 Task: Explore ski rental shops in Aspen, Colorado.
Action: Key pressed <Key.caps_lock>S<Key.caps_lock>ki<Key.space>rental<Key.space>shop<Key.space>in<Key.space><Key.caps_lock>A<Key.caps_lock>spen<Key.enter>
Screenshot: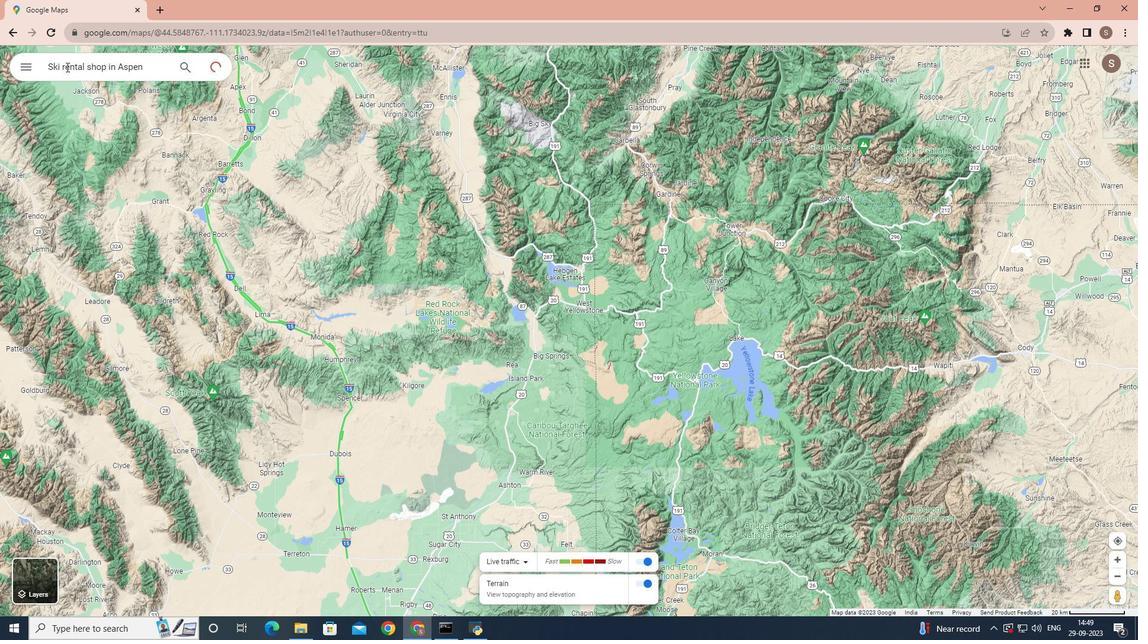 
Action: Mouse moved to (119, 371)
Screenshot: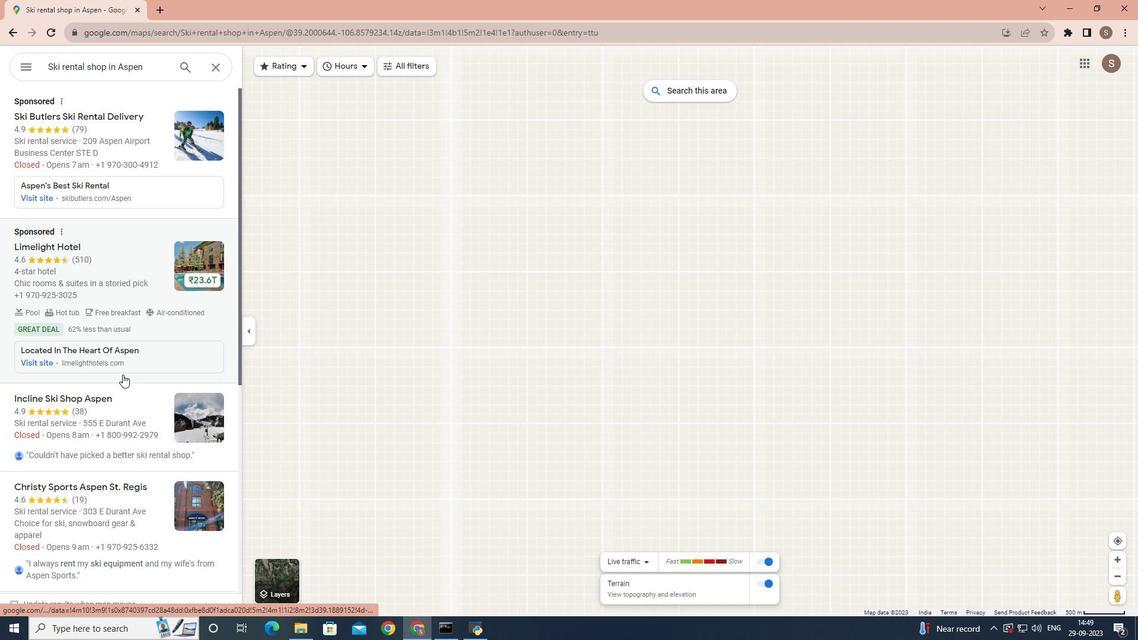 
Action: Mouse scrolled (119, 370) with delta (0, 0)
Screenshot: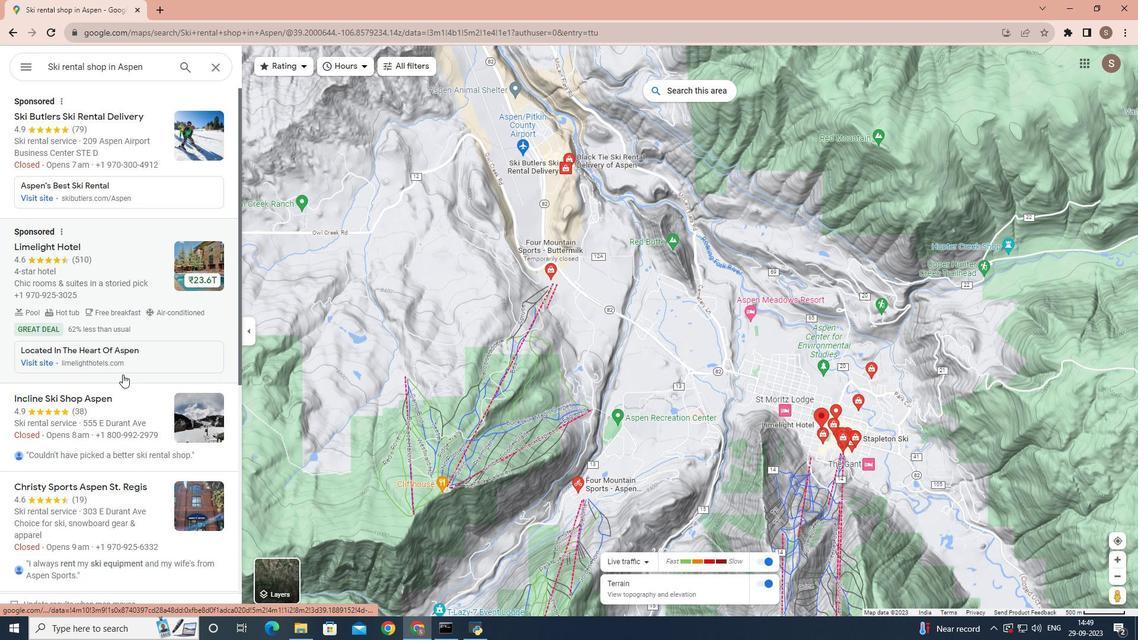 
Action: Mouse scrolled (119, 370) with delta (0, 0)
Screenshot: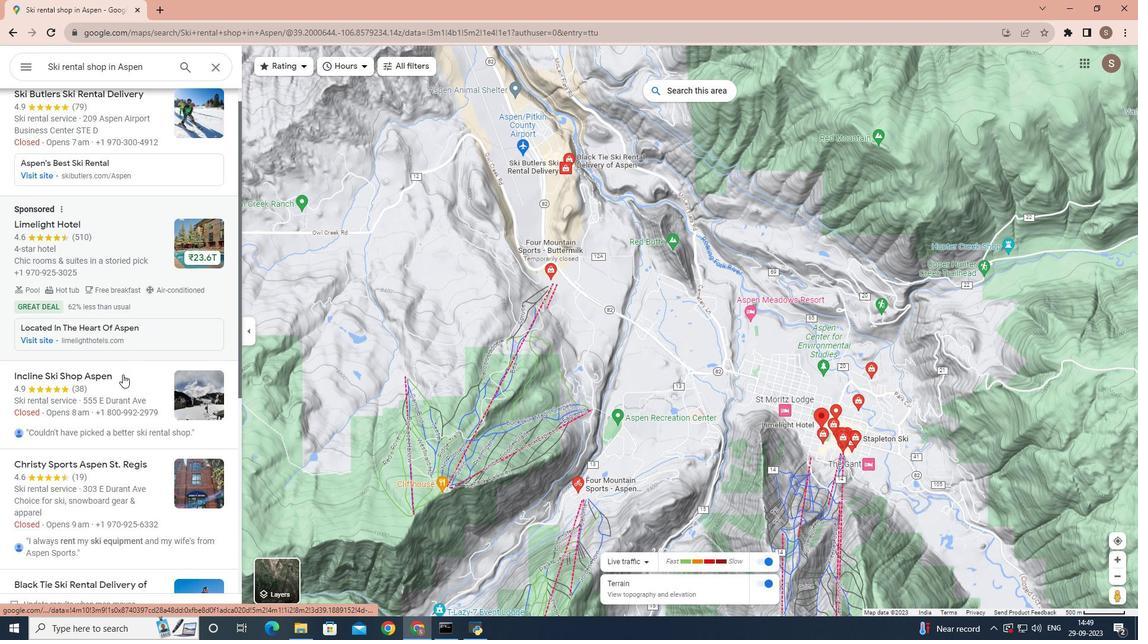 
Action: Mouse moved to (72, 330)
Screenshot: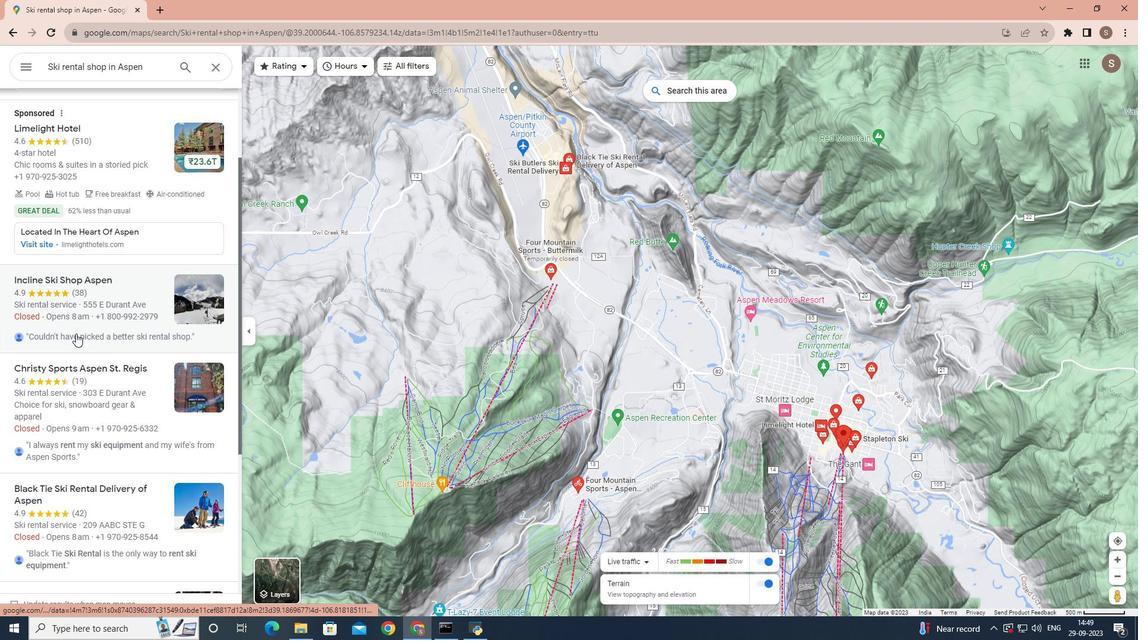 
Action: Mouse scrolled (72, 329) with delta (0, 0)
Screenshot: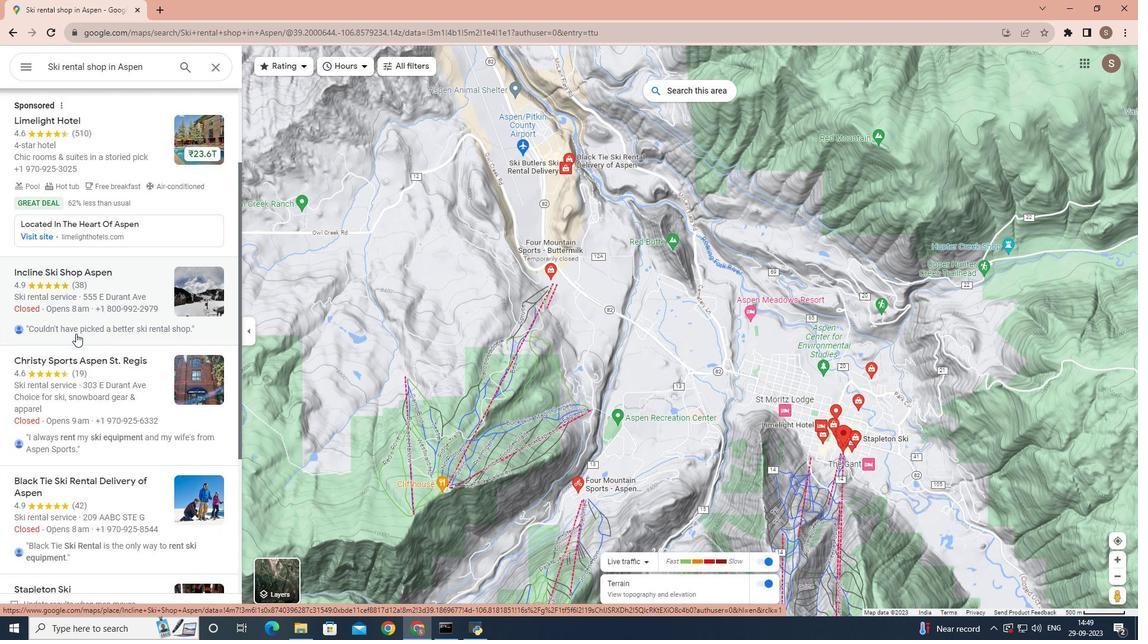 
Action: Mouse scrolled (72, 329) with delta (0, 0)
Screenshot: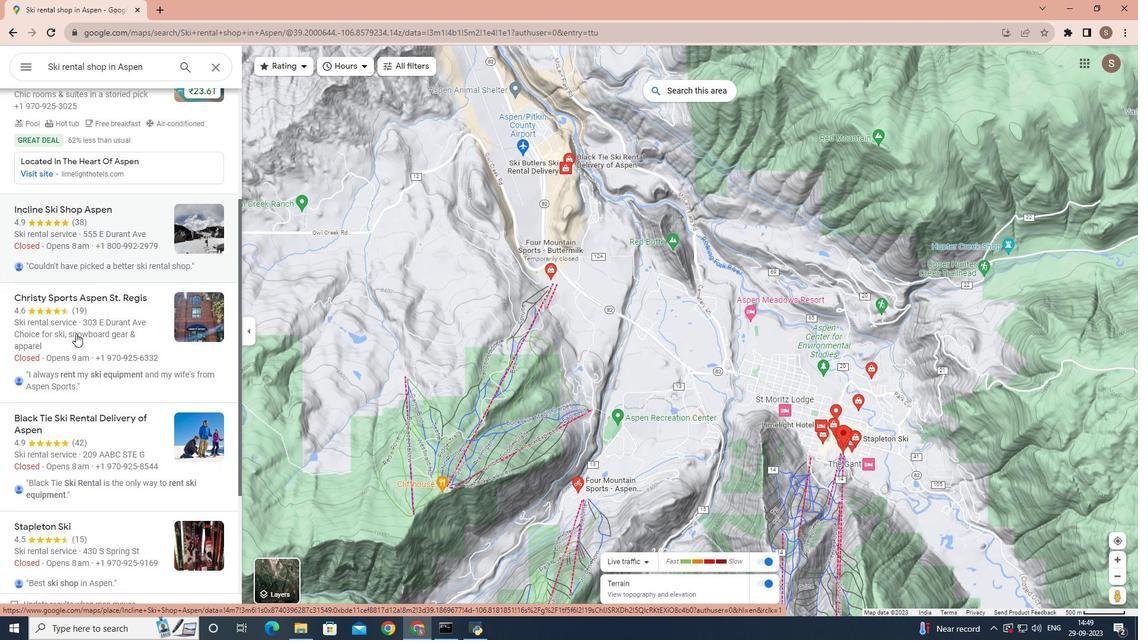 
Action: Mouse moved to (114, 381)
Screenshot: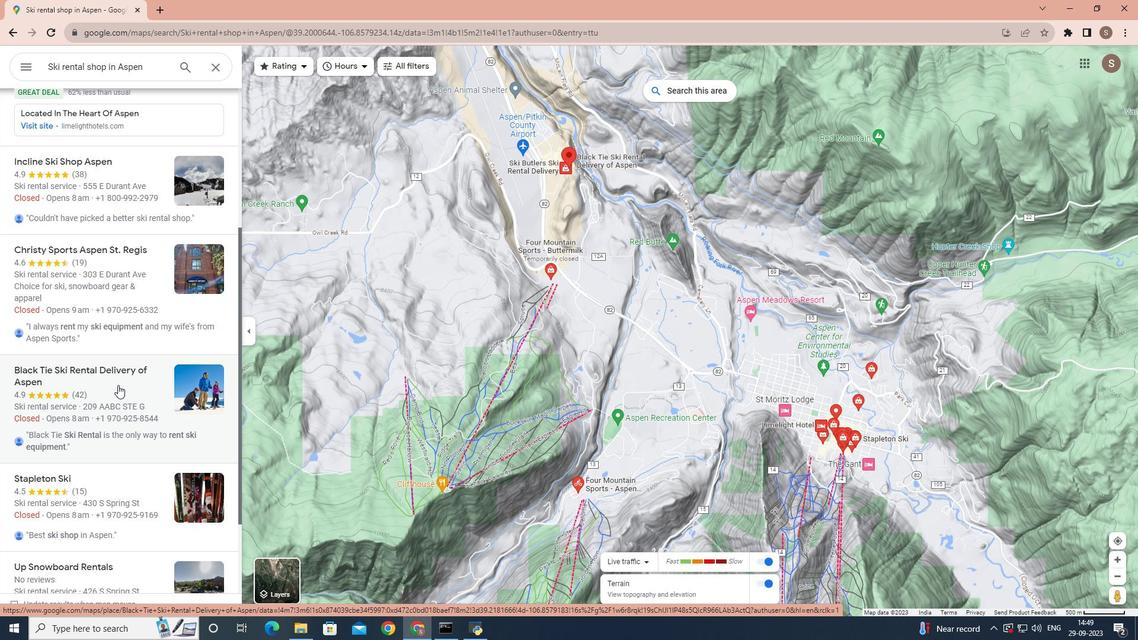 
Action: Mouse pressed left at (114, 381)
Screenshot: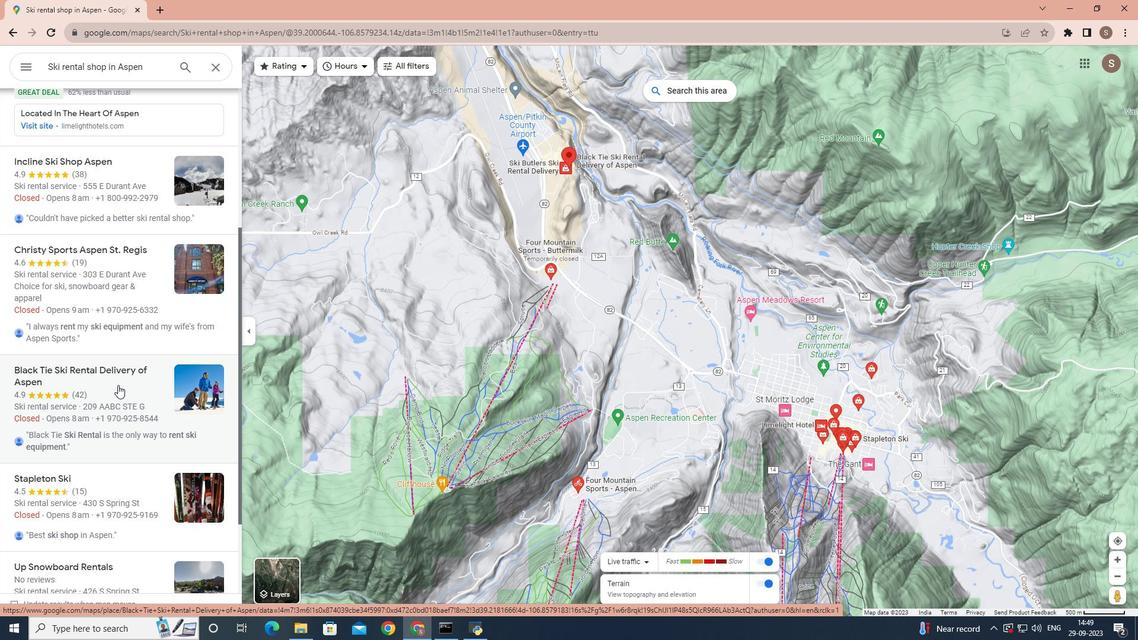 
Action: Mouse moved to (433, 386)
Screenshot: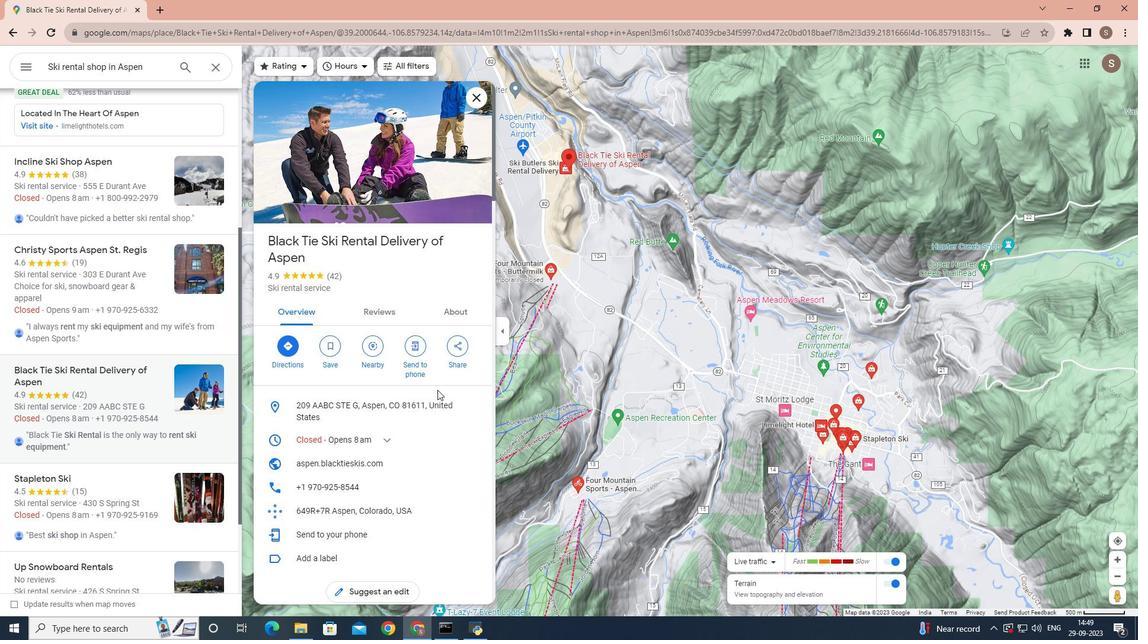 
Action: Mouse scrolled (433, 385) with delta (0, 0)
Screenshot: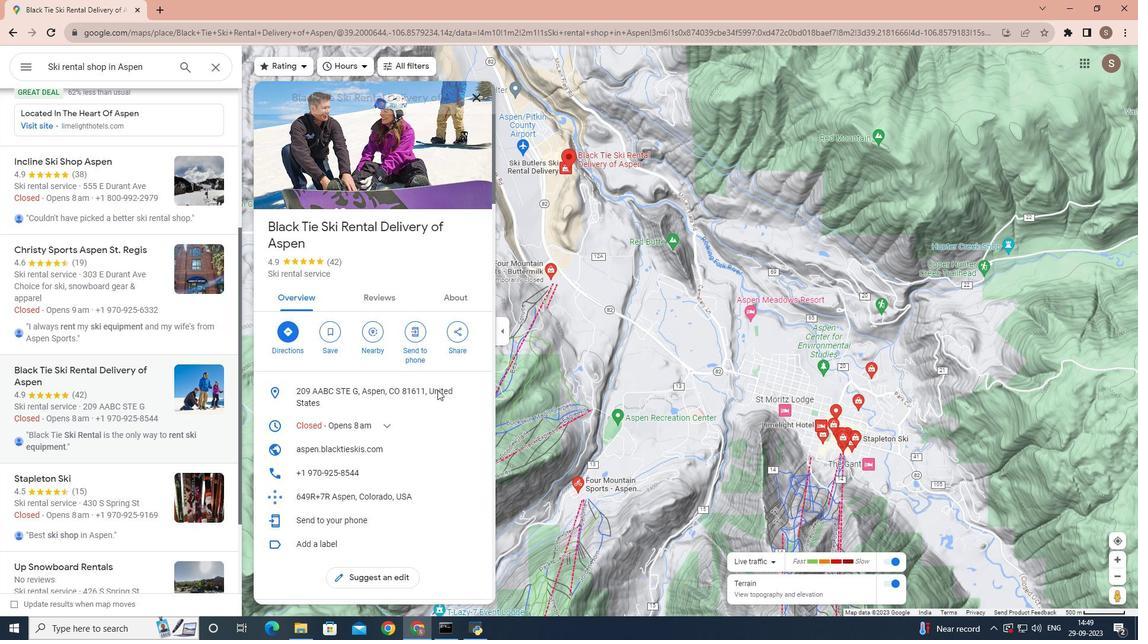
Action: Mouse scrolled (433, 385) with delta (0, 0)
Screenshot: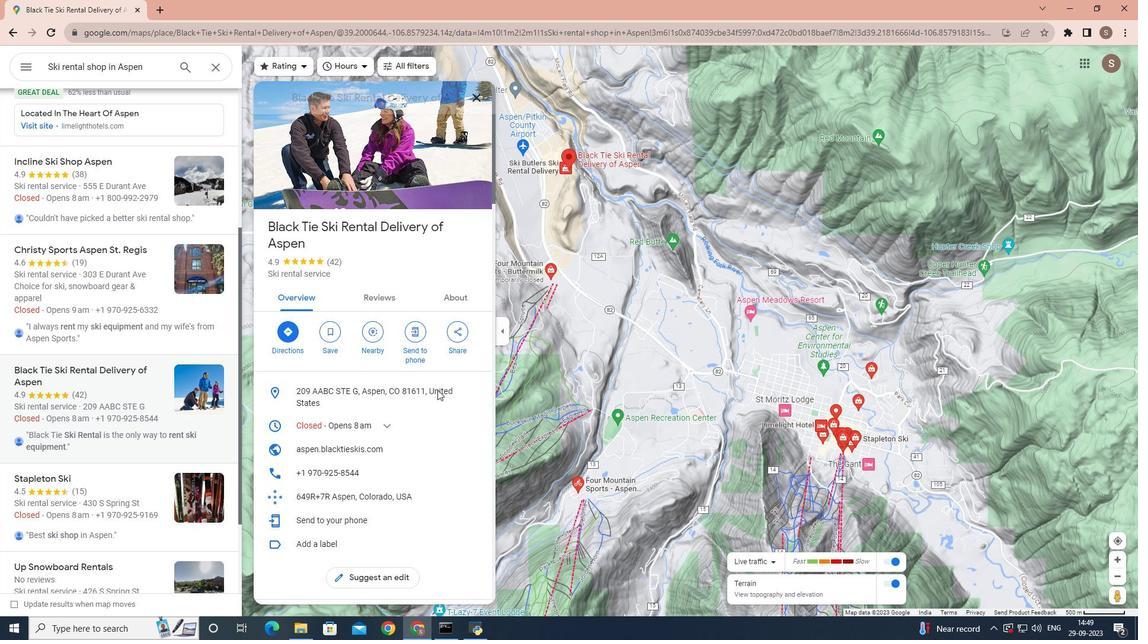 
Action: Mouse scrolled (433, 385) with delta (0, 0)
Screenshot: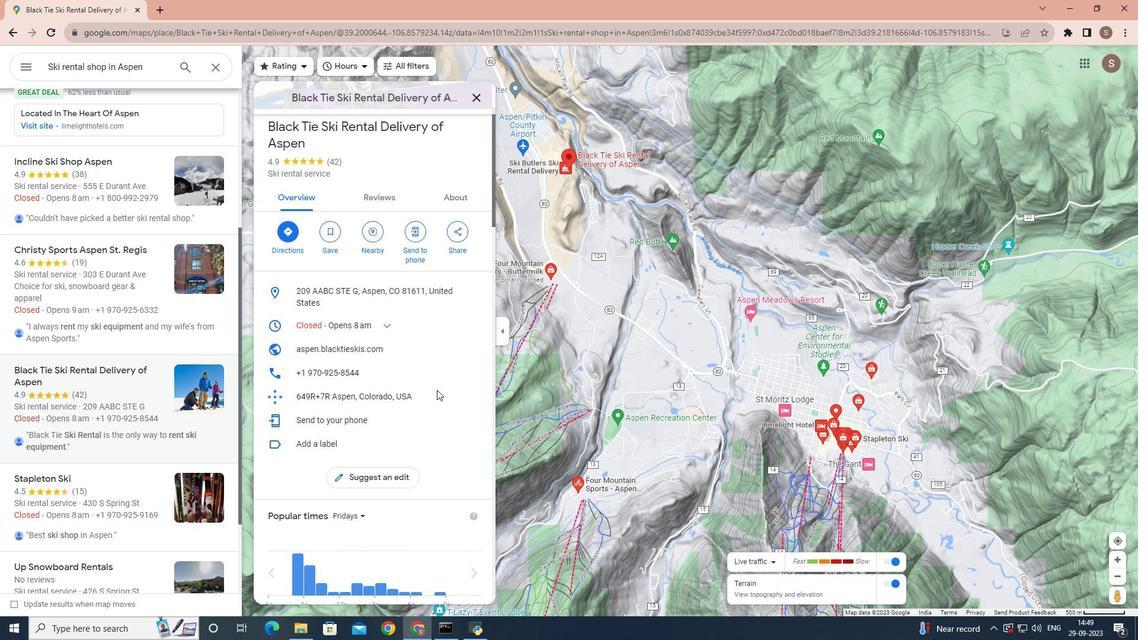 
Action: Mouse scrolled (433, 385) with delta (0, 0)
Screenshot: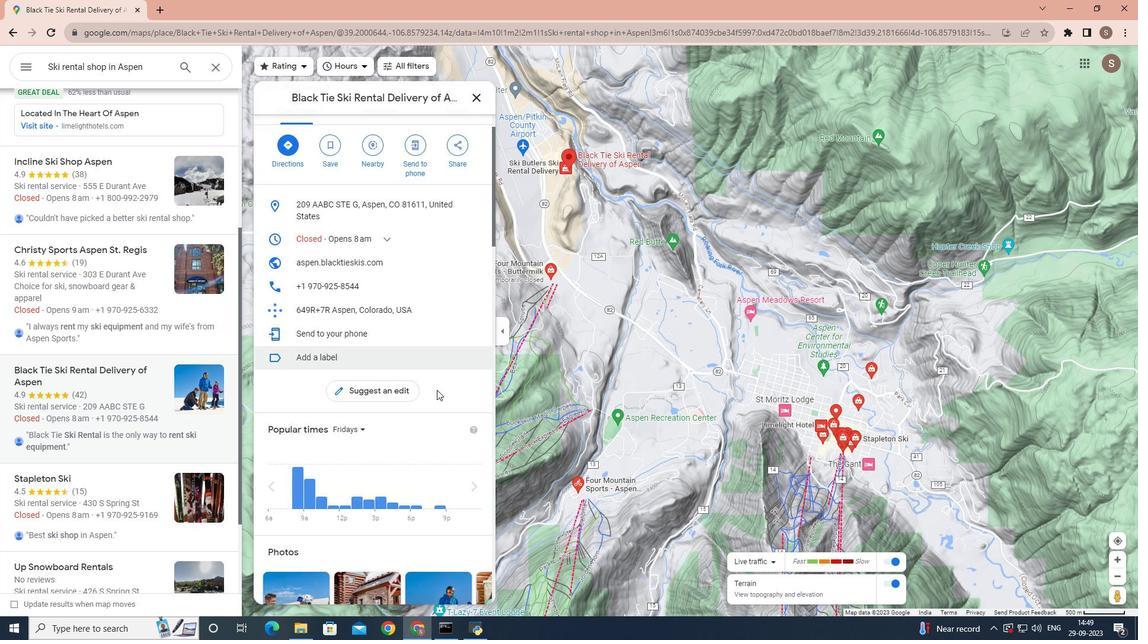 
Action: Mouse moved to (433, 386)
Screenshot: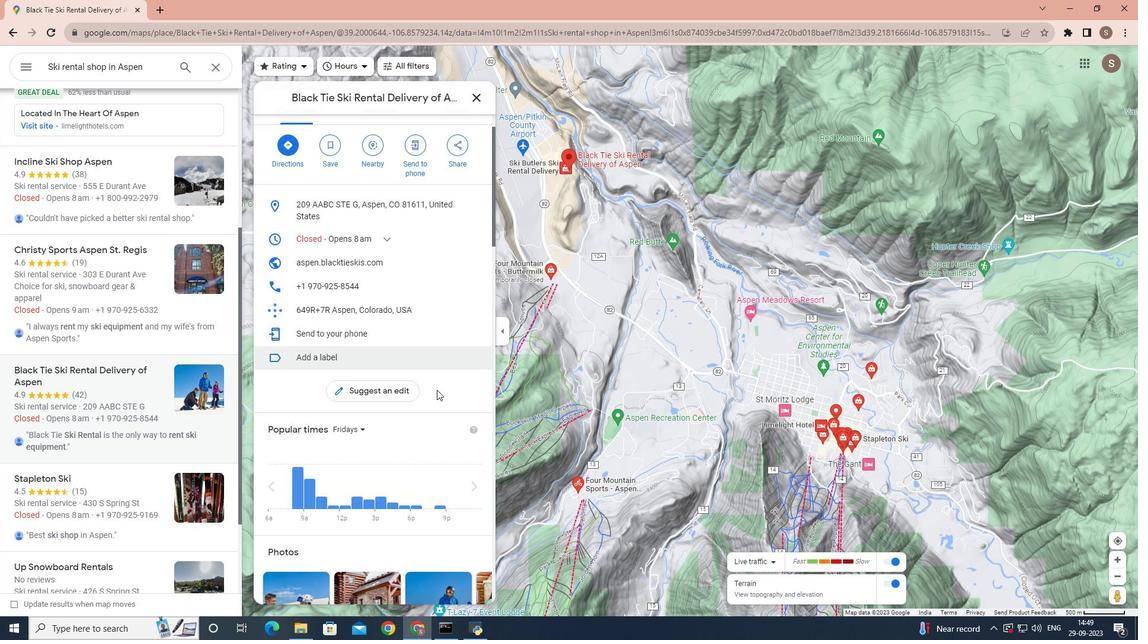 
Action: Mouse scrolled (433, 385) with delta (0, 0)
Screenshot: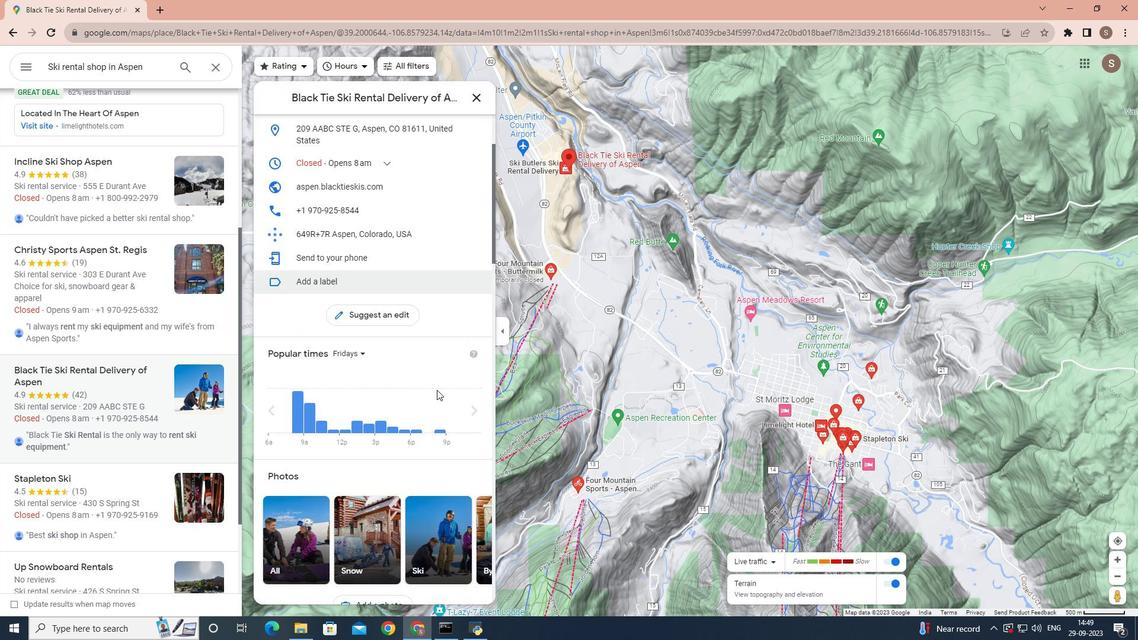 
Action: Mouse scrolled (433, 385) with delta (0, 0)
Screenshot: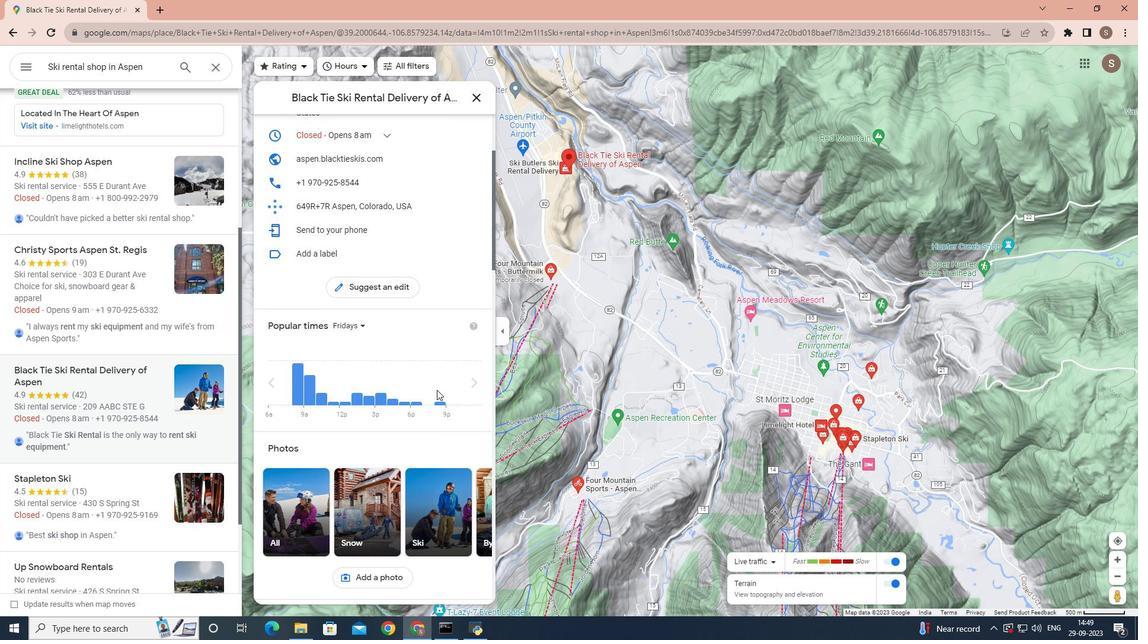 
Action: Mouse scrolled (433, 385) with delta (0, 0)
Screenshot: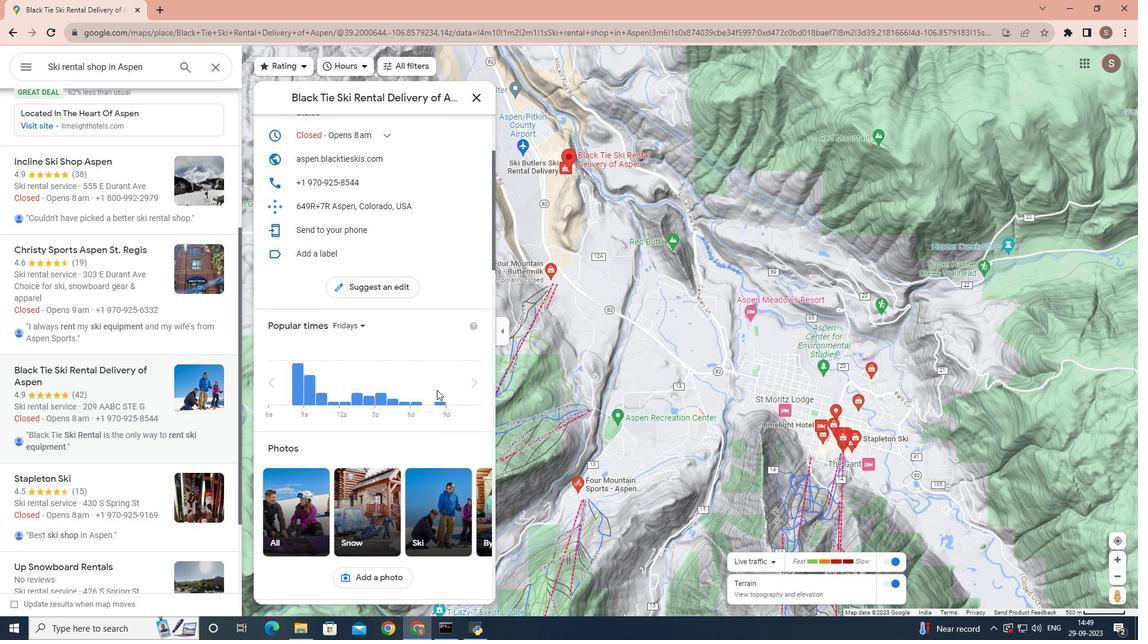 
Action: Mouse scrolled (433, 385) with delta (0, 0)
Screenshot: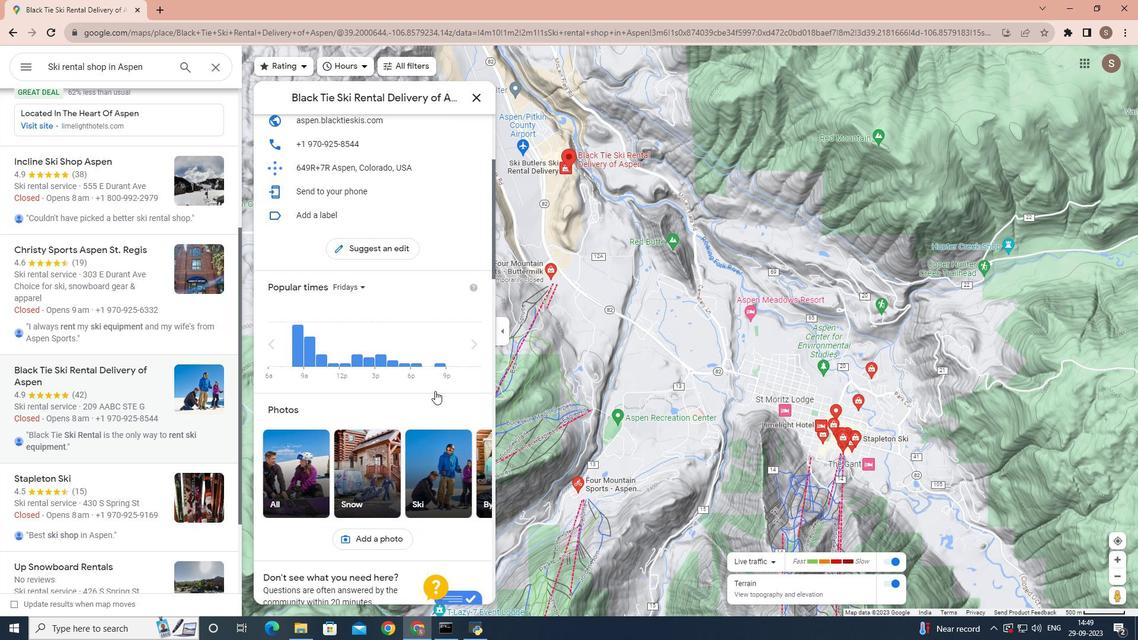 
Action: Mouse scrolled (433, 385) with delta (0, 0)
Screenshot: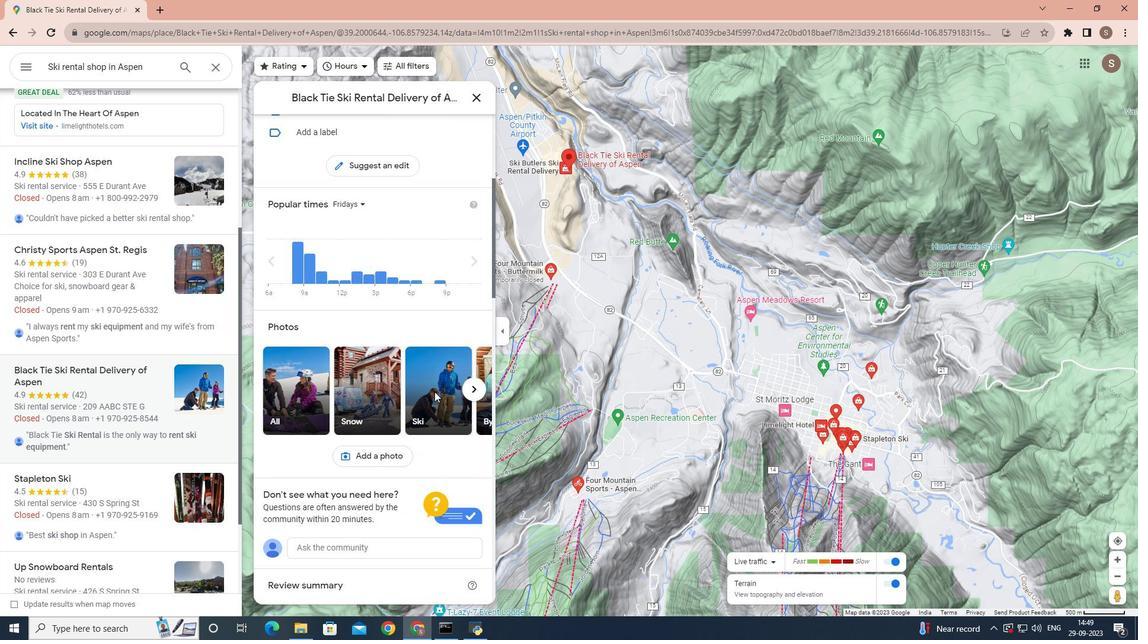 
Action: Mouse moved to (431, 388)
Screenshot: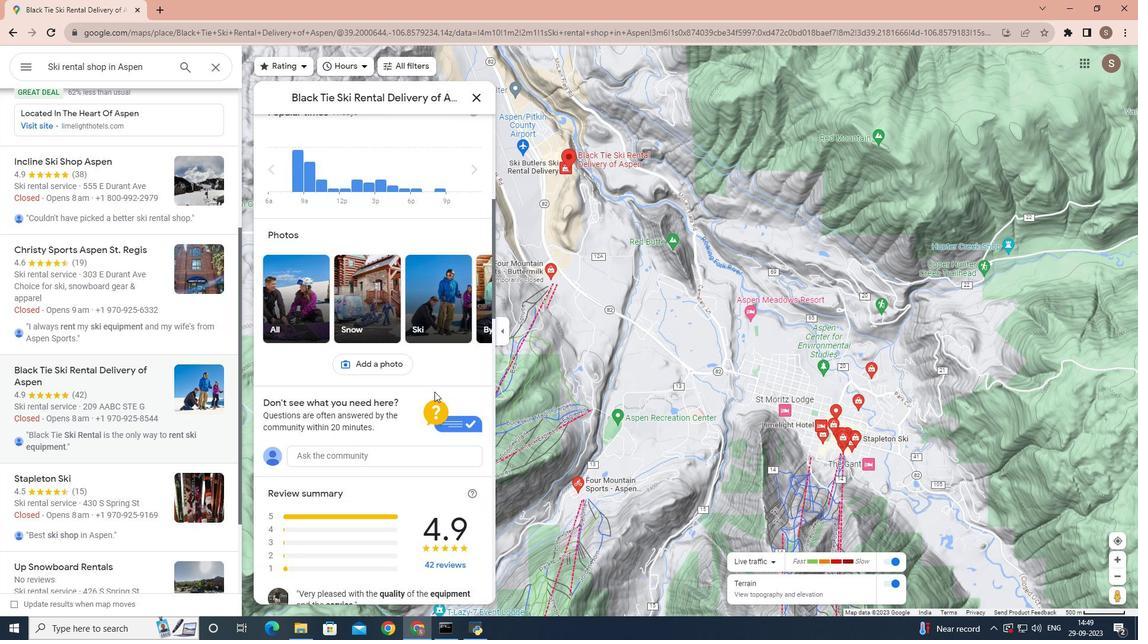 
Action: Mouse scrolled (431, 387) with delta (0, 0)
Screenshot: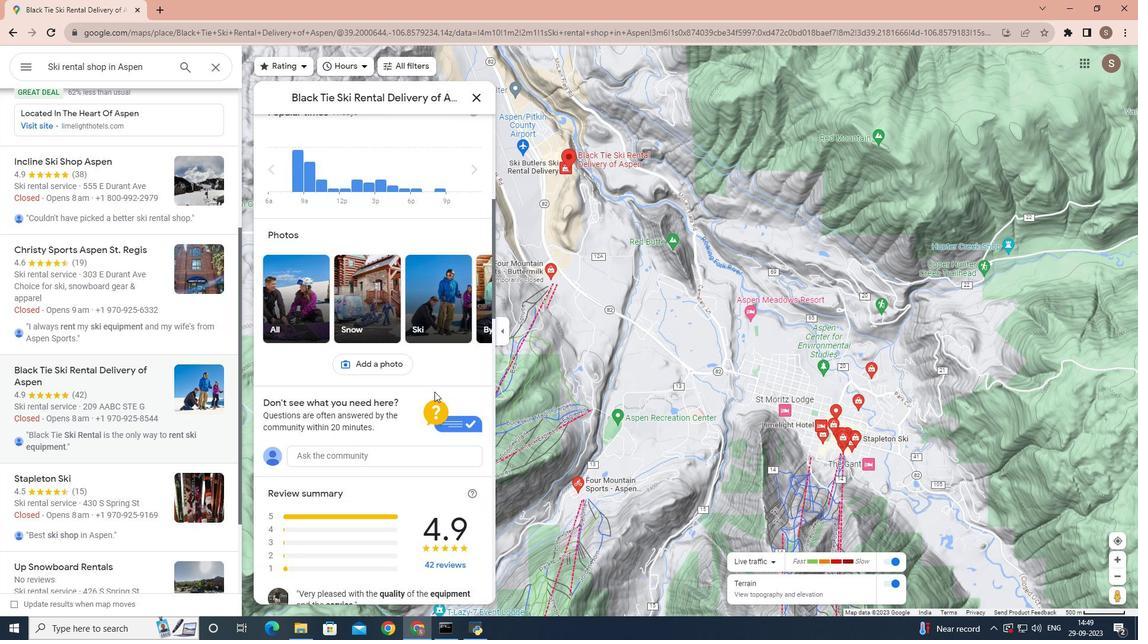 
Action: Mouse scrolled (431, 387) with delta (0, 0)
Screenshot: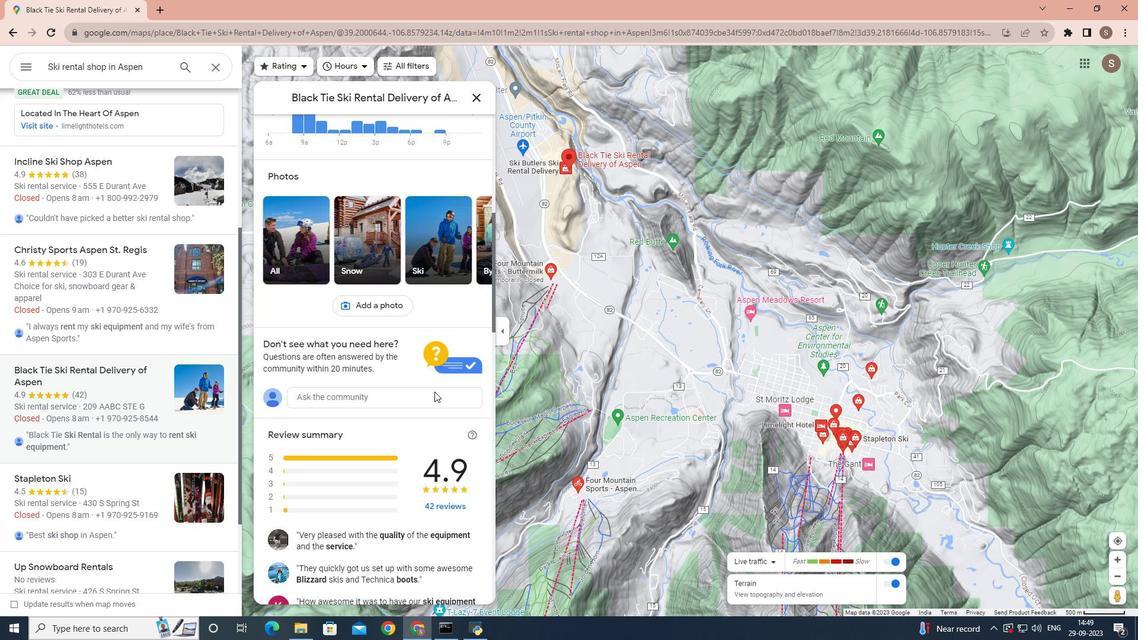 
Action: Mouse scrolled (431, 388) with delta (0, 0)
Screenshot: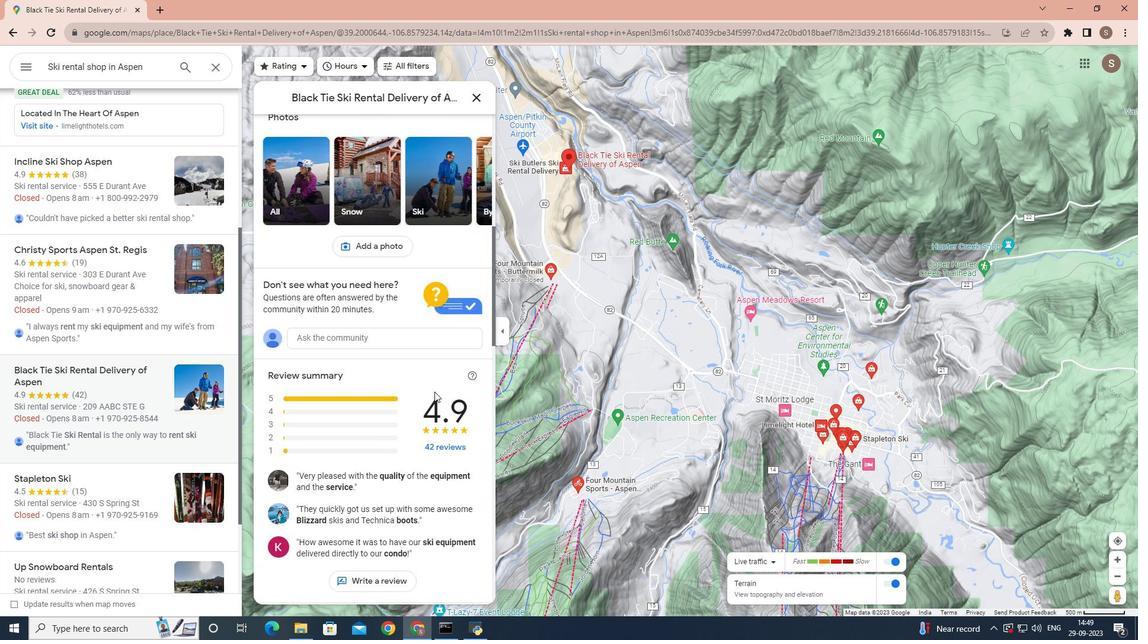 
Action: Mouse scrolled (431, 387) with delta (0, 0)
Screenshot: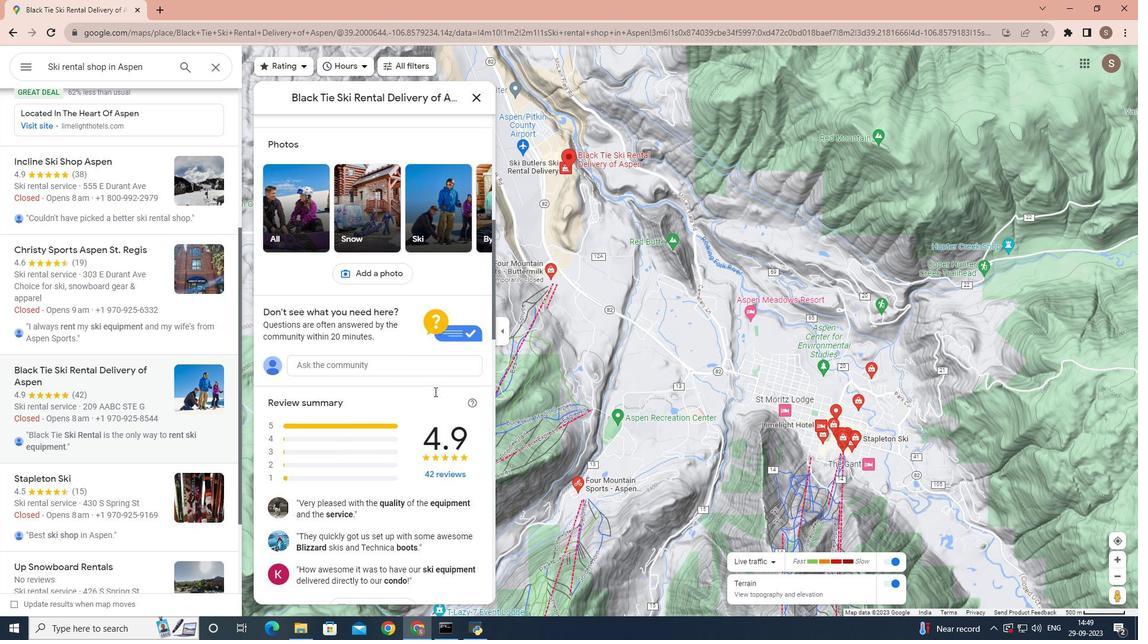 
Action: Mouse scrolled (431, 387) with delta (0, 0)
Screenshot: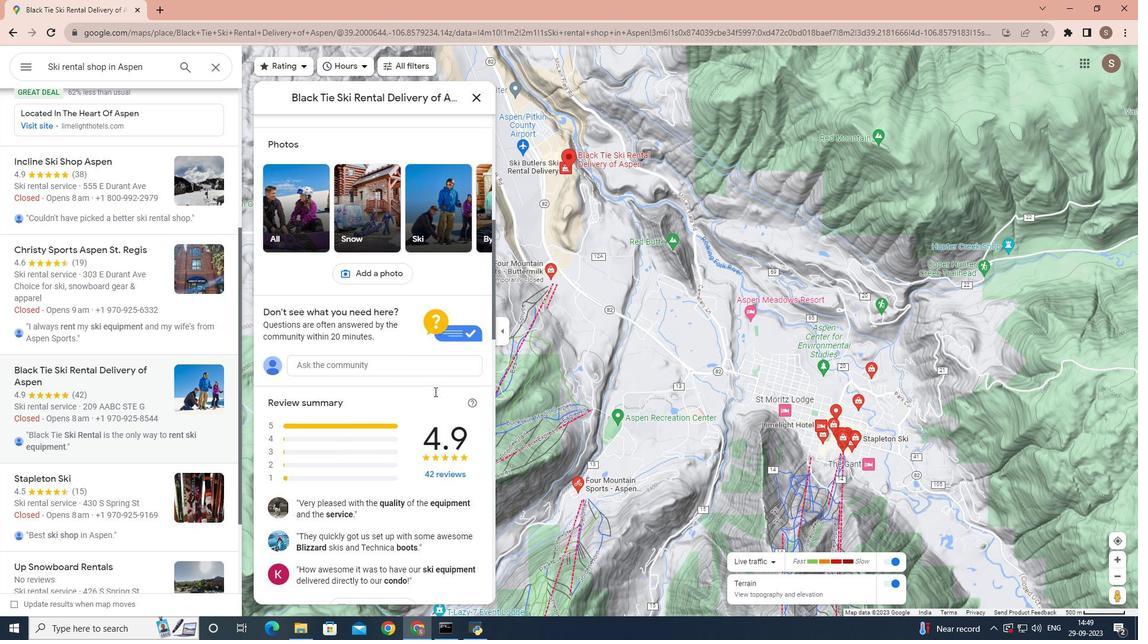 
Action: Mouse scrolled (431, 387) with delta (0, 0)
Screenshot: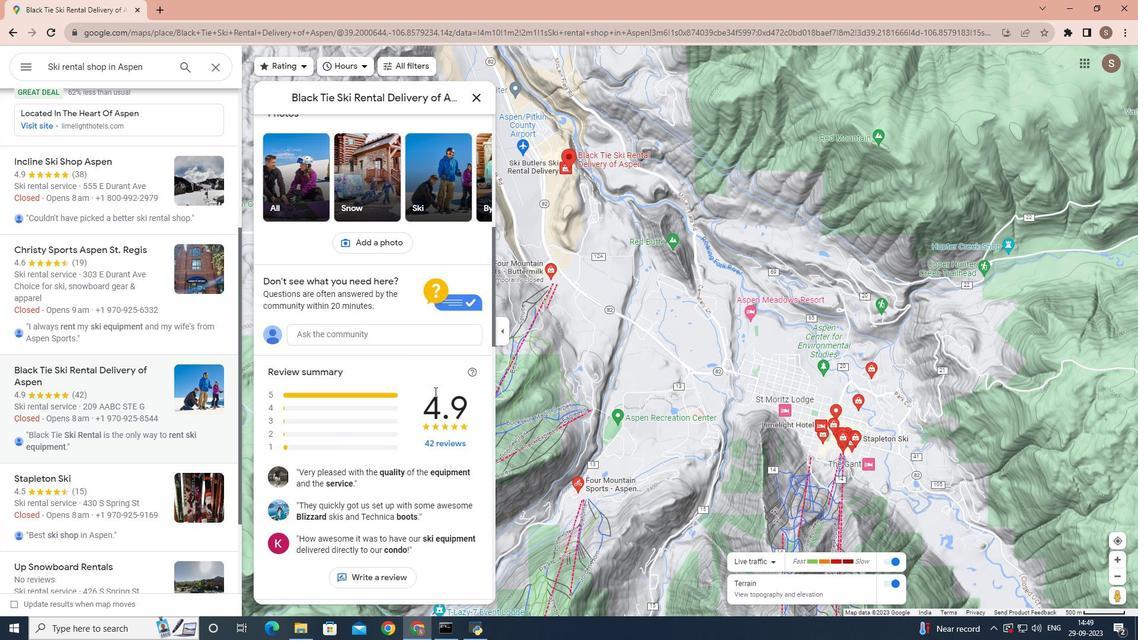 
Action: Mouse scrolled (431, 387) with delta (0, 0)
Screenshot: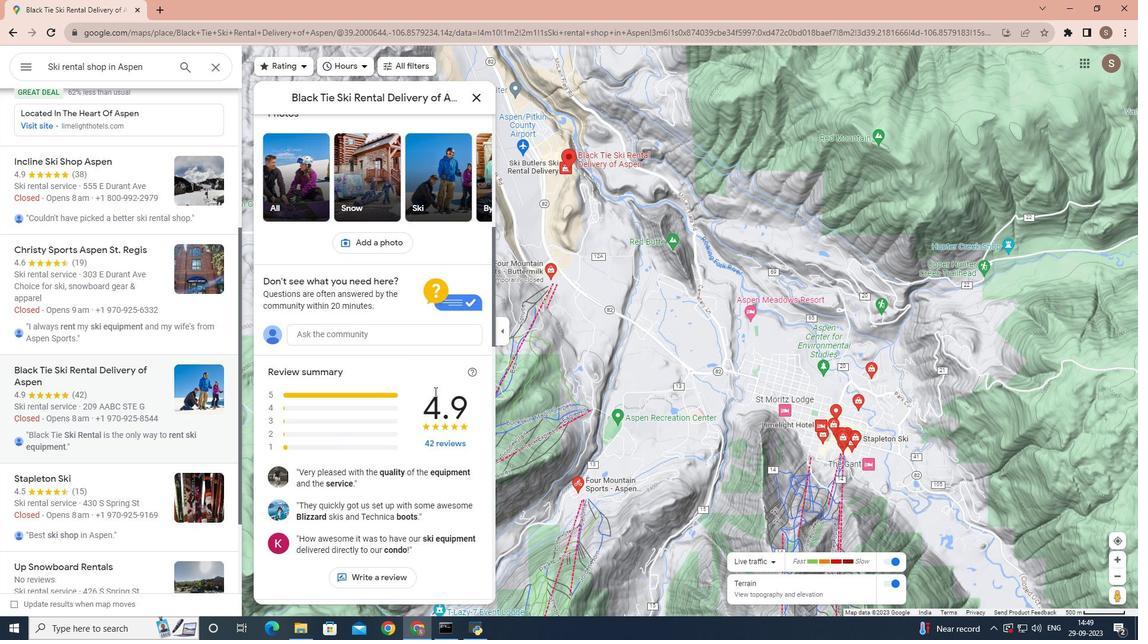 
Action: Mouse scrolled (431, 387) with delta (0, 0)
Screenshot: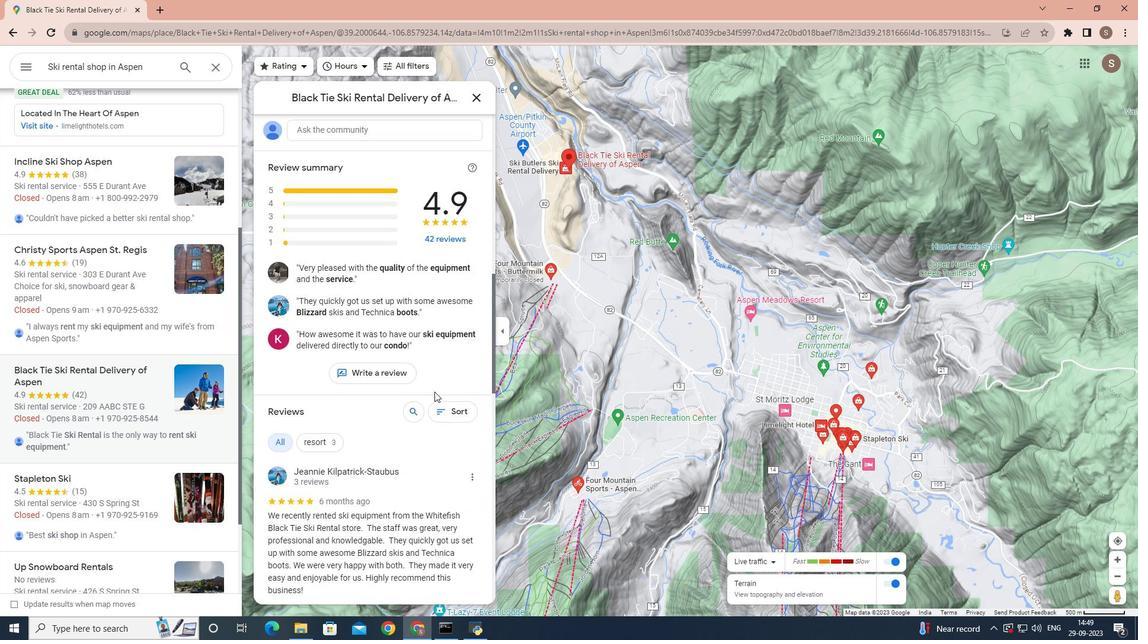 
Action: Mouse scrolled (431, 387) with delta (0, 0)
Screenshot: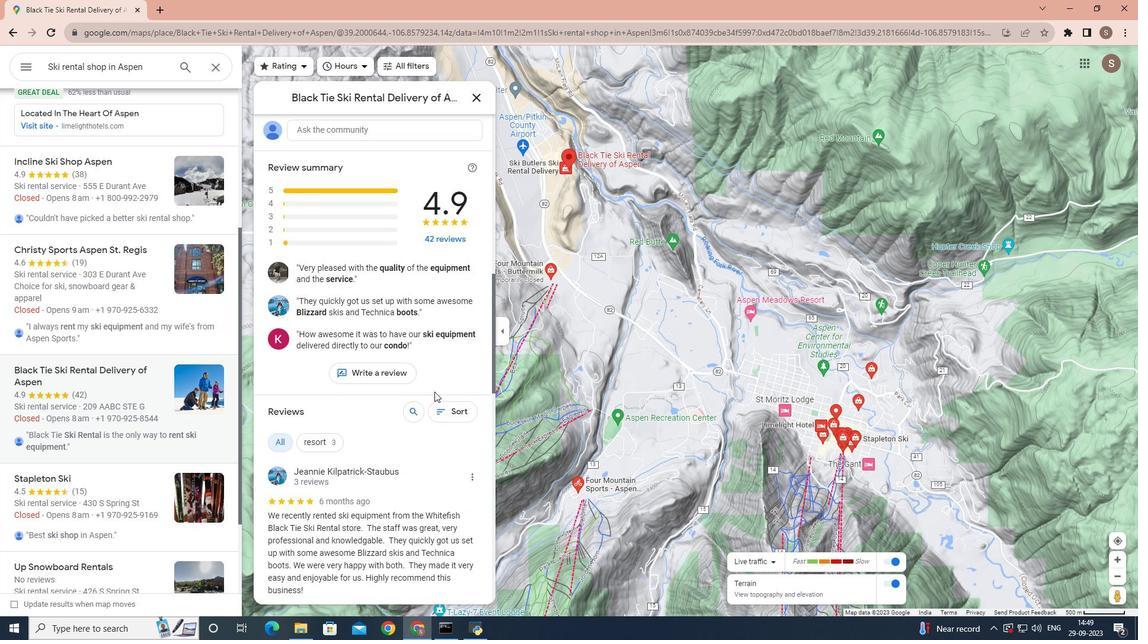 
Action: Mouse scrolled (431, 387) with delta (0, 0)
Screenshot: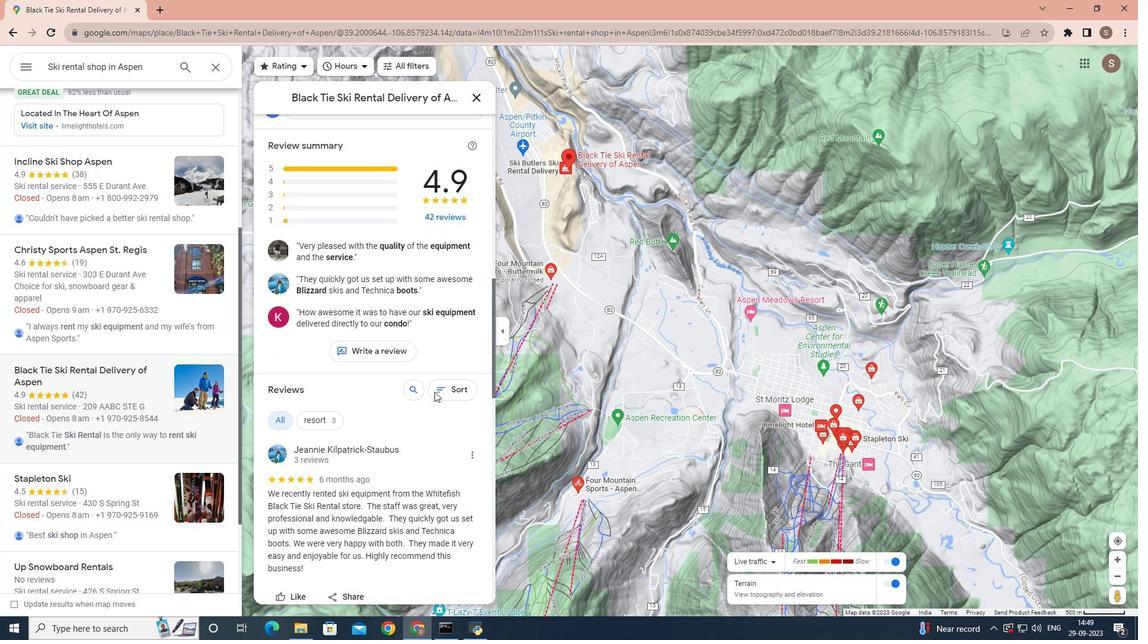
Action: Mouse scrolled (431, 388) with delta (0, 0)
Screenshot: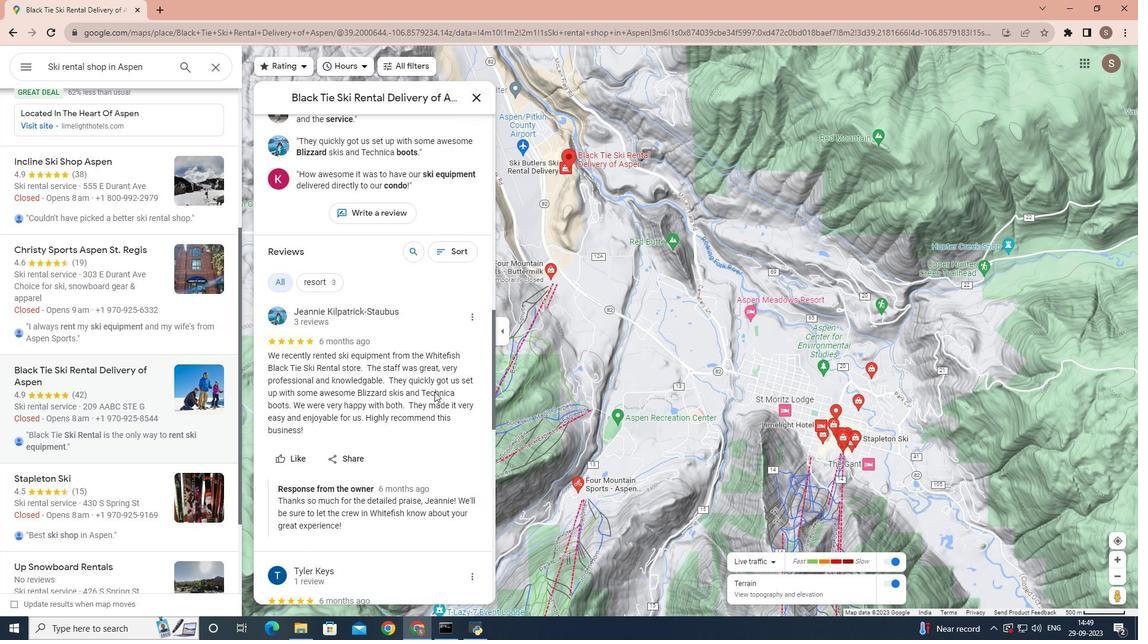 
Action: Mouse scrolled (431, 388) with delta (0, 0)
Screenshot: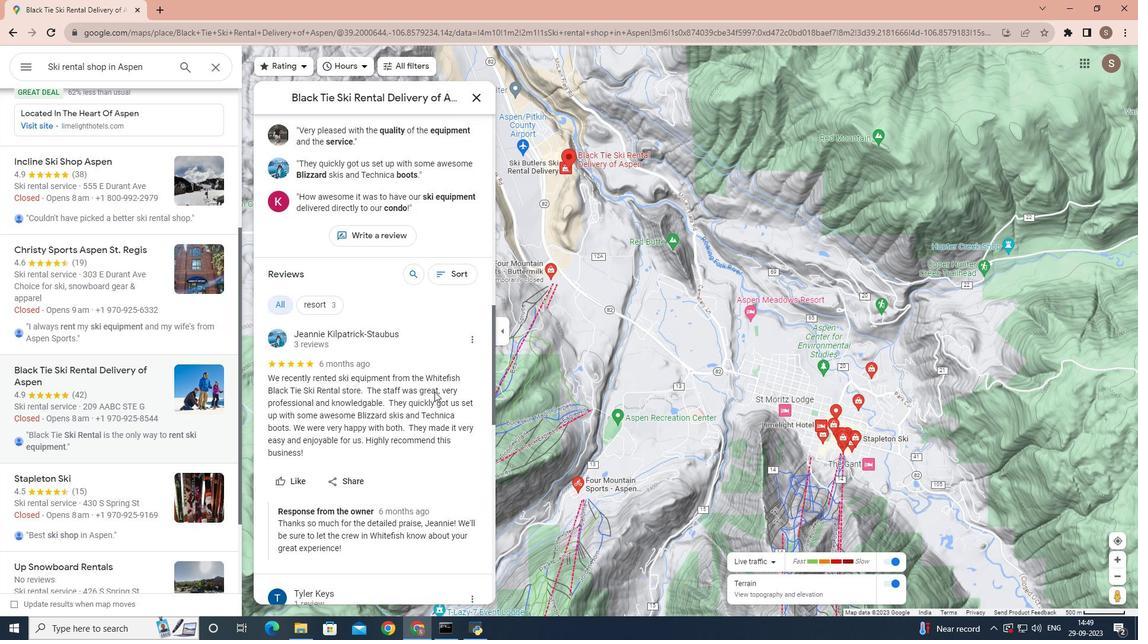 
Action: Mouse scrolled (431, 388) with delta (0, 0)
Screenshot: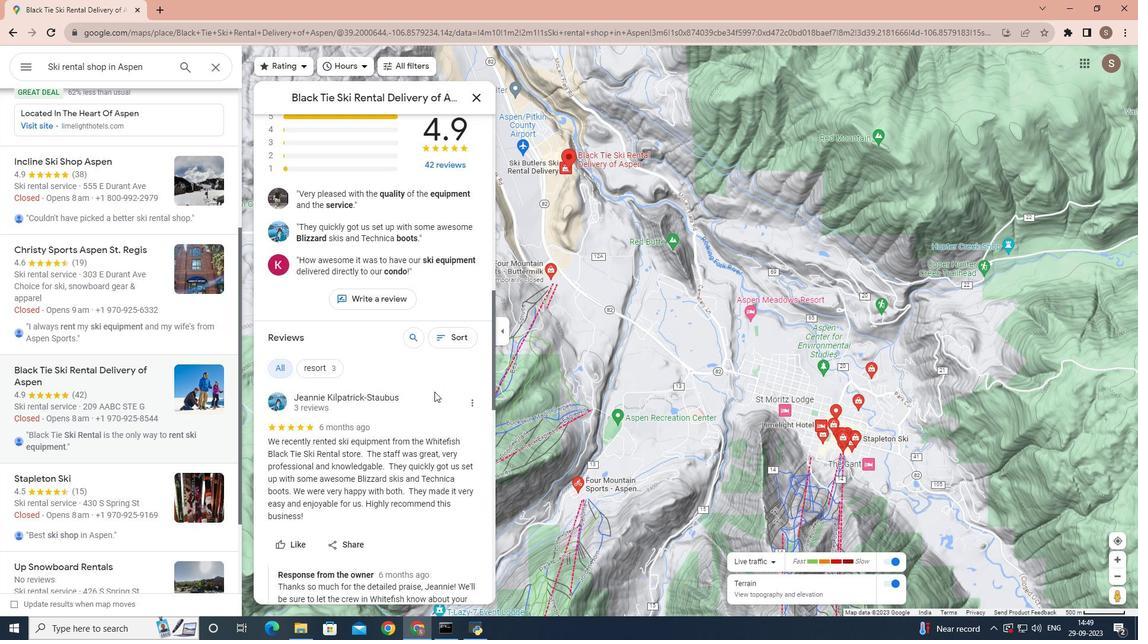 
Action: Mouse scrolled (431, 388) with delta (0, 0)
Screenshot: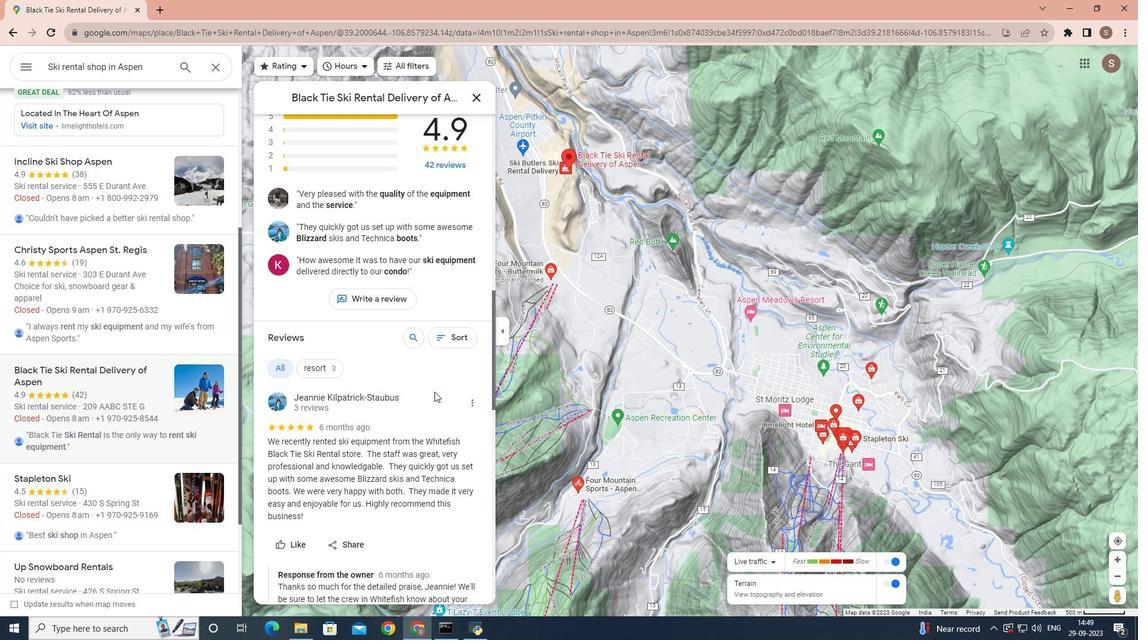 
Action: Mouse scrolled (431, 387) with delta (0, 0)
Screenshot: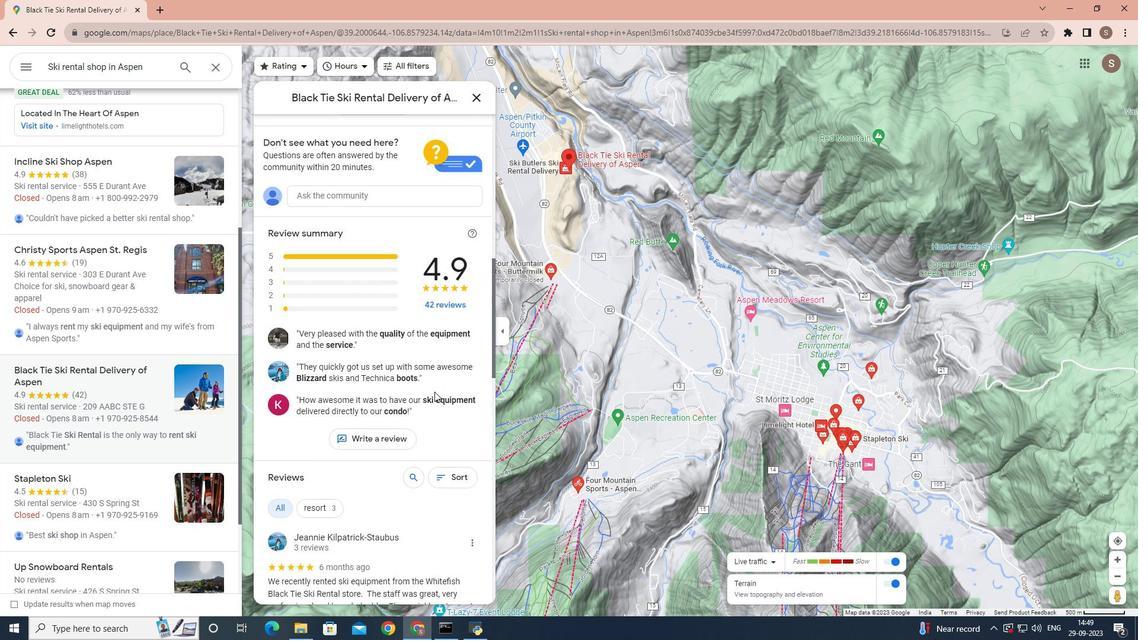 
Action: Mouse scrolled (431, 388) with delta (0, 0)
Screenshot: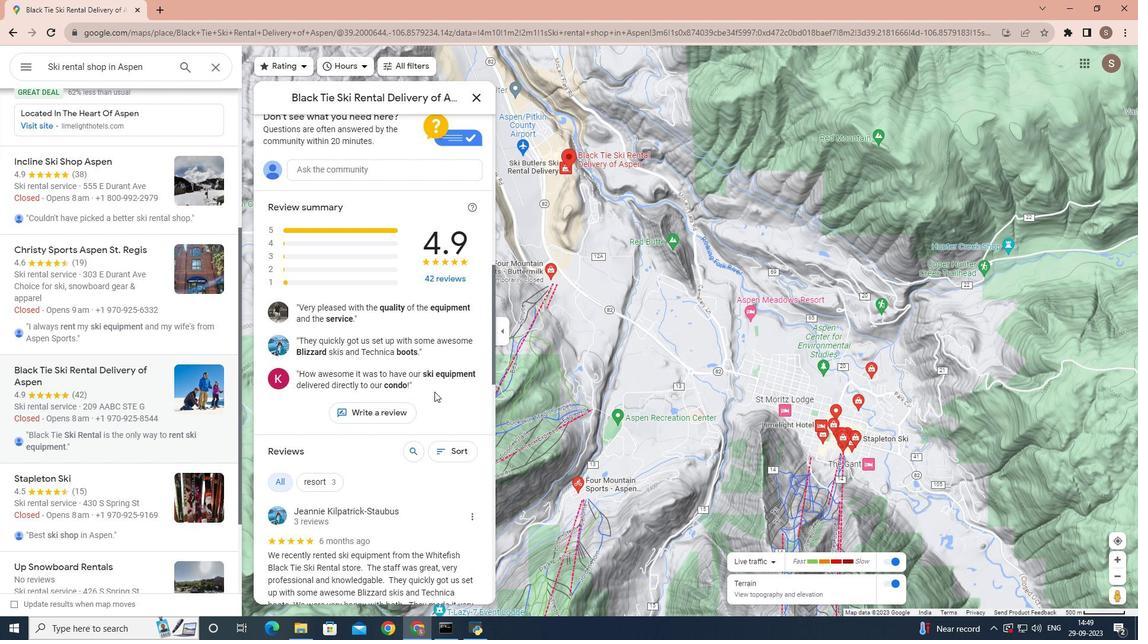 
Action: Mouse scrolled (431, 388) with delta (0, 0)
Screenshot: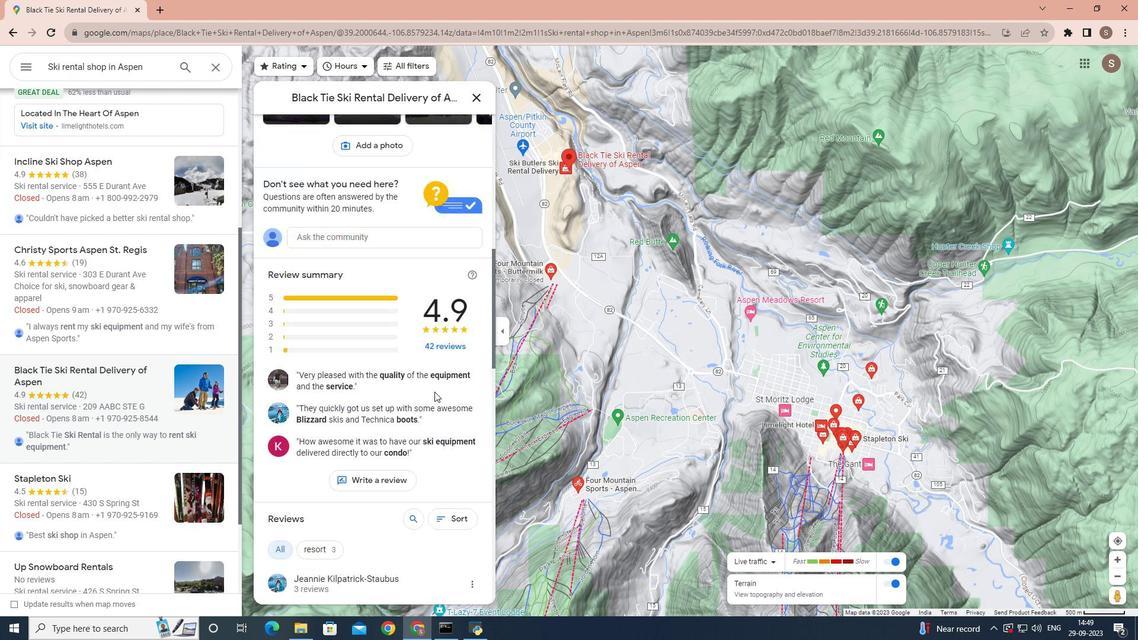 
Action: Mouse scrolled (431, 388) with delta (0, 0)
Screenshot: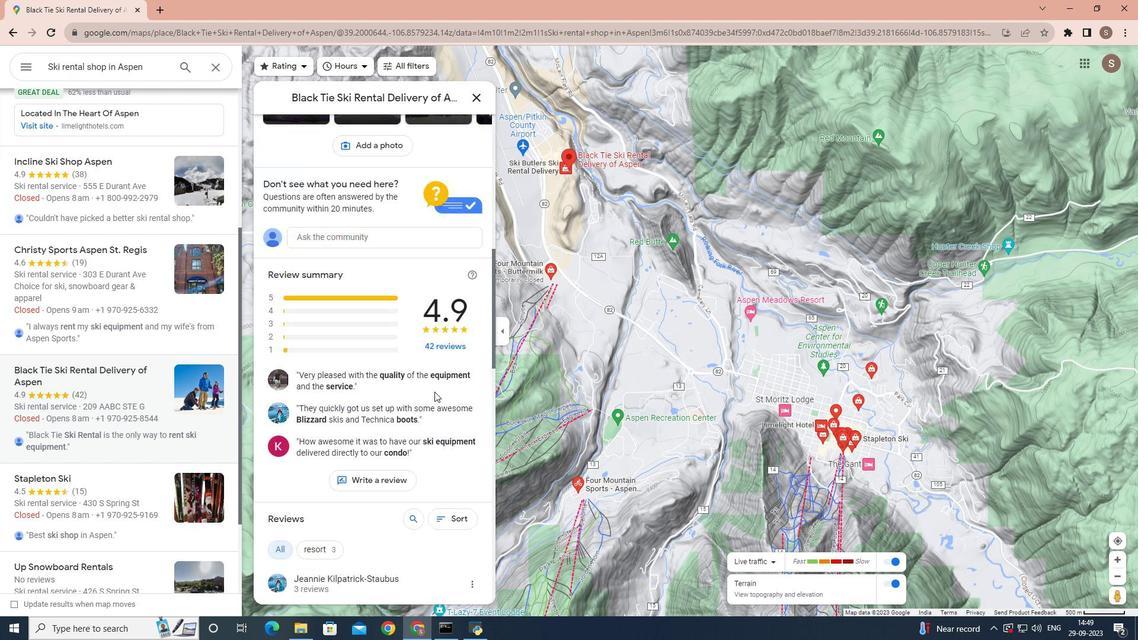 
Action: Mouse scrolled (431, 388) with delta (0, 0)
Screenshot: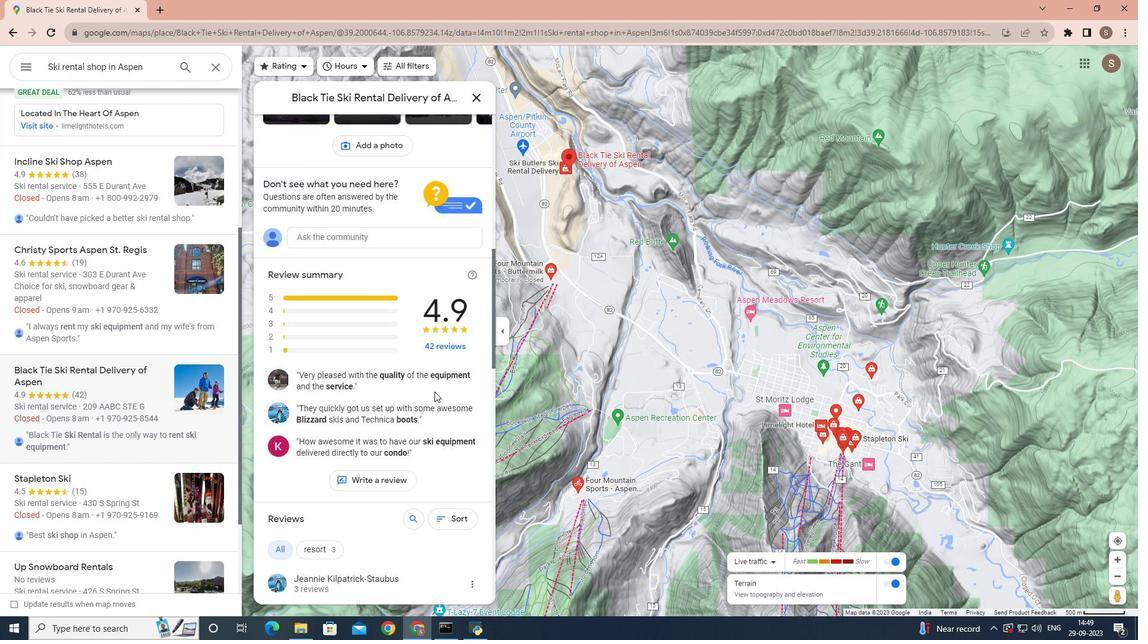 
Action: Mouse scrolled (431, 388) with delta (0, 0)
Screenshot: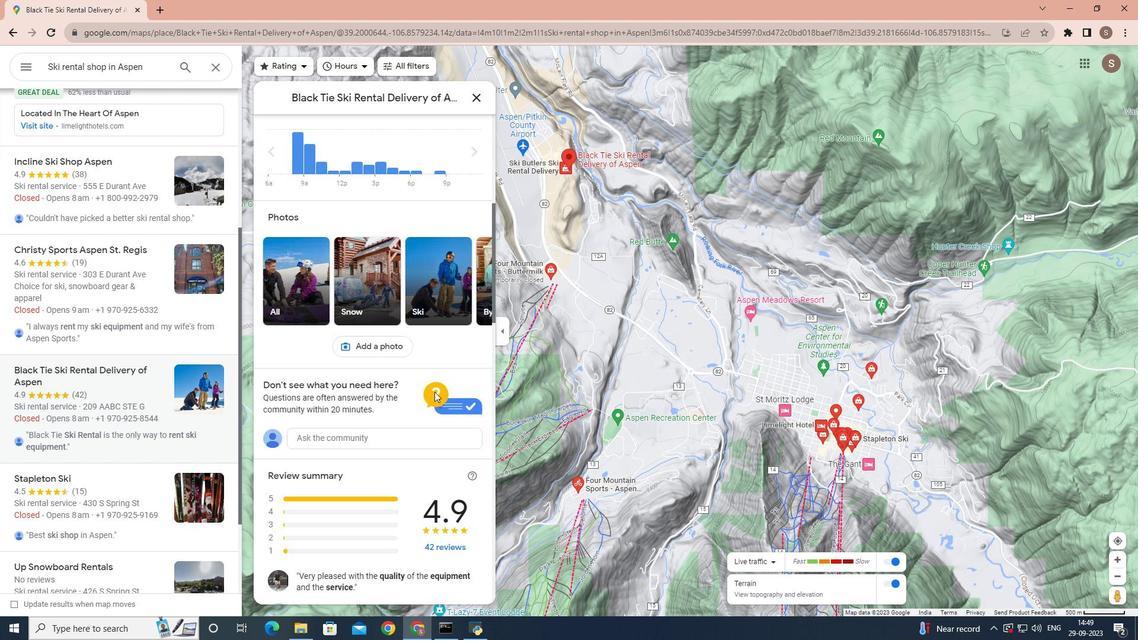 
Action: Mouse scrolled (431, 388) with delta (0, 0)
Screenshot: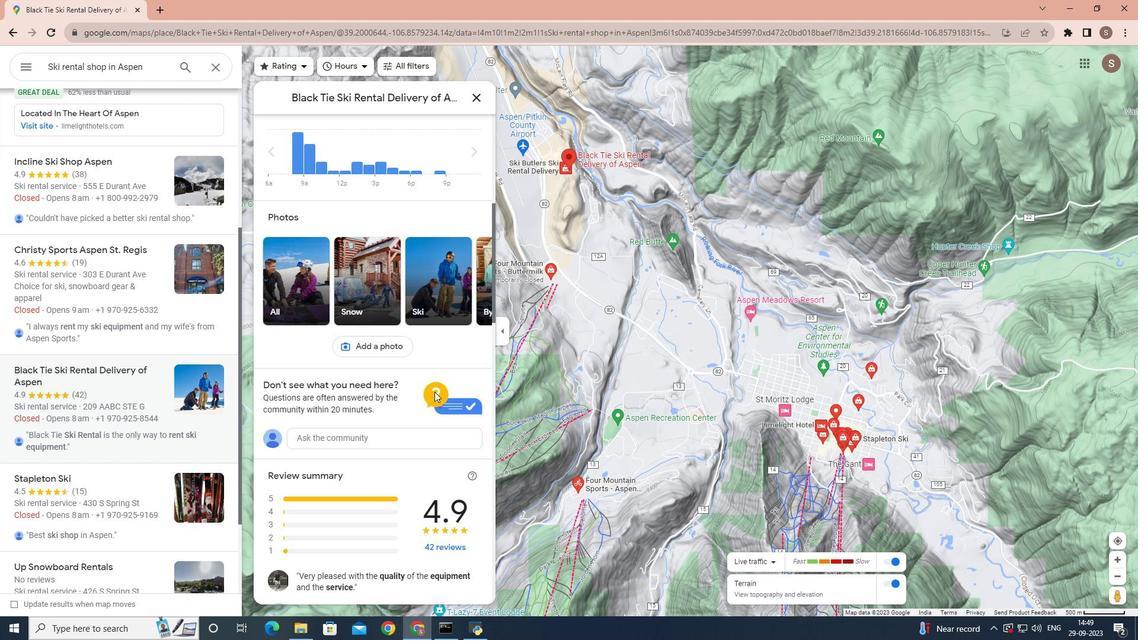 
Action: Mouse scrolled (431, 388) with delta (0, 0)
Screenshot: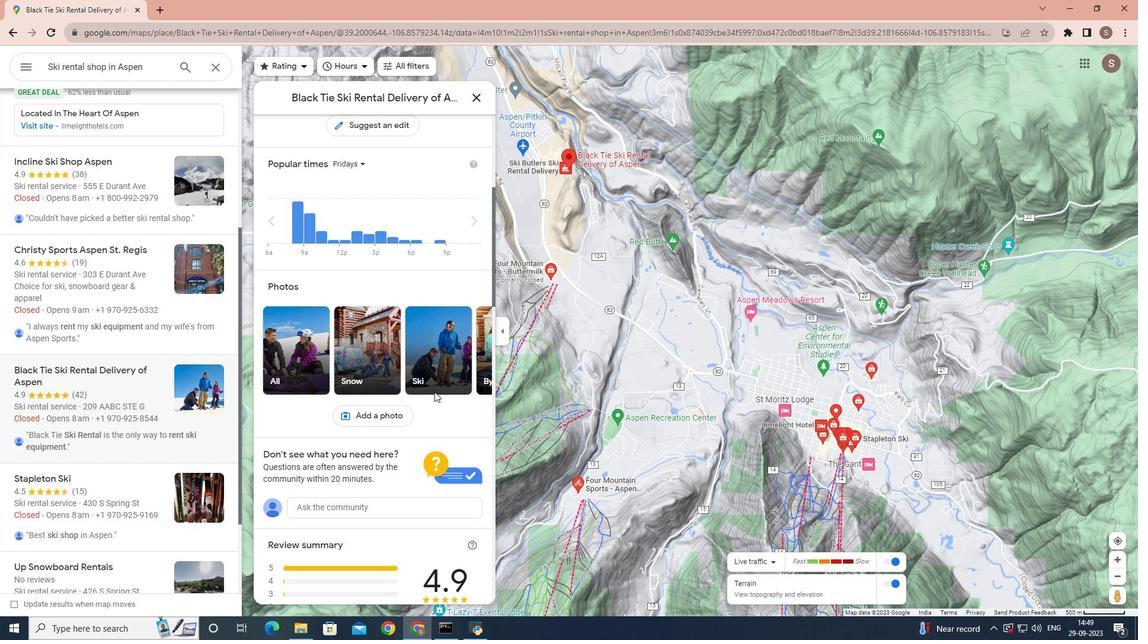
Action: Mouse scrolled (431, 388) with delta (0, 0)
Screenshot: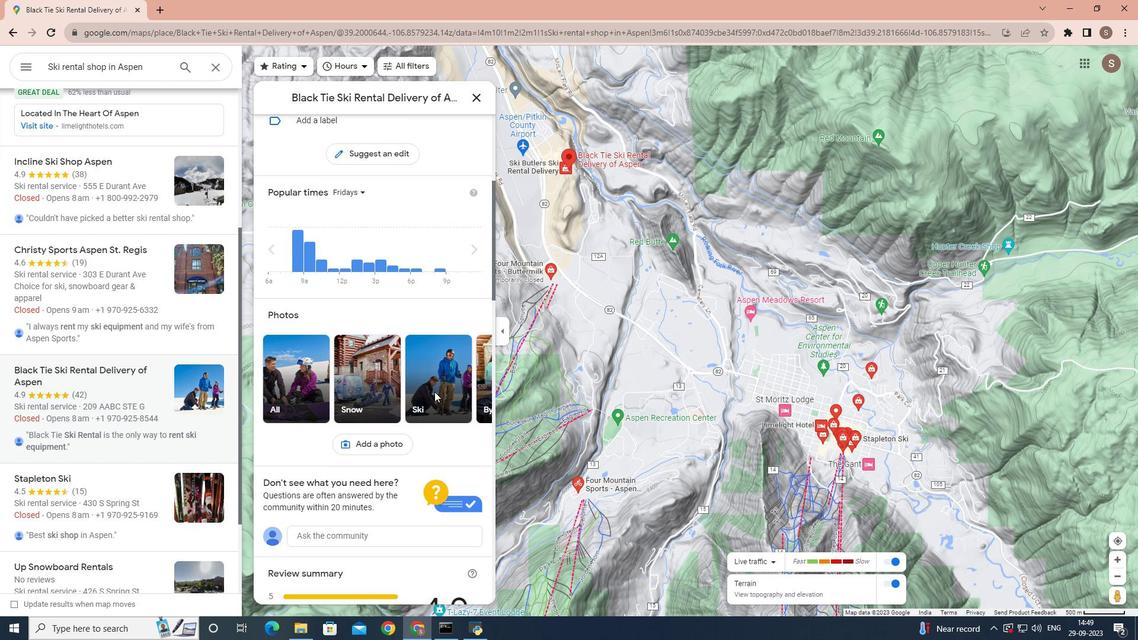 
Action: Mouse scrolled (431, 388) with delta (0, 0)
Screenshot: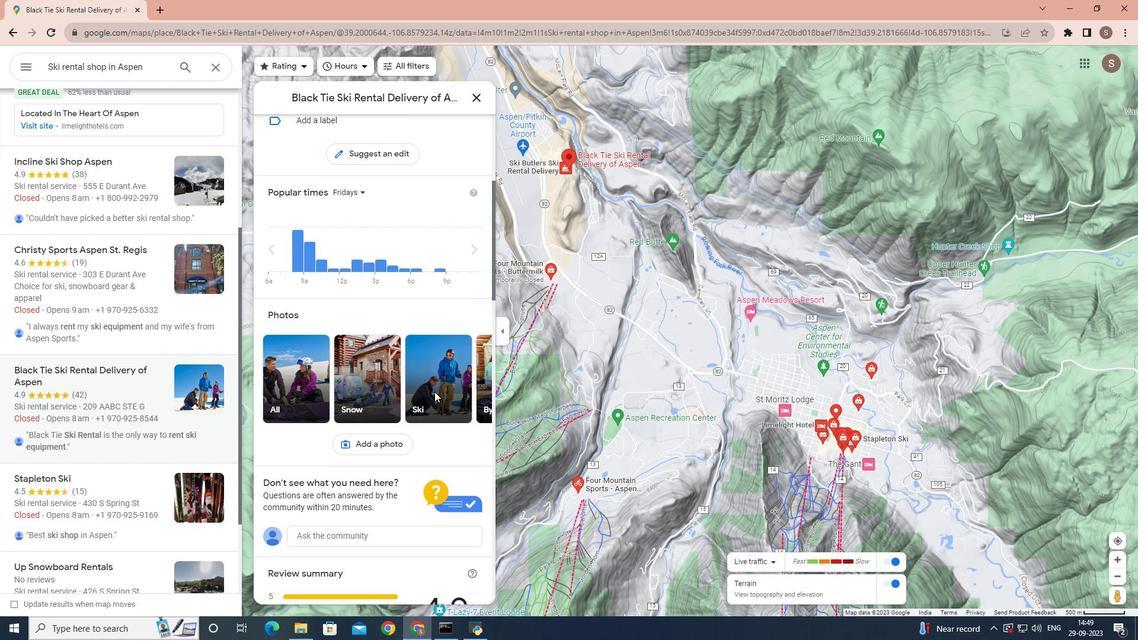 
Action: Mouse scrolled (431, 388) with delta (0, 0)
Screenshot: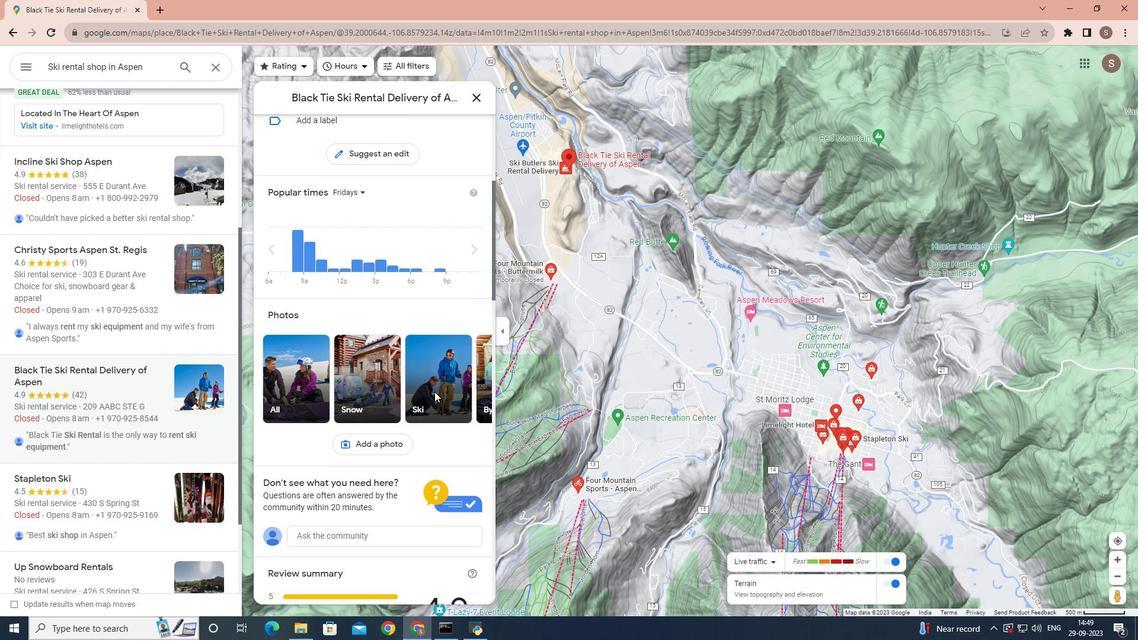 
Action: Mouse scrolled (431, 388) with delta (0, 0)
Screenshot: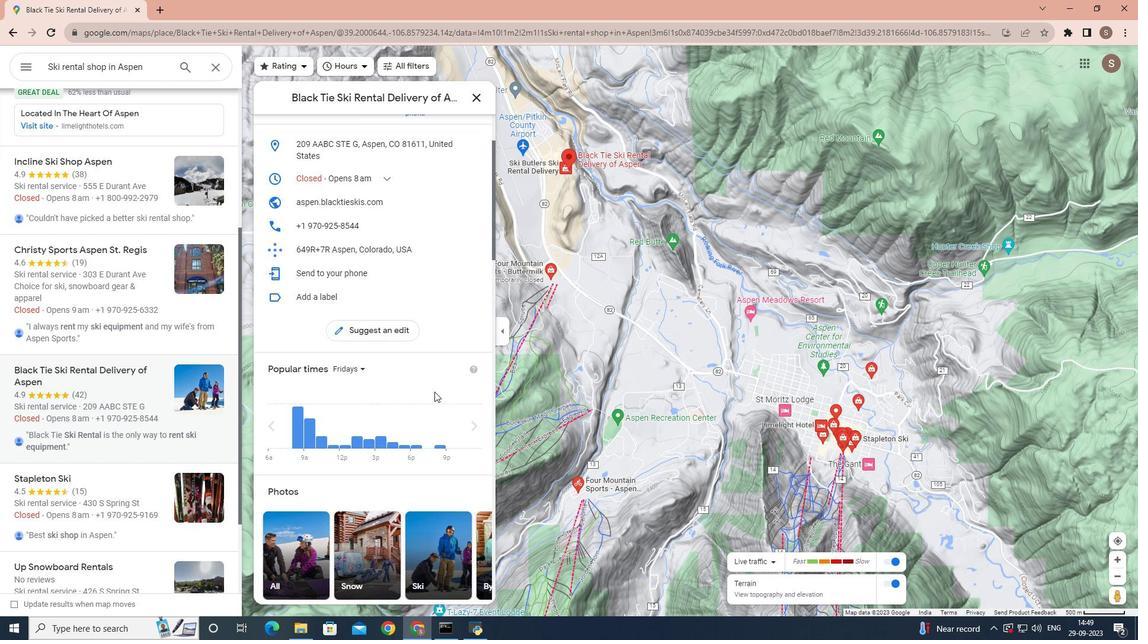 
Action: Mouse scrolled (431, 388) with delta (0, 0)
Screenshot: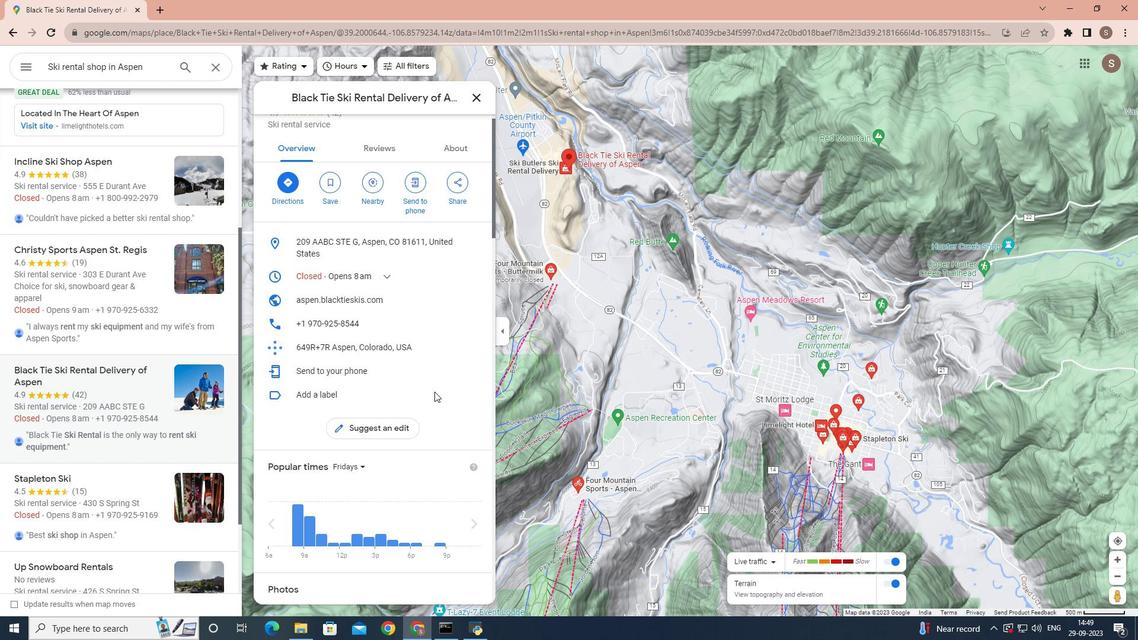 
Action: Mouse scrolled (431, 388) with delta (0, 0)
Screenshot: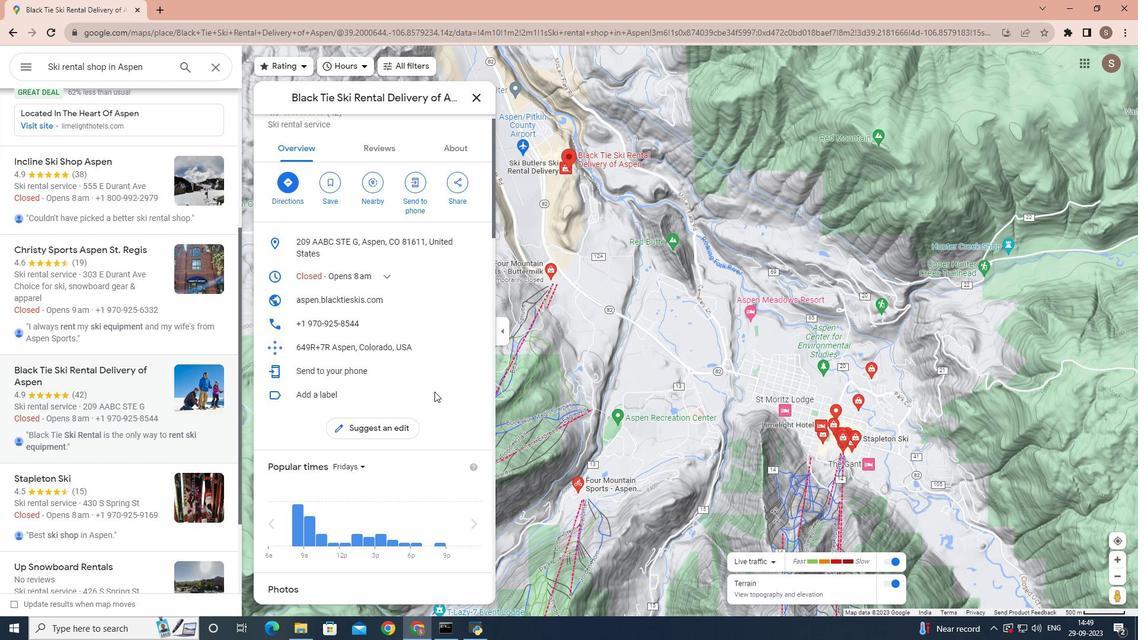 
Action: Mouse scrolled (431, 388) with delta (0, 0)
Screenshot: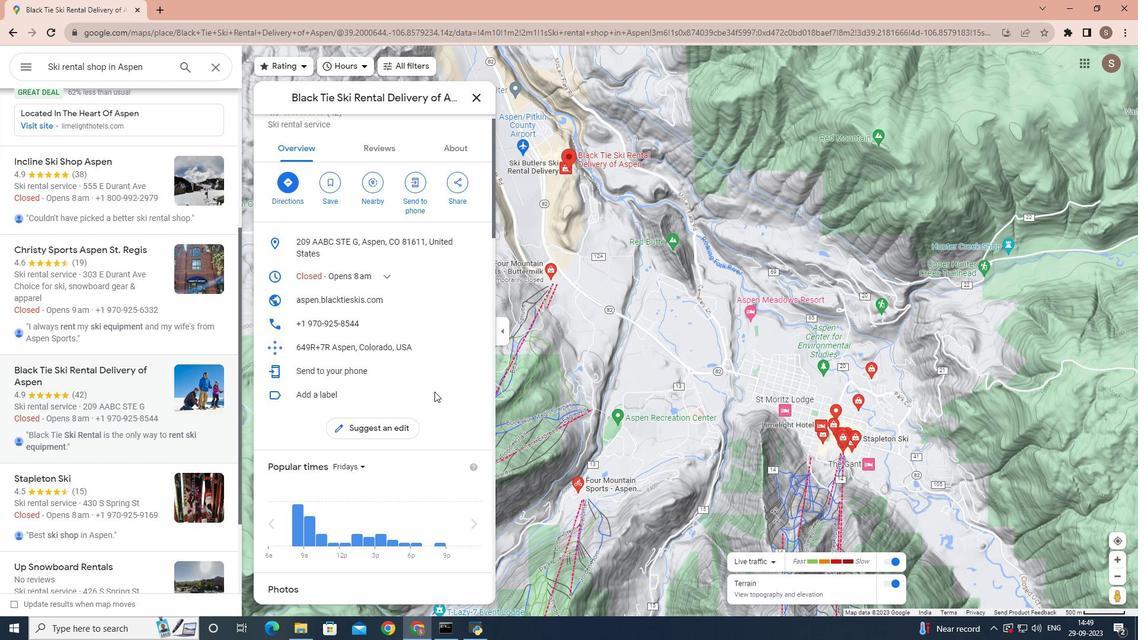 
Action: Mouse scrolled (431, 388) with delta (0, 0)
Screenshot: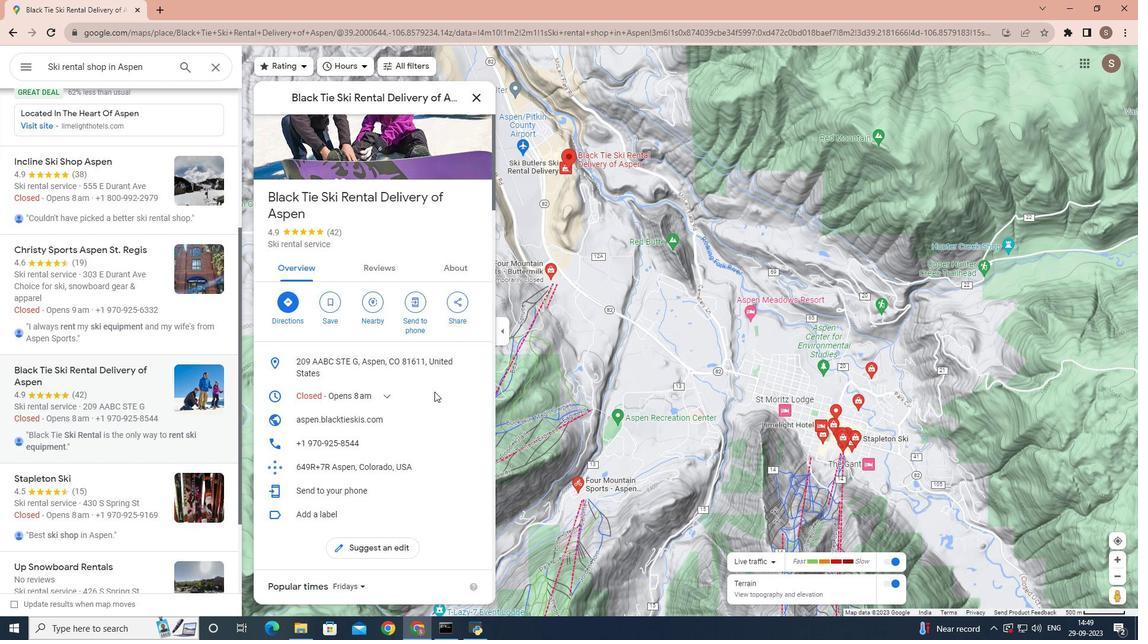 
Action: Mouse moved to (370, 433)
Screenshot: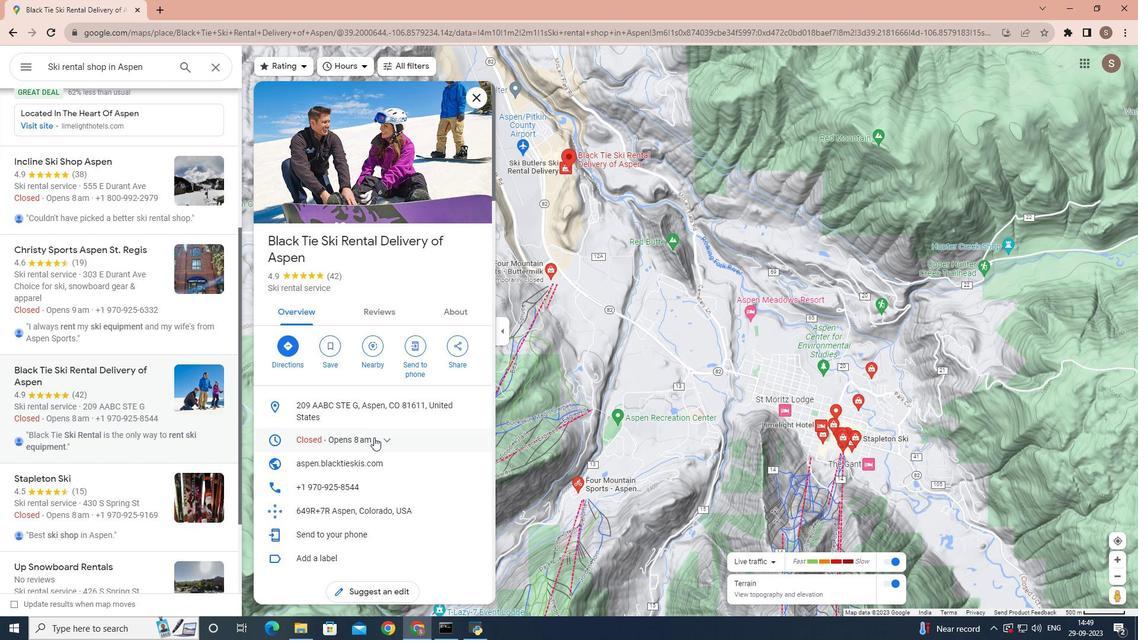 
Action: Mouse pressed left at (370, 433)
Screenshot: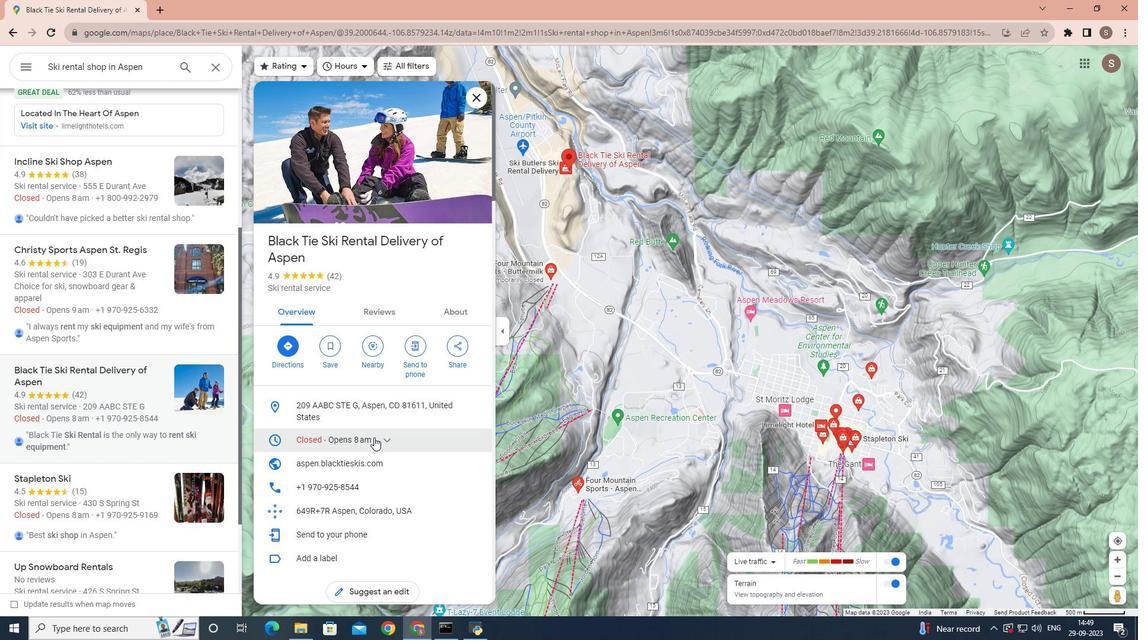 
Action: Mouse scrolled (370, 433) with delta (0, 0)
Screenshot: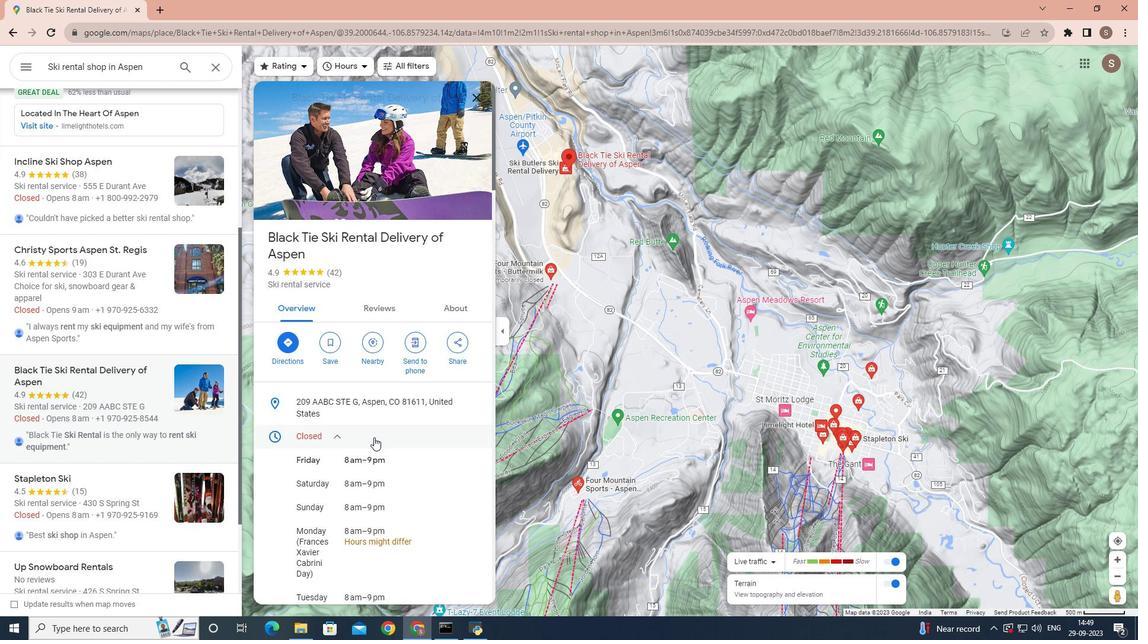 
Action: Mouse scrolled (370, 433) with delta (0, 0)
Screenshot: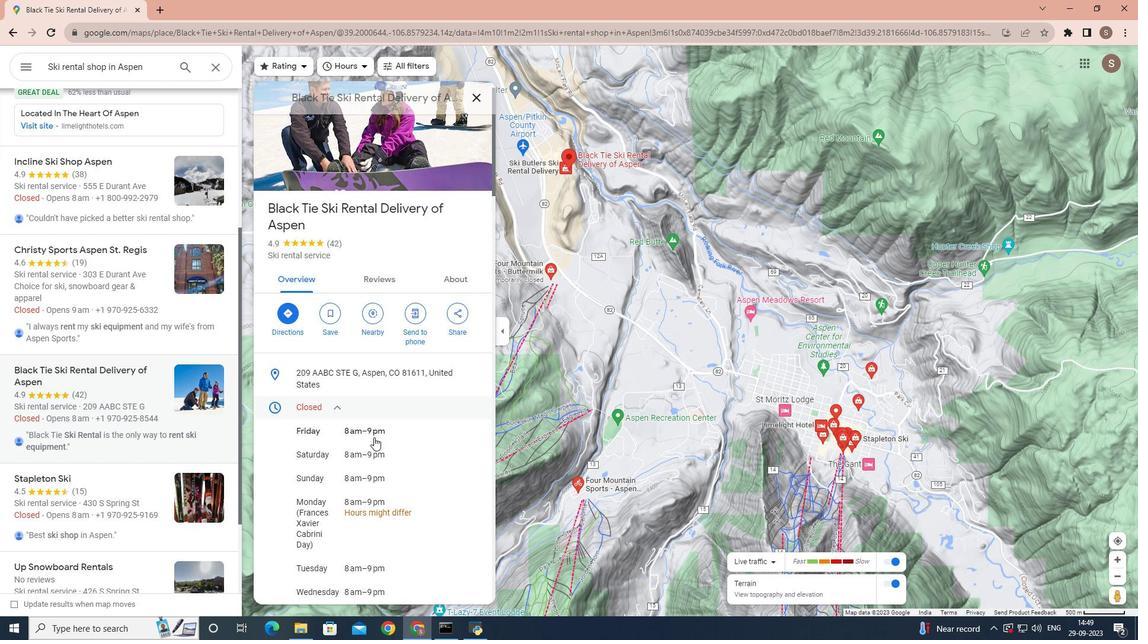 
Action: Mouse scrolled (370, 433) with delta (0, 0)
Screenshot: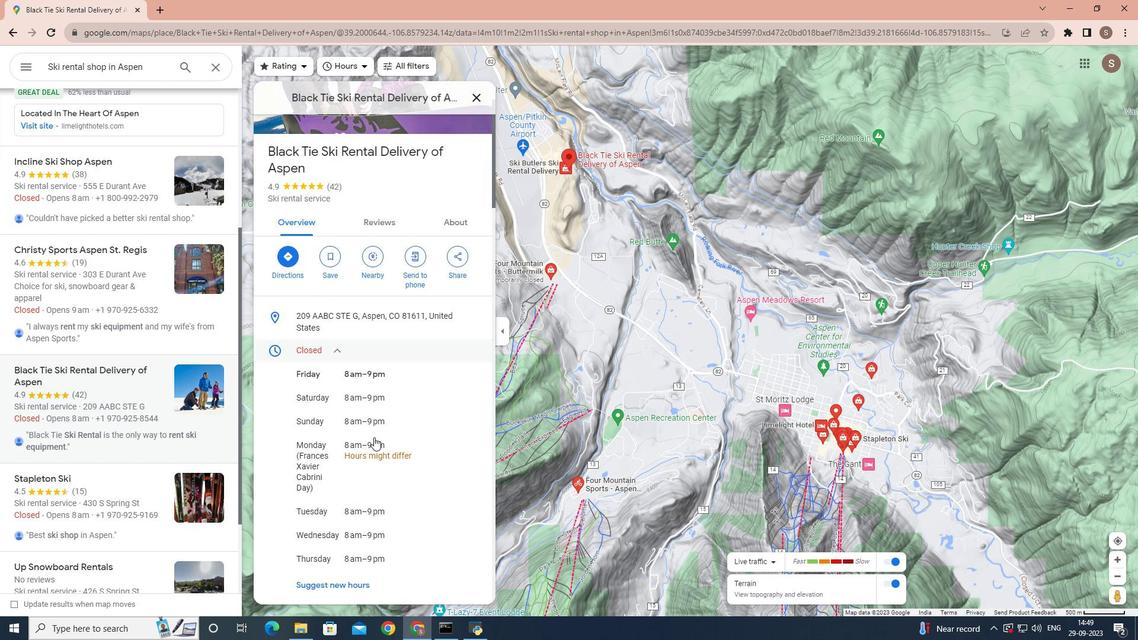 
Action: Mouse scrolled (370, 433) with delta (0, 0)
Screenshot: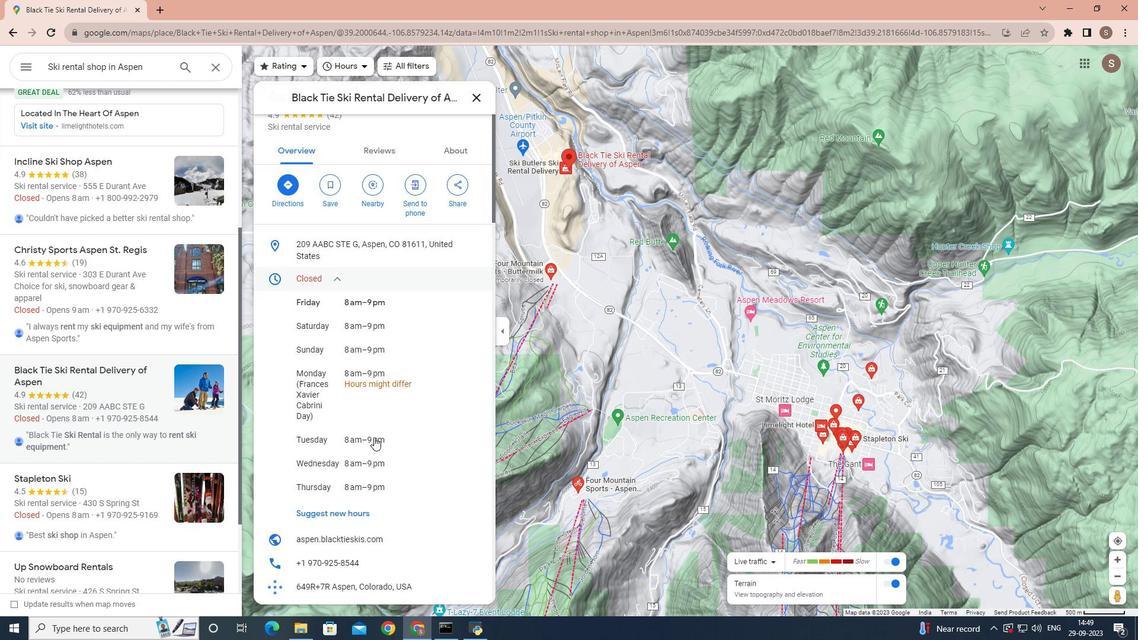 
Action: Mouse moved to (384, 406)
Screenshot: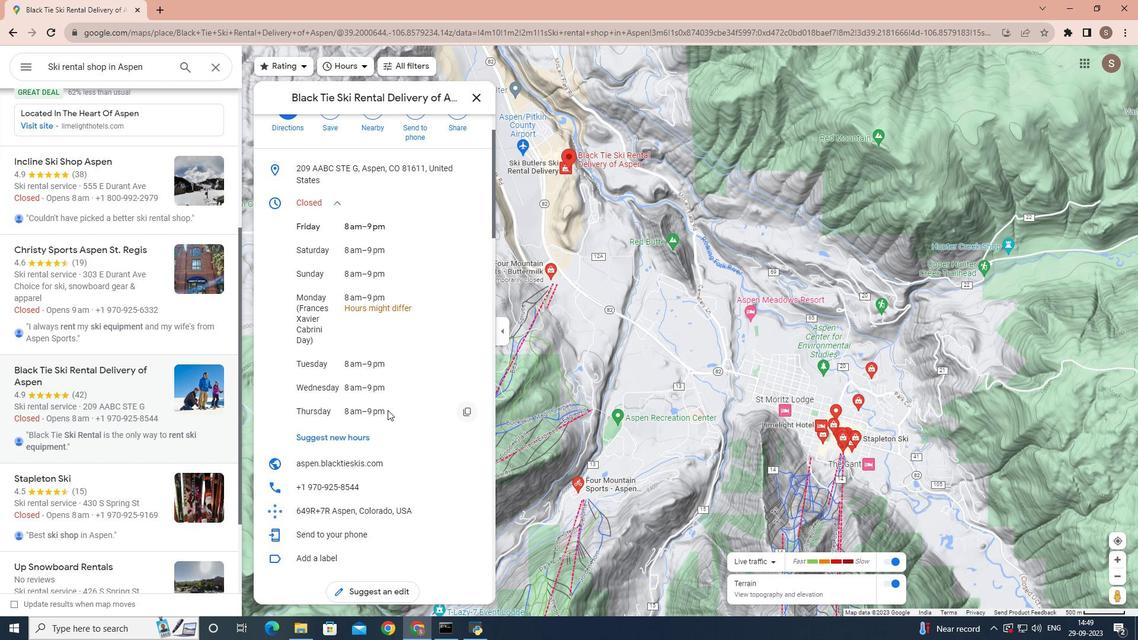 
Action: Mouse scrolled (384, 406) with delta (0, 0)
Screenshot: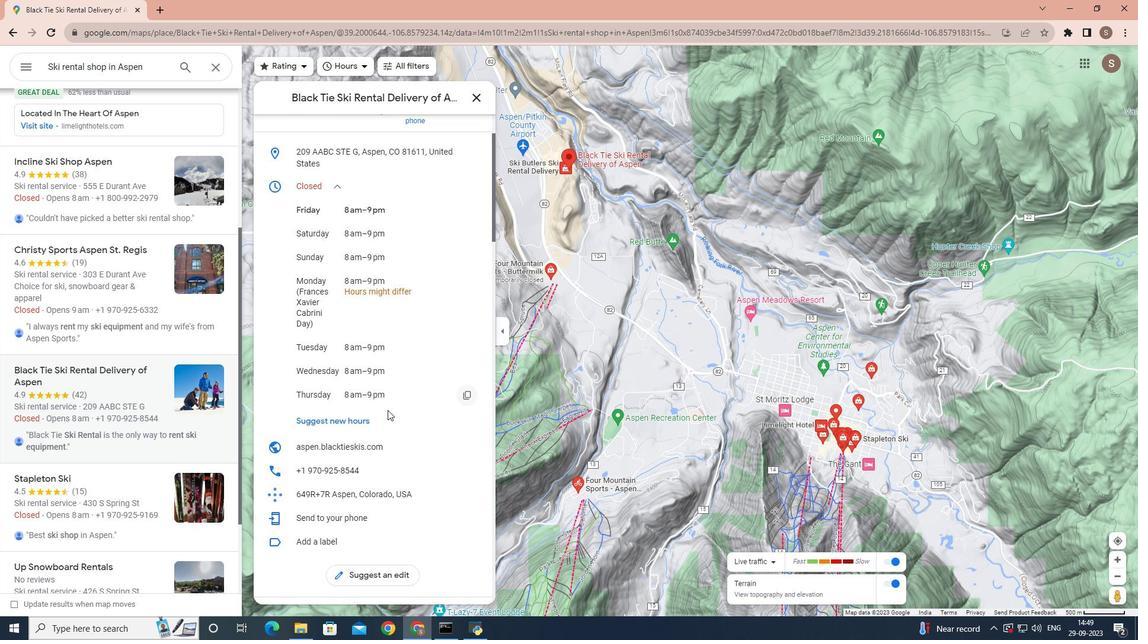 
Action: Mouse scrolled (384, 406) with delta (0, 0)
Screenshot: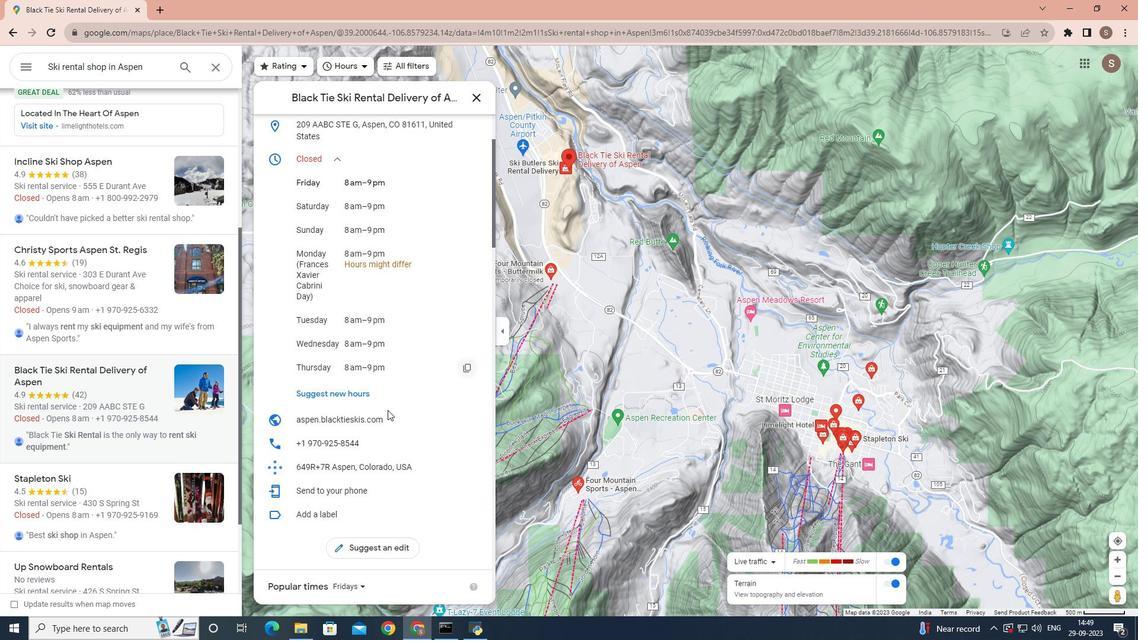 
Action: Mouse scrolled (384, 406) with delta (0, 0)
Screenshot: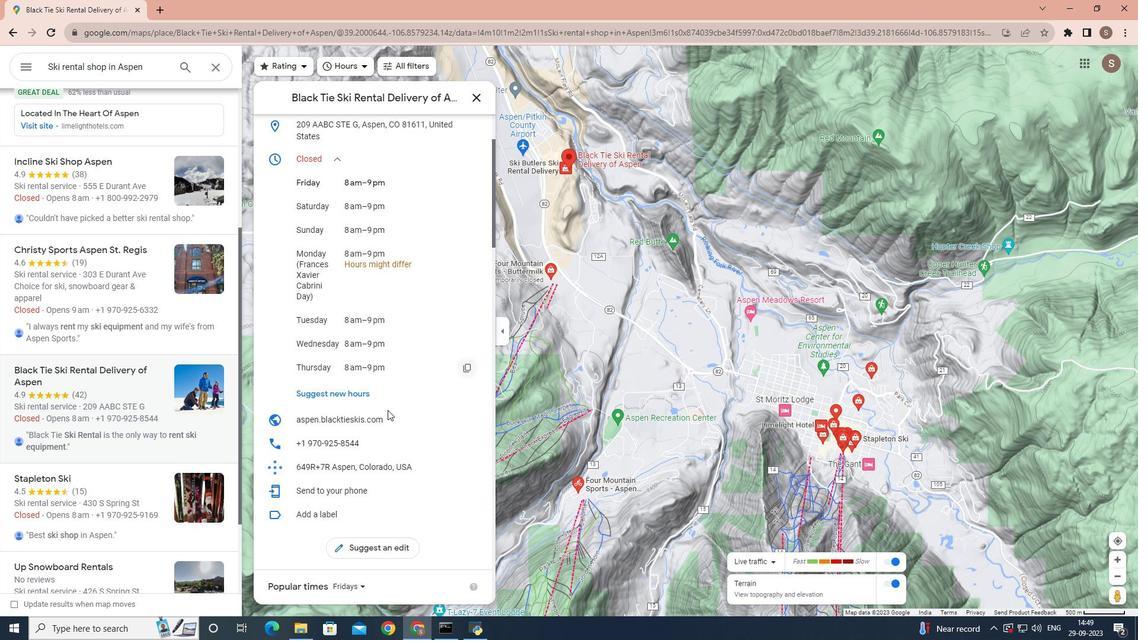 
Action: Mouse scrolled (384, 406) with delta (0, 0)
Screenshot: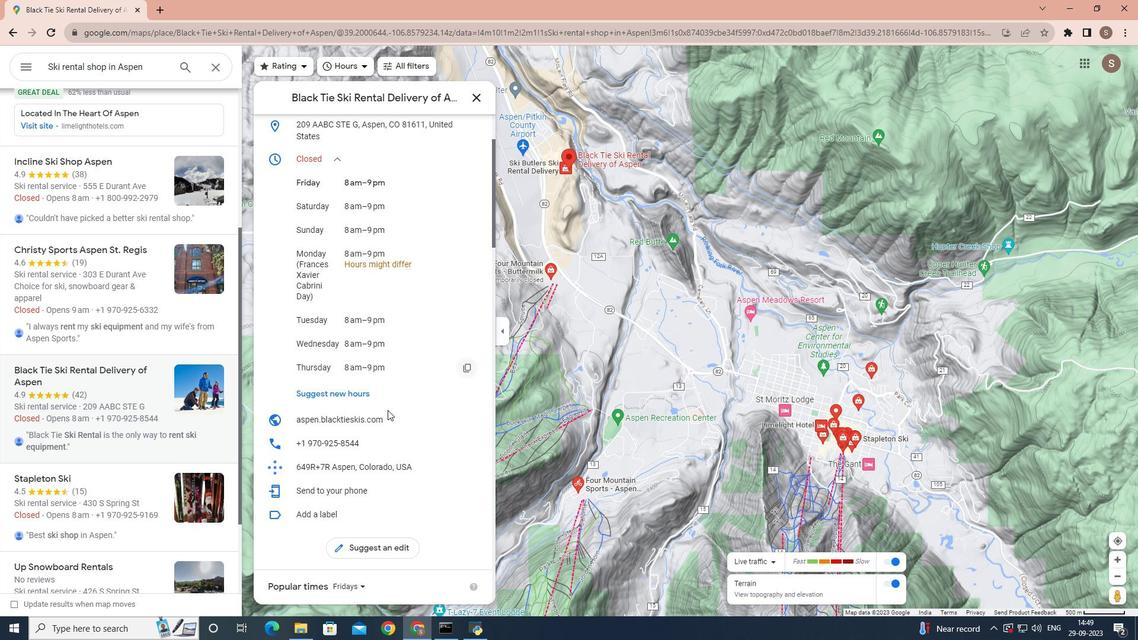 
Action: Mouse scrolled (384, 406) with delta (0, 0)
Screenshot: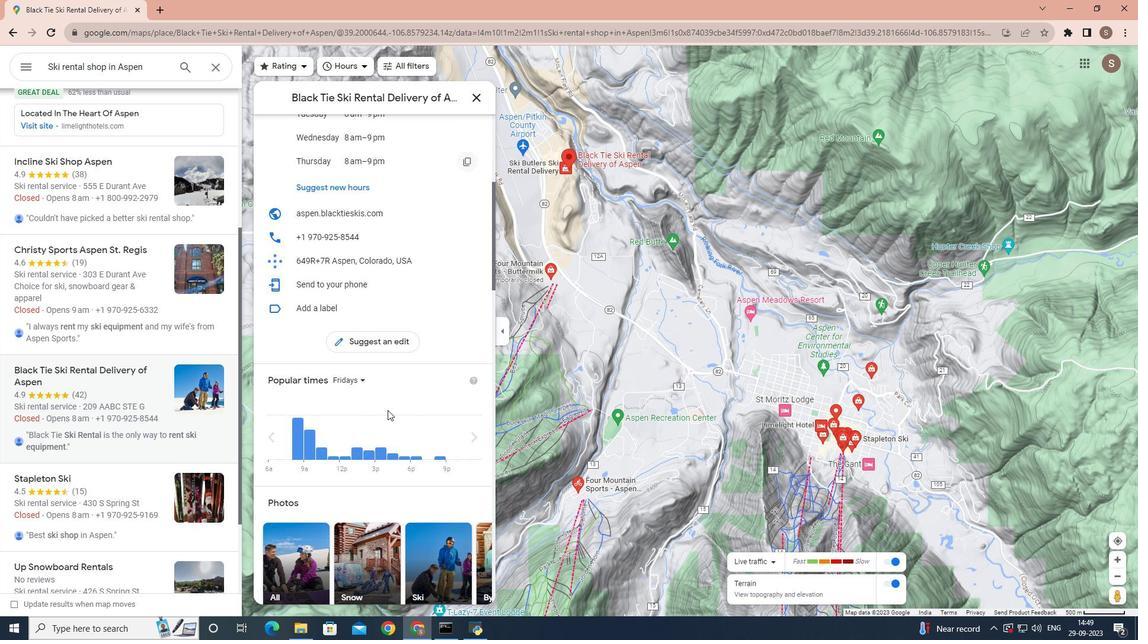 
Action: Mouse scrolled (384, 406) with delta (0, 0)
Screenshot: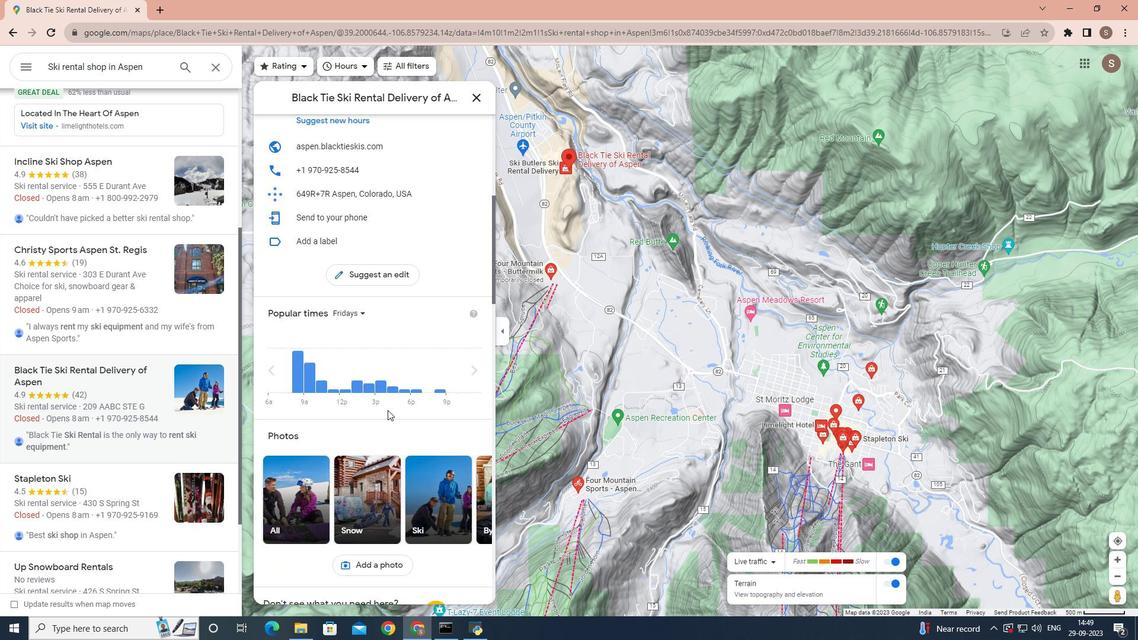 
Action: Mouse scrolled (384, 406) with delta (0, 0)
Screenshot: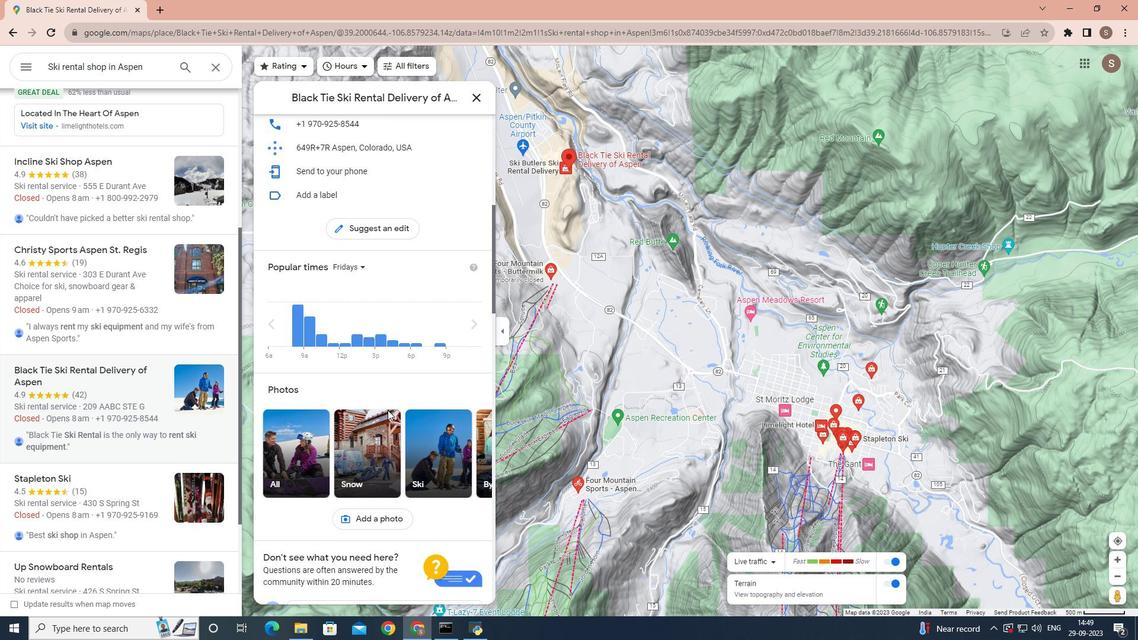 
Action: Mouse scrolled (384, 406) with delta (0, 0)
Screenshot: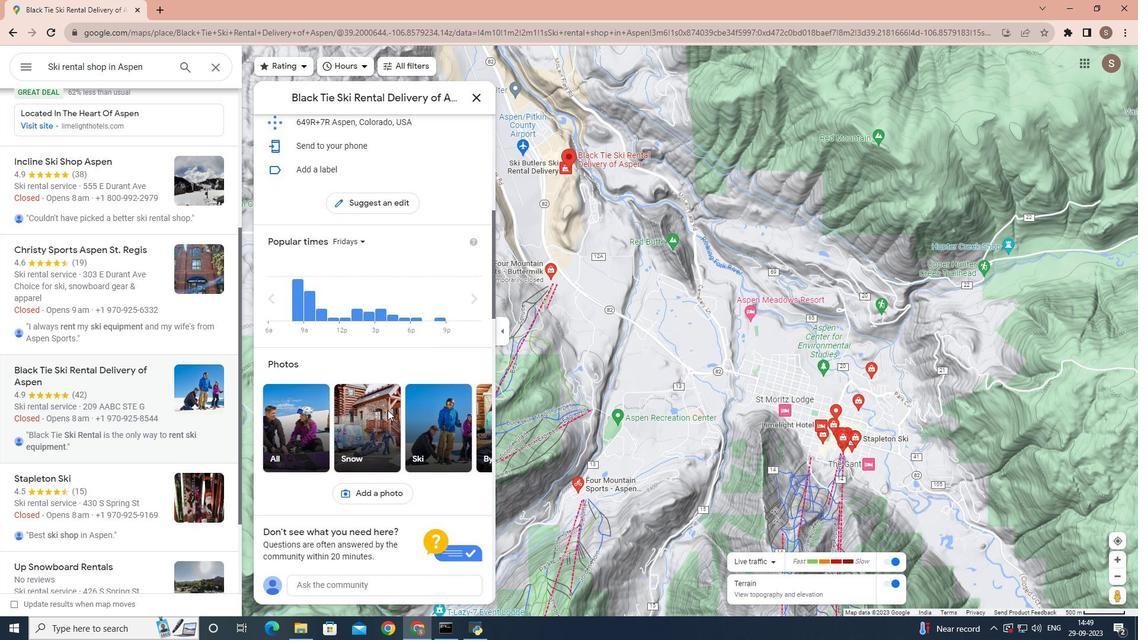 
Action: Mouse scrolled (384, 406) with delta (0, 0)
Screenshot: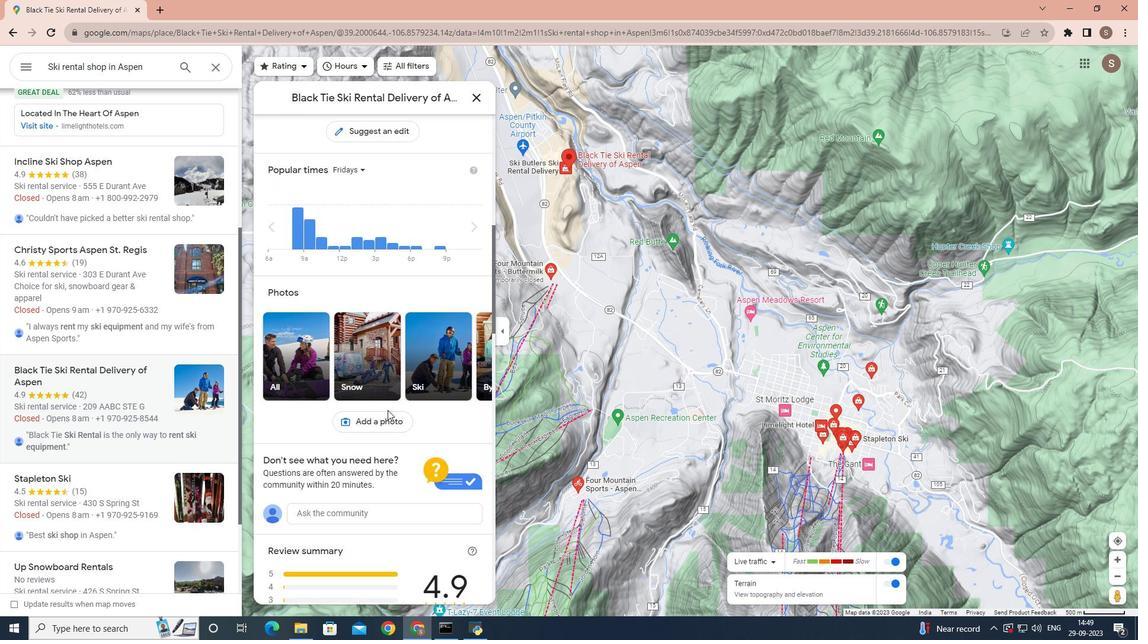 
Action: Mouse scrolled (384, 406) with delta (0, 0)
Screenshot: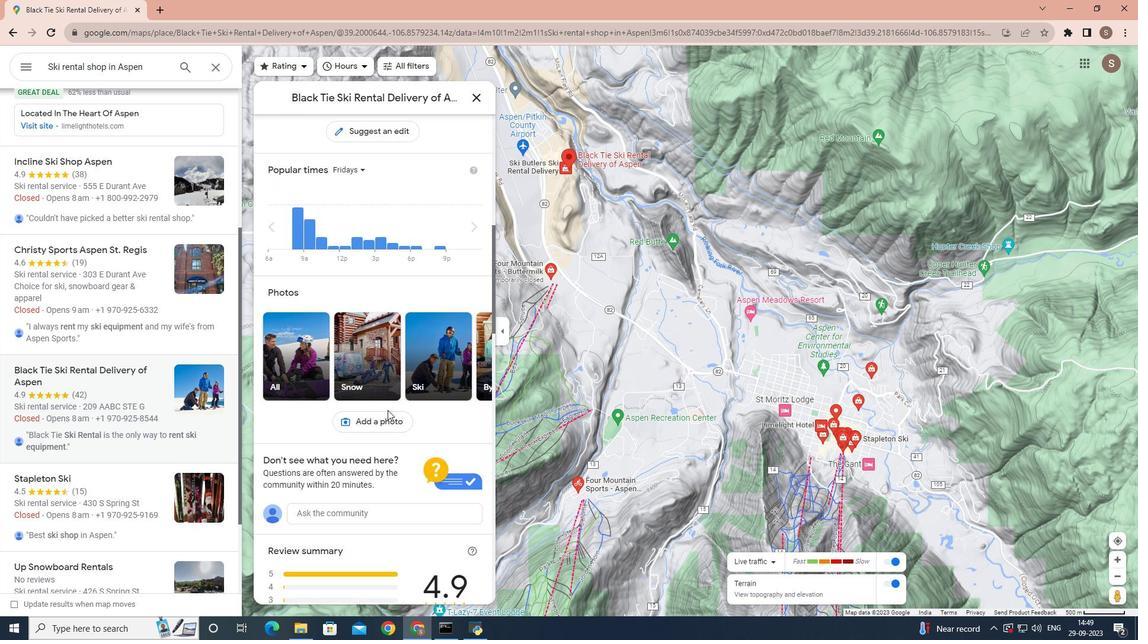 
Action: Mouse scrolled (384, 406) with delta (0, 0)
Screenshot: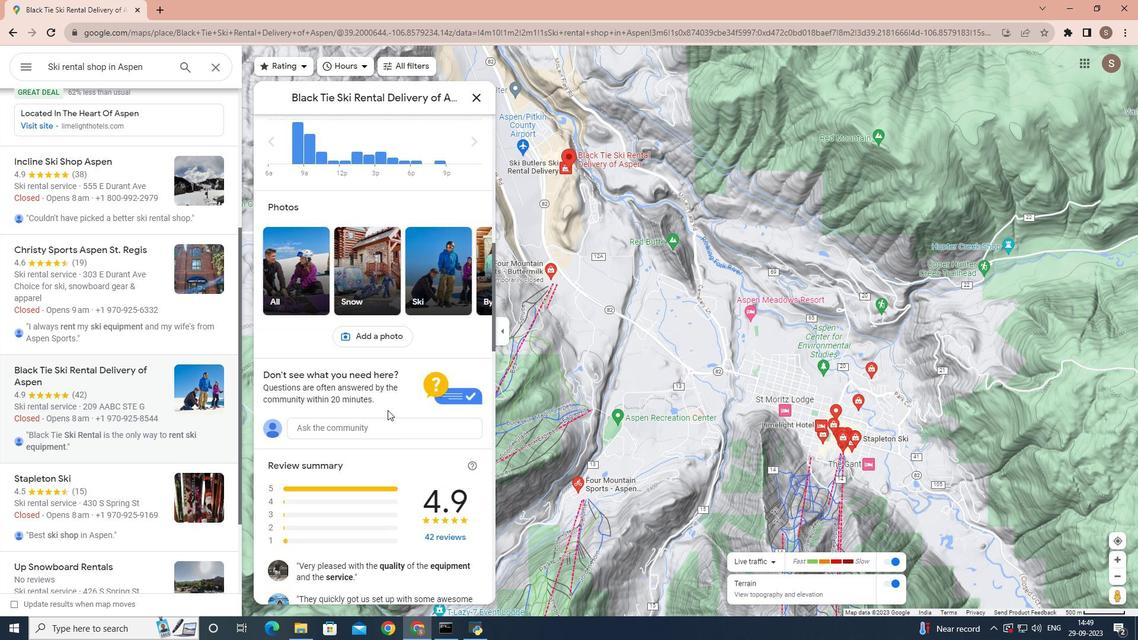 
Action: Mouse scrolled (384, 406) with delta (0, 0)
Screenshot: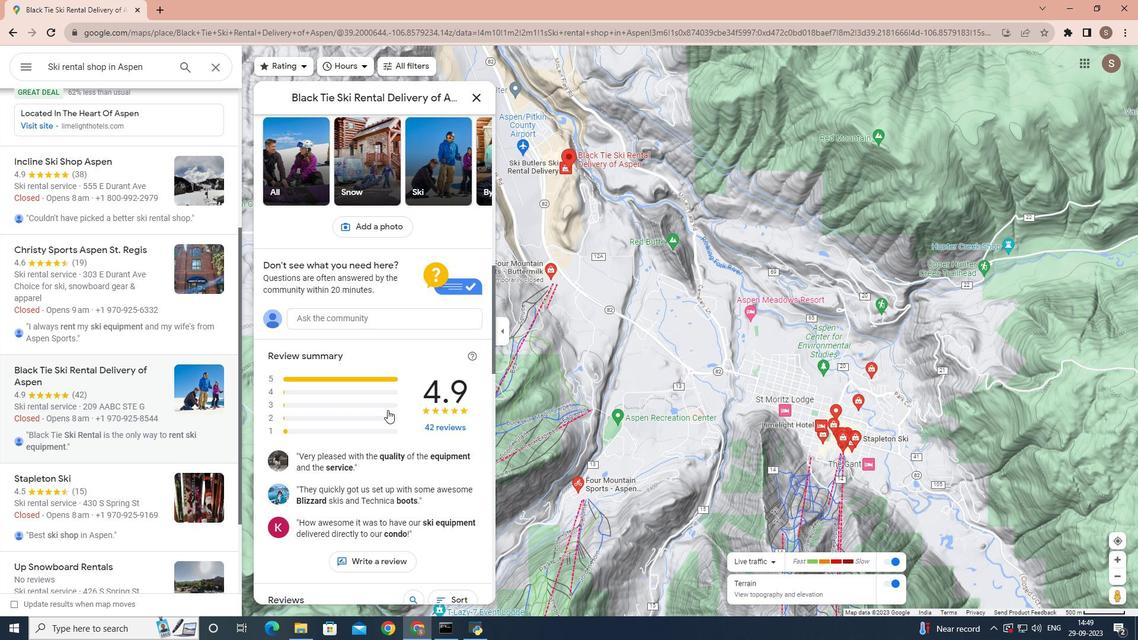 
Action: Mouse scrolled (384, 406) with delta (0, 0)
Screenshot: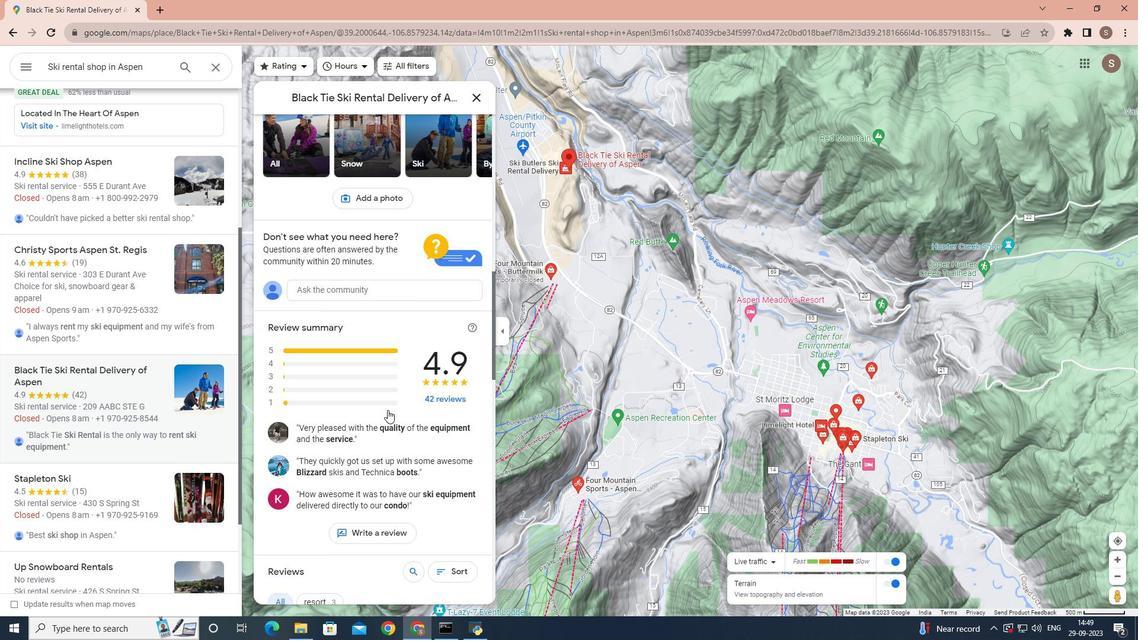
Action: Mouse scrolled (384, 406) with delta (0, 0)
Screenshot: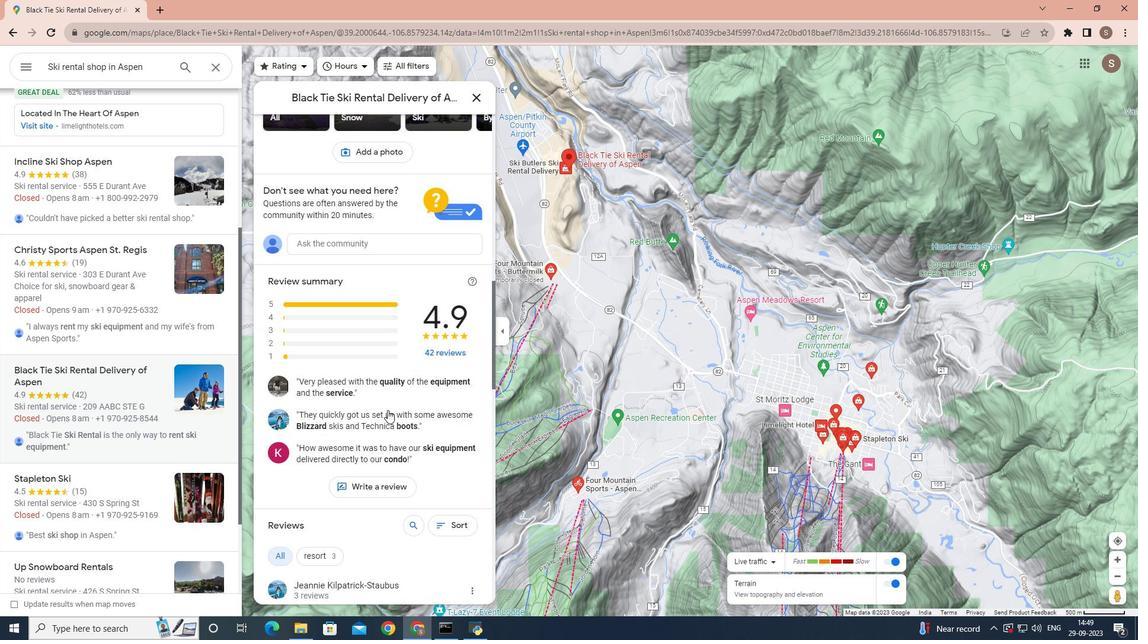 
Action: Mouse scrolled (384, 406) with delta (0, 0)
Screenshot: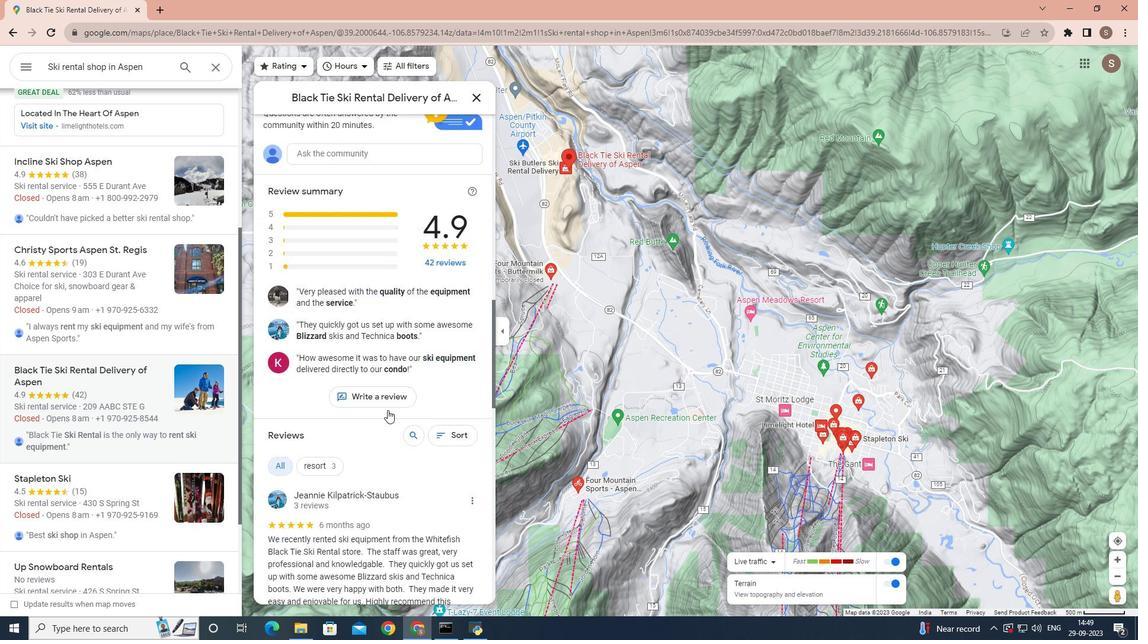 
Action: Mouse scrolled (384, 406) with delta (0, 0)
Screenshot: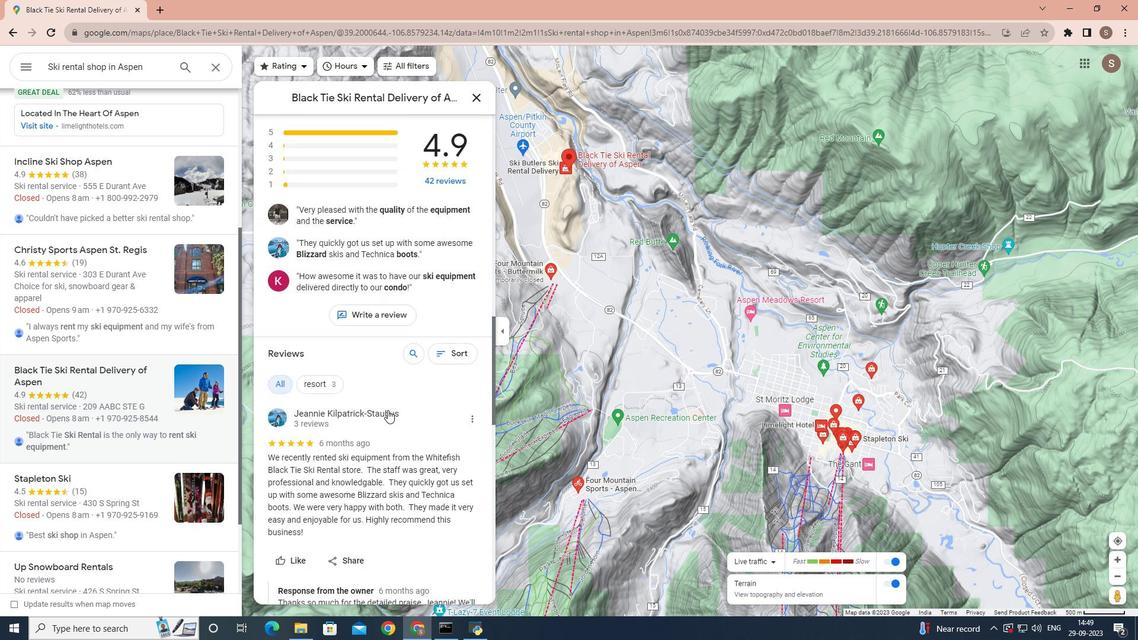
Action: Mouse scrolled (384, 407) with delta (0, 0)
Screenshot: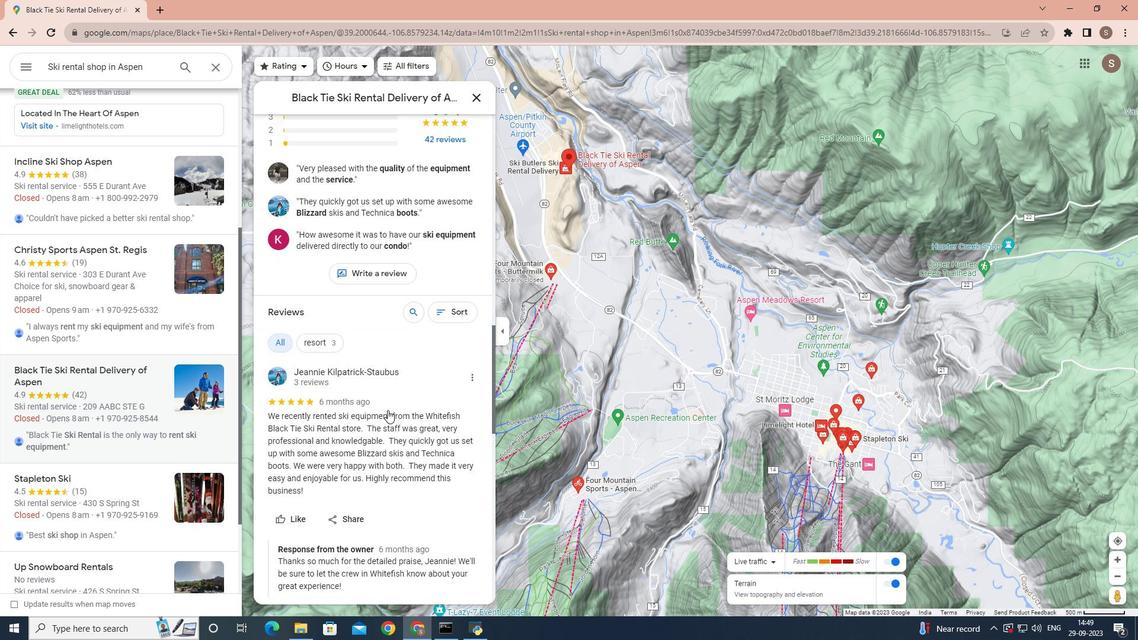 
Action: Mouse scrolled (384, 406) with delta (0, 0)
Screenshot: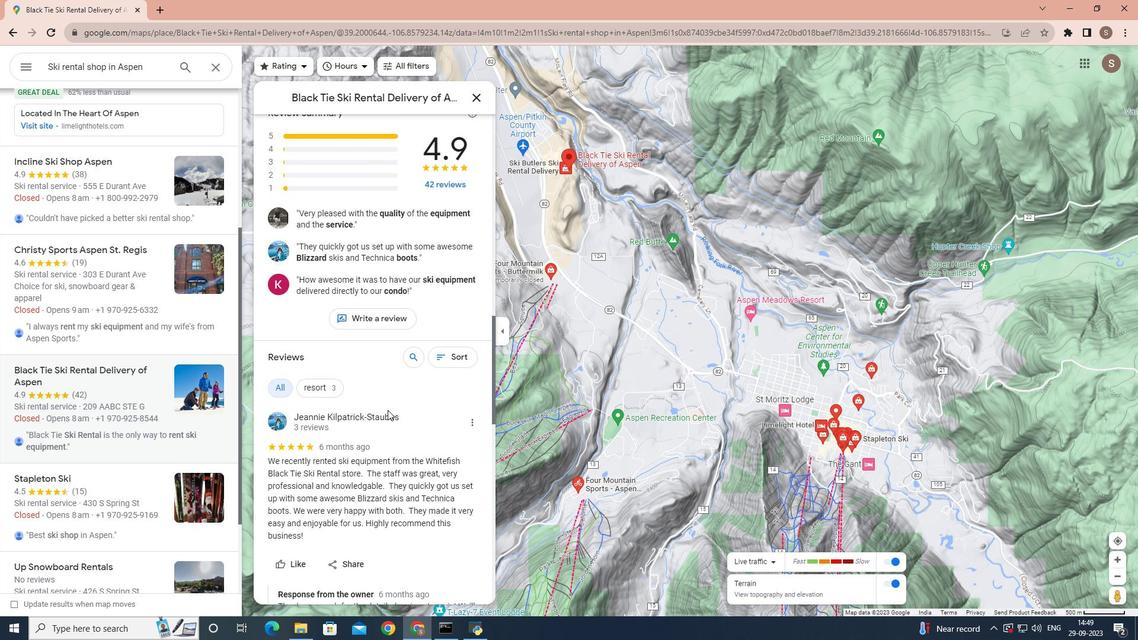 
Action: Mouse scrolled (384, 406) with delta (0, 0)
Screenshot: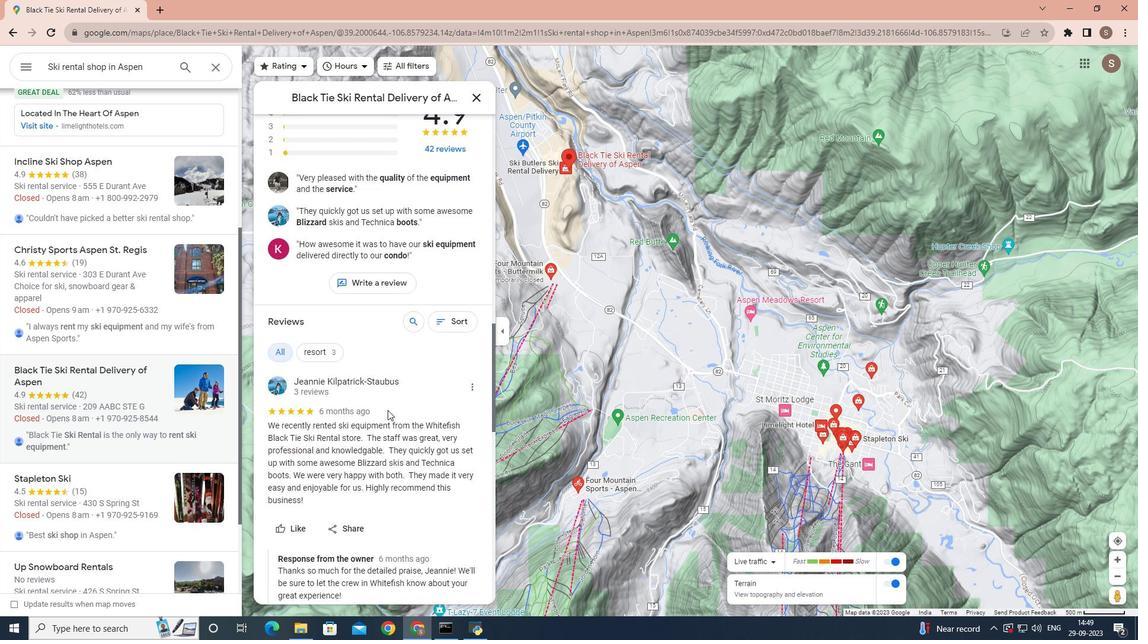 
Action: Mouse scrolled (384, 406) with delta (0, 0)
Screenshot: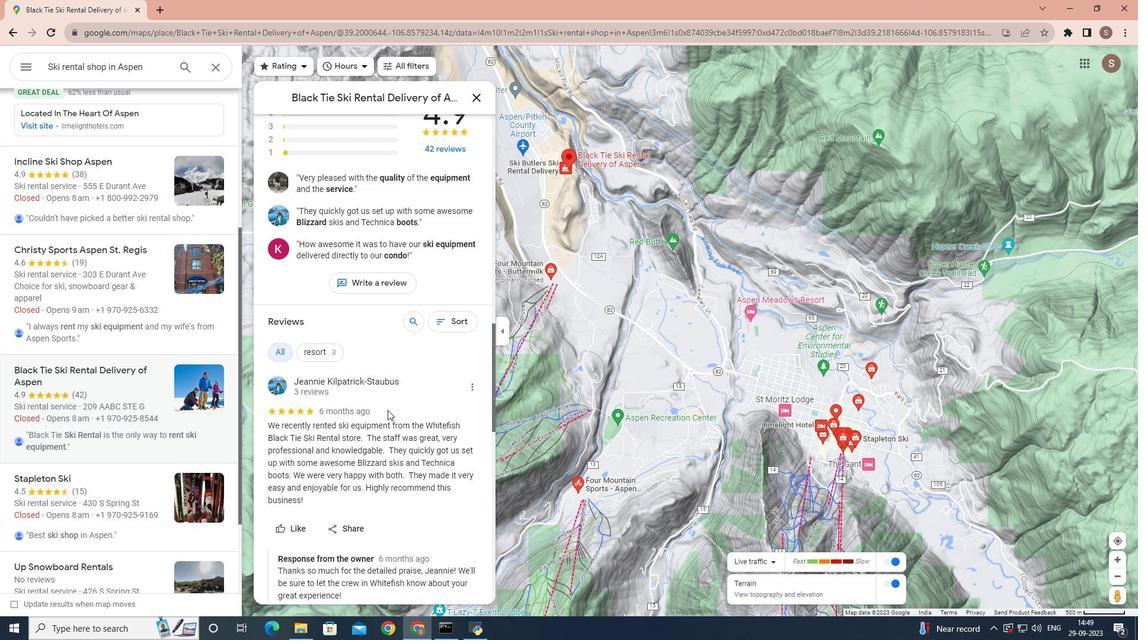 
Action: Mouse scrolled (384, 406) with delta (0, 0)
Screenshot: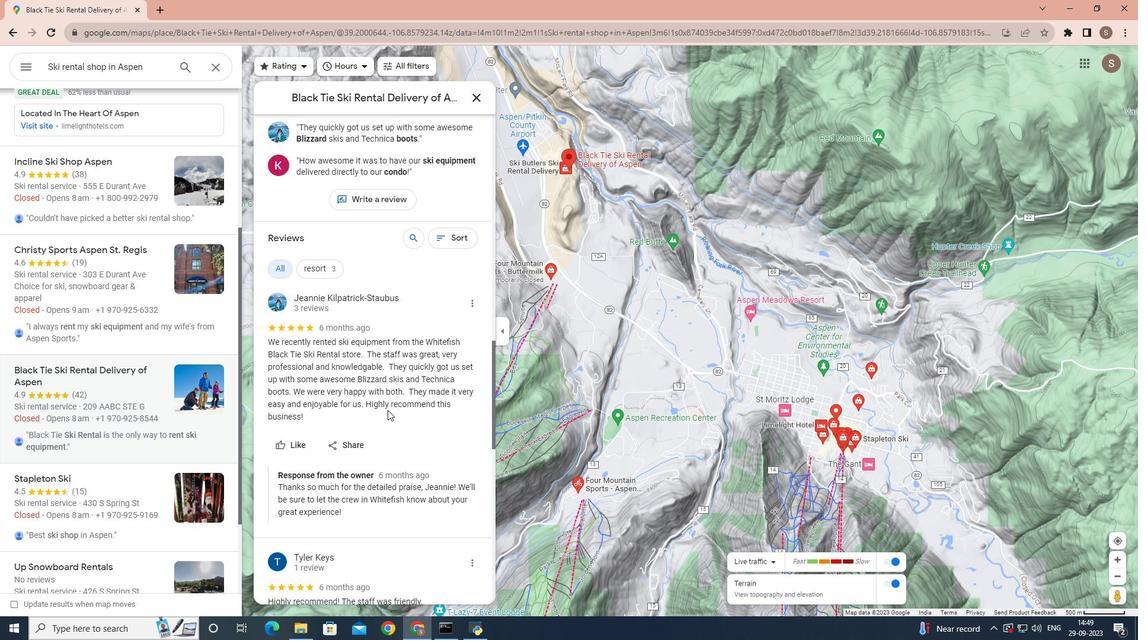 
Action: Mouse scrolled (384, 406) with delta (0, 0)
Screenshot: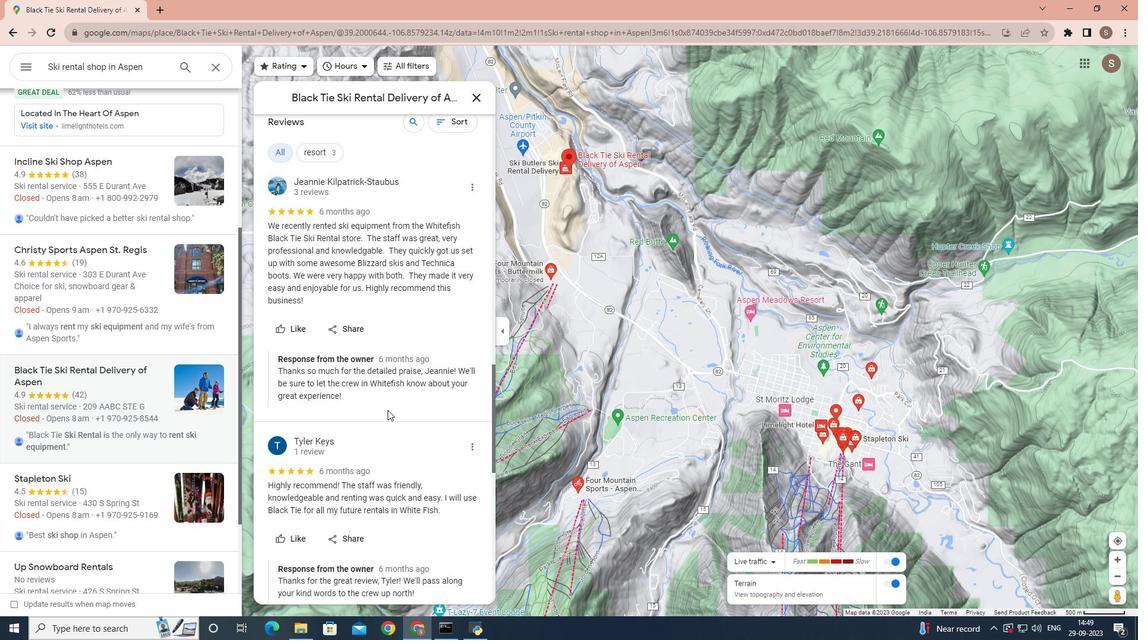 
Action: Mouse scrolled (384, 406) with delta (0, 0)
Screenshot: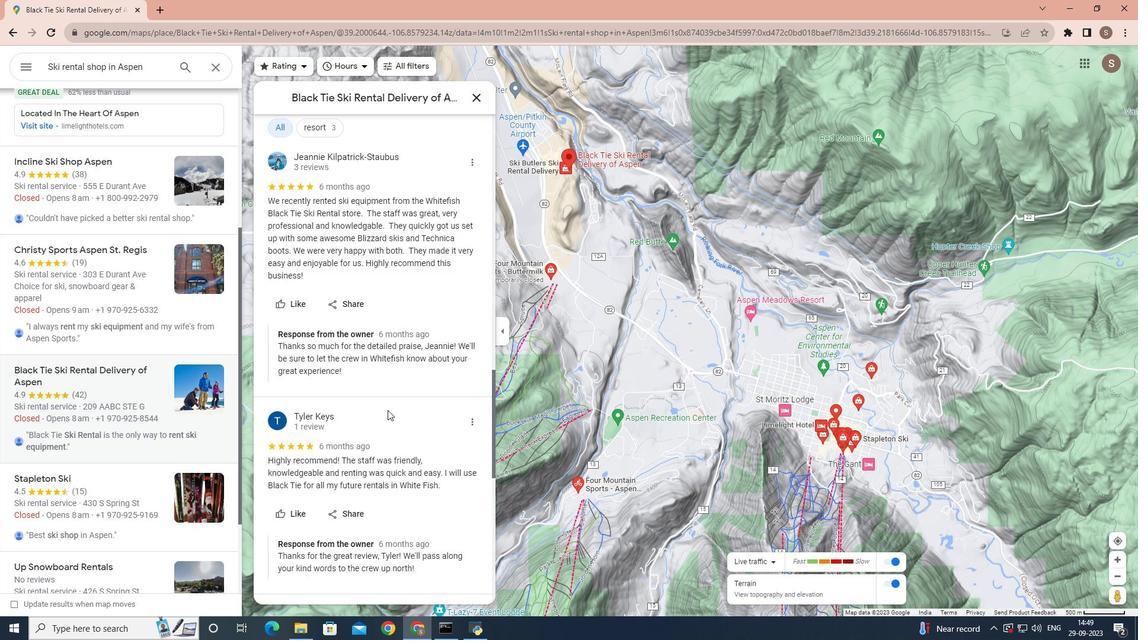 
Action: Mouse scrolled (384, 406) with delta (0, 0)
Screenshot: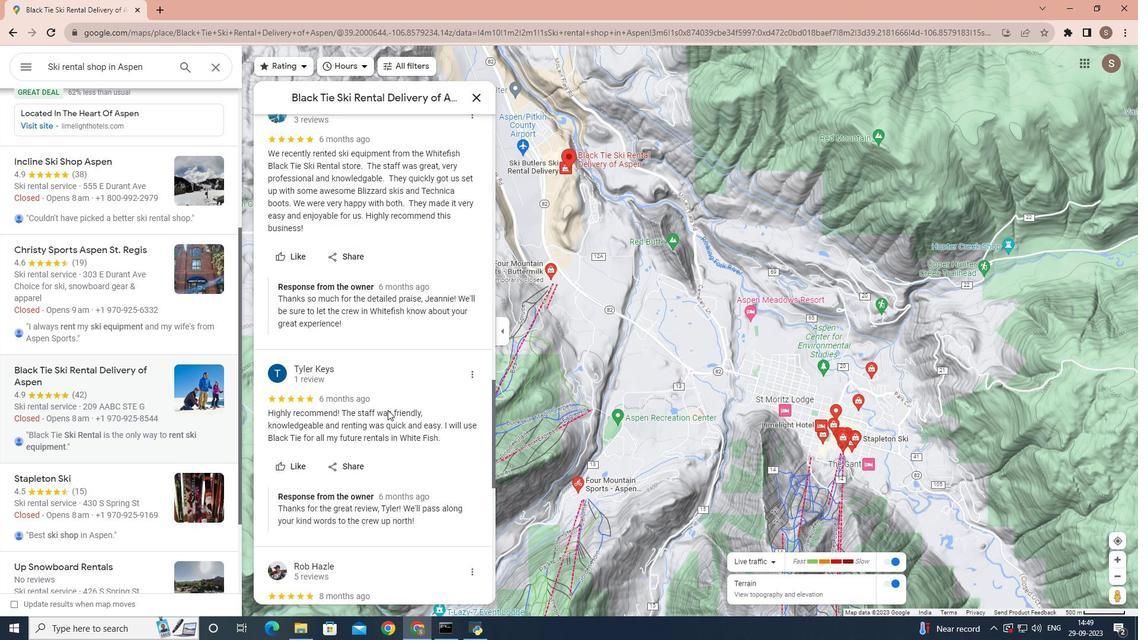 
Action: Mouse scrolled (384, 406) with delta (0, 0)
Screenshot: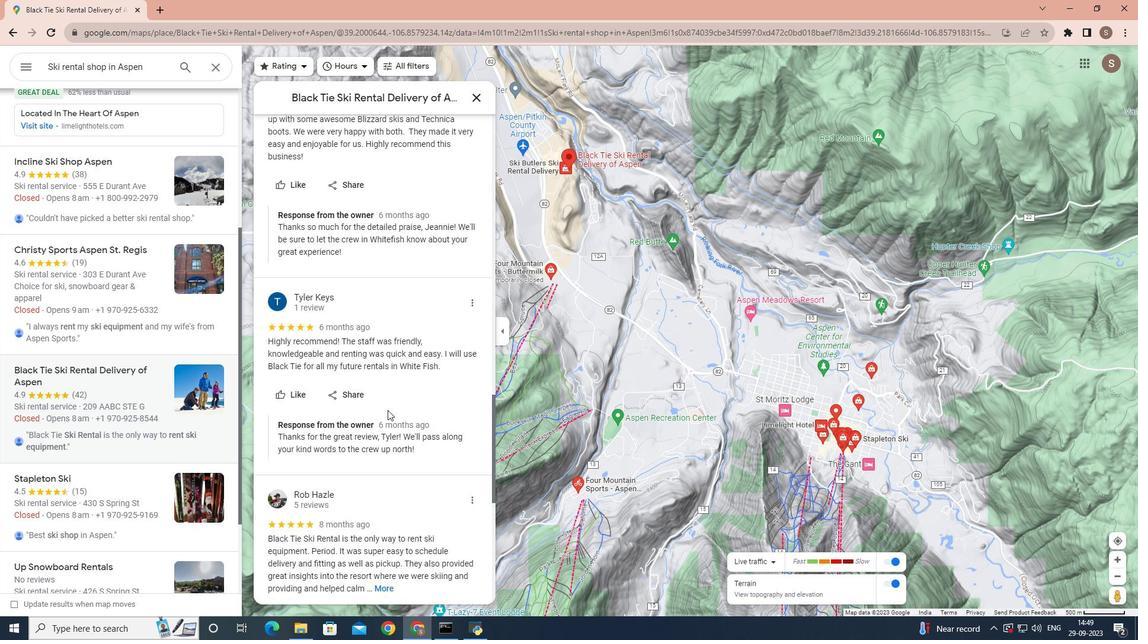 
Action: Mouse scrolled (384, 406) with delta (0, 0)
Screenshot: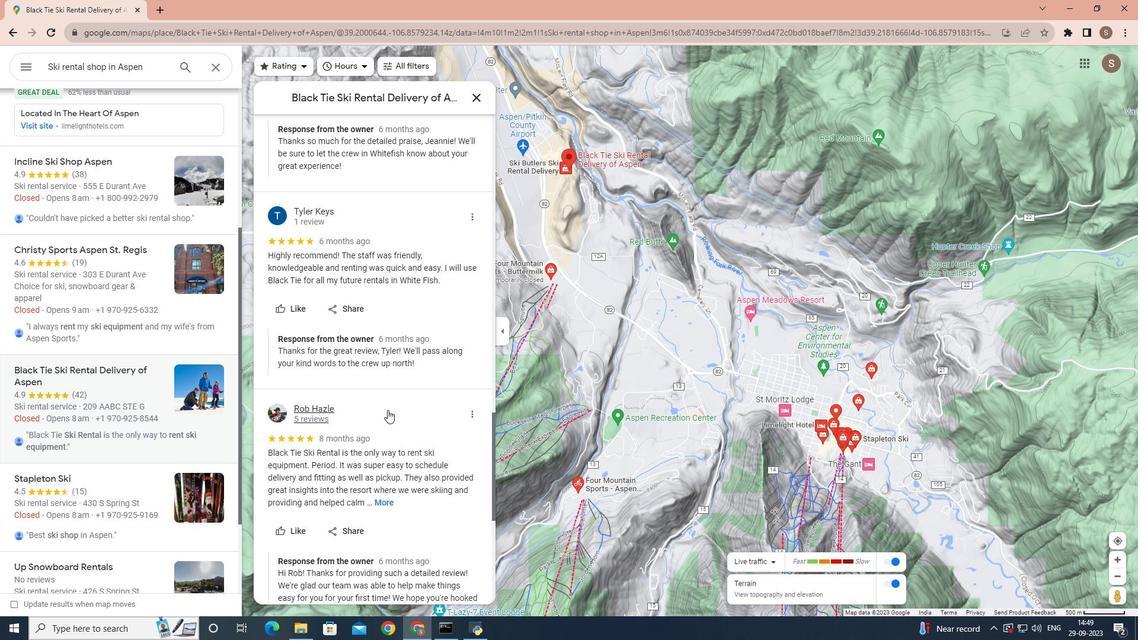 
Action: Mouse scrolled (384, 406) with delta (0, 0)
Screenshot: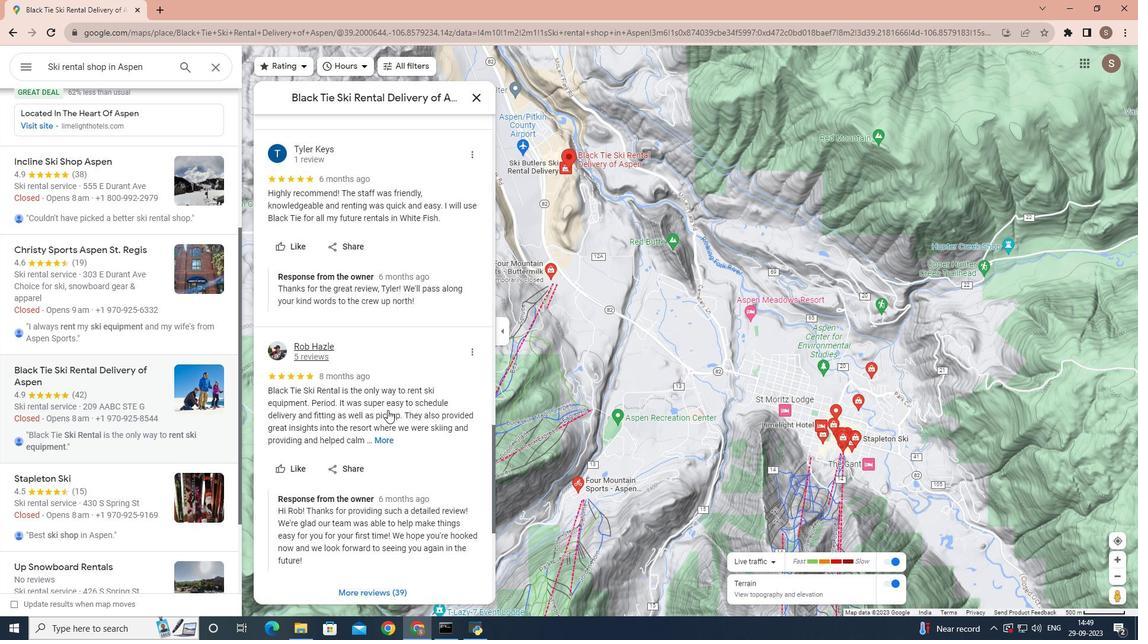 
Action: Mouse scrolled (384, 406) with delta (0, 0)
Screenshot: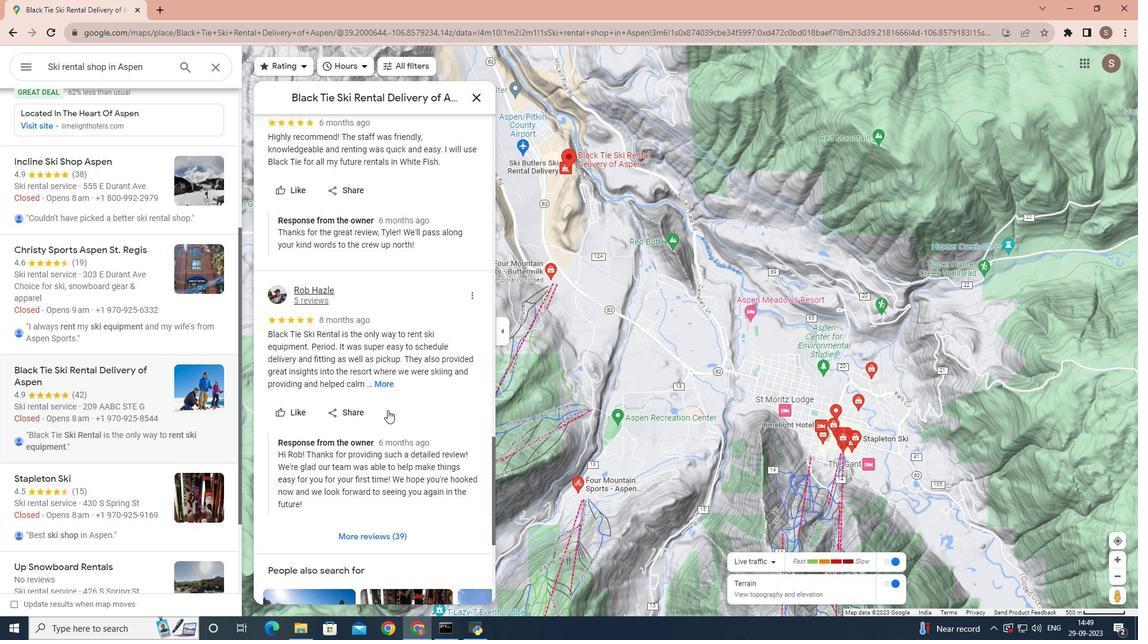 
Action: Mouse scrolled (384, 406) with delta (0, 0)
Screenshot: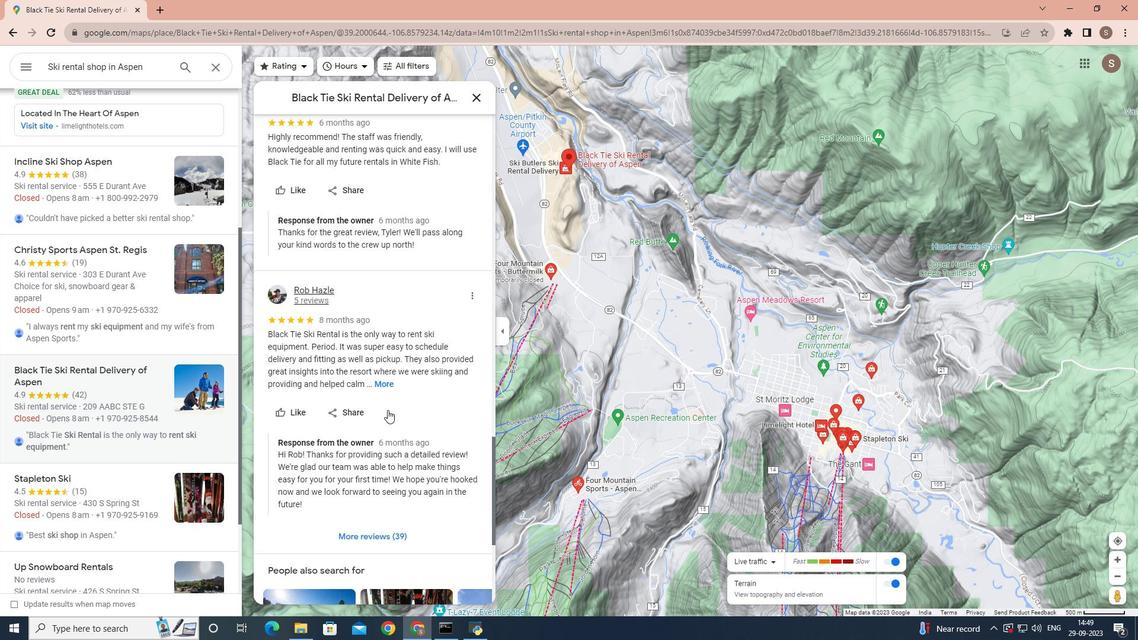 
Action: Mouse scrolled (384, 406) with delta (0, 0)
Screenshot: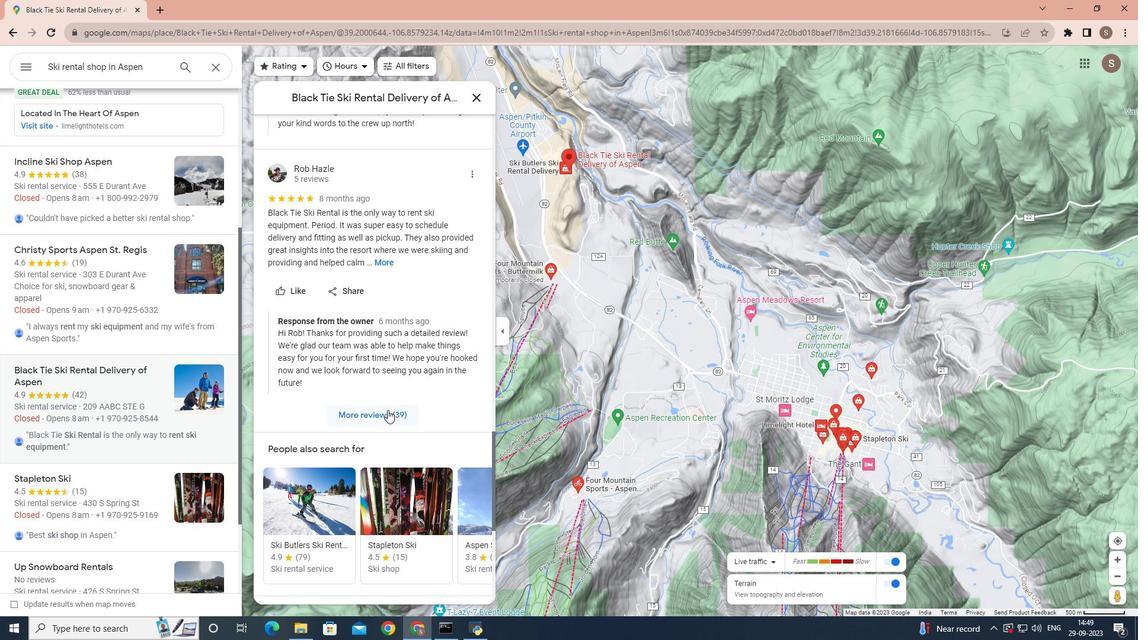 
Action: Mouse scrolled (384, 406) with delta (0, 0)
Screenshot: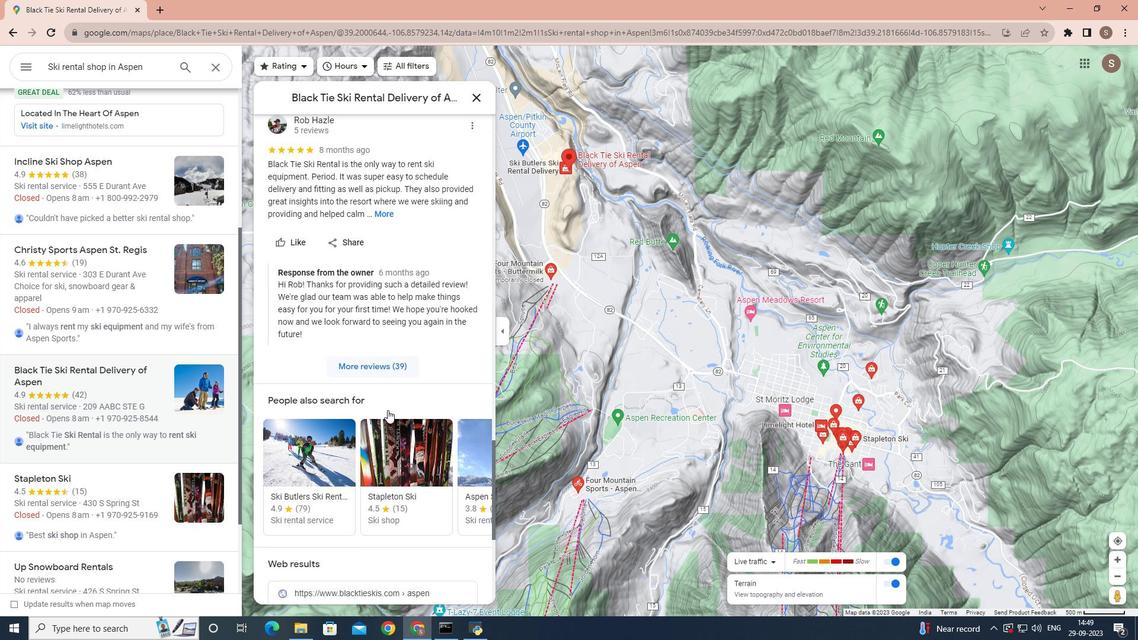 
Action: Mouse scrolled (384, 406) with delta (0, 0)
Screenshot: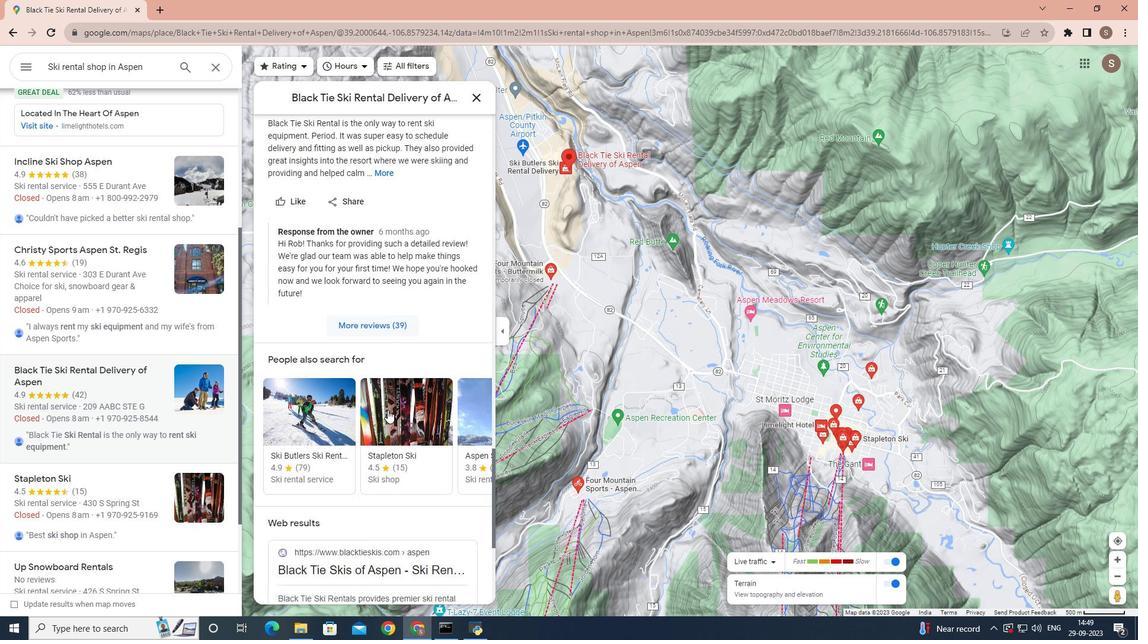 
Action: Mouse scrolled (384, 406) with delta (0, 0)
Screenshot: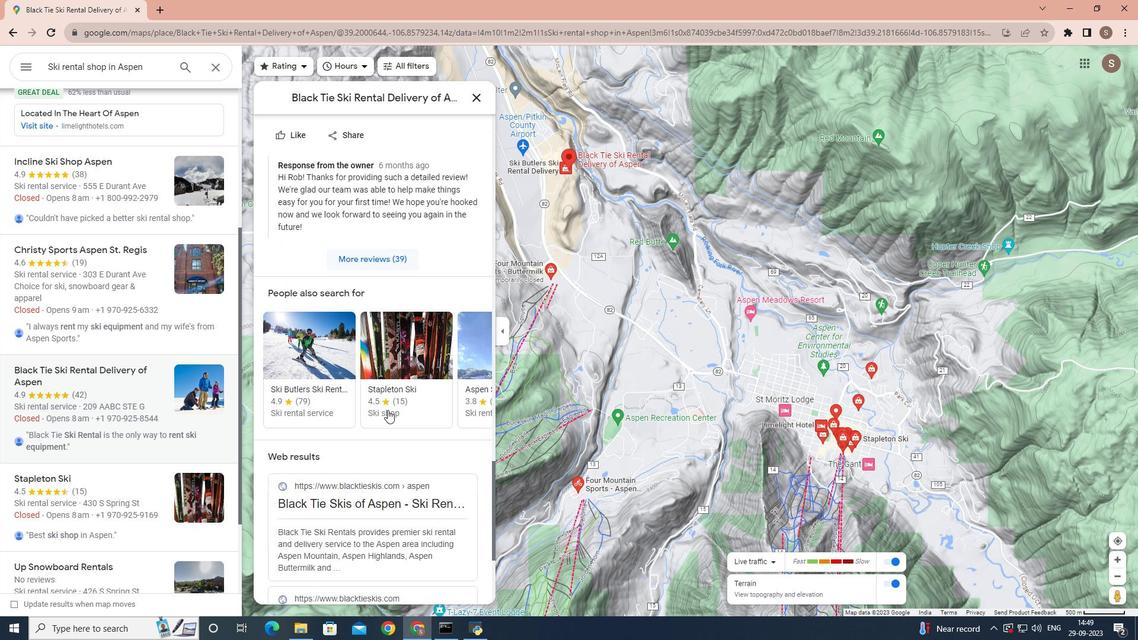 
Action: Mouse scrolled (384, 407) with delta (0, 0)
Screenshot: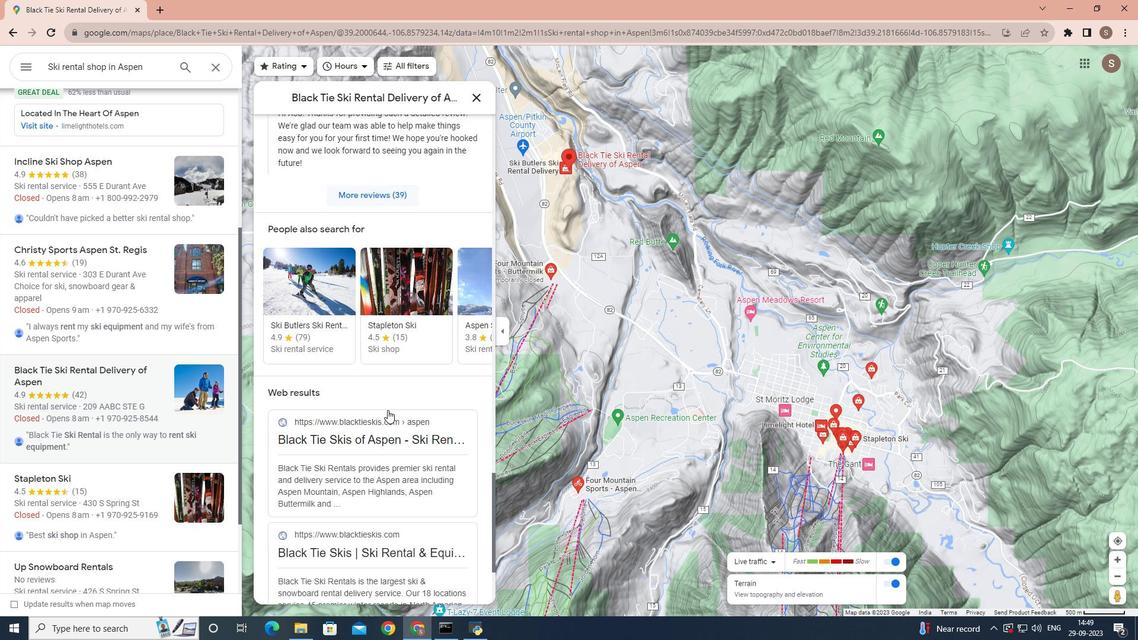
Action: Mouse scrolled (384, 407) with delta (0, 0)
Screenshot: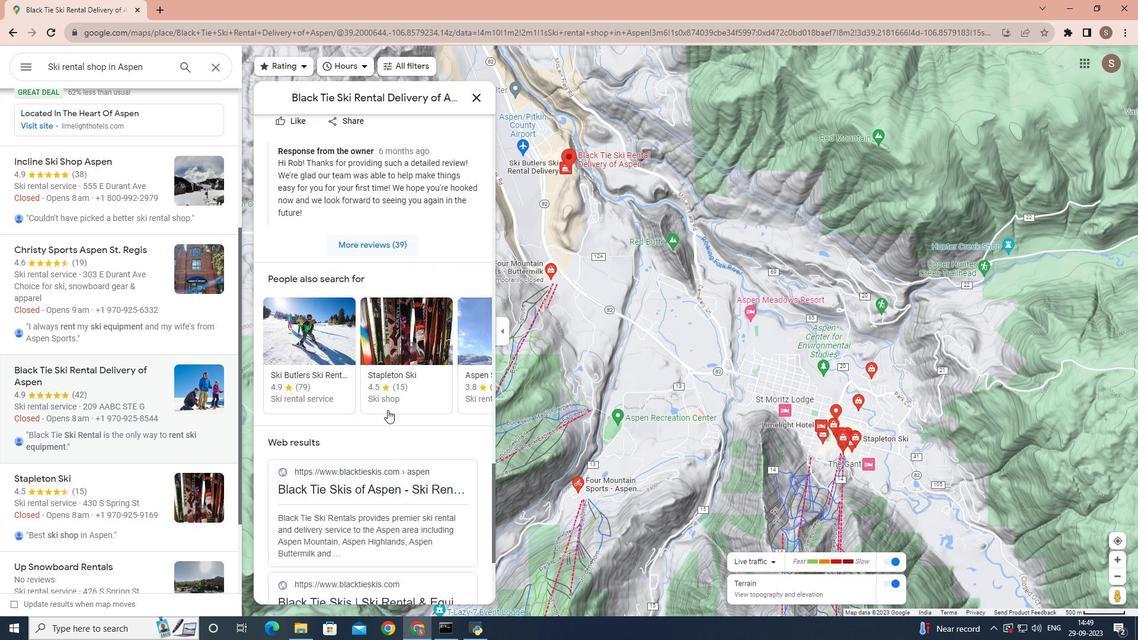
Action: Mouse scrolled (384, 406) with delta (0, 0)
Screenshot: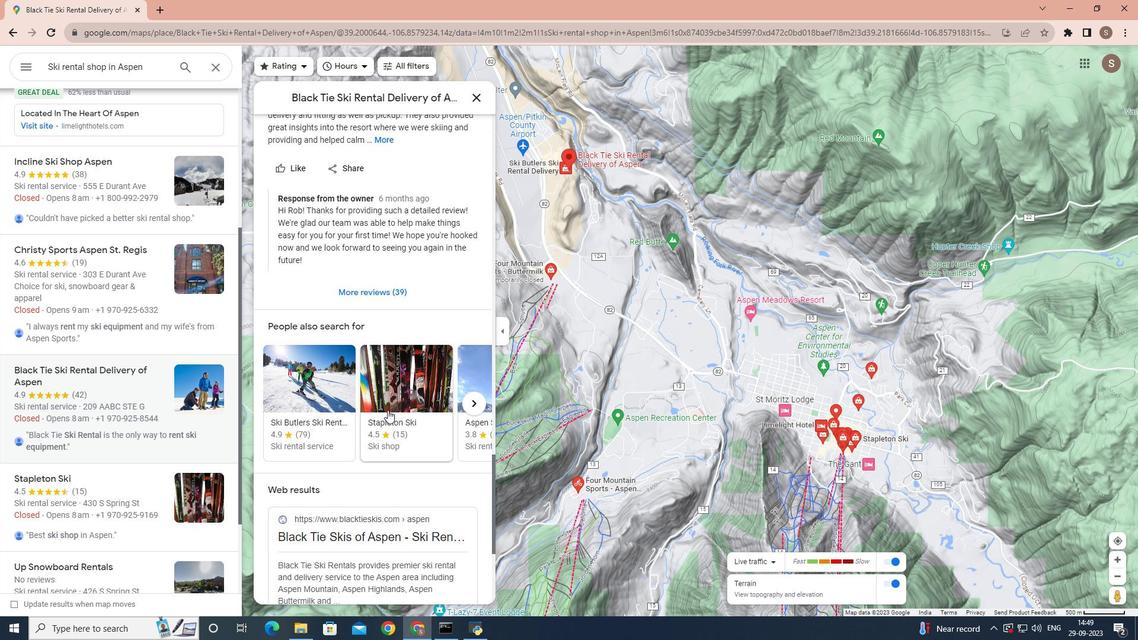 
Action: Mouse scrolled (384, 406) with delta (0, 0)
Screenshot: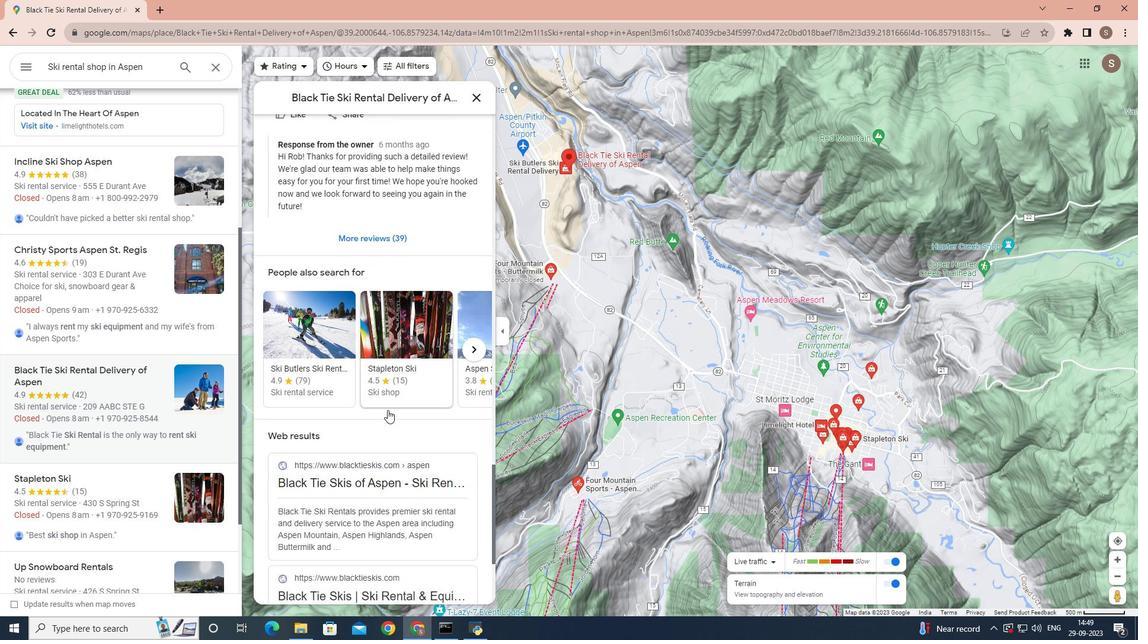 
Action: Mouse scrolled (384, 406) with delta (0, 0)
Screenshot: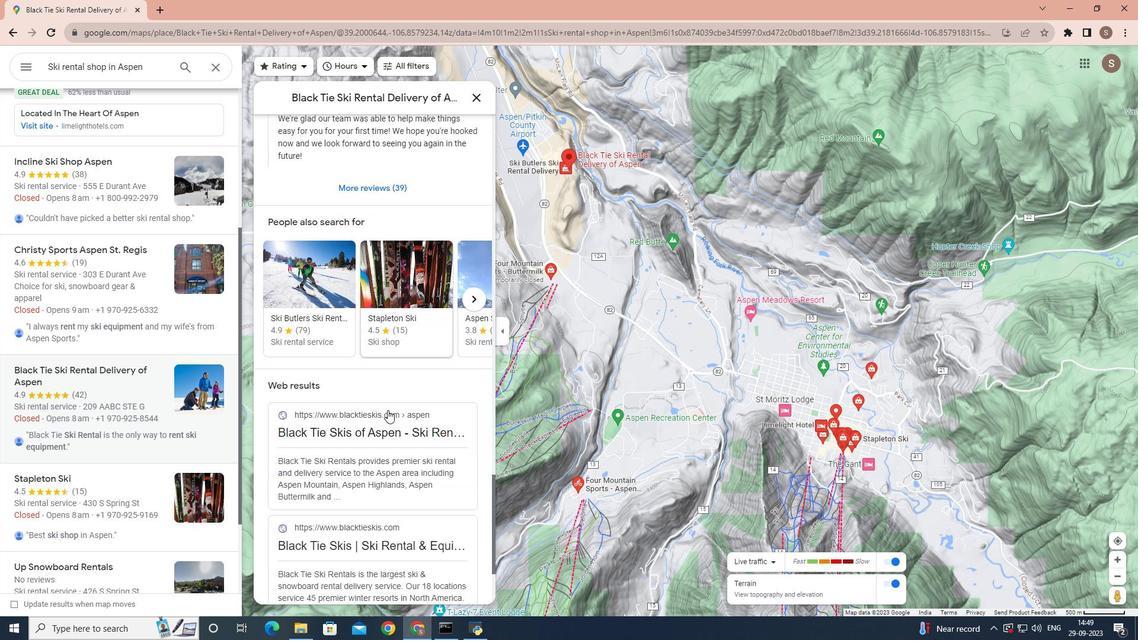 
Action: Mouse scrolled (384, 406) with delta (0, 0)
Screenshot: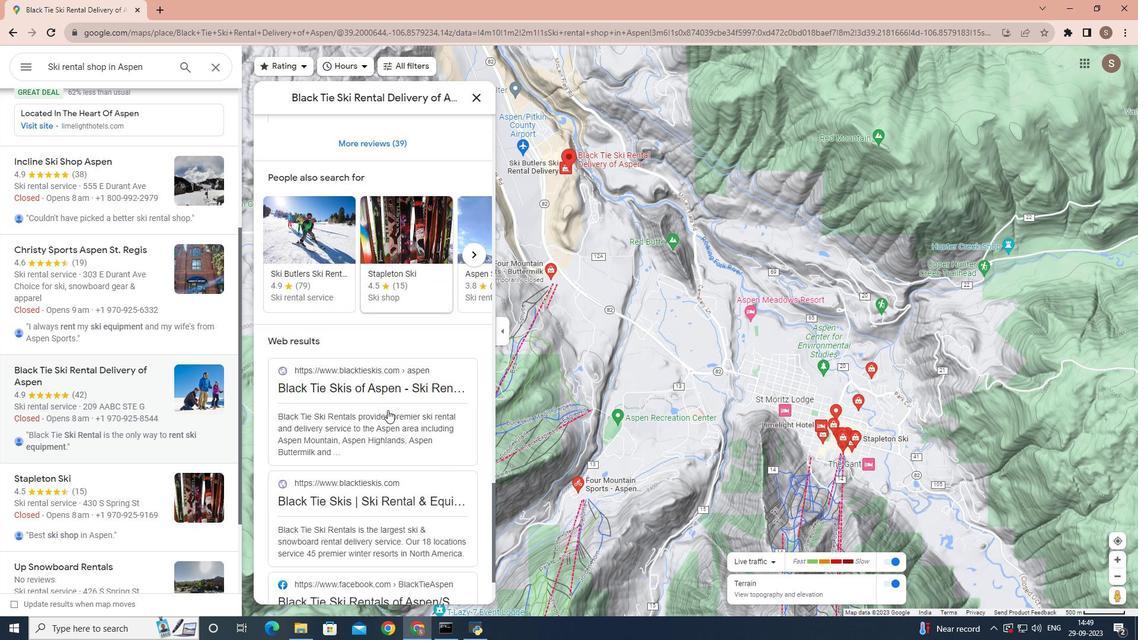 
Action: Mouse scrolled (384, 406) with delta (0, 0)
Screenshot: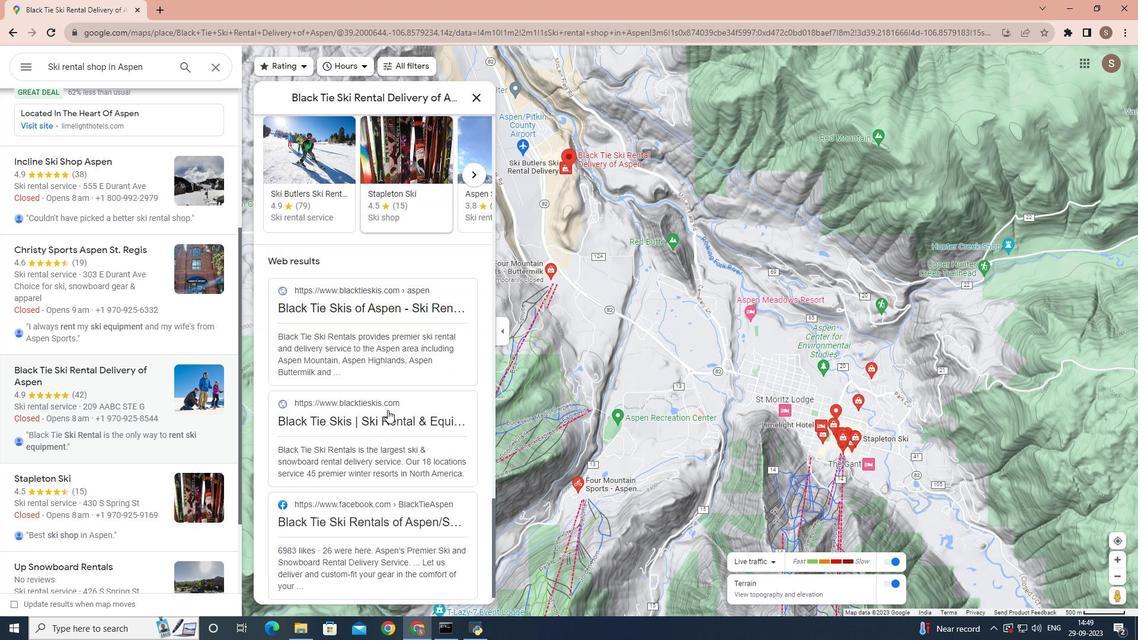 
Action: Mouse scrolled (384, 406) with delta (0, 0)
Screenshot: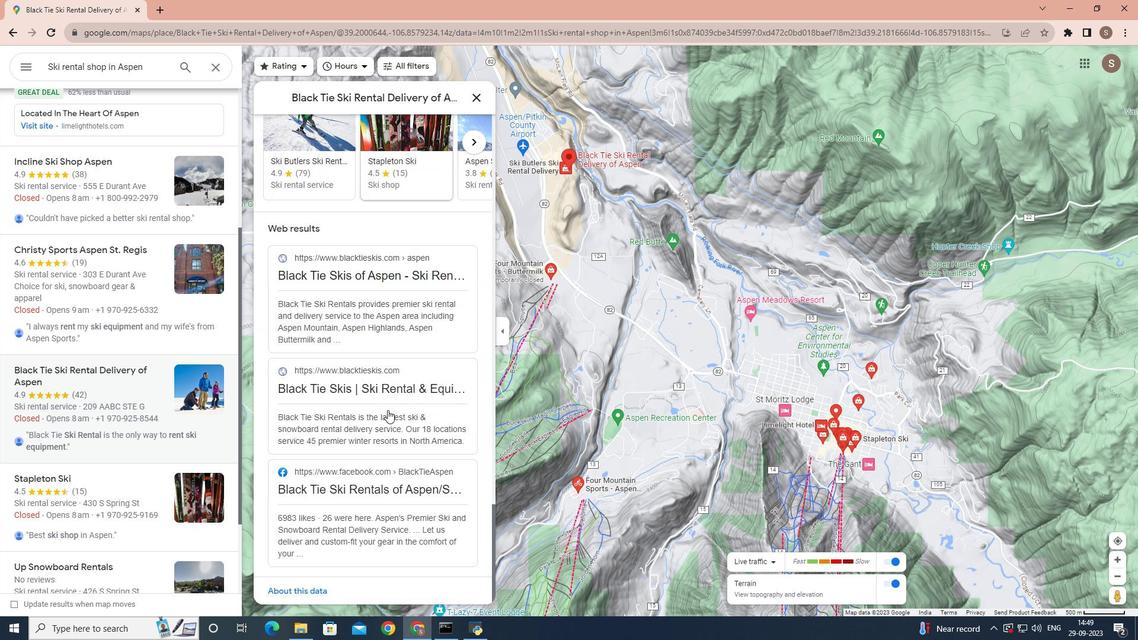 
Action: Mouse scrolled (384, 407) with delta (0, 0)
Screenshot: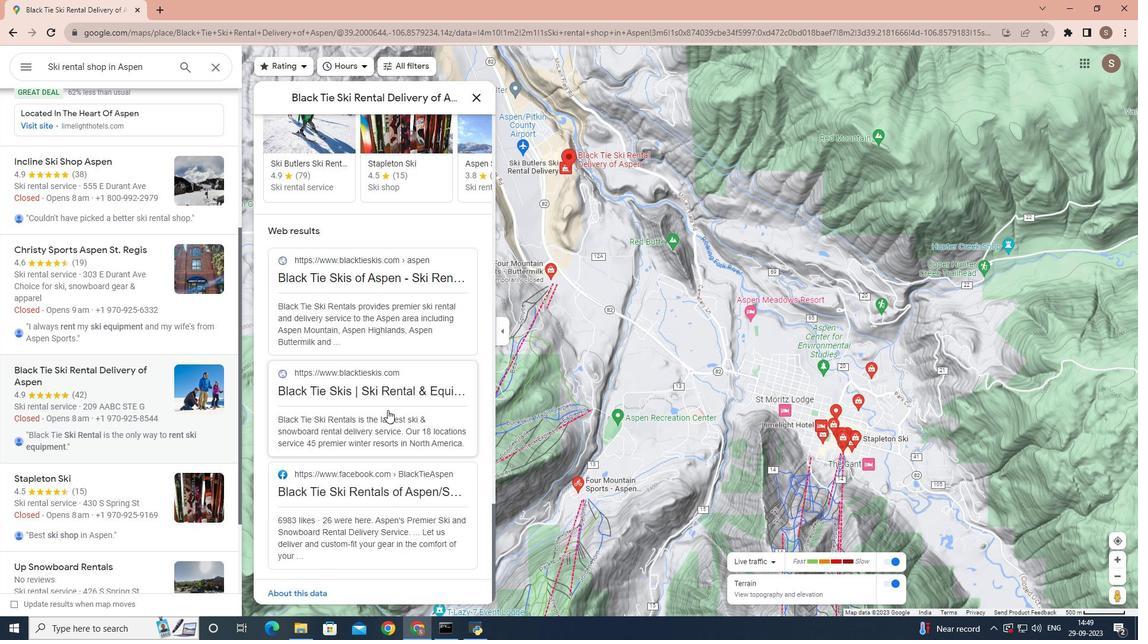 
Action: Mouse scrolled (384, 407) with delta (0, 0)
Screenshot: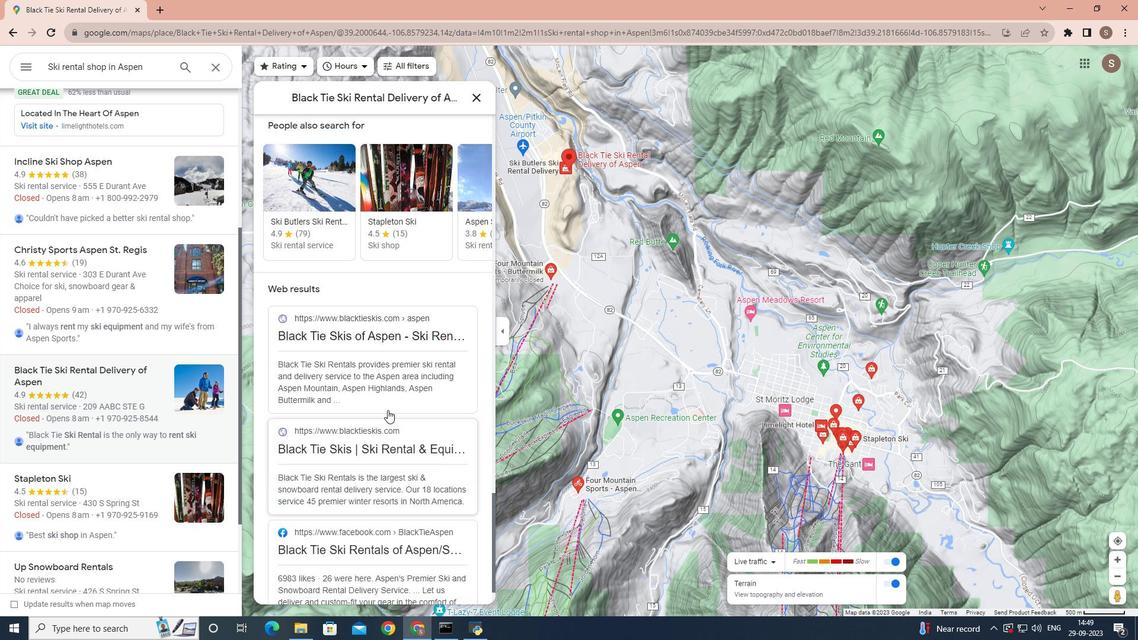 
Action: Mouse scrolled (384, 407) with delta (0, 0)
Screenshot: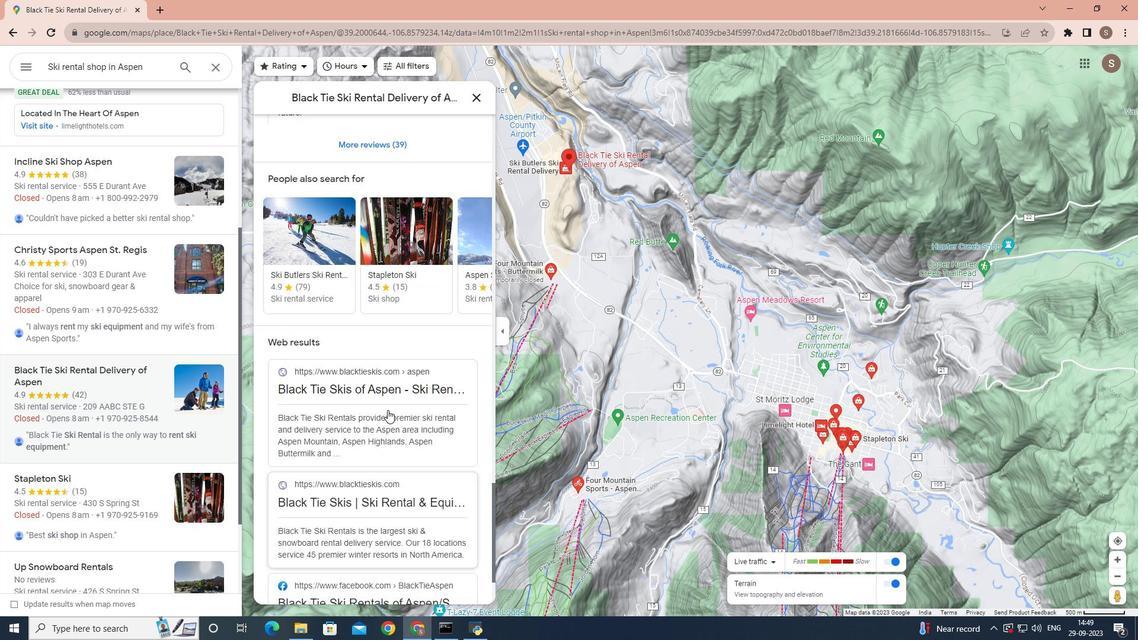 
Action: Mouse scrolled (384, 407) with delta (0, 0)
Screenshot: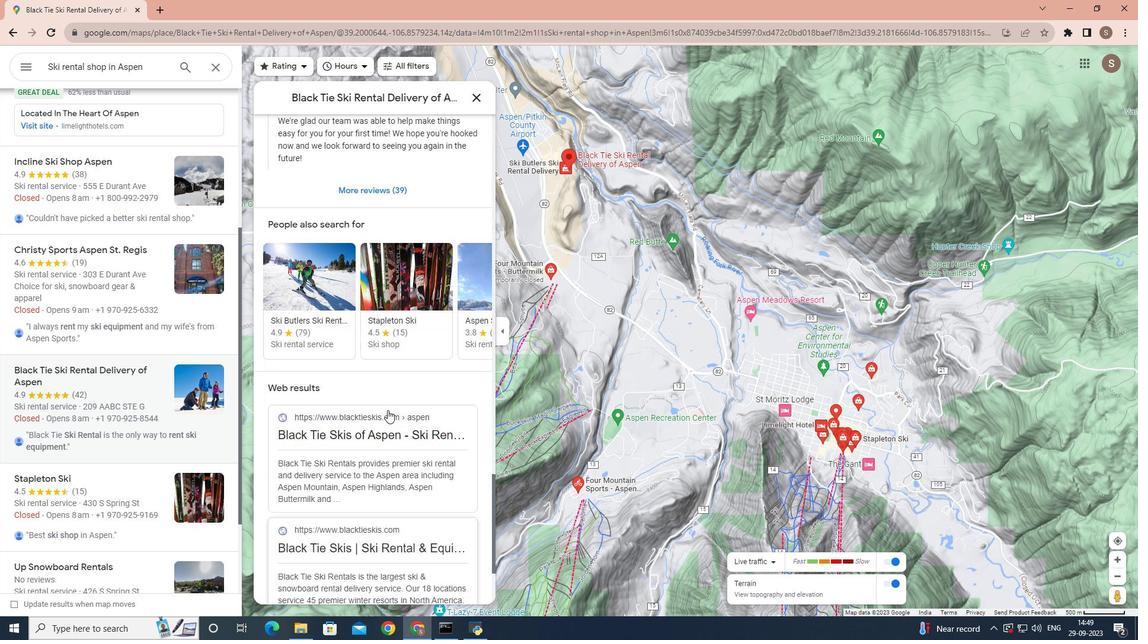 
Action: Mouse scrolled (384, 407) with delta (0, 0)
Screenshot: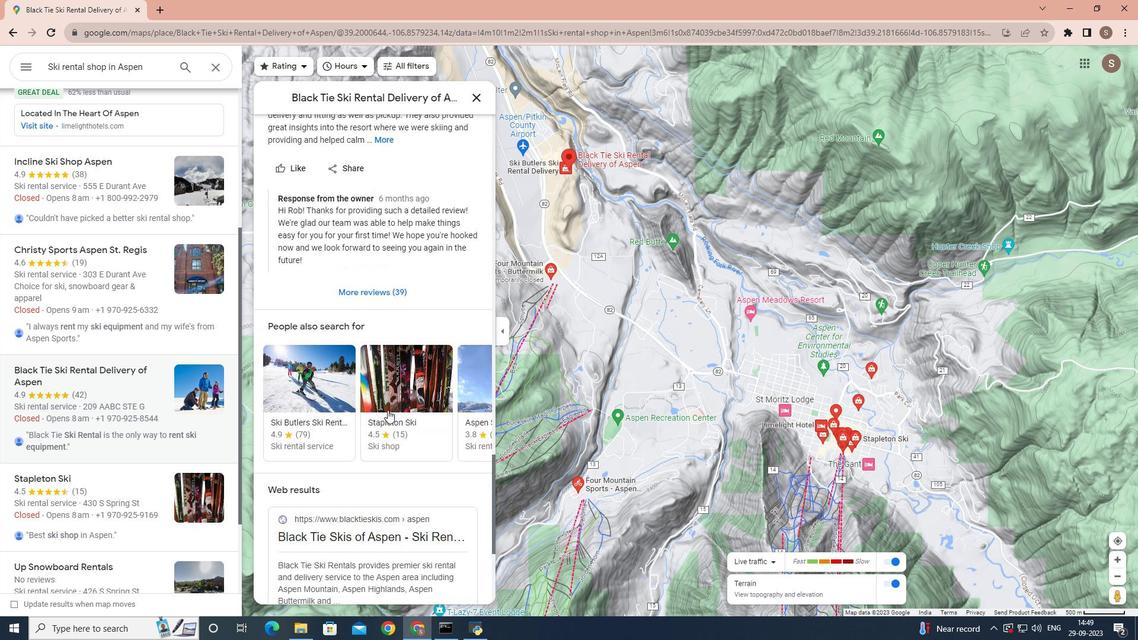 
Action: Mouse scrolled (384, 407) with delta (0, 0)
Screenshot: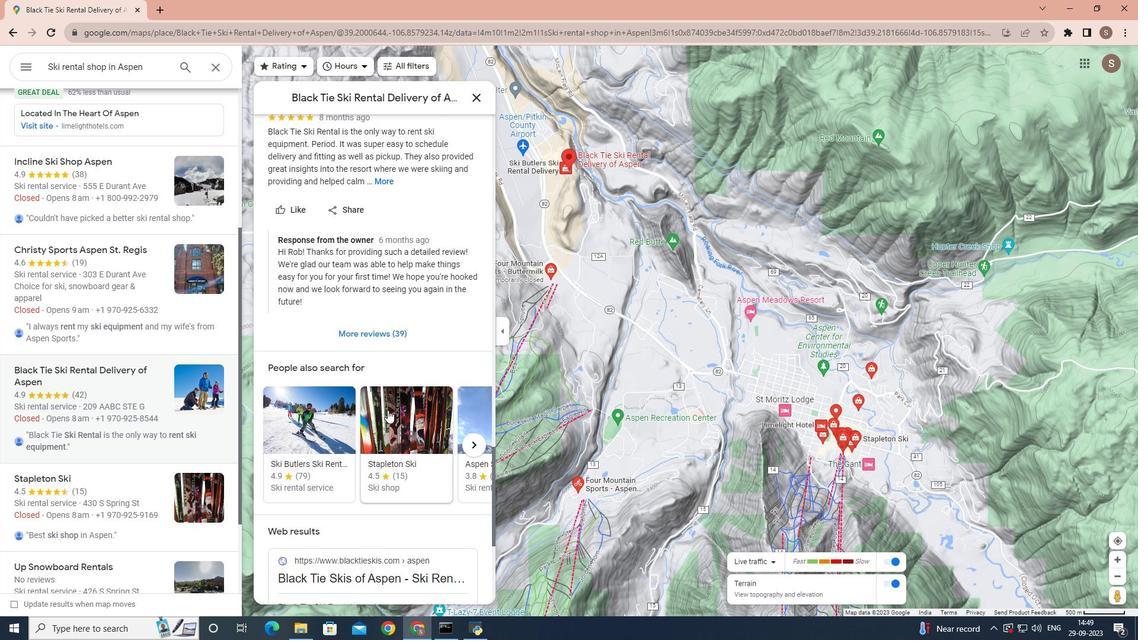 
Action: Mouse scrolled (384, 407) with delta (0, 0)
Screenshot: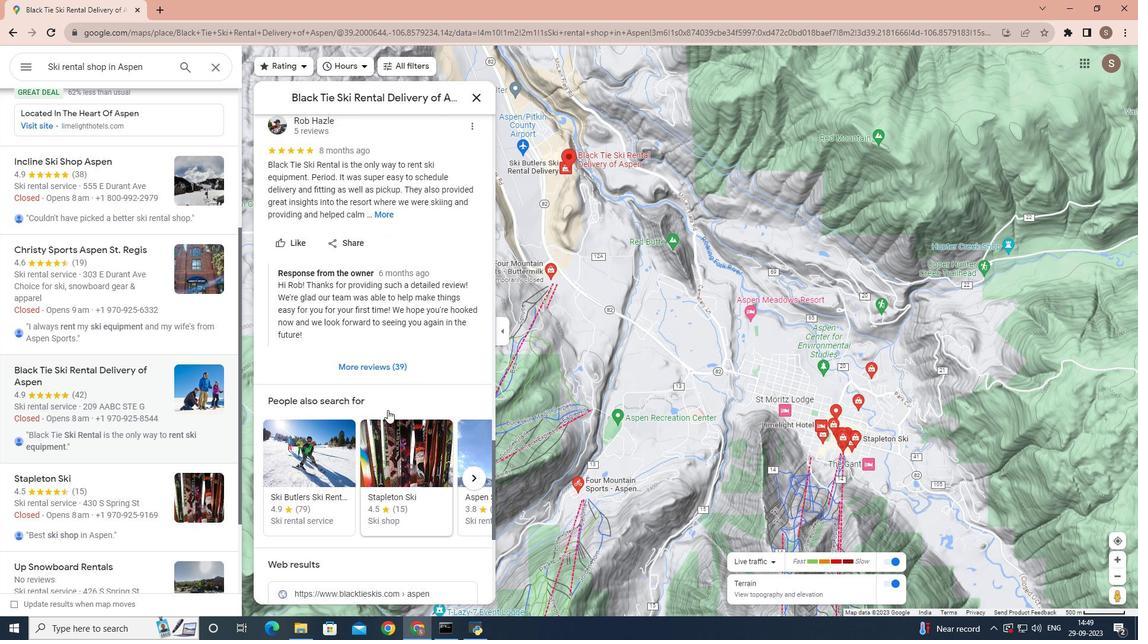
Action: Mouse scrolled (384, 407) with delta (0, 0)
Screenshot: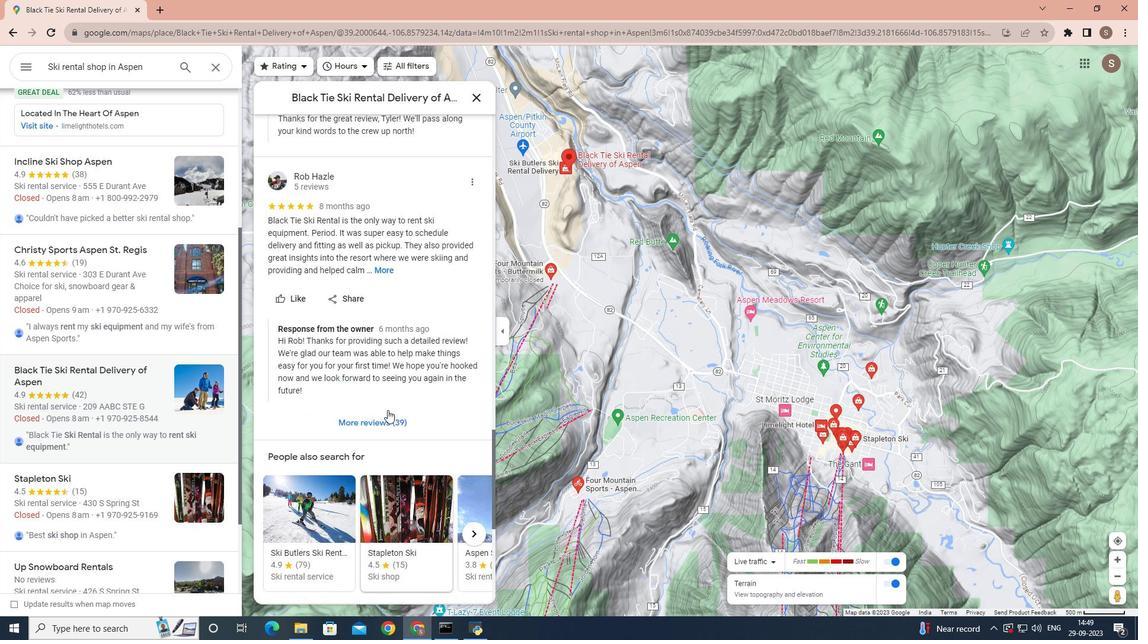 
Action: Mouse scrolled (384, 407) with delta (0, 0)
Screenshot: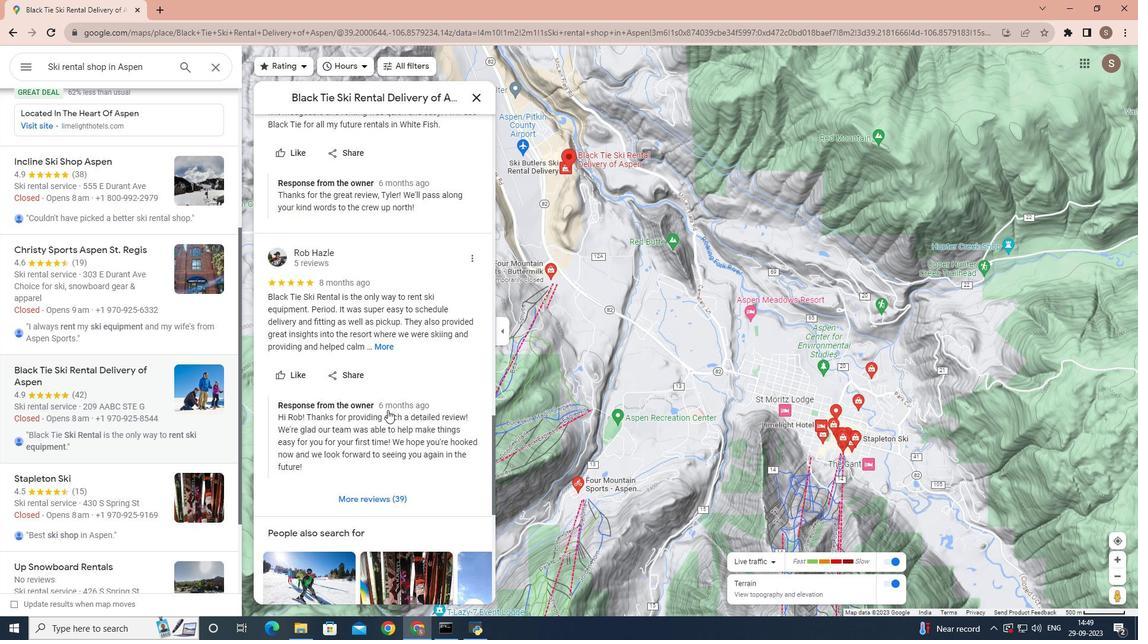 
Action: Mouse scrolled (384, 407) with delta (0, 0)
Screenshot: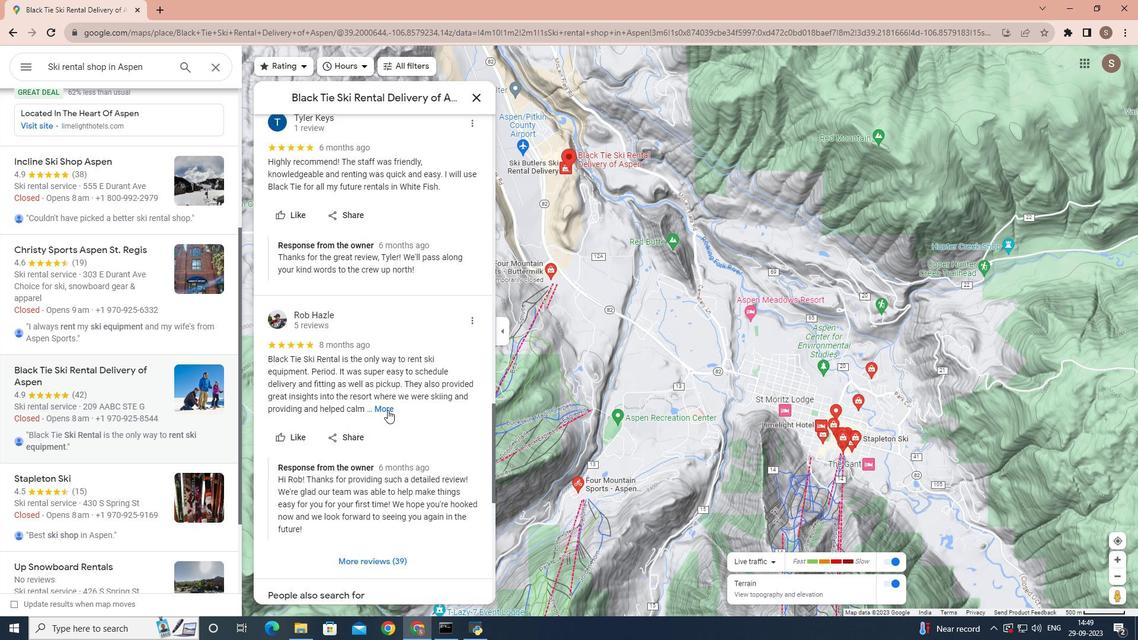 
Action: Mouse scrolled (384, 407) with delta (0, 0)
Screenshot: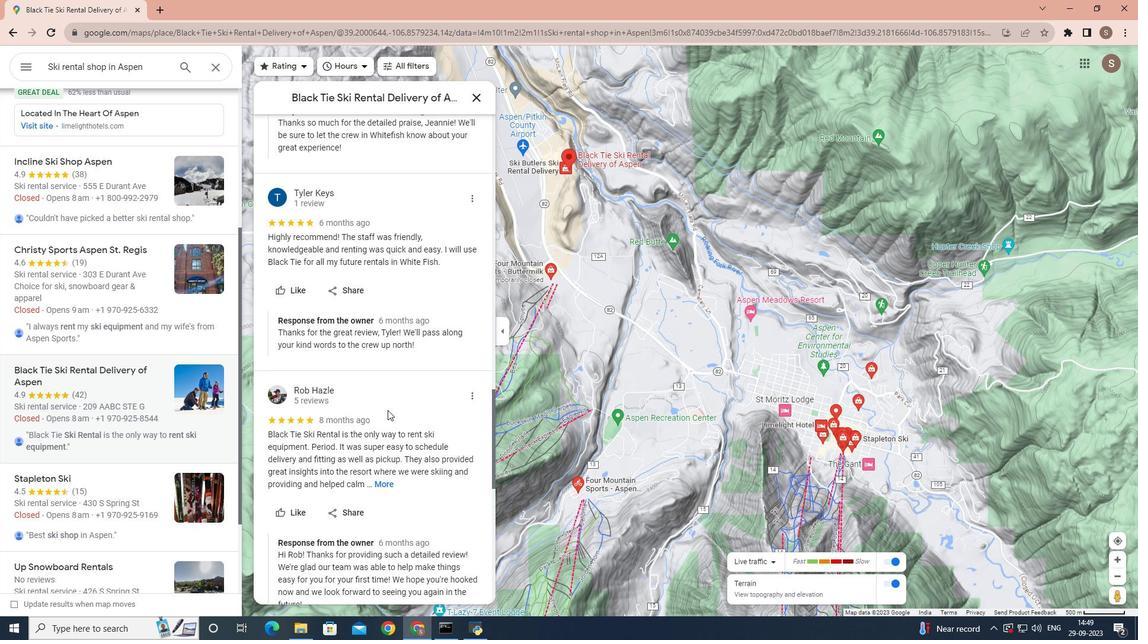 
Action: Mouse scrolled (384, 407) with delta (0, 0)
Screenshot: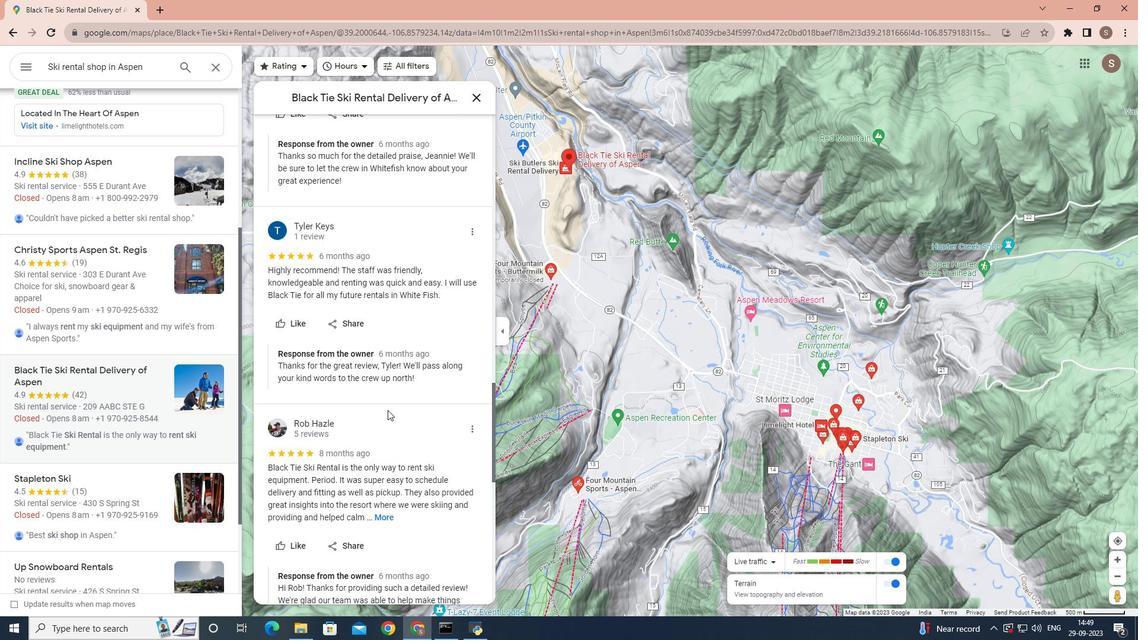 
Action: Mouse scrolled (384, 407) with delta (0, 0)
Screenshot: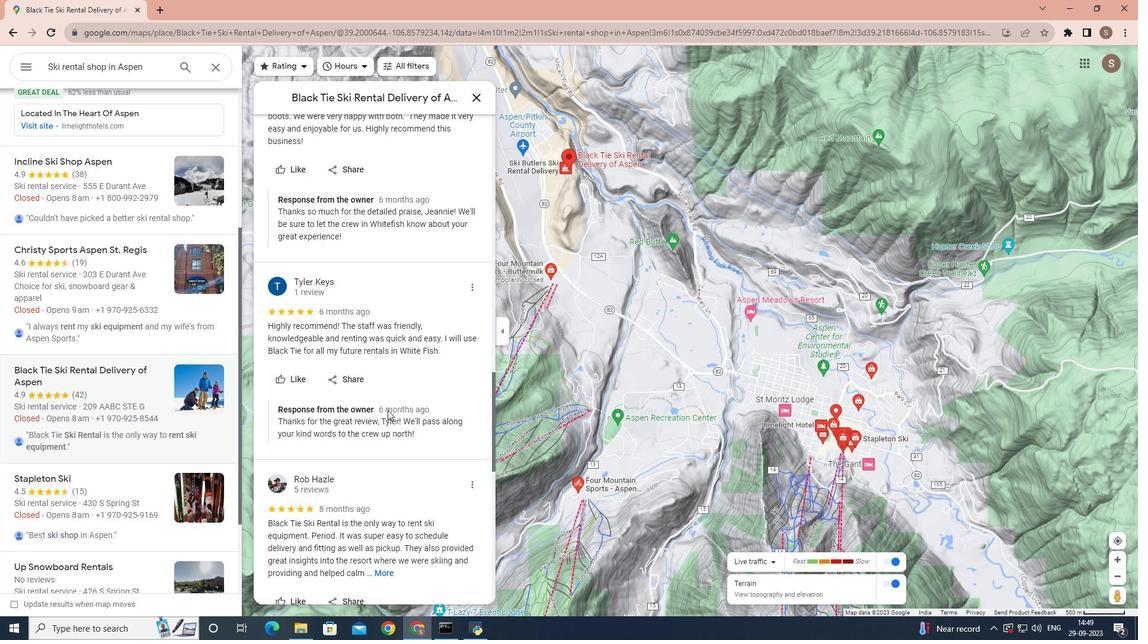 
Action: Mouse scrolled (384, 407) with delta (0, 0)
Screenshot: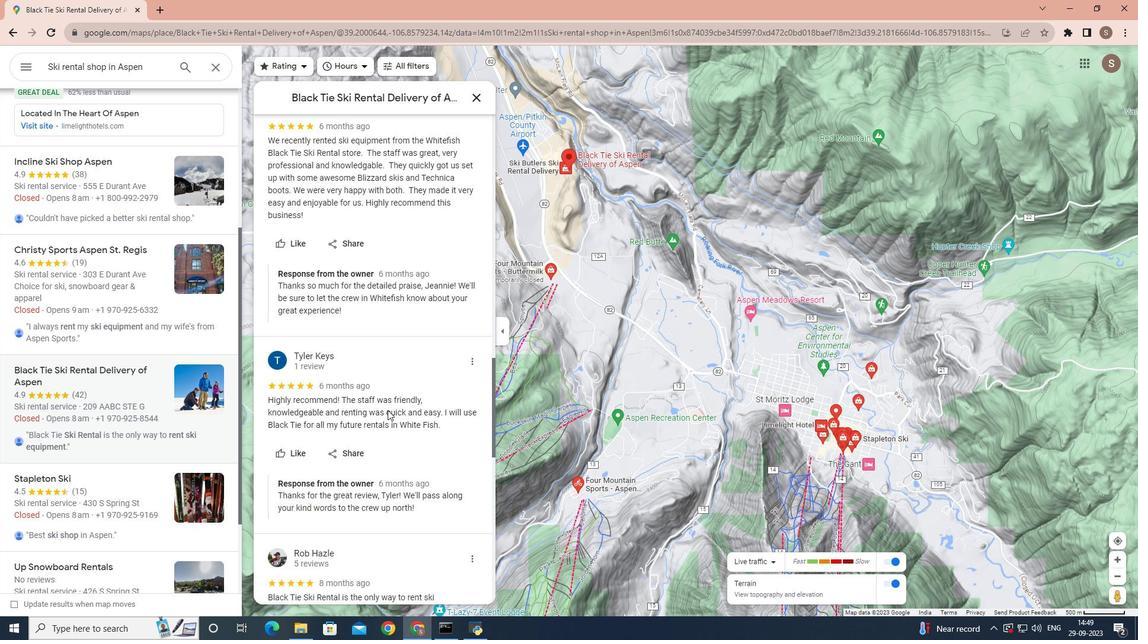 
Action: Mouse scrolled (384, 407) with delta (0, 0)
Screenshot: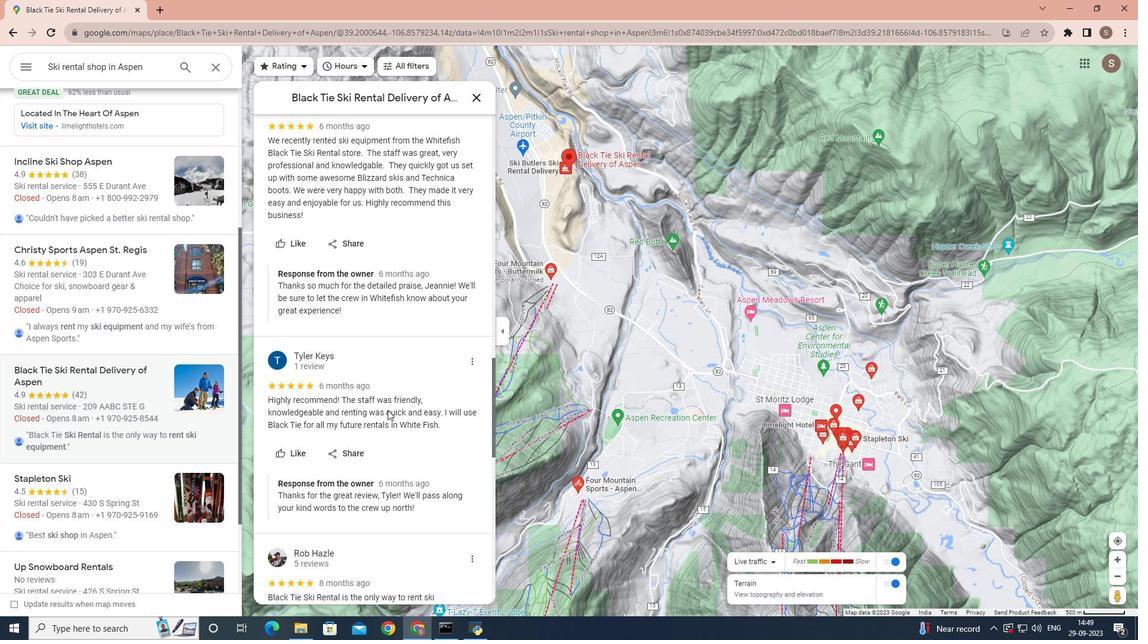 
Action: Mouse scrolled (384, 407) with delta (0, 0)
Screenshot: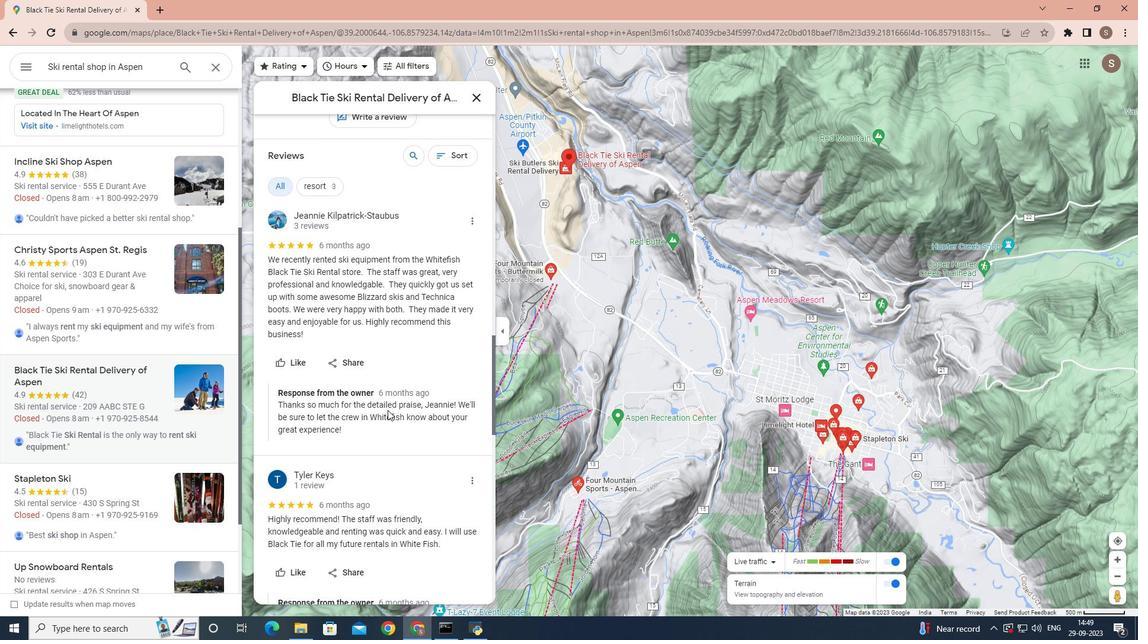 
Action: Mouse scrolled (384, 407) with delta (0, 0)
Screenshot: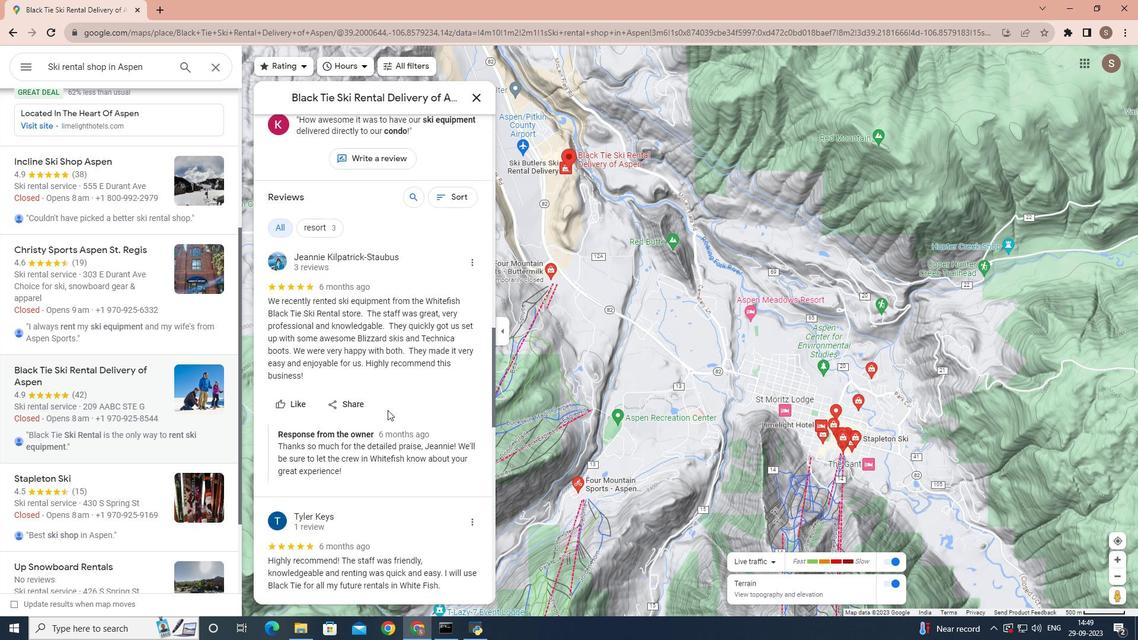 
Action: Mouse scrolled (384, 407) with delta (0, 0)
Screenshot: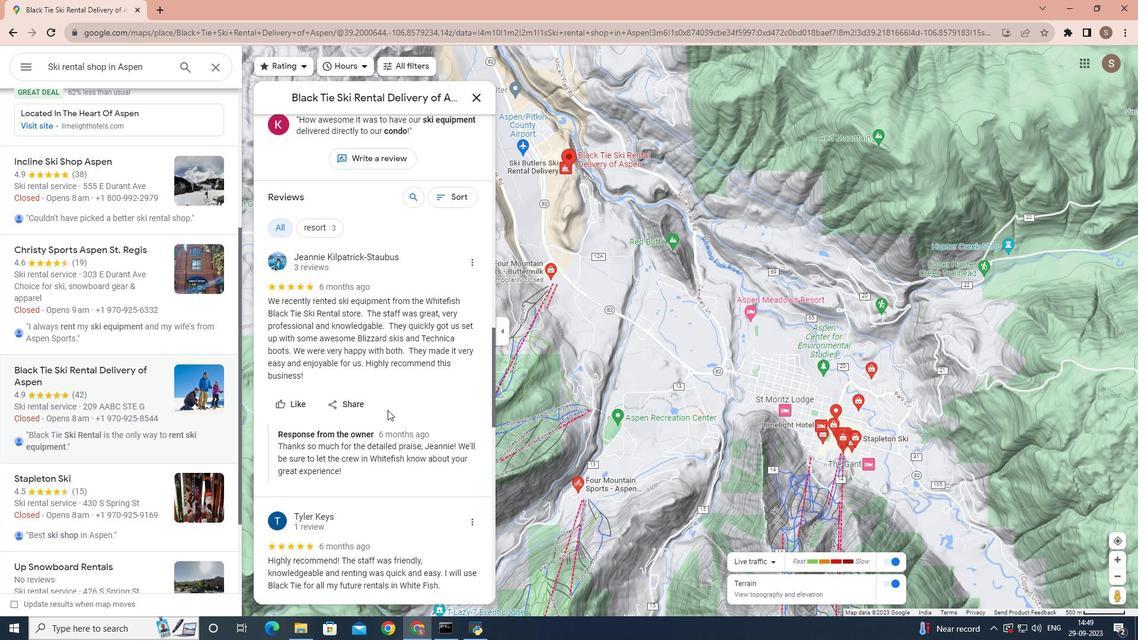 
Action: Mouse scrolled (384, 407) with delta (0, 0)
Screenshot: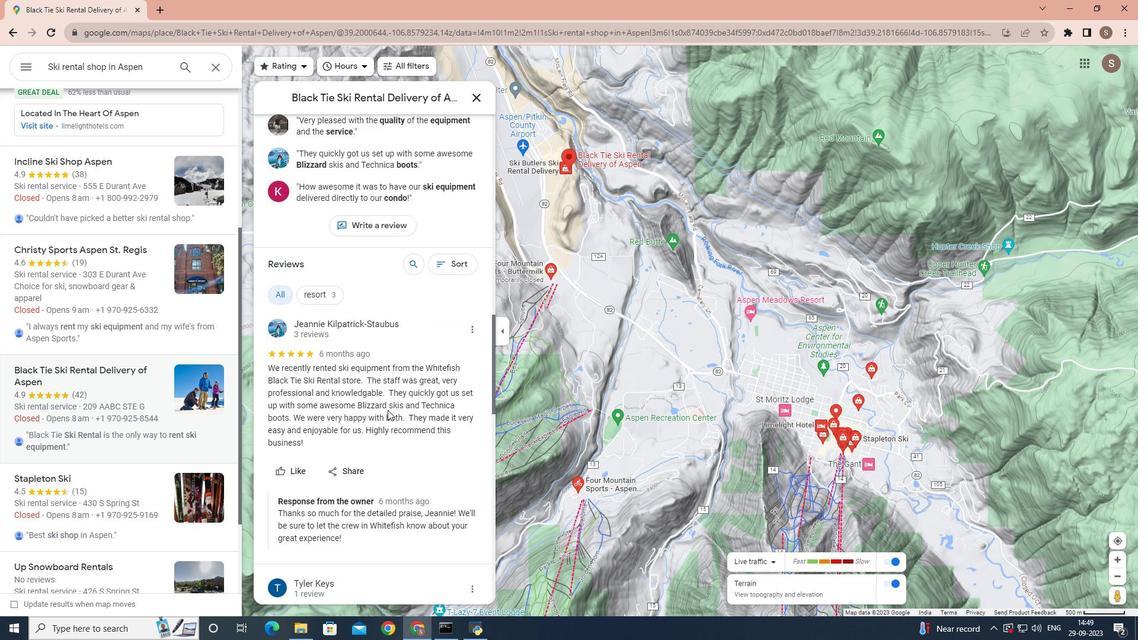 
Action: Mouse scrolled (384, 407) with delta (0, 0)
Screenshot: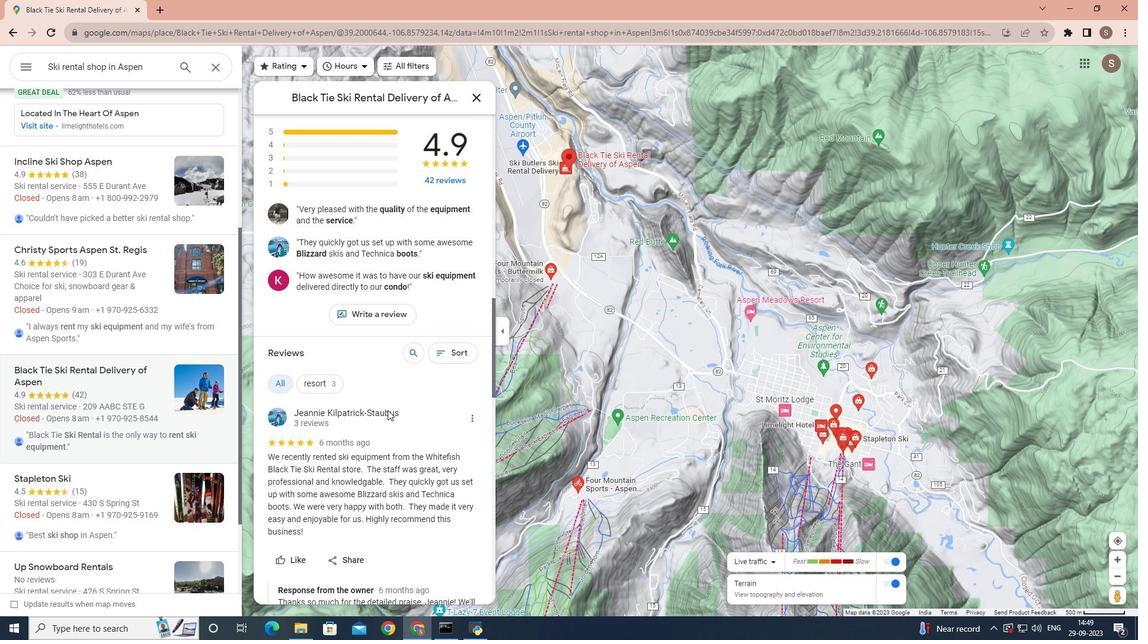 
Action: Mouse scrolled (384, 407) with delta (0, 0)
Screenshot: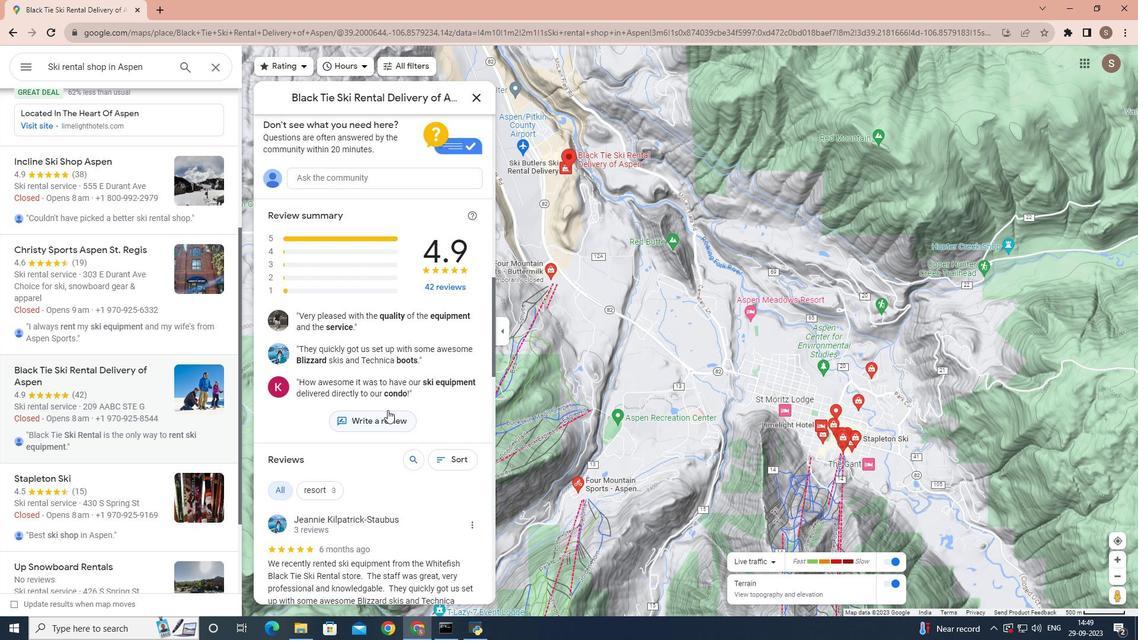 
Action: Mouse scrolled (384, 407) with delta (0, 0)
Screenshot: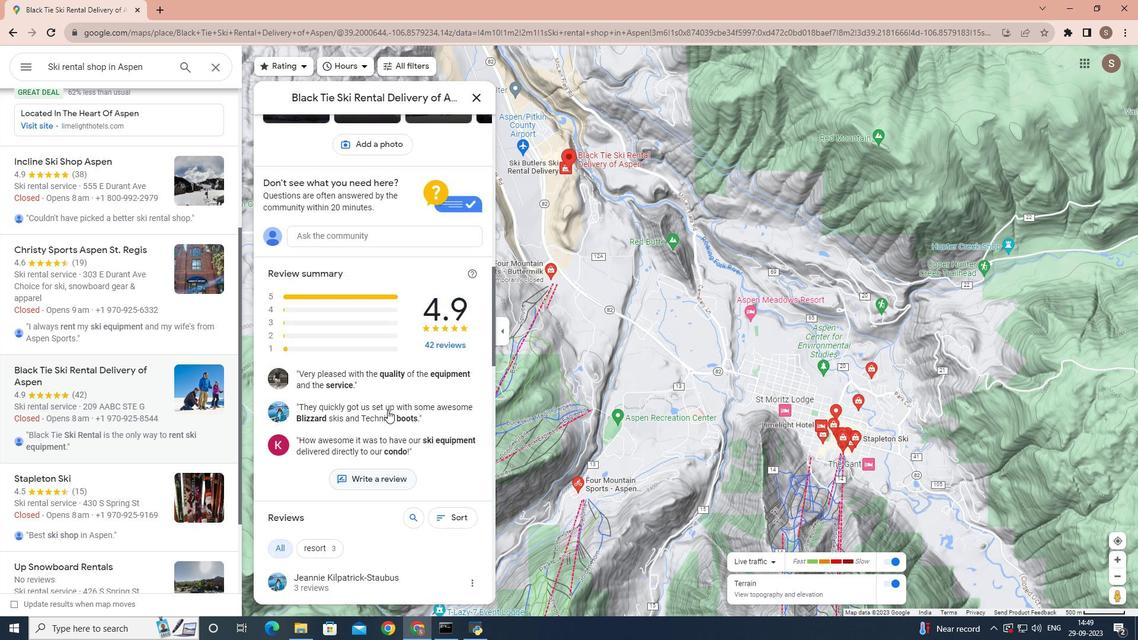 
Action: Mouse scrolled (384, 407) with delta (0, 0)
Screenshot: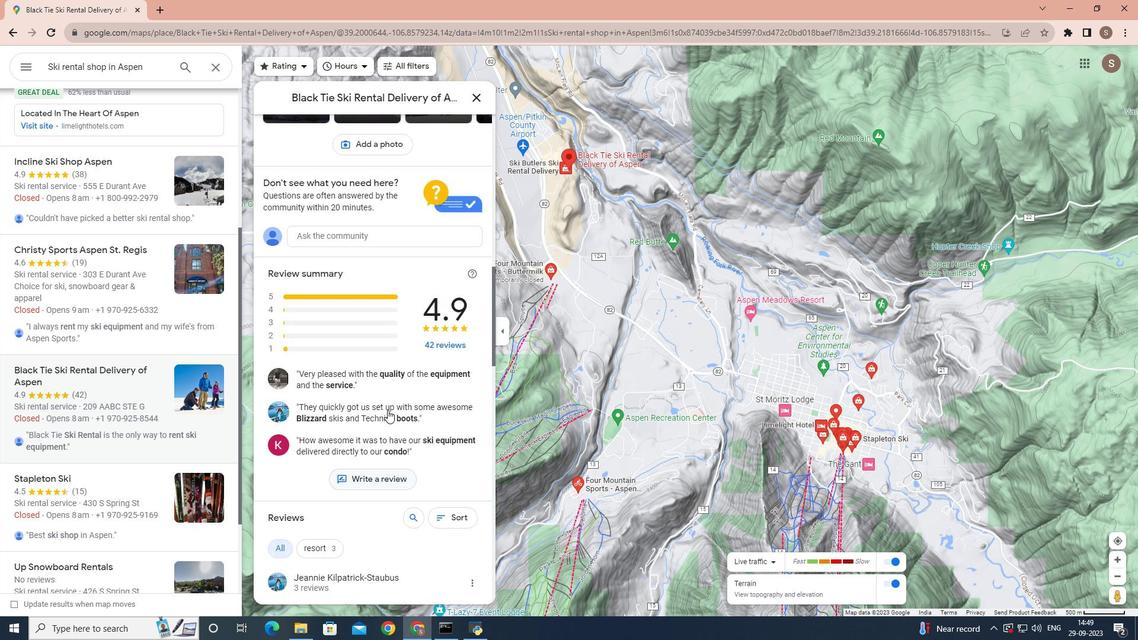 
Action: Mouse scrolled (384, 407) with delta (0, 0)
Screenshot: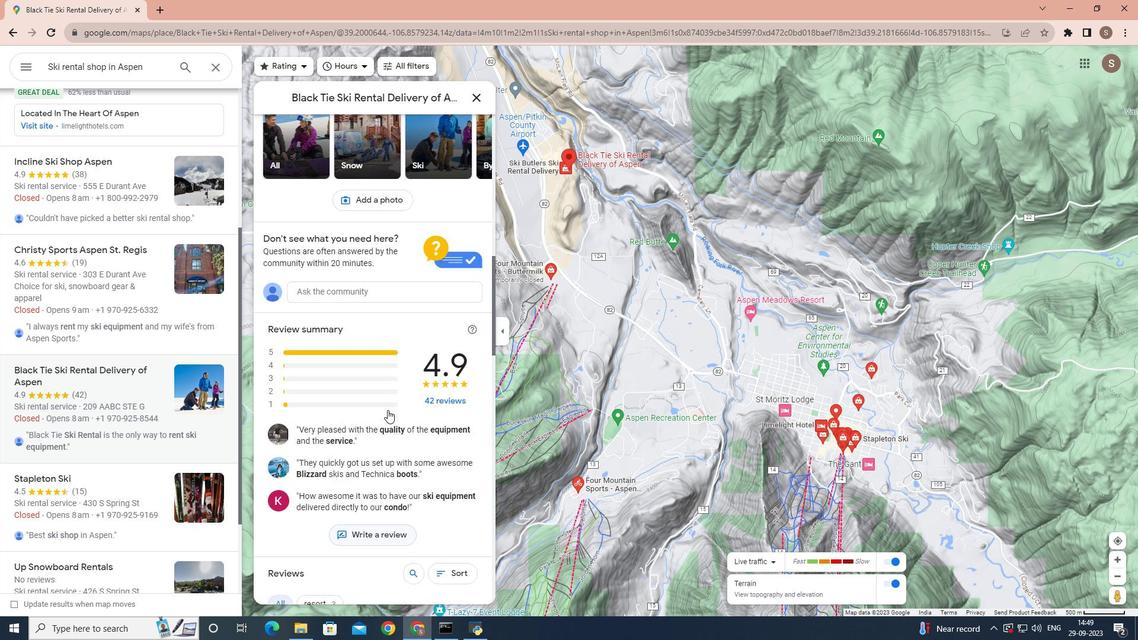 
Action: Mouse scrolled (384, 407) with delta (0, 0)
Screenshot: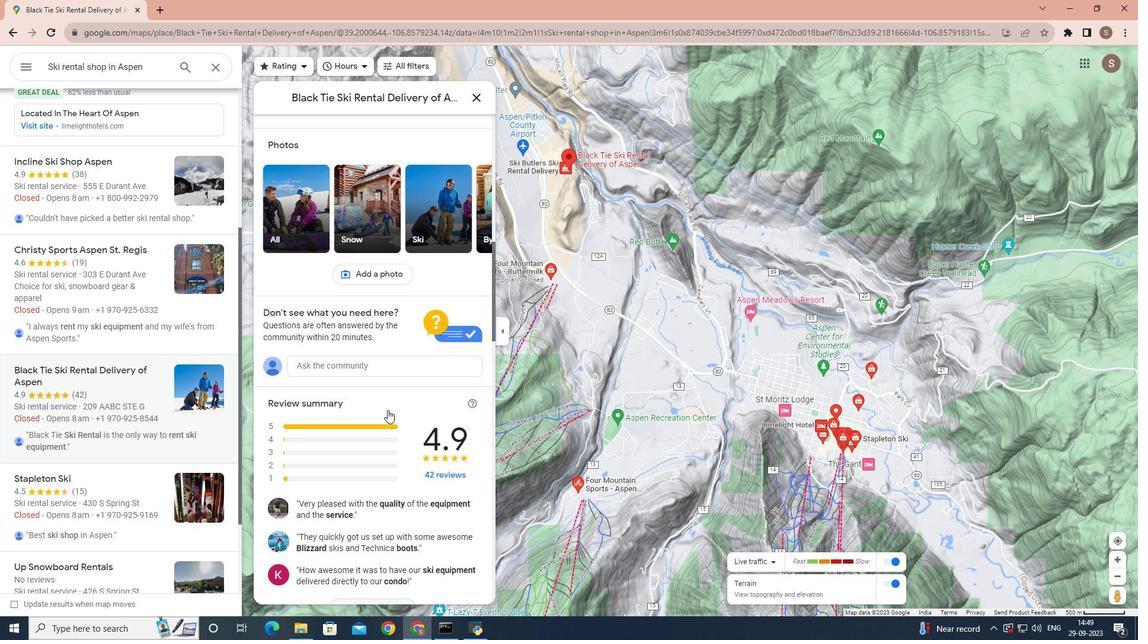 
Action: Mouse scrolled (384, 407) with delta (0, 0)
Screenshot: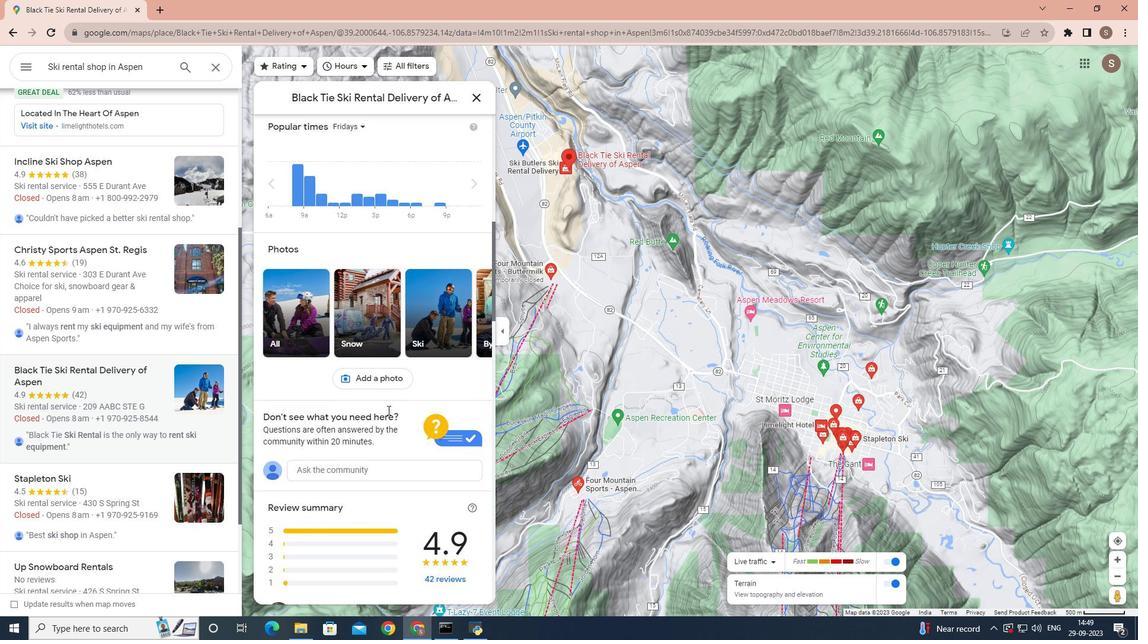 
Action: Mouse scrolled (384, 407) with delta (0, 0)
Screenshot: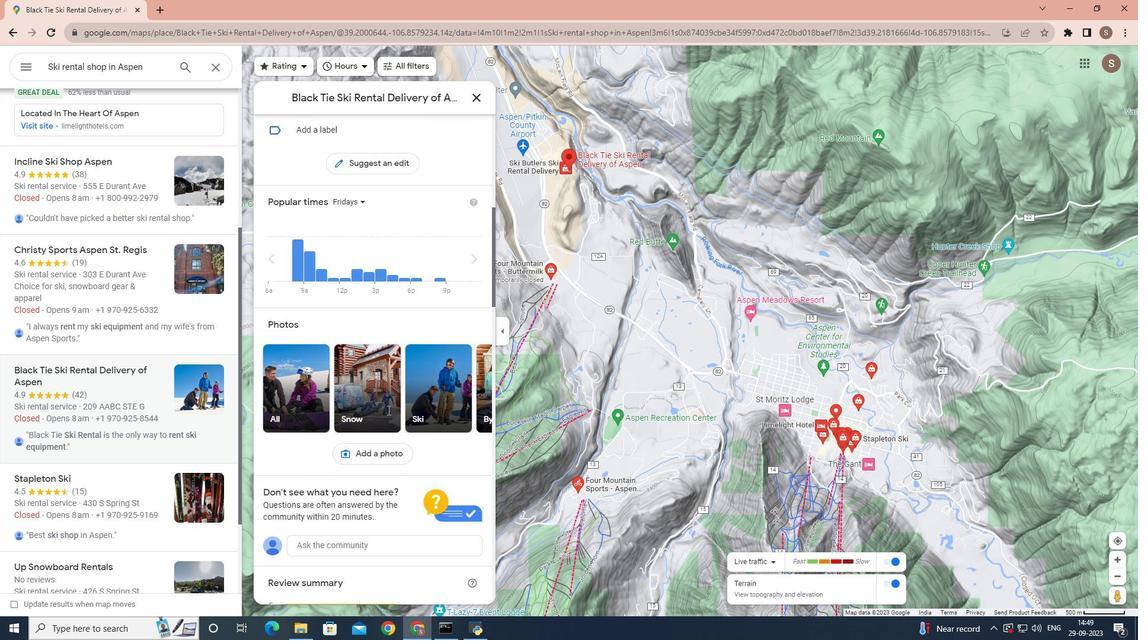 
Action: Mouse scrolled (384, 407) with delta (0, 0)
Screenshot: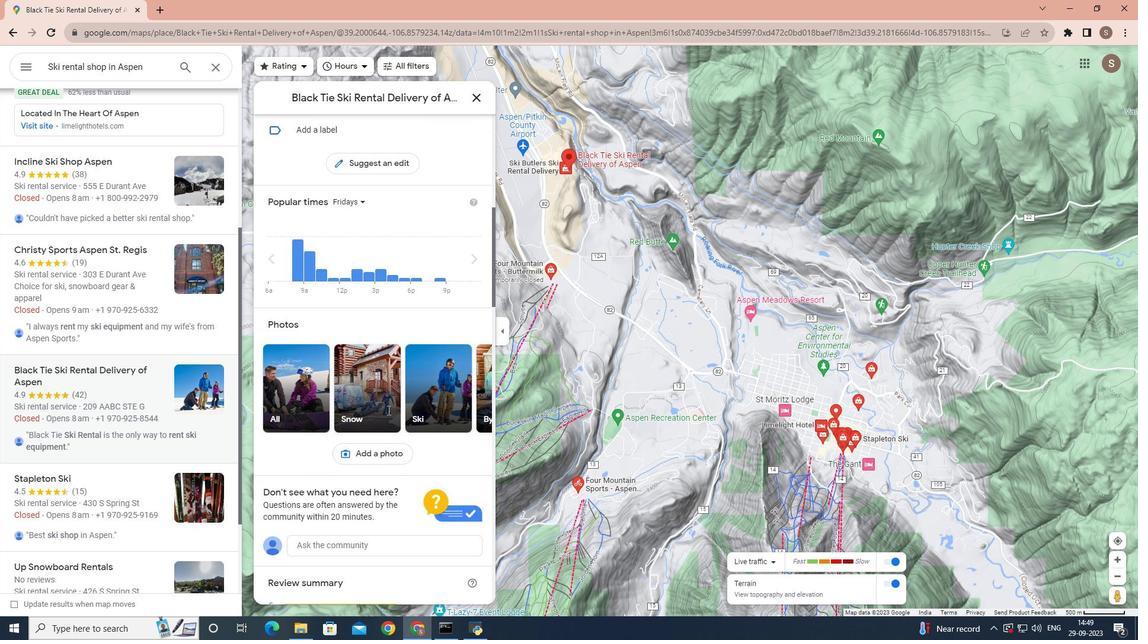 
Action: Mouse moved to (330, 460)
Screenshot: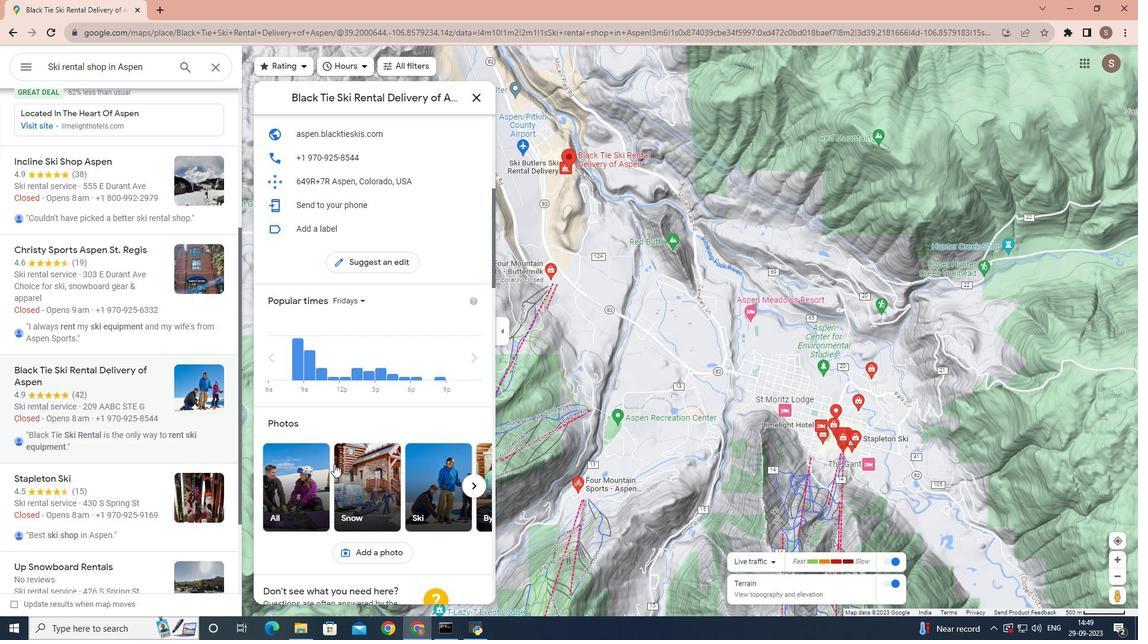 
Action: Mouse scrolled (330, 461) with delta (0, 0)
Screenshot: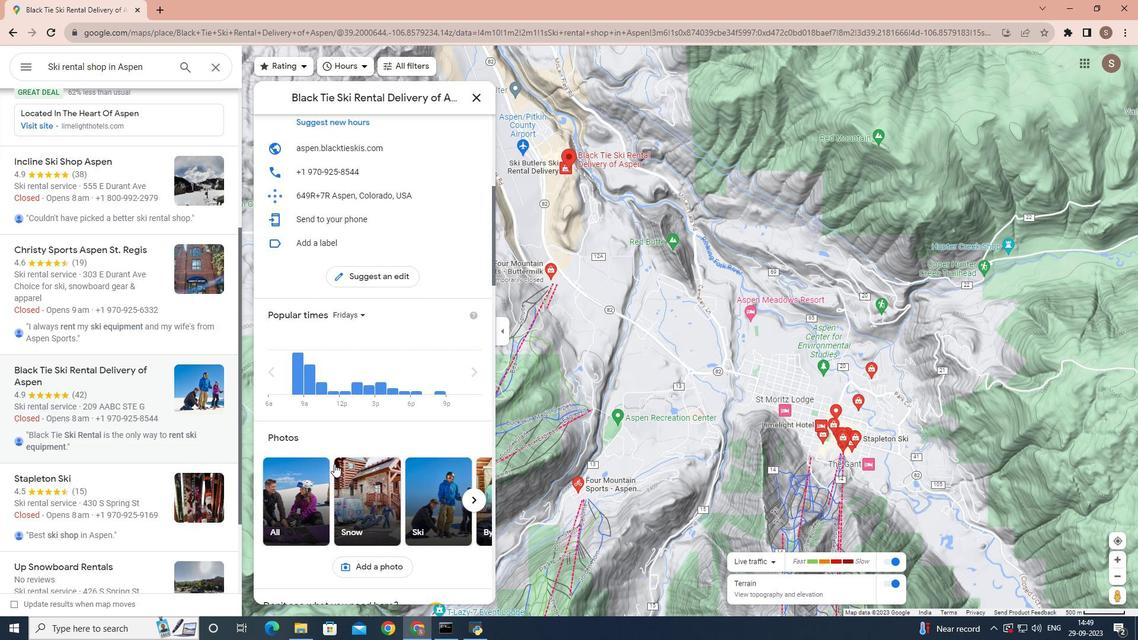 
Action: Mouse scrolled (330, 461) with delta (0, 0)
Screenshot: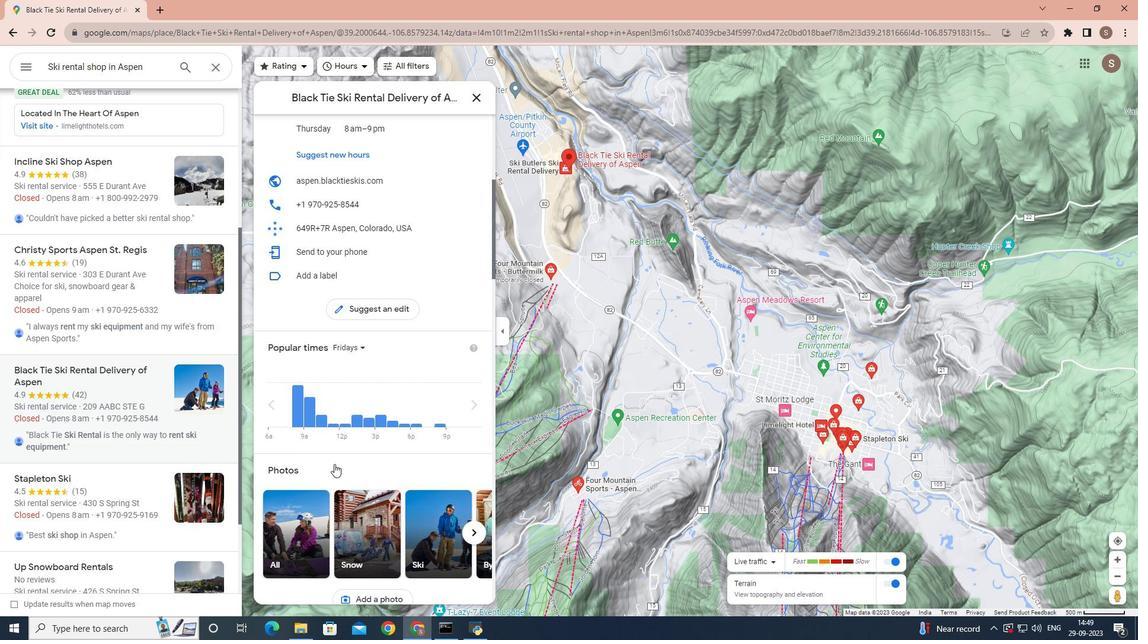 
Action: Mouse scrolled (330, 461) with delta (0, 0)
Screenshot: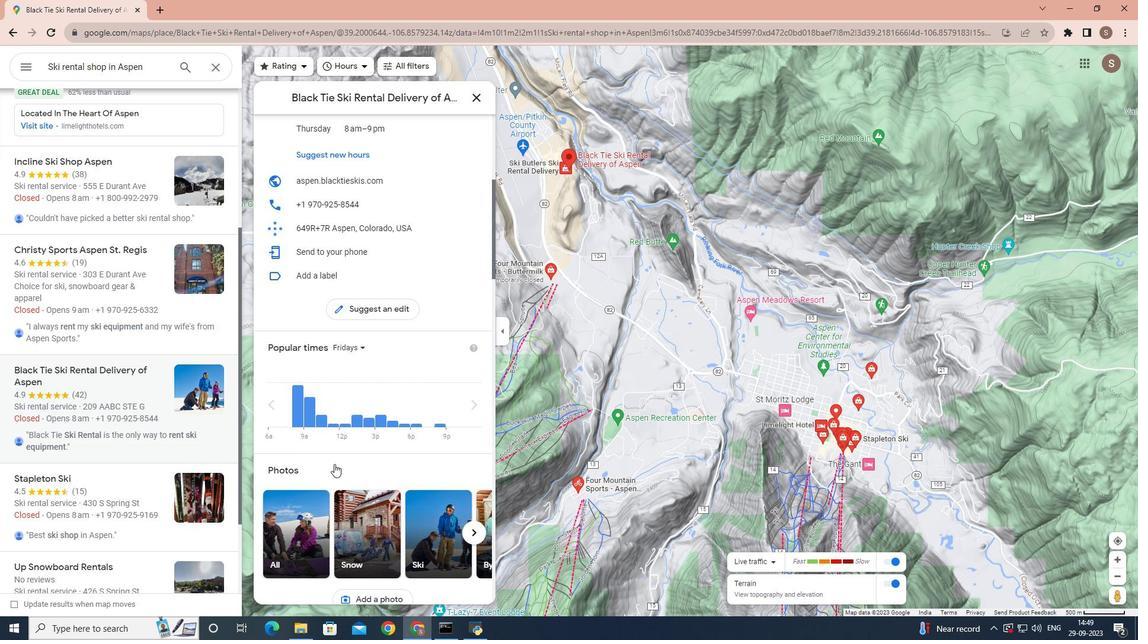 
Action: Mouse scrolled (330, 461) with delta (0, 0)
Screenshot: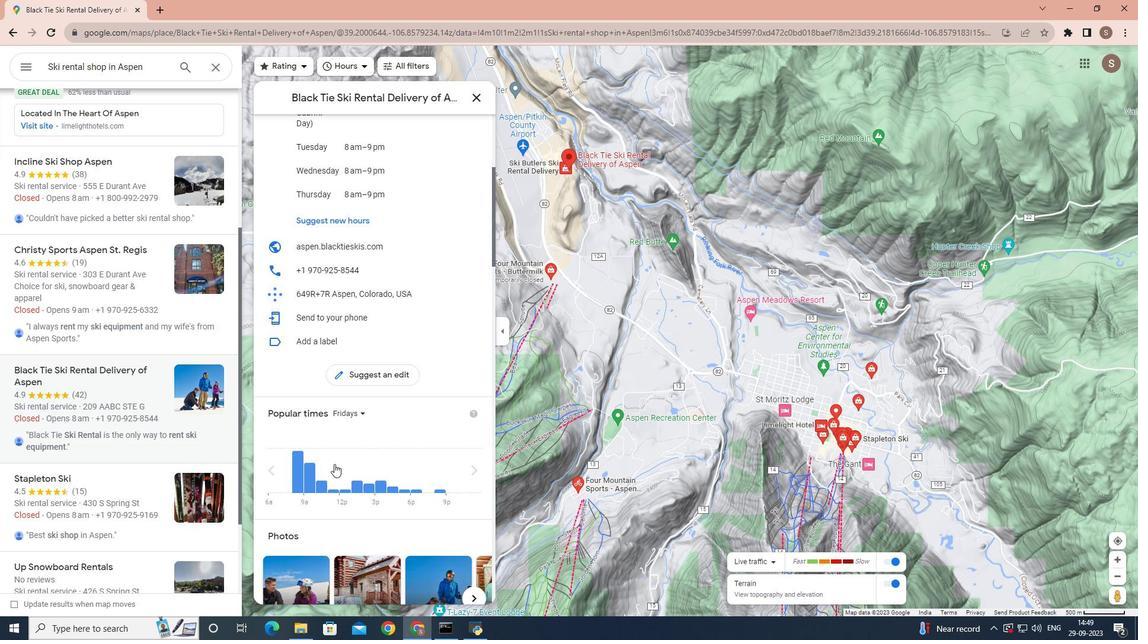 
Action: Mouse scrolled (330, 461) with delta (0, 0)
Screenshot: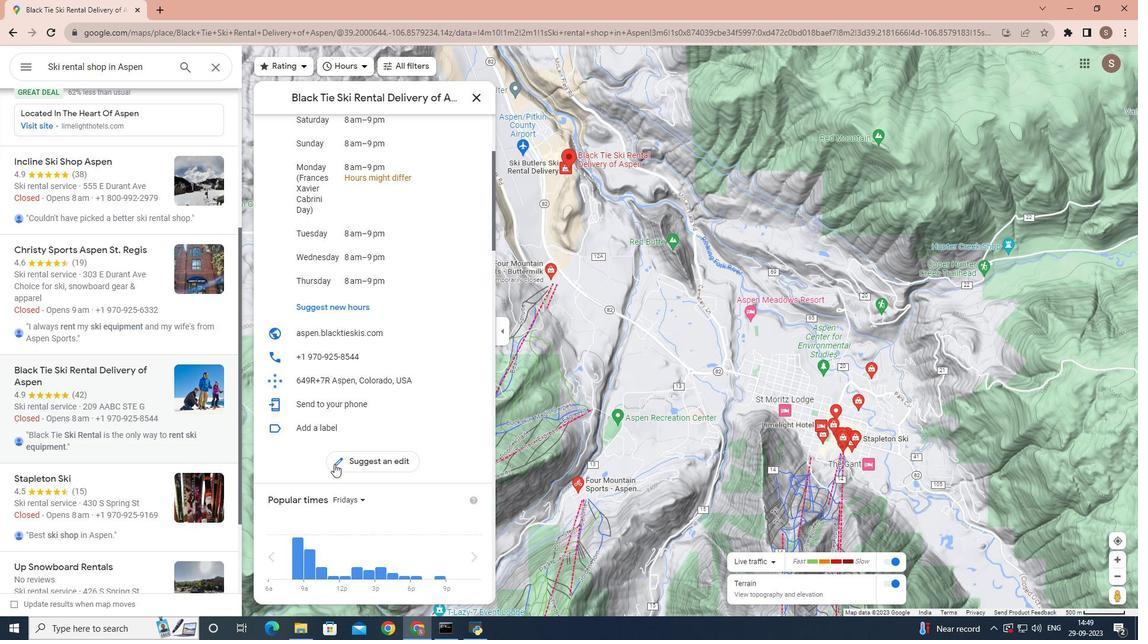 
Action: Mouse scrolled (330, 461) with delta (0, 0)
Screenshot: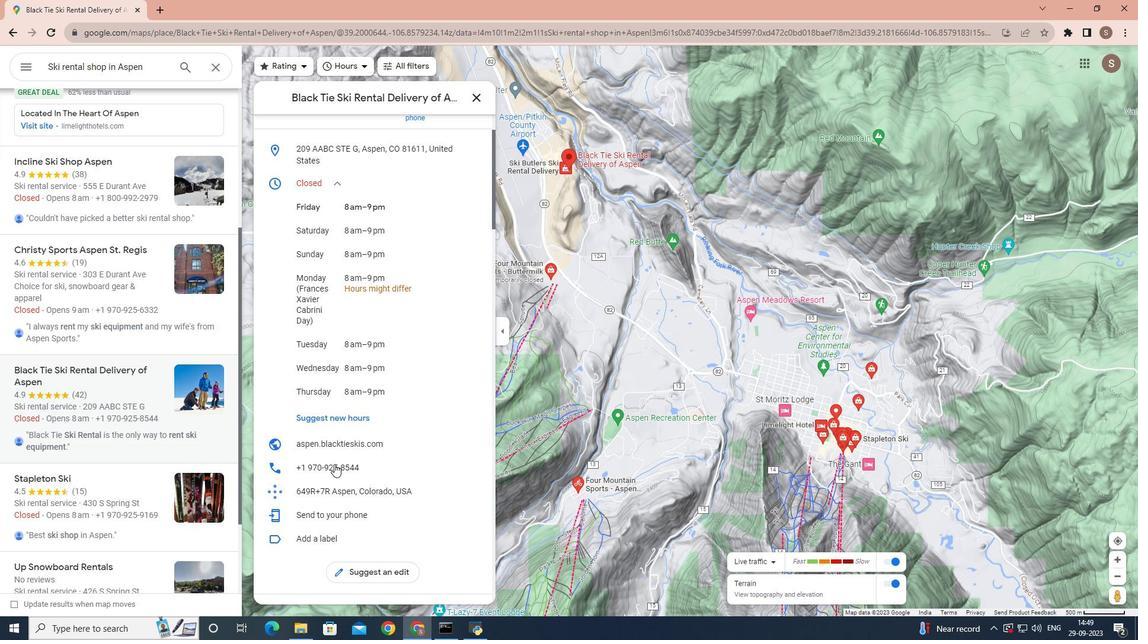 
Action: Mouse scrolled (330, 461) with delta (0, 0)
Screenshot: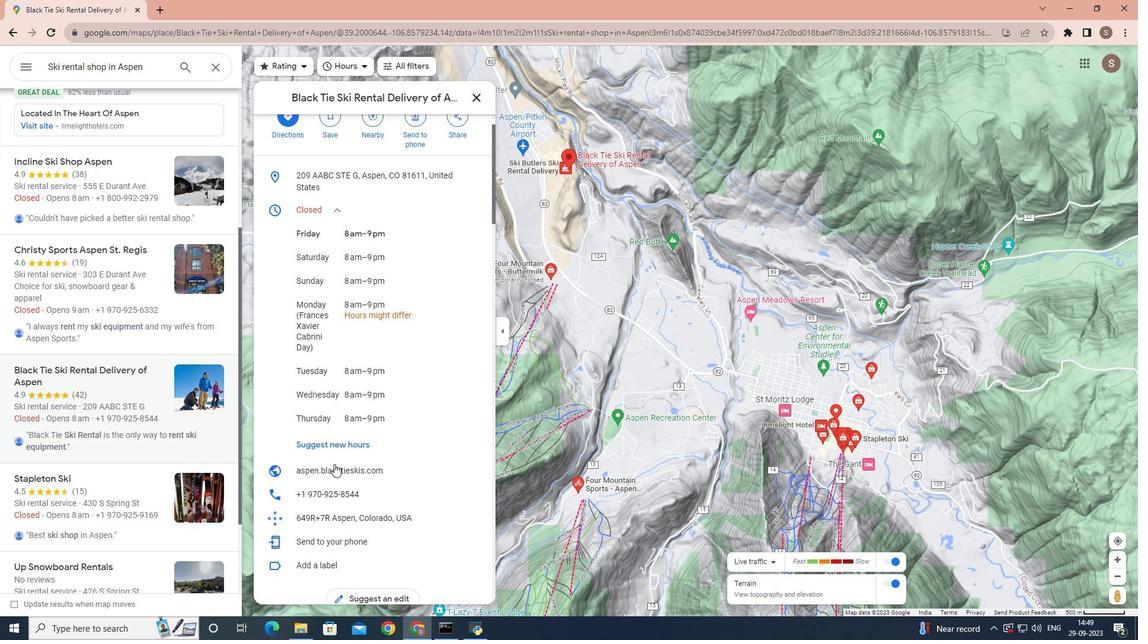 
Action: Mouse scrolled (330, 461) with delta (0, 0)
Screenshot: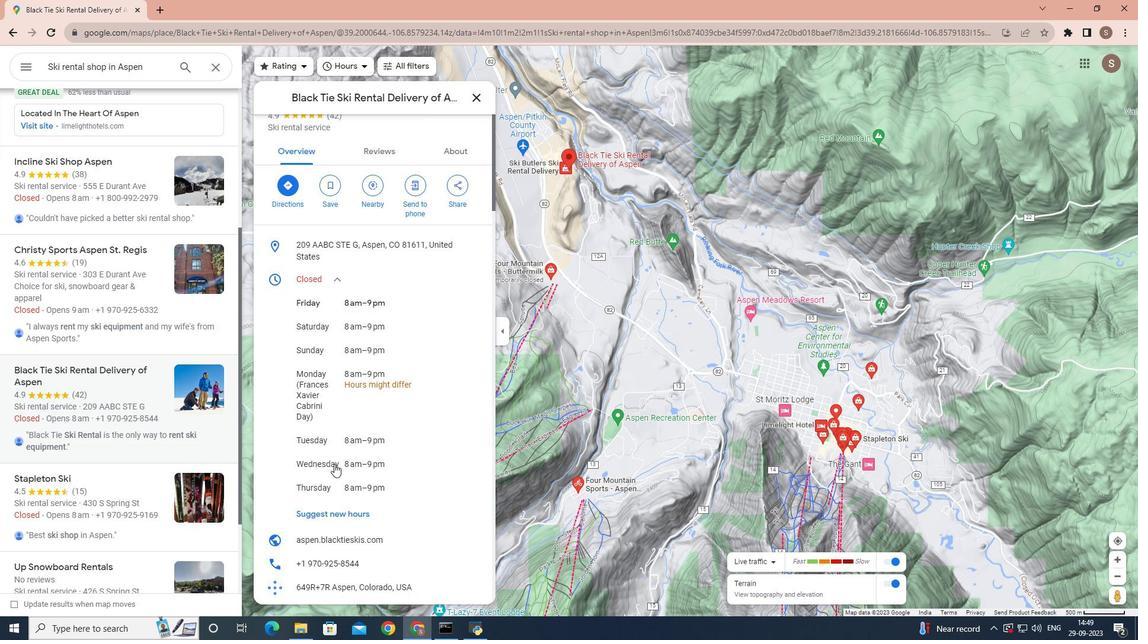 
Action: Mouse scrolled (330, 461) with delta (0, 0)
Screenshot: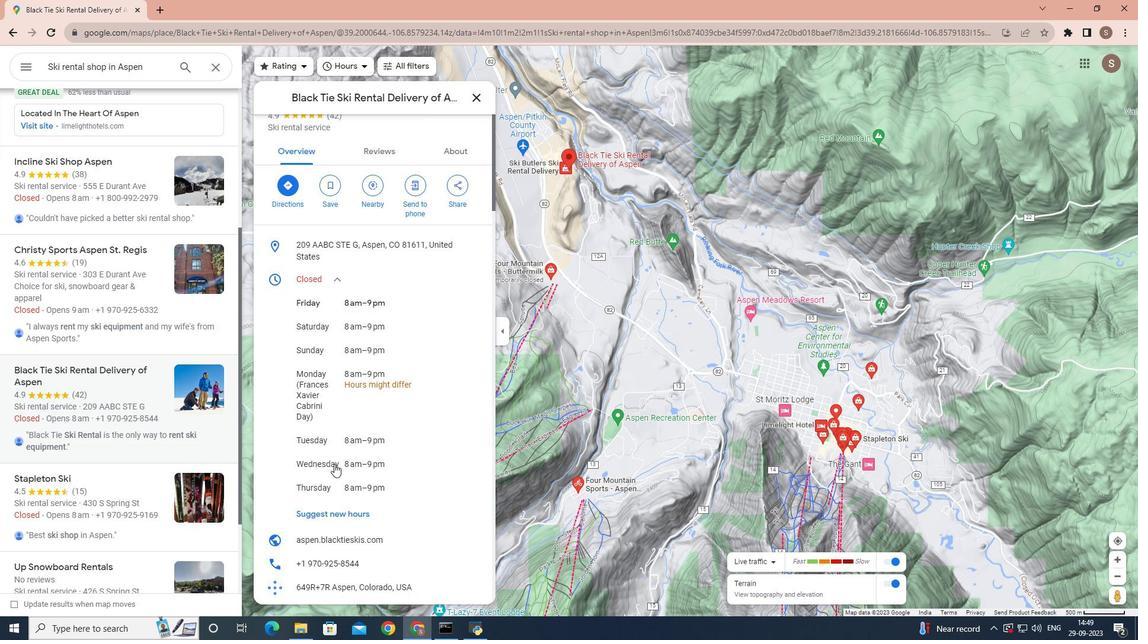 
Action: Mouse scrolled (330, 461) with delta (0, 0)
Screenshot: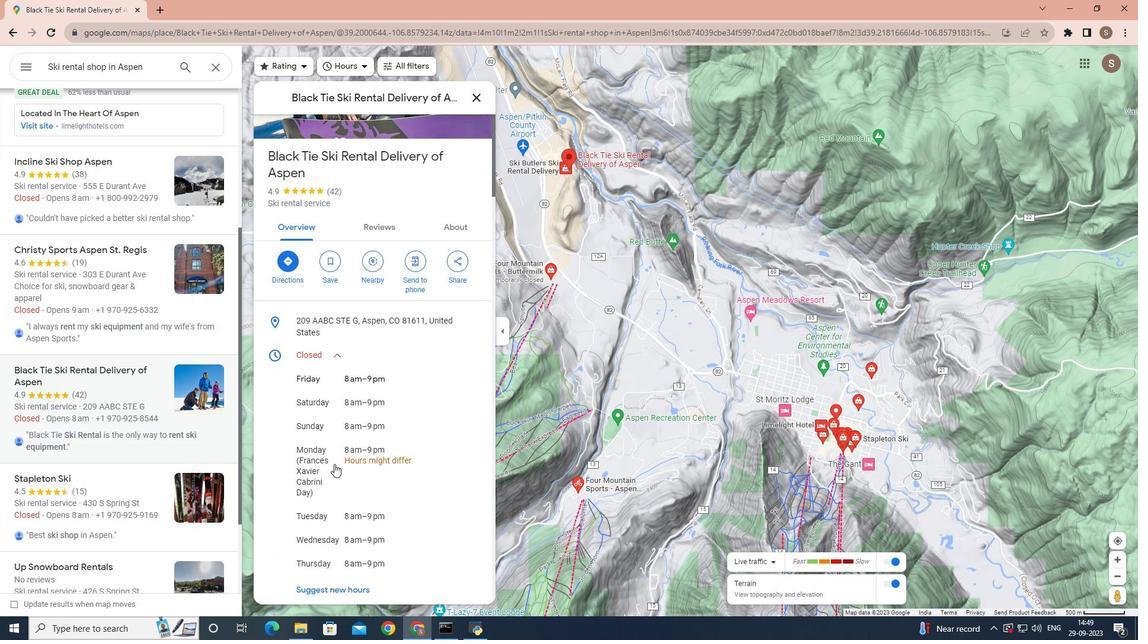 
Action: Mouse scrolled (330, 461) with delta (0, 0)
Screenshot: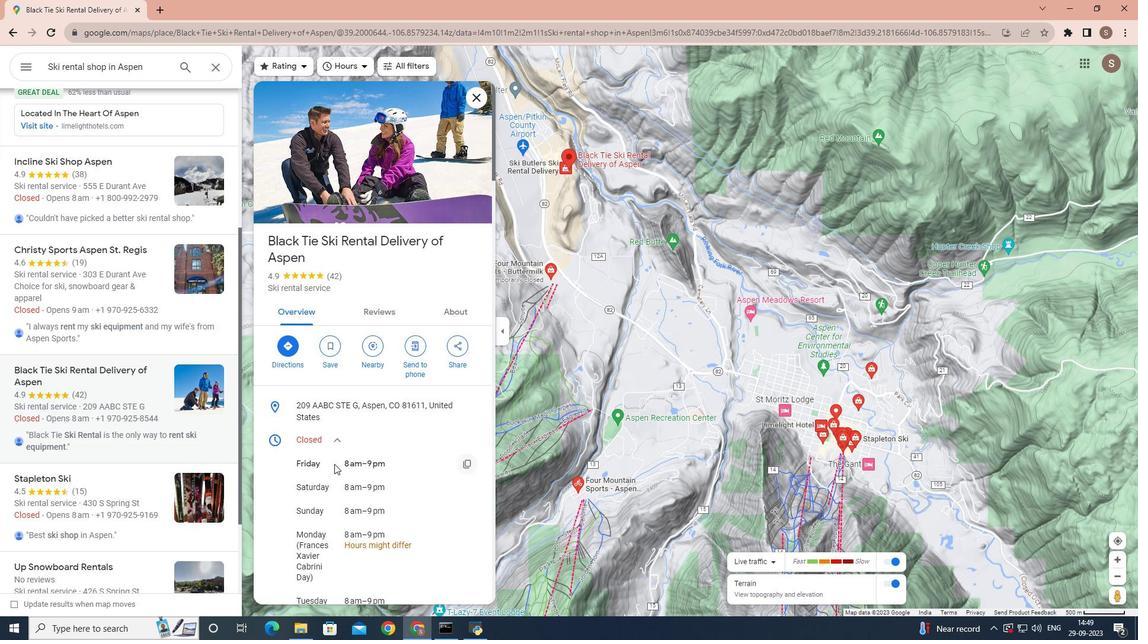 
Action: Mouse scrolled (330, 461) with delta (0, 0)
Screenshot: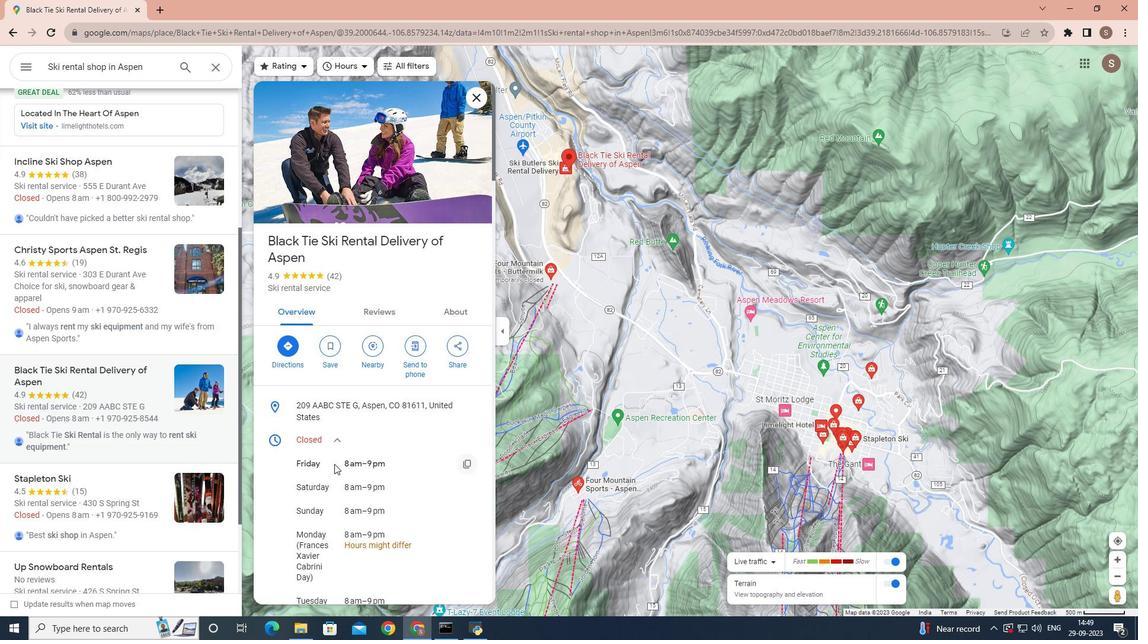 
Action: Mouse scrolled (330, 461) with delta (0, 0)
Screenshot: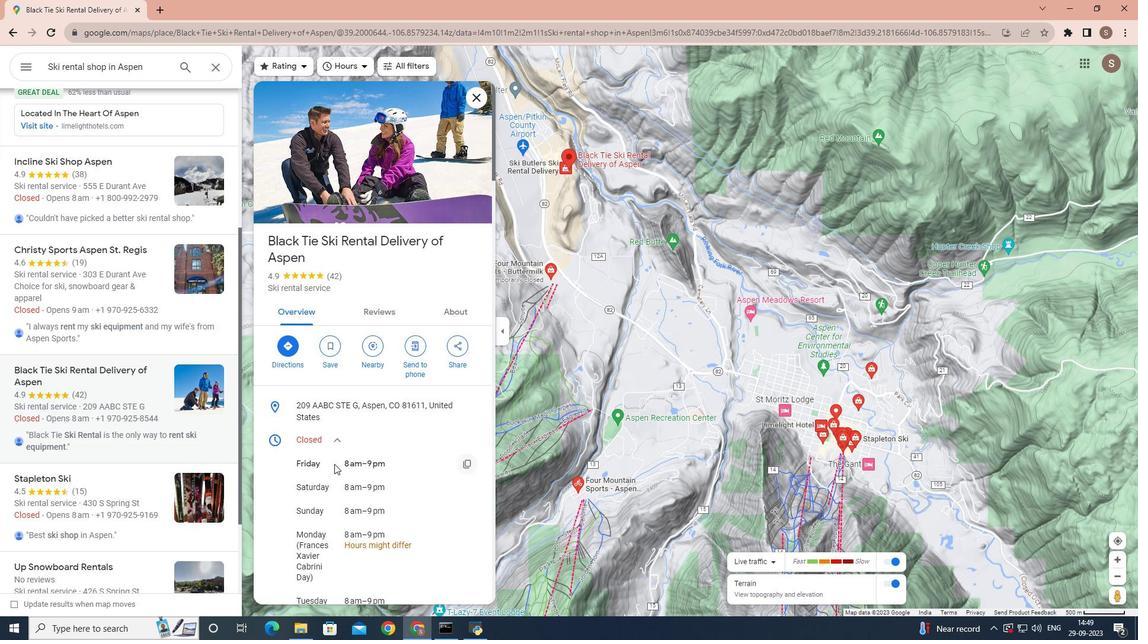 
Action: Mouse scrolled (330, 461) with delta (0, 0)
Screenshot: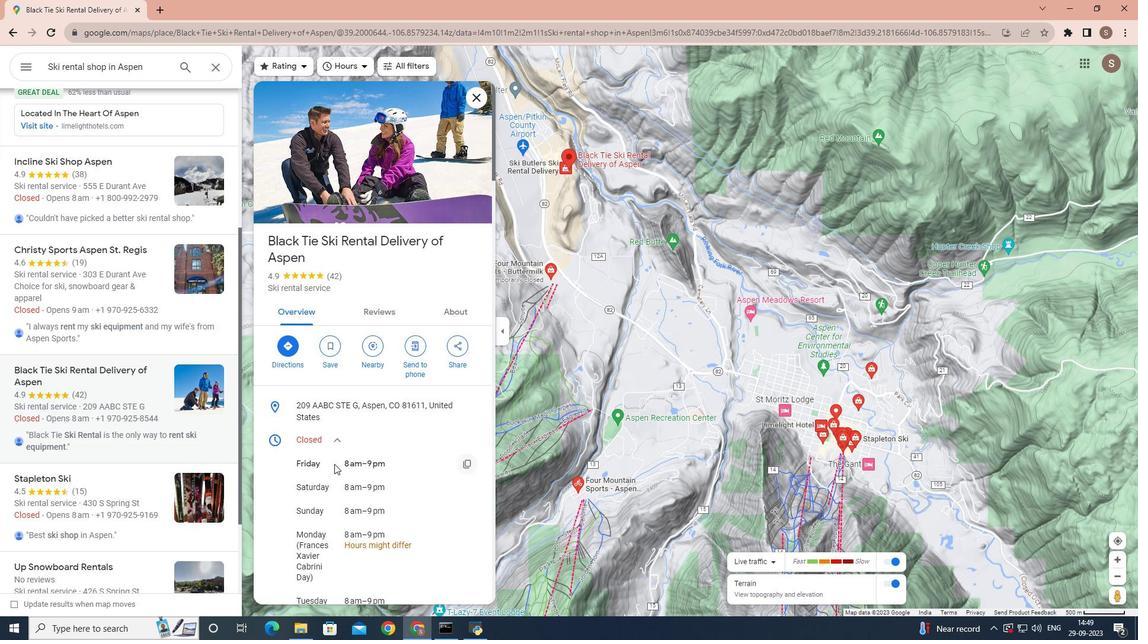 
Action: Mouse scrolled (330, 461) with delta (0, 0)
Screenshot: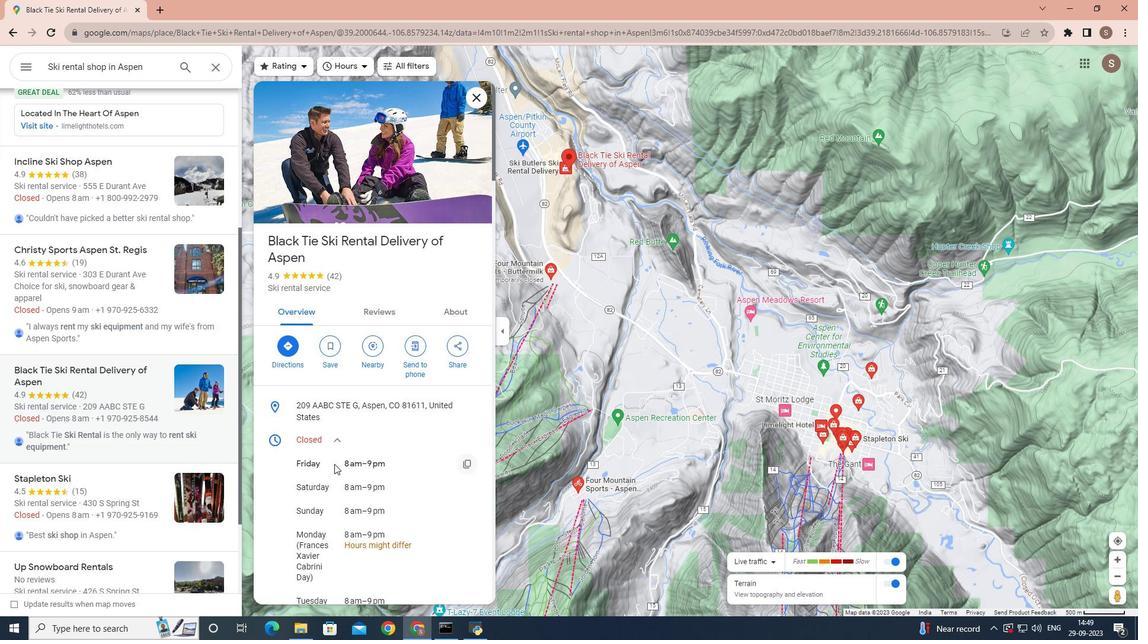 
Action: Mouse scrolled (330, 460) with delta (0, 0)
Screenshot: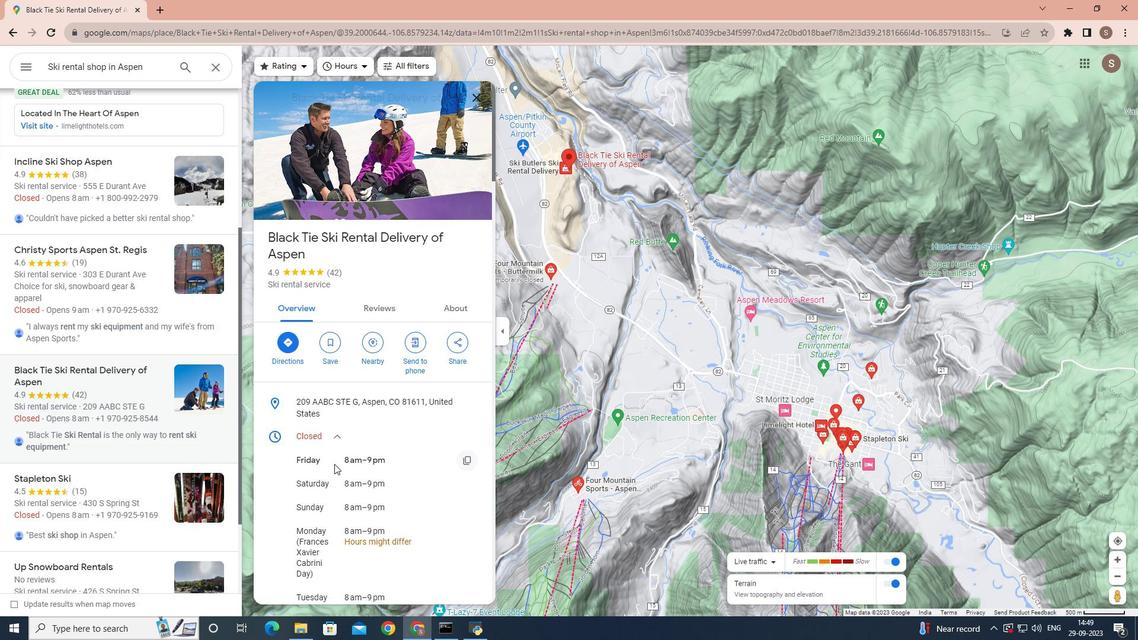 
Action: Mouse scrolled (330, 460) with delta (0, 0)
Screenshot: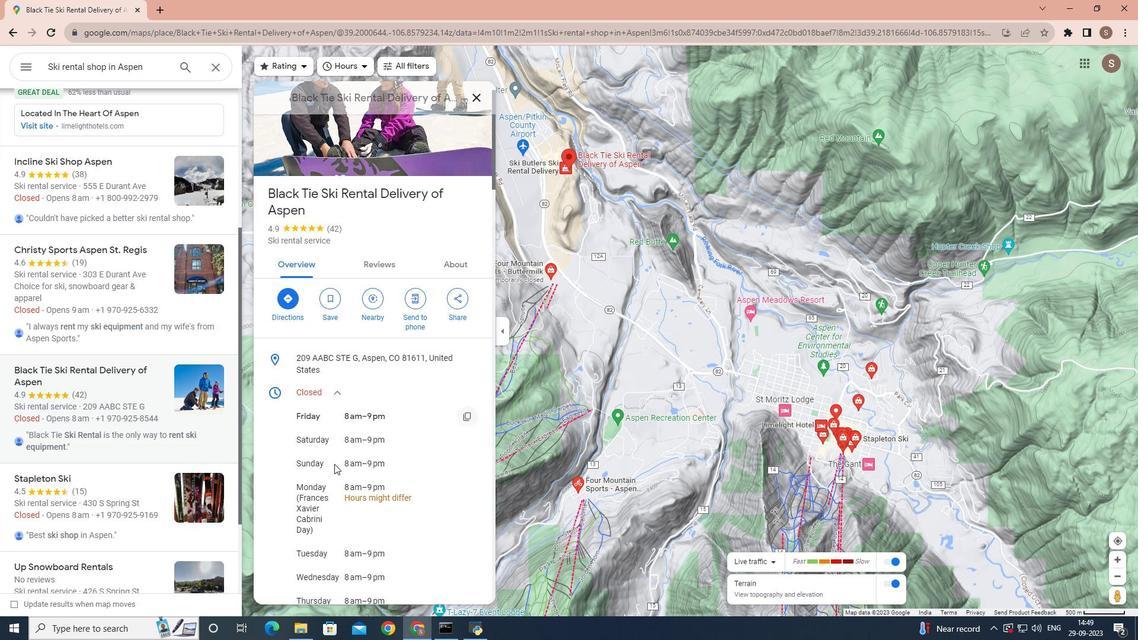 
Action: Mouse scrolled (330, 460) with delta (0, 0)
Screenshot: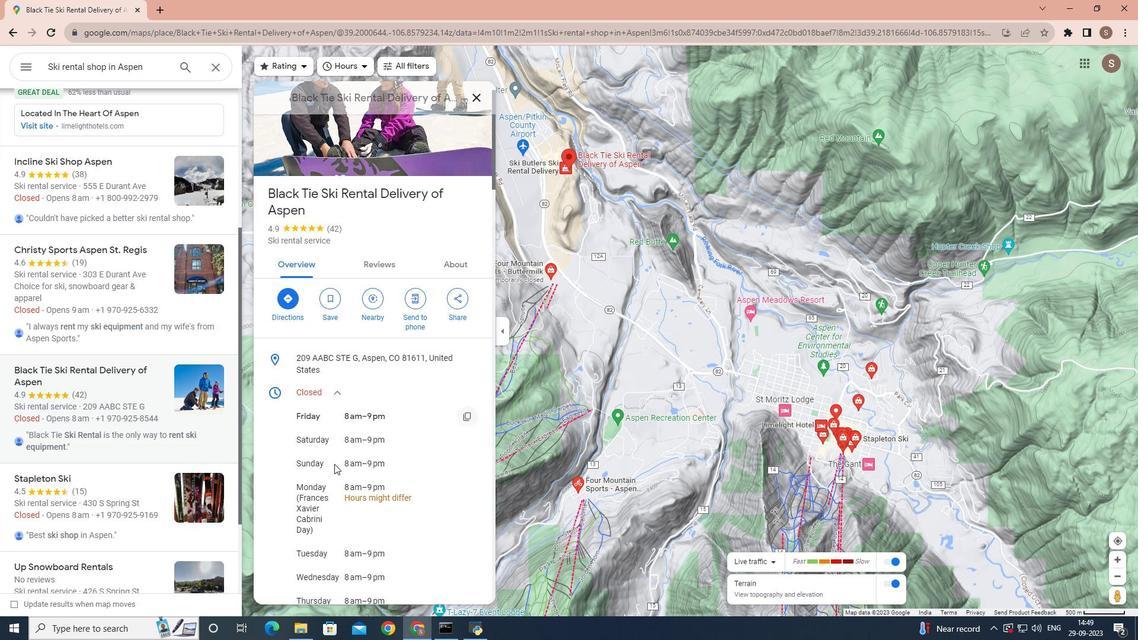 
Action: Mouse scrolled (330, 460) with delta (0, 0)
Screenshot: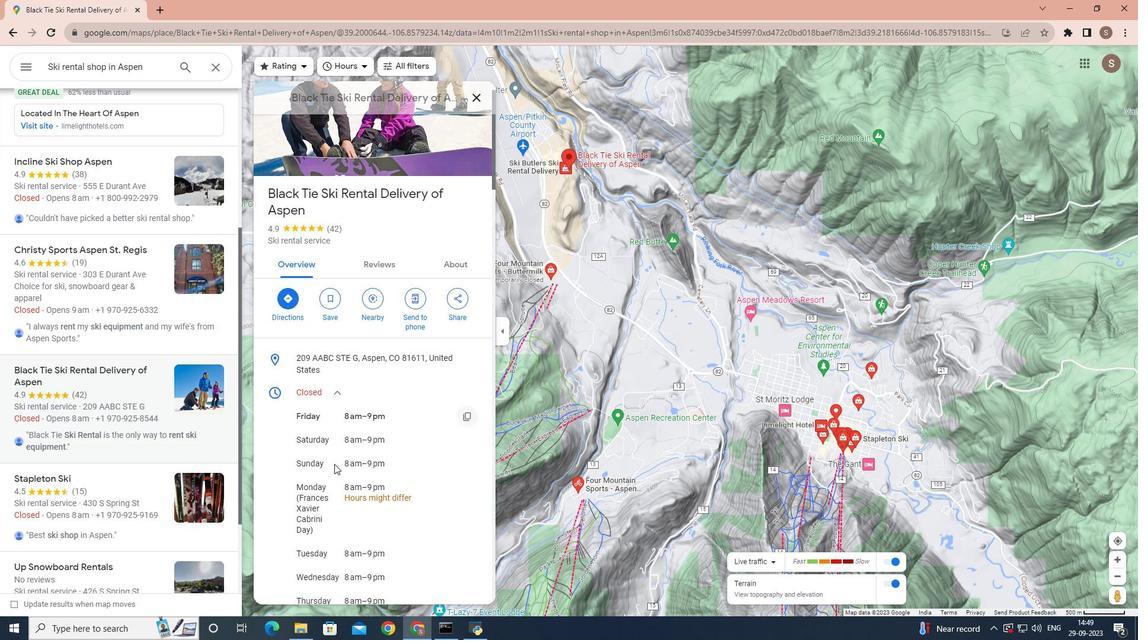 
Action: Mouse scrolled (330, 460) with delta (0, 0)
Screenshot: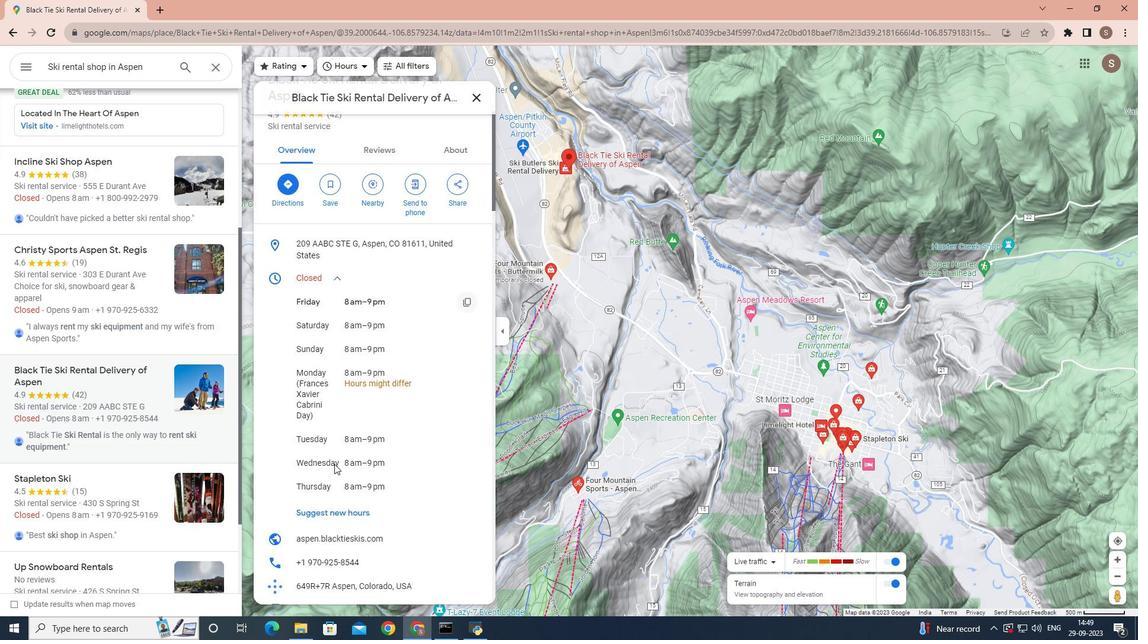 
Action: Mouse scrolled (330, 460) with delta (0, 0)
Screenshot: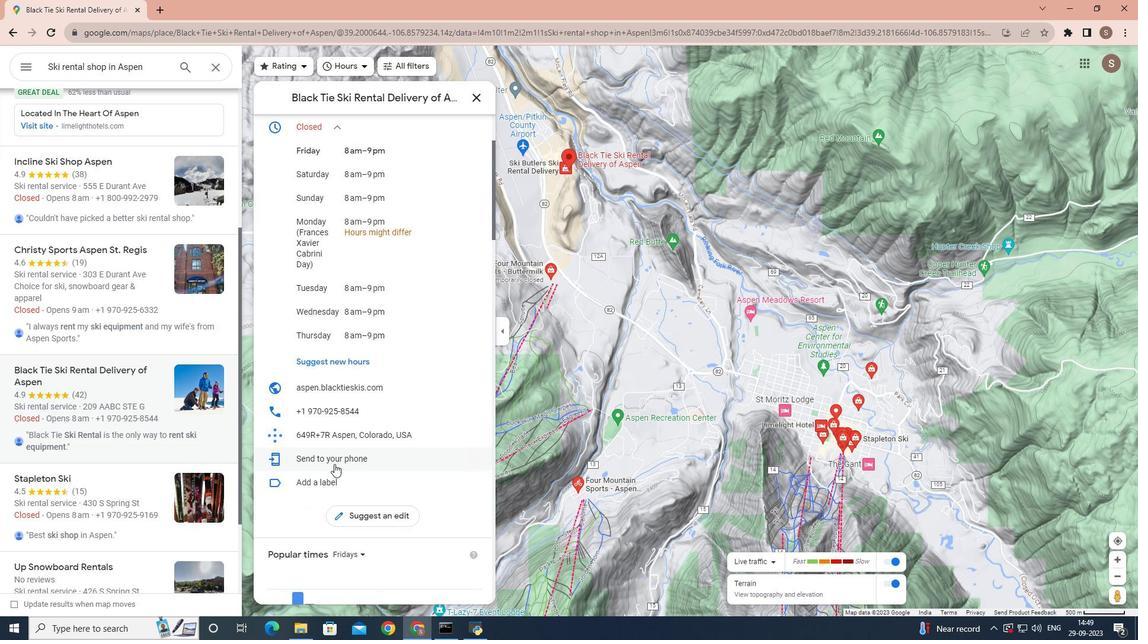 
Action: Mouse scrolled (330, 460) with delta (0, 0)
Screenshot: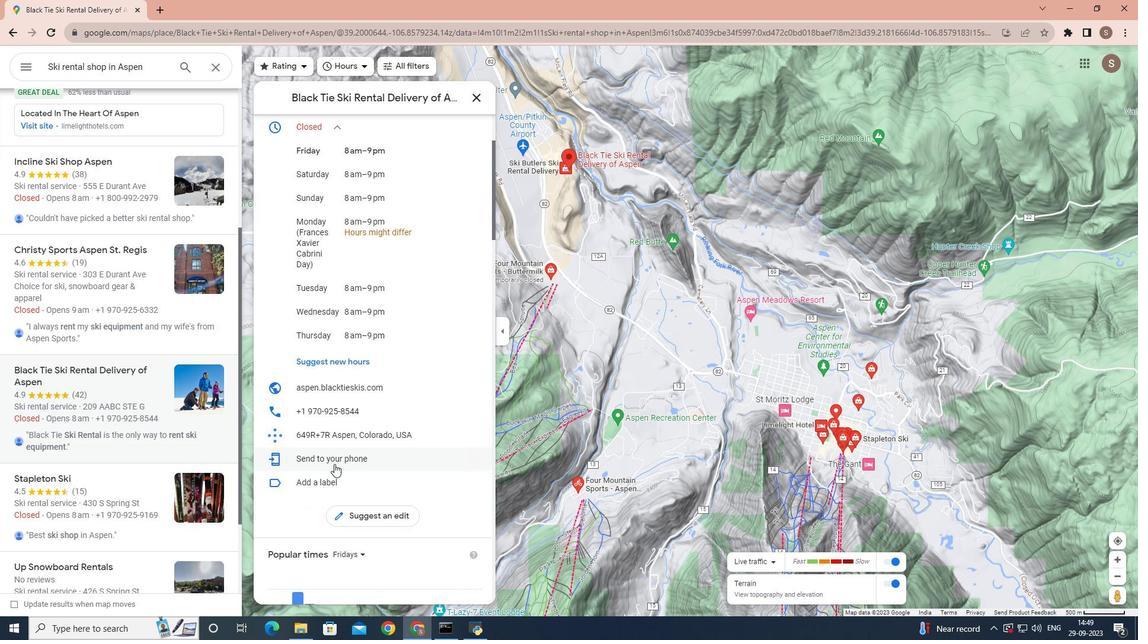 
Action: Mouse scrolled (330, 460) with delta (0, 0)
Screenshot: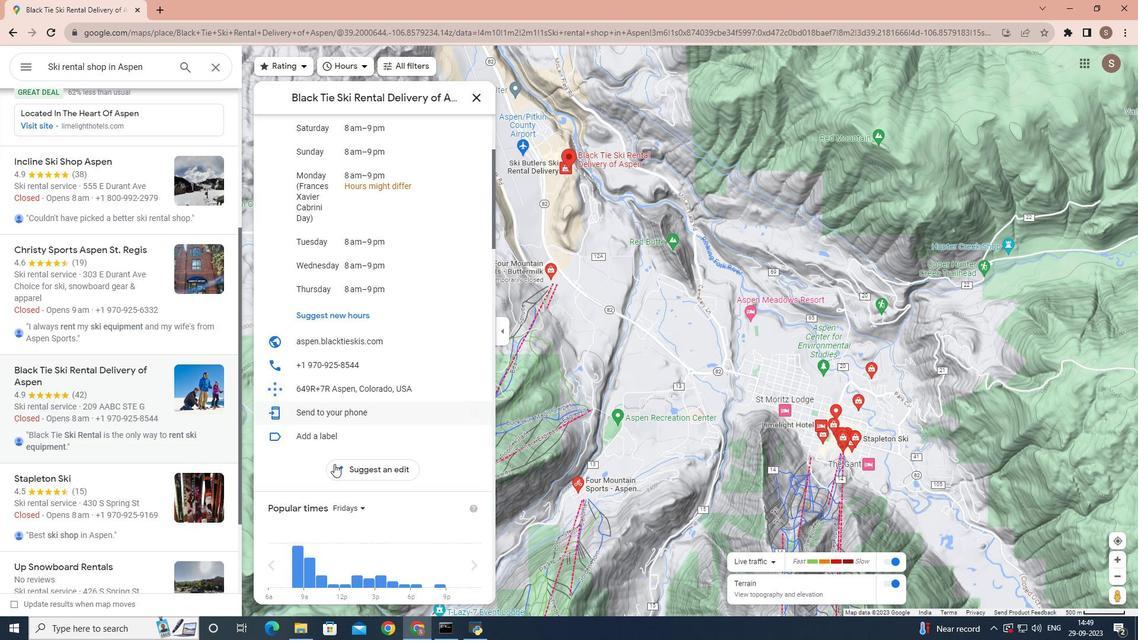 
Action: Mouse scrolled (330, 460) with delta (0, 0)
Screenshot: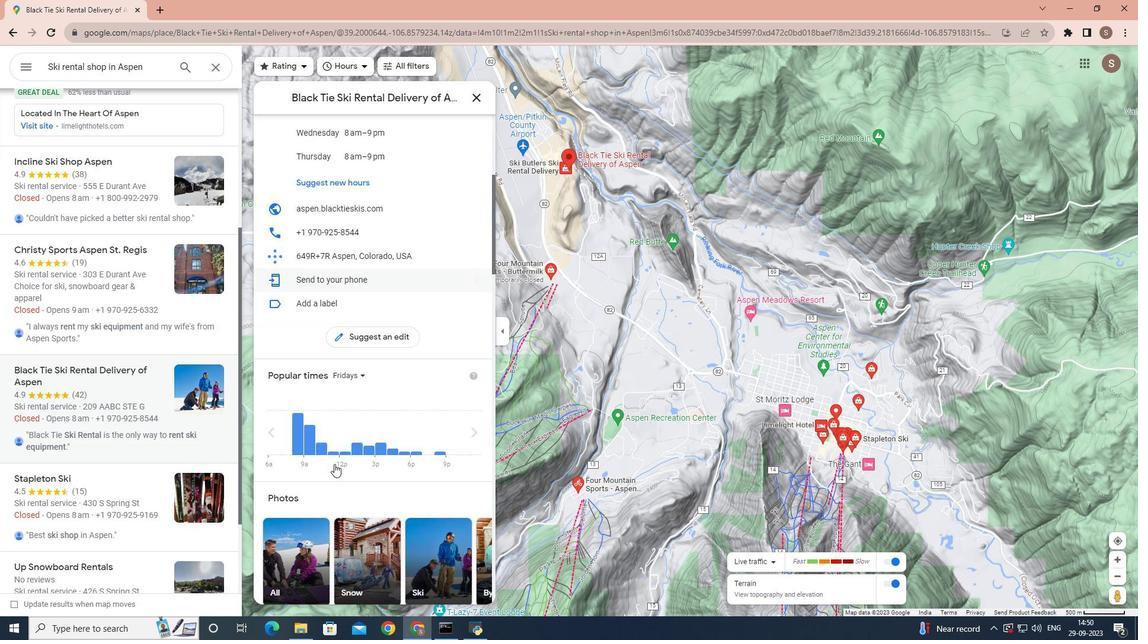 
Action: Mouse moved to (286, 516)
Screenshot: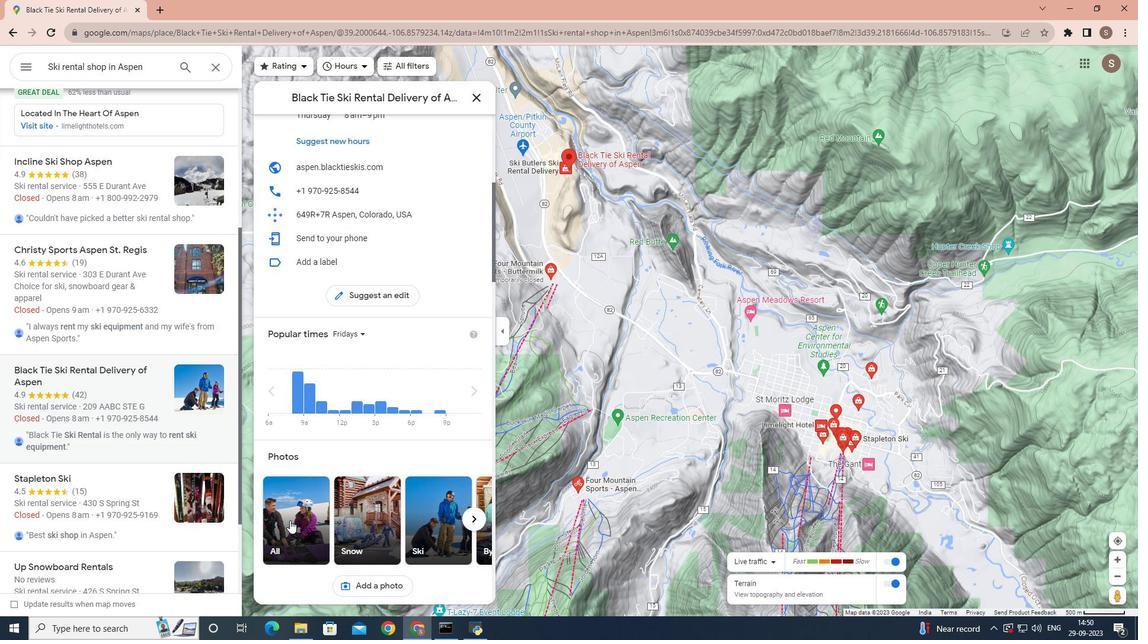 
Action: Mouse pressed left at (286, 516)
Screenshot: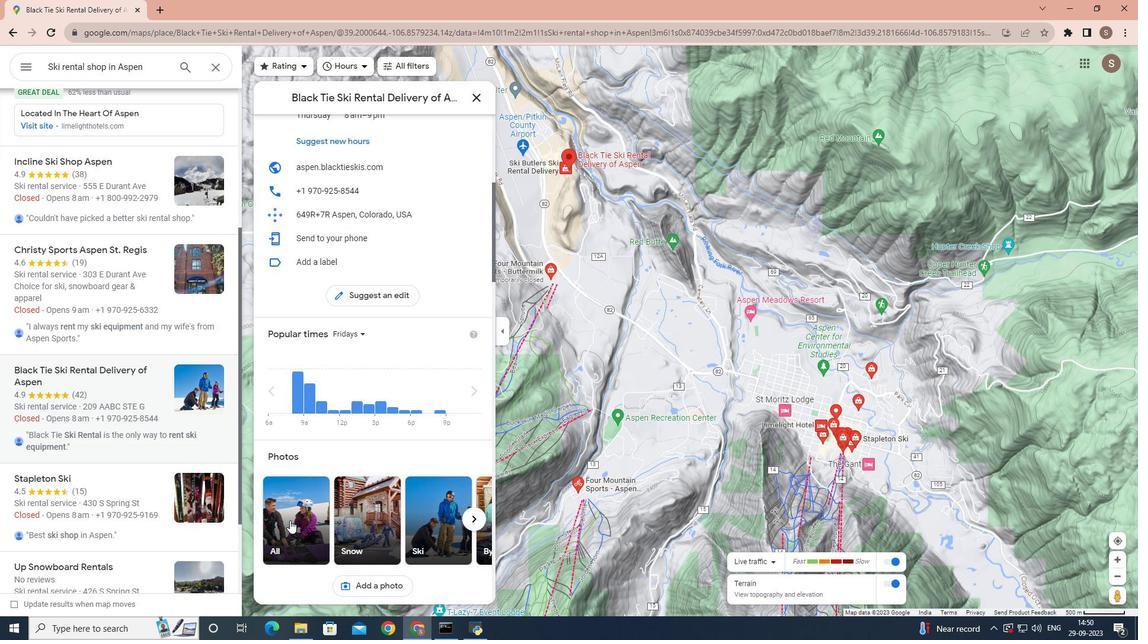 
Action: Mouse moved to (706, 518)
Screenshot: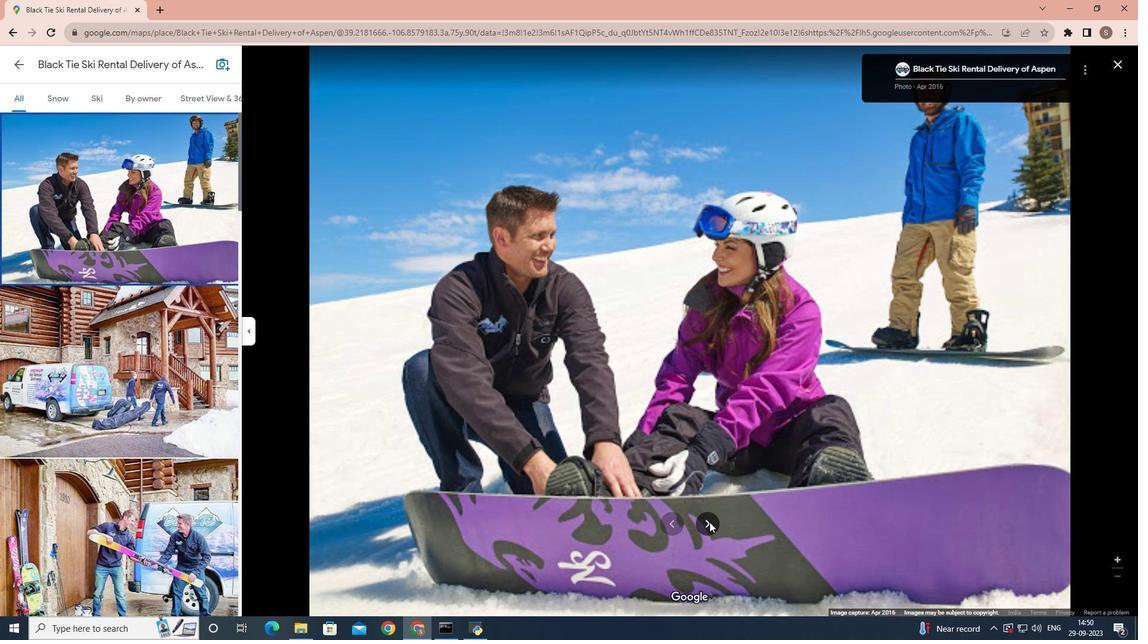 
Action: Mouse pressed left at (706, 518)
Screenshot: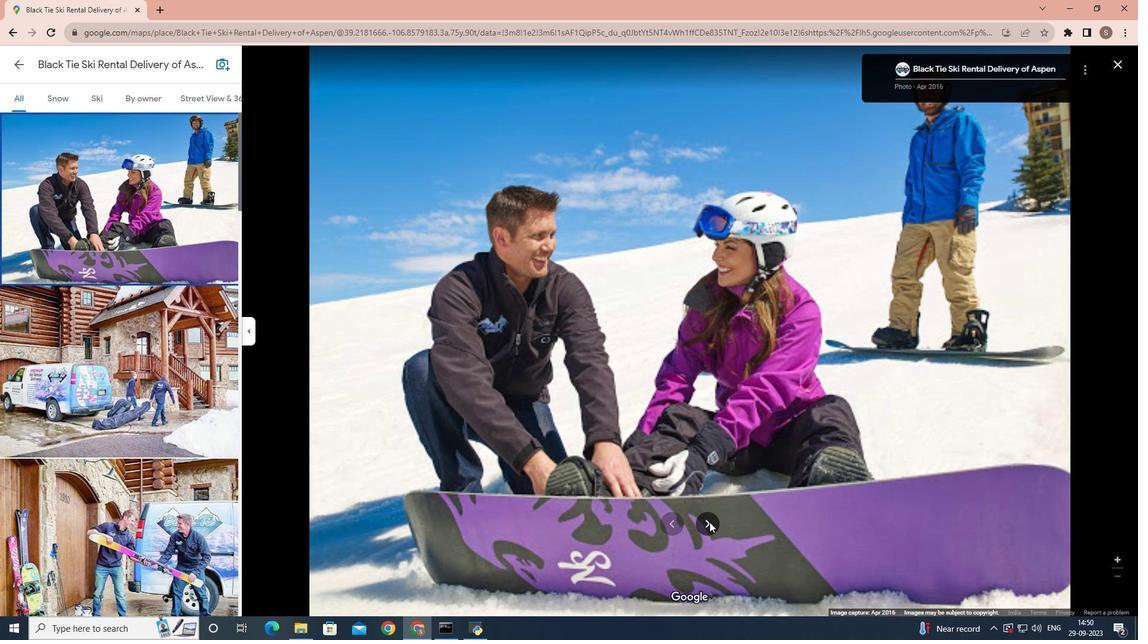 
Action: Mouse pressed left at (706, 518)
Screenshot: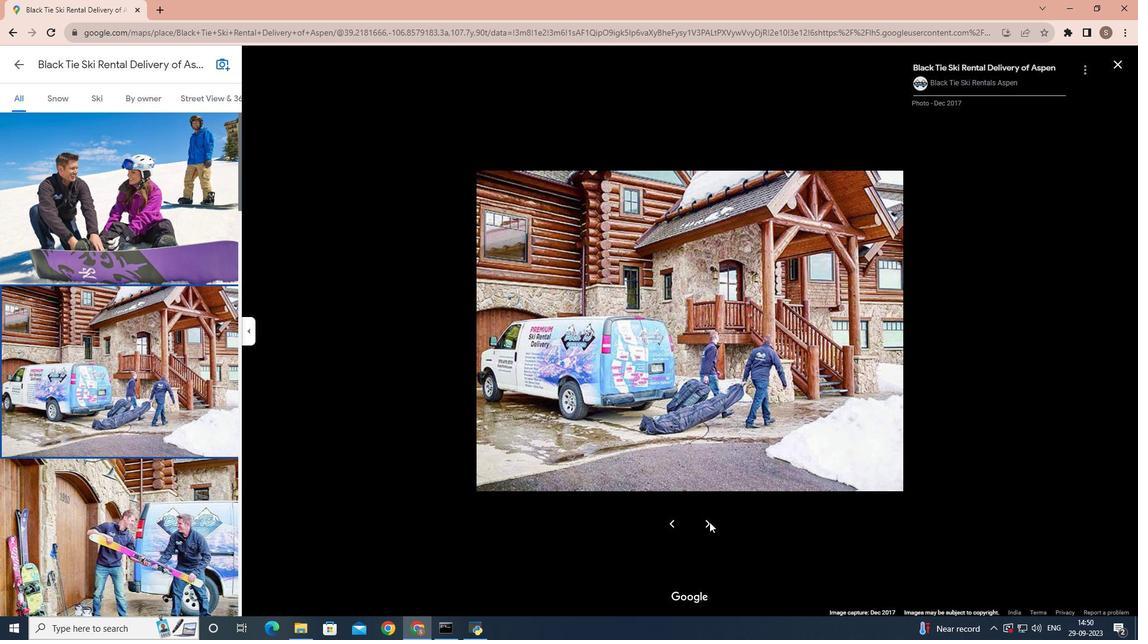 
Action: Mouse pressed left at (706, 518)
Screenshot: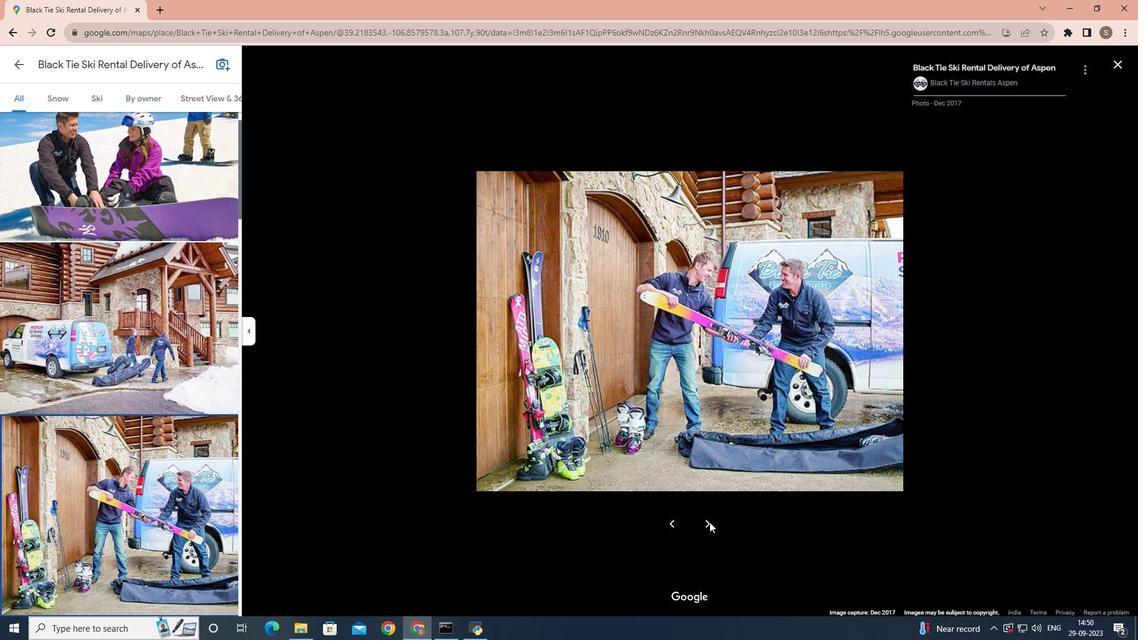 
Action: Mouse pressed right at (706, 518)
Screenshot: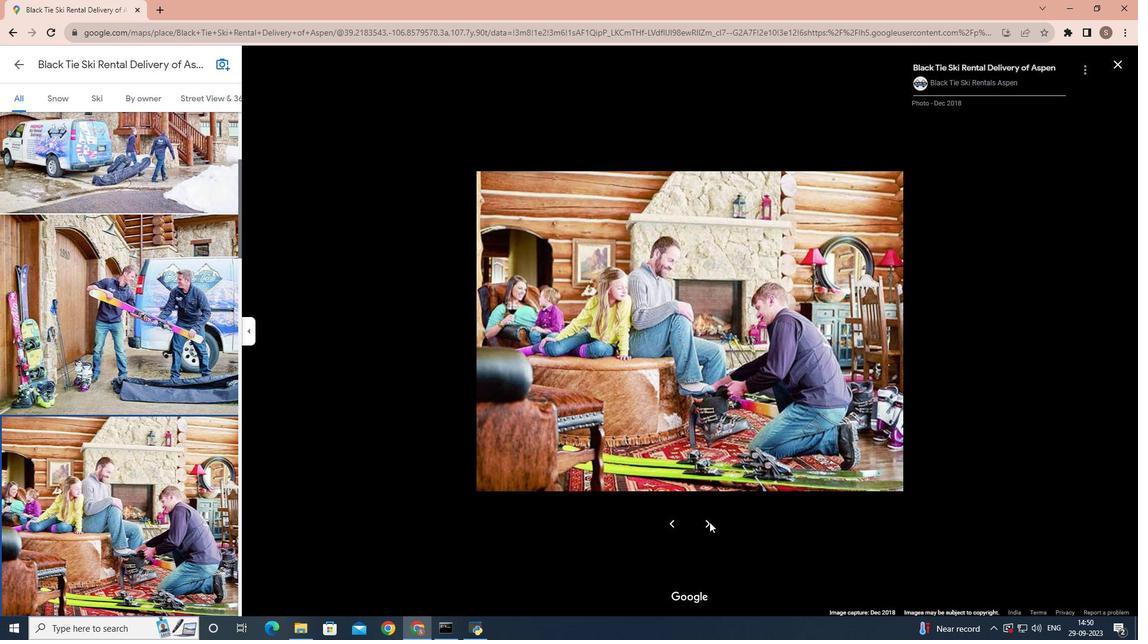 
Action: Mouse pressed left at (706, 518)
Screenshot: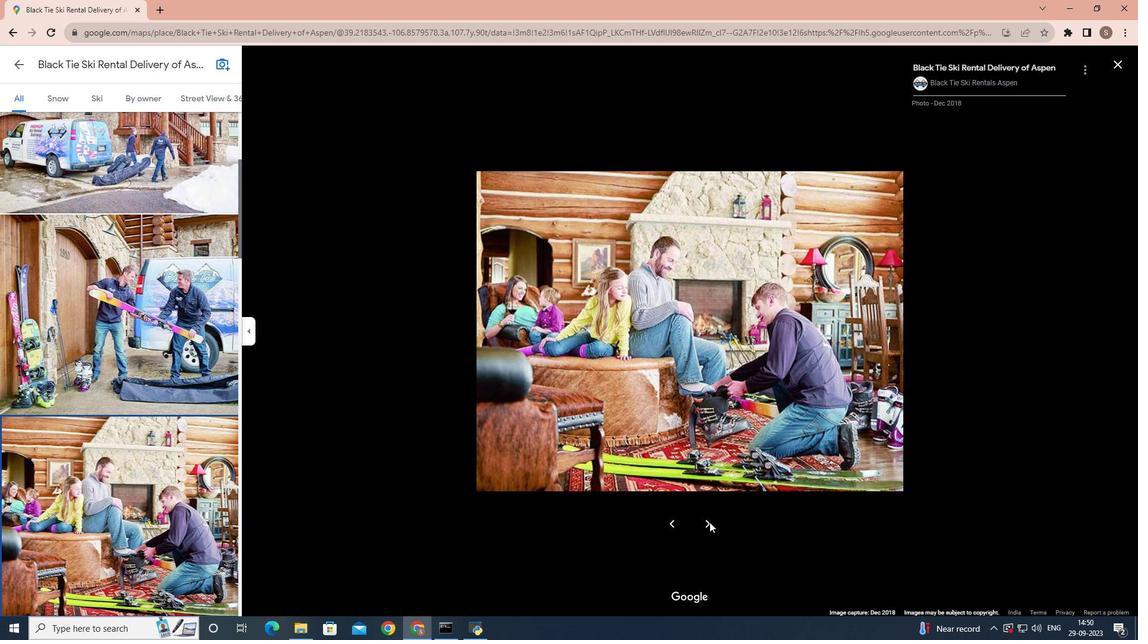 
Action: Mouse pressed left at (706, 518)
Screenshot: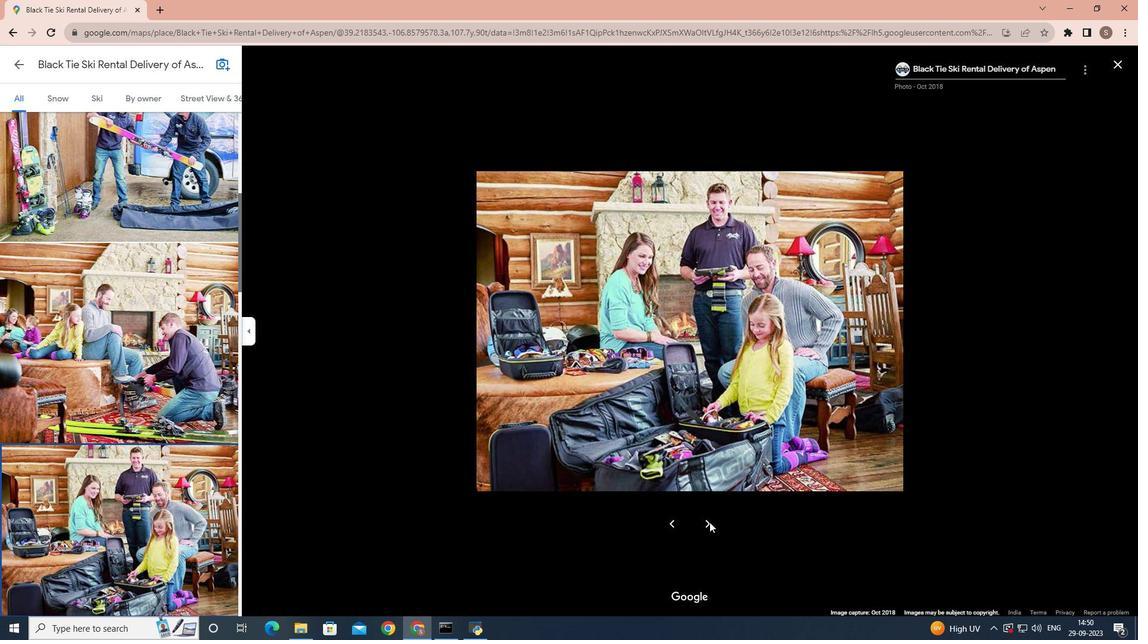 
Action: Mouse pressed left at (706, 518)
Screenshot: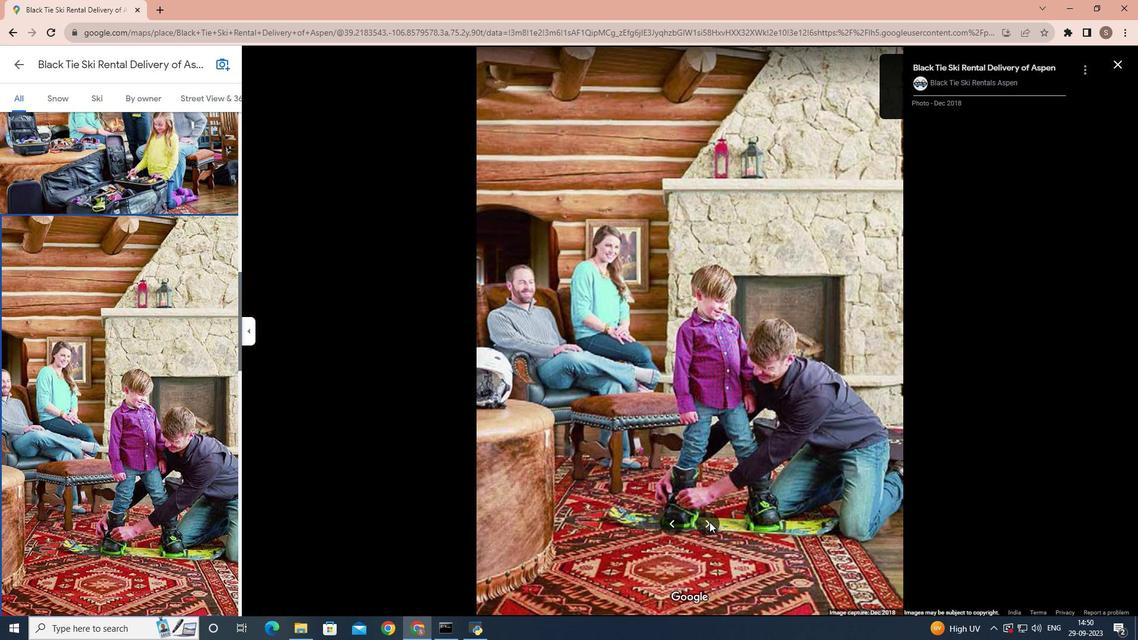 
Action: Mouse pressed left at (706, 518)
Screenshot: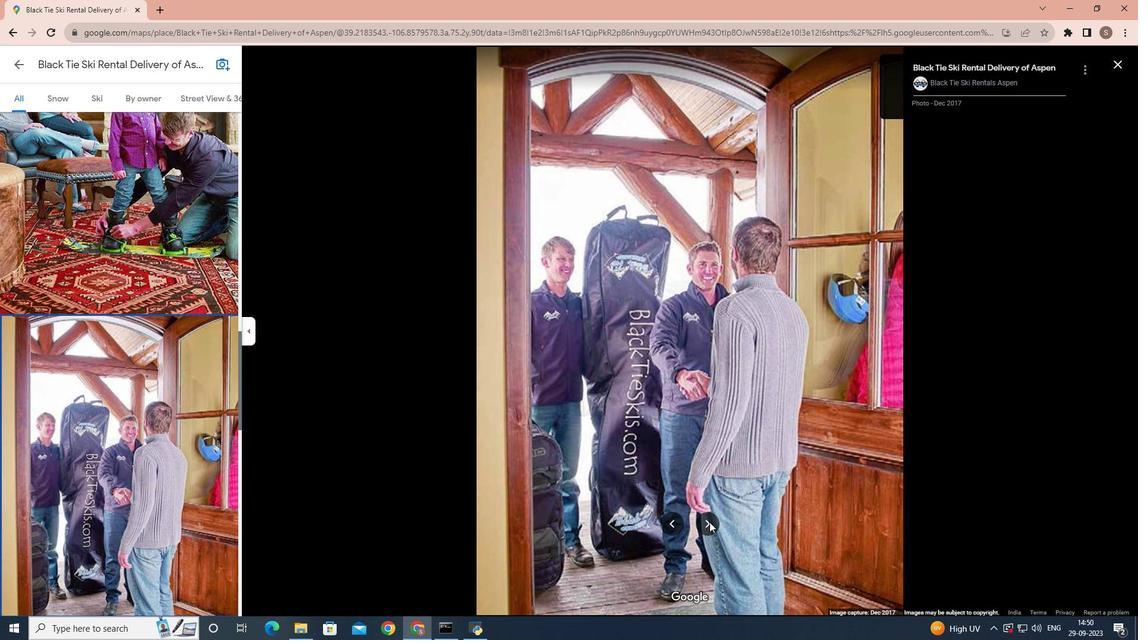 
Action: Mouse pressed left at (706, 518)
Screenshot: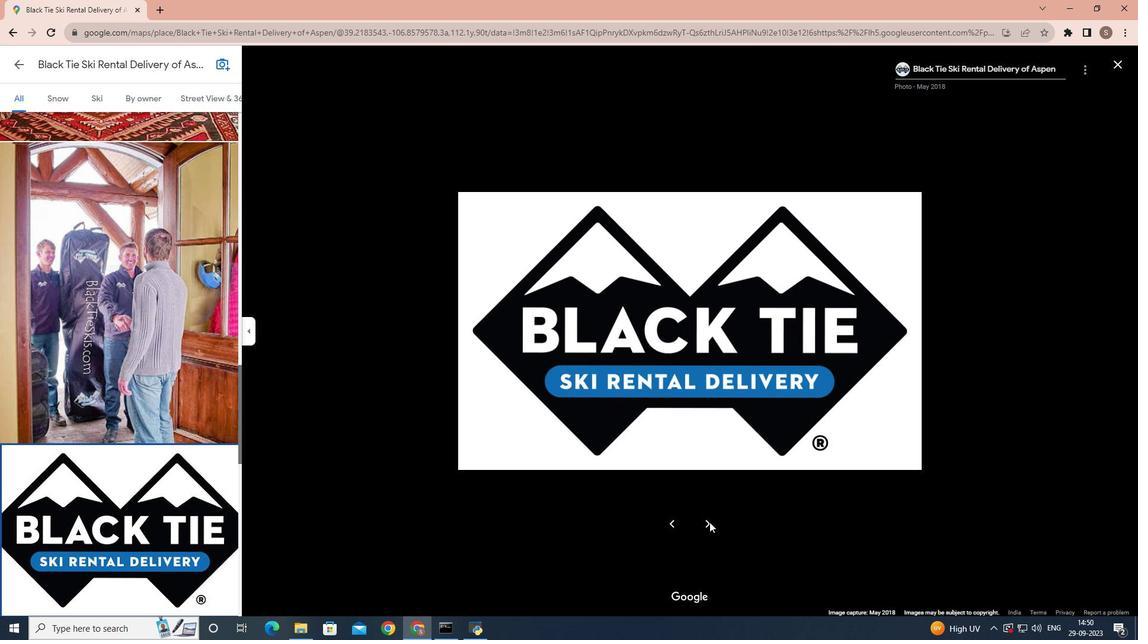 
Action: Mouse pressed left at (706, 518)
Screenshot: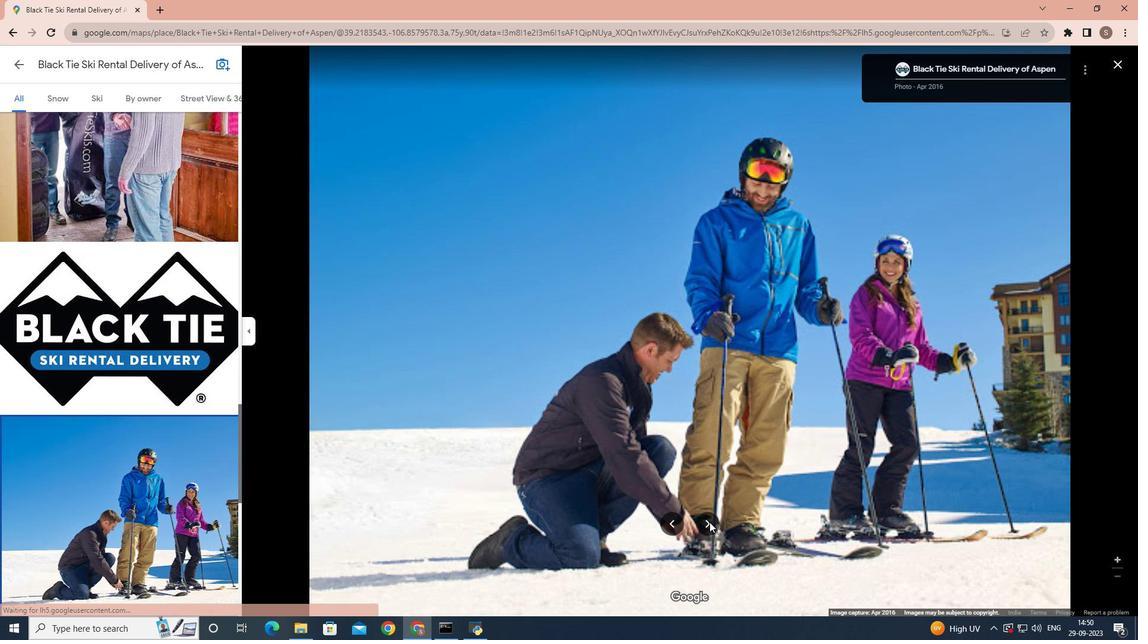 
Action: Mouse pressed left at (706, 518)
Screenshot: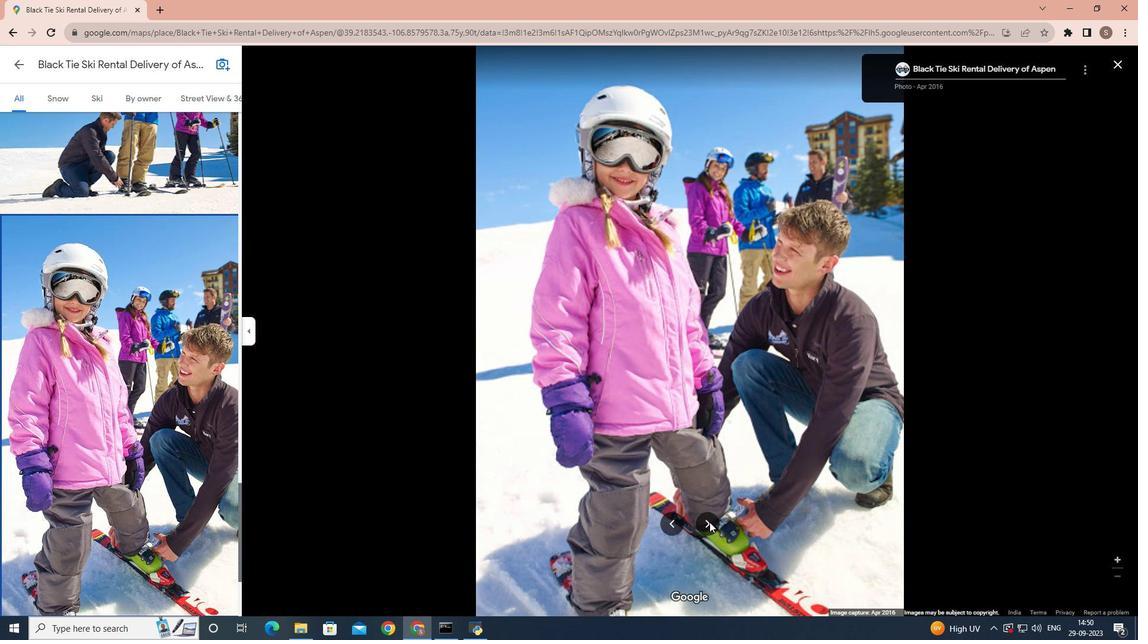 
Action: Mouse pressed left at (706, 518)
Screenshot: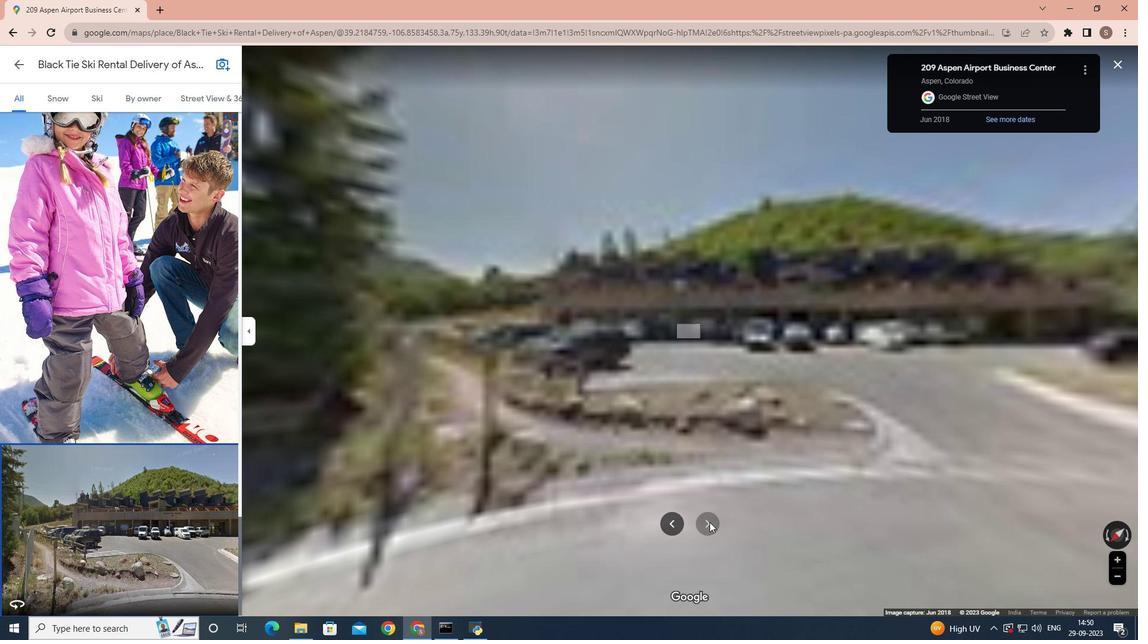 
Action: Mouse pressed left at (706, 518)
Screenshot: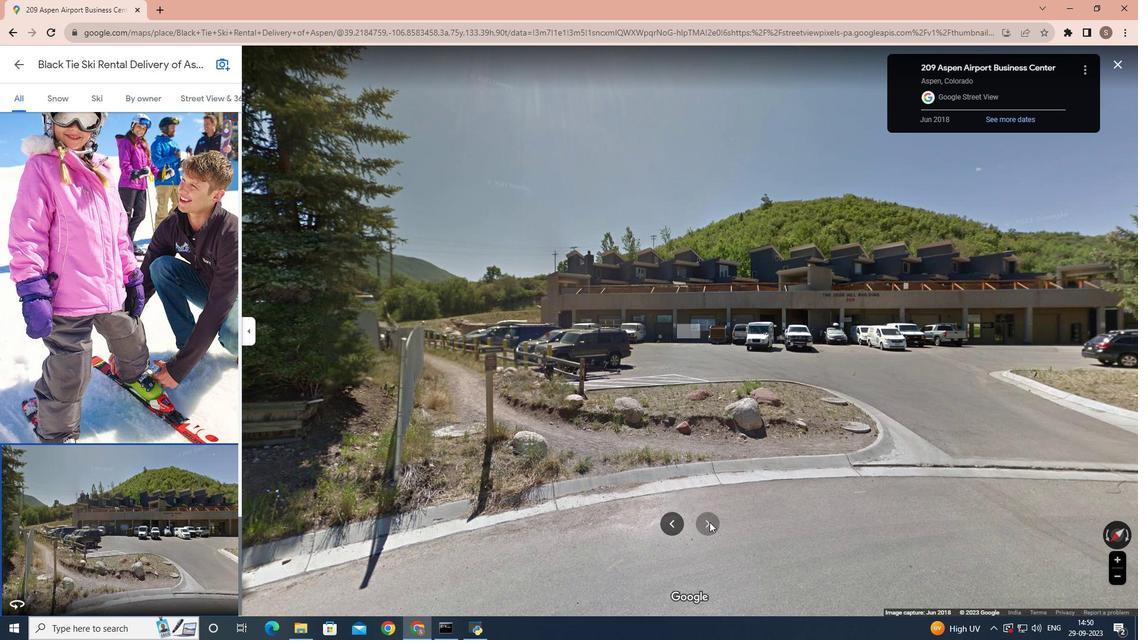 
Action: Mouse moved to (134, 84)
Screenshot: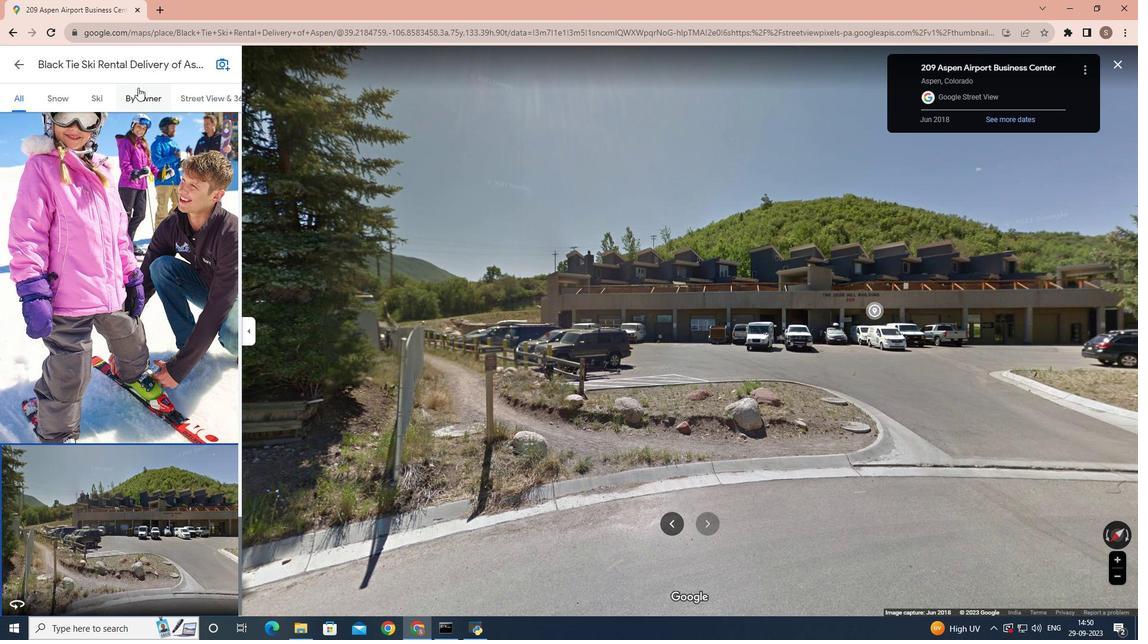 
Action: Mouse pressed left at (134, 84)
Screenshot: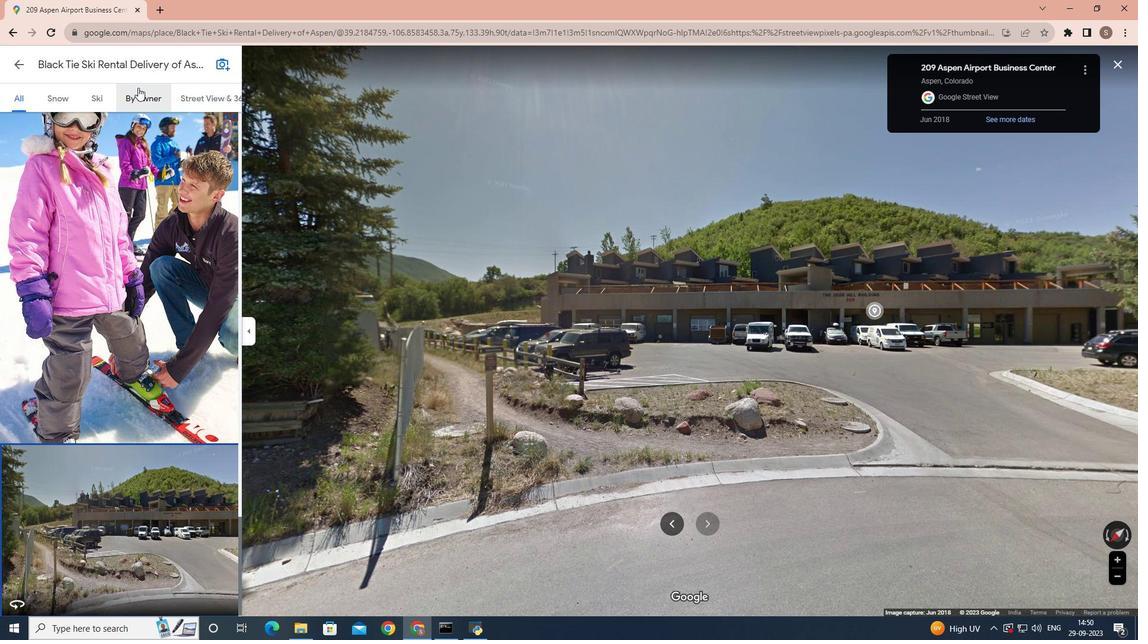 
Action: Mouse moved to (690, 516)
Screenshot: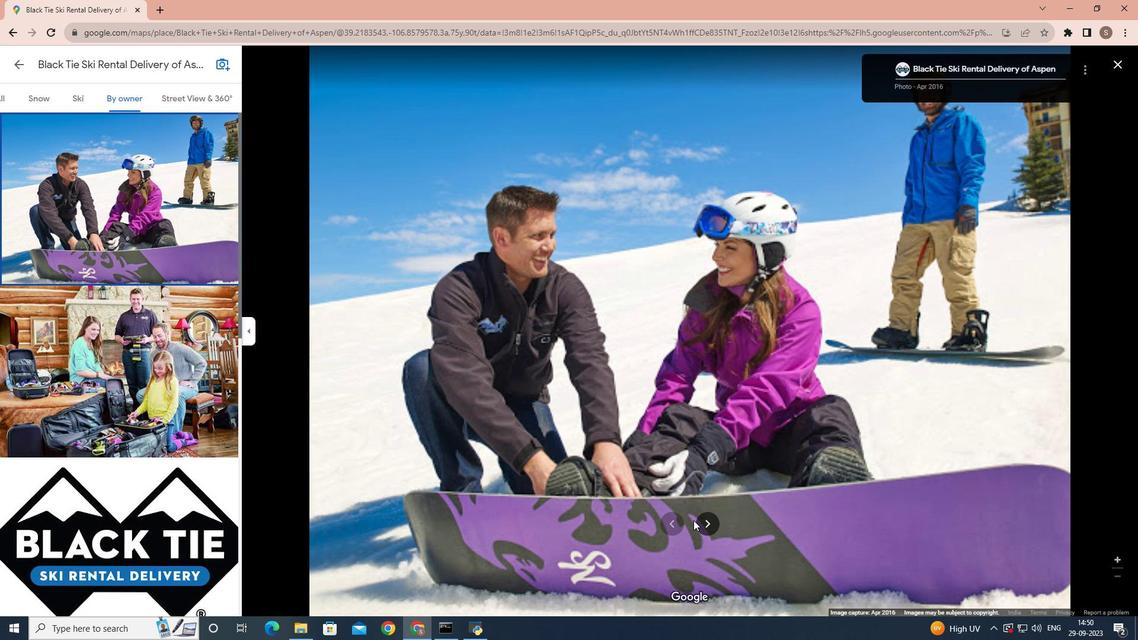 
Action: Mouse pressed left at (690, 516)
Screenshot: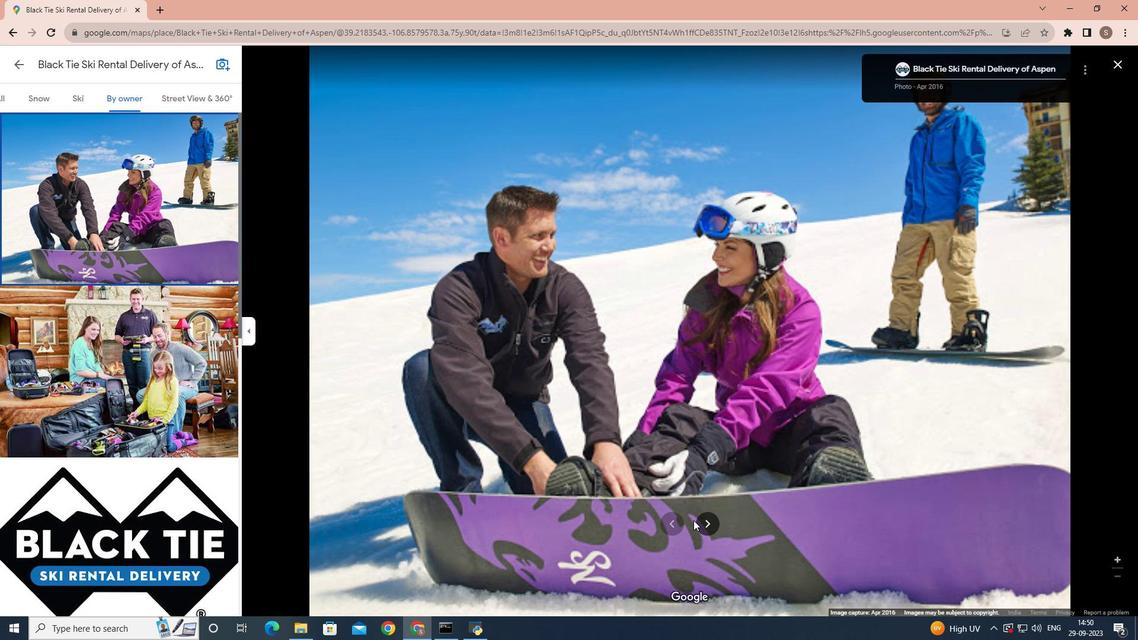 
Action: Mouse moved to (703, 514)
Screenshot: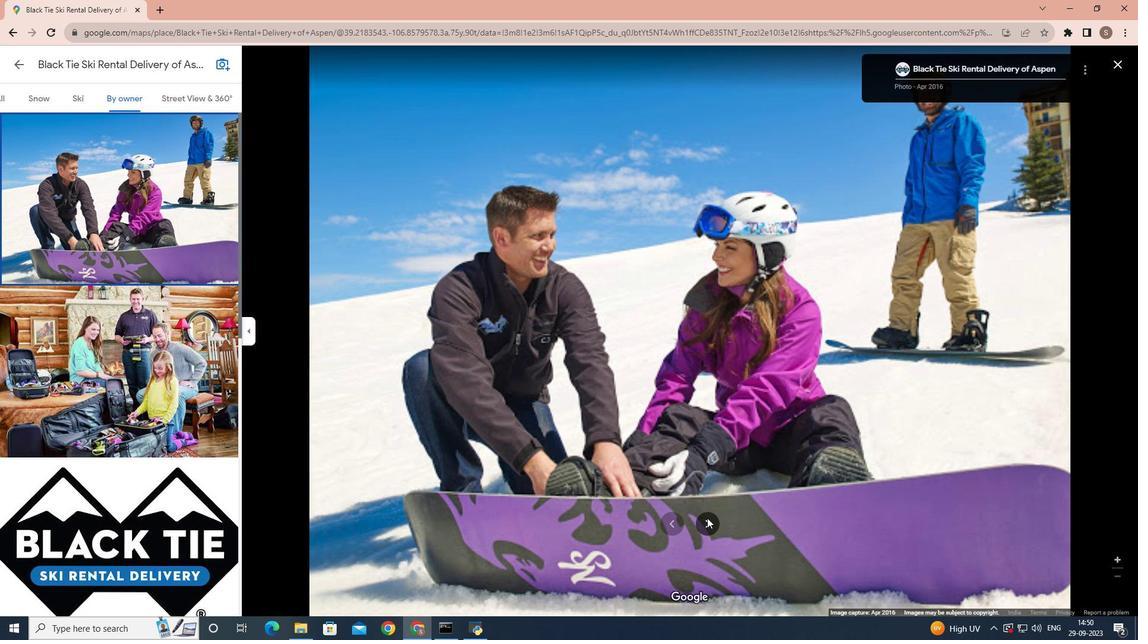 
Action: Mouse pressed left at (703, 514)
Screenshot: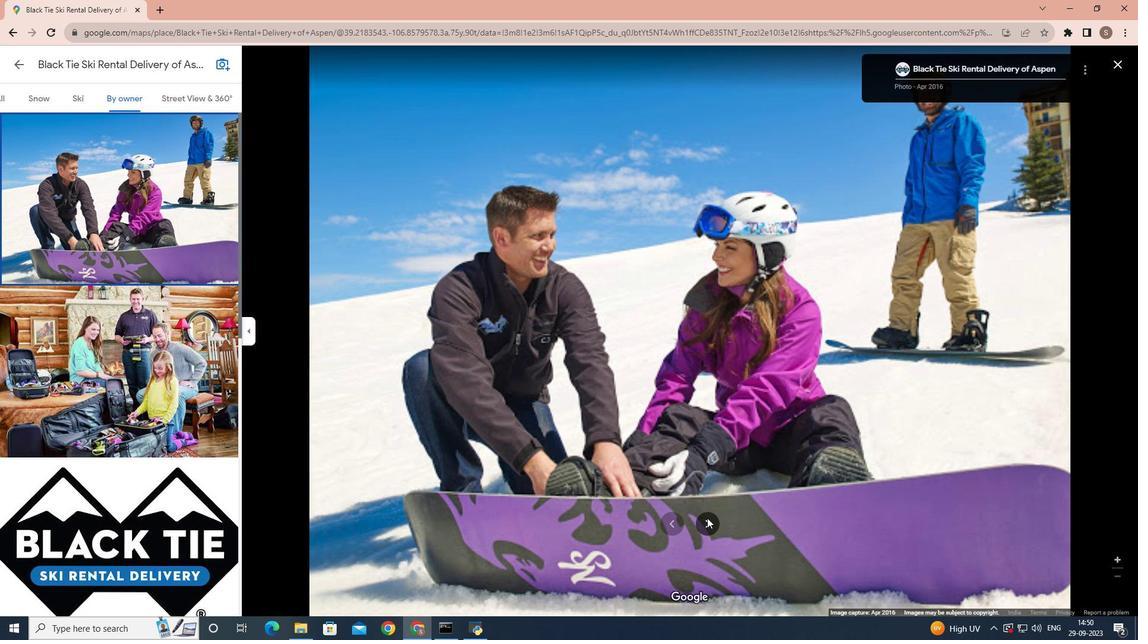 
Action: Mouse pressed left at (703, 514)
Screenshot: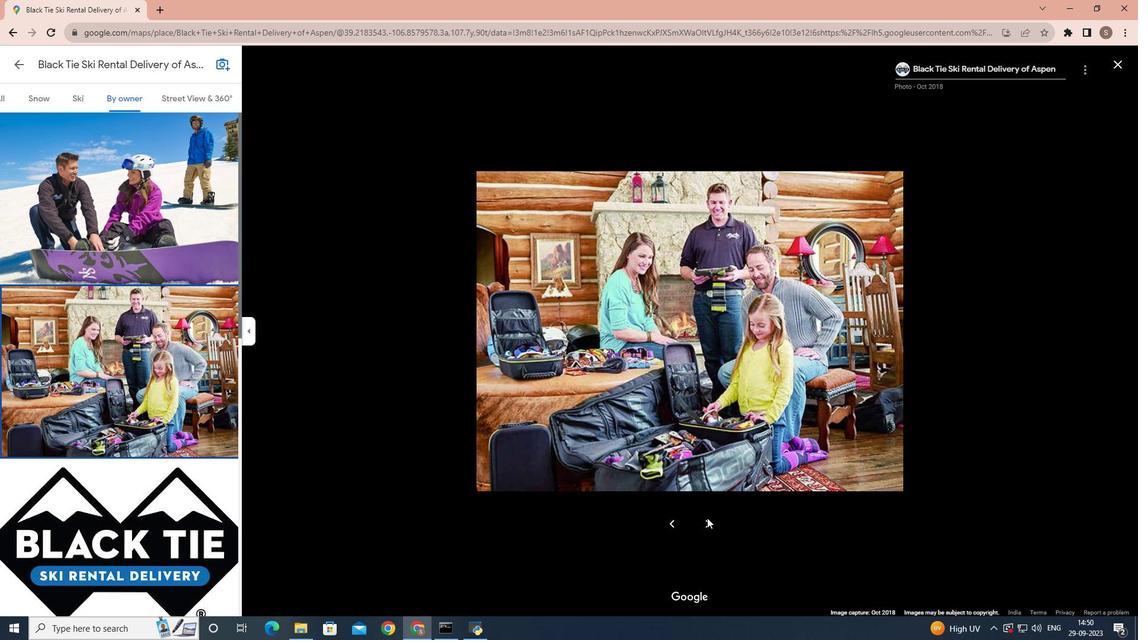 
Action: Mouse pressed left at (703, 514)
Screenshot: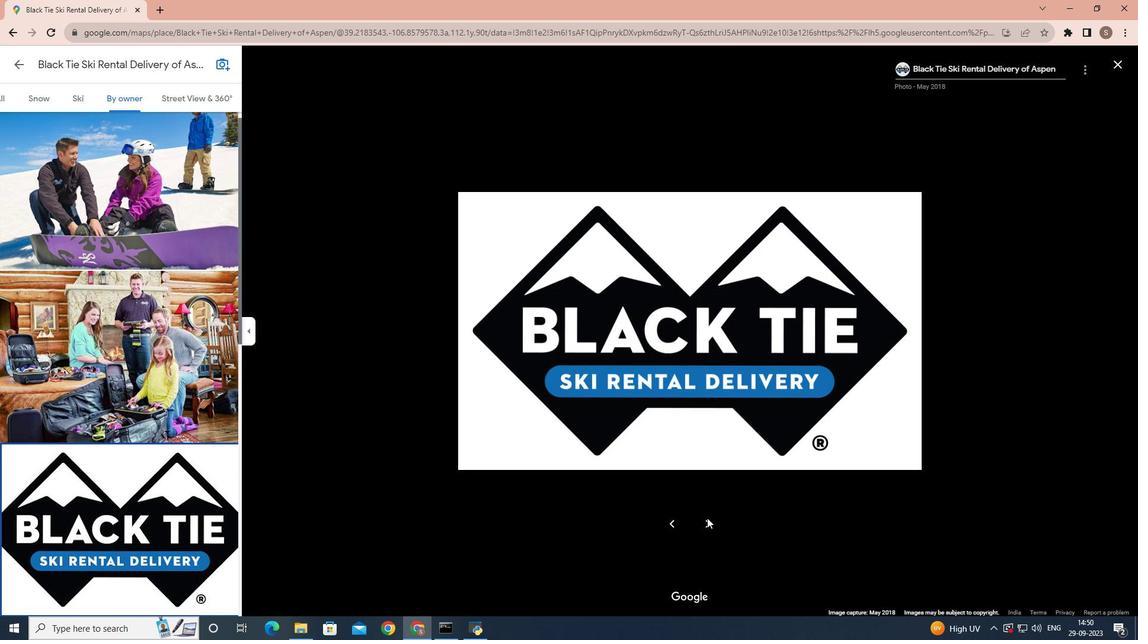 
Action: Mouse pressed left at (703, 514)
Screenshot: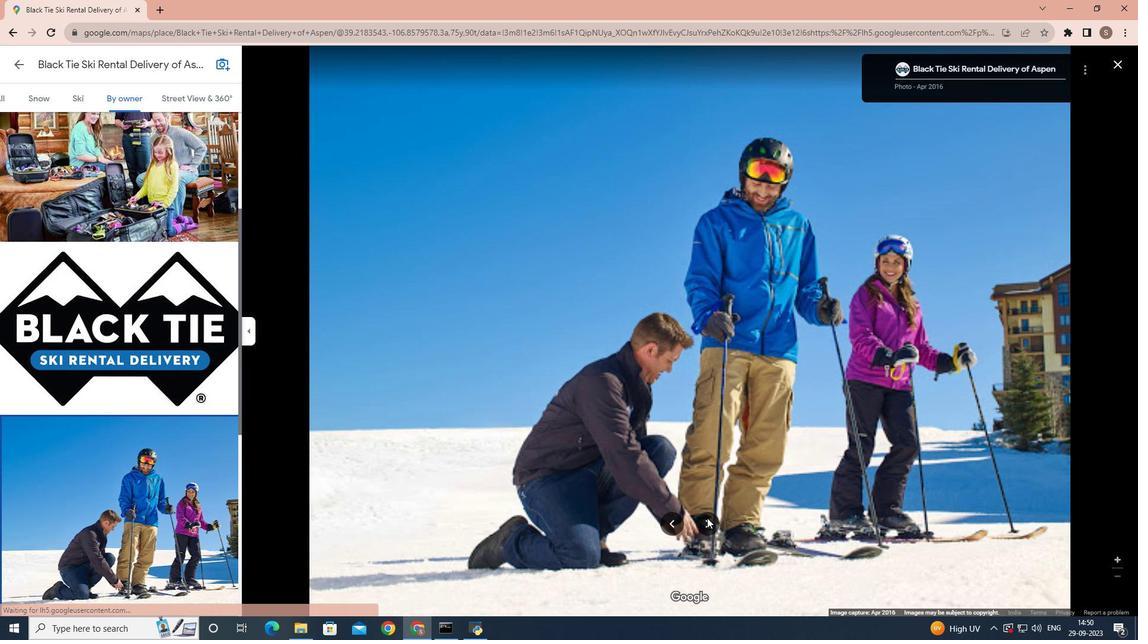 
Action: Mouse pressed left at (703, 514)
Screenshot: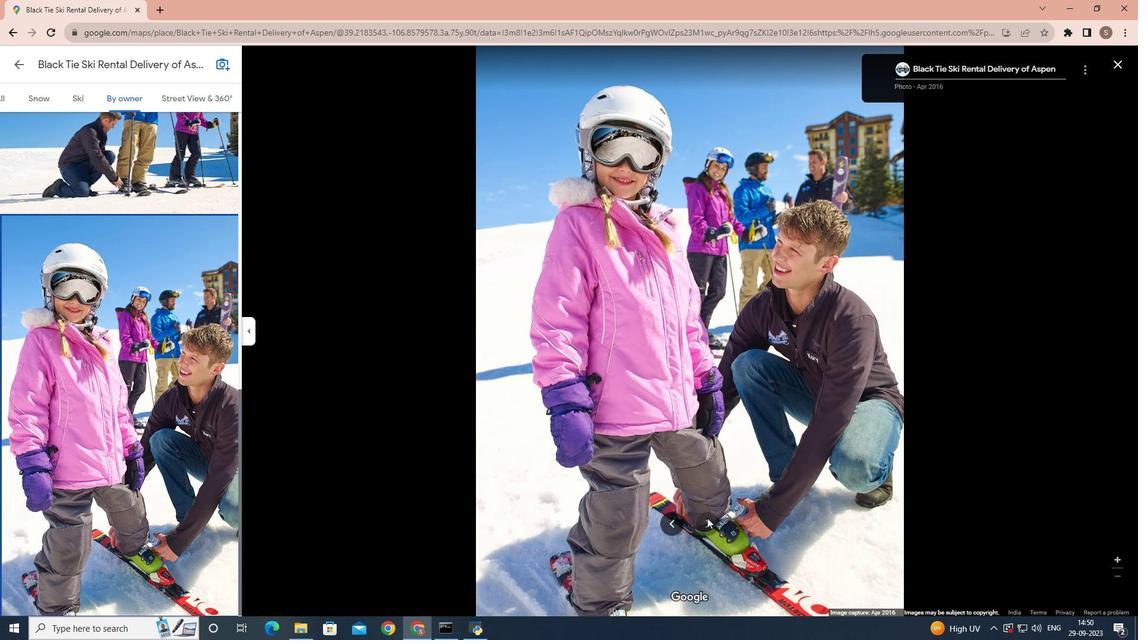 
Action: Mouse moved to (193, 95)
Screenshot: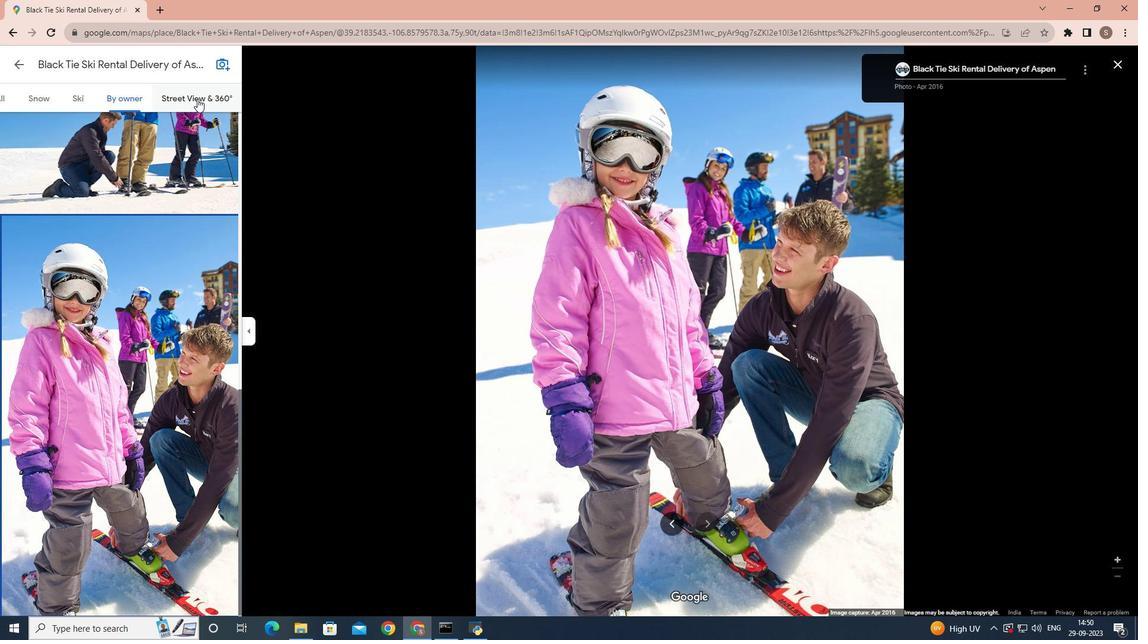 
Action: Mouse pressed left at (193, 95)
Screenshot: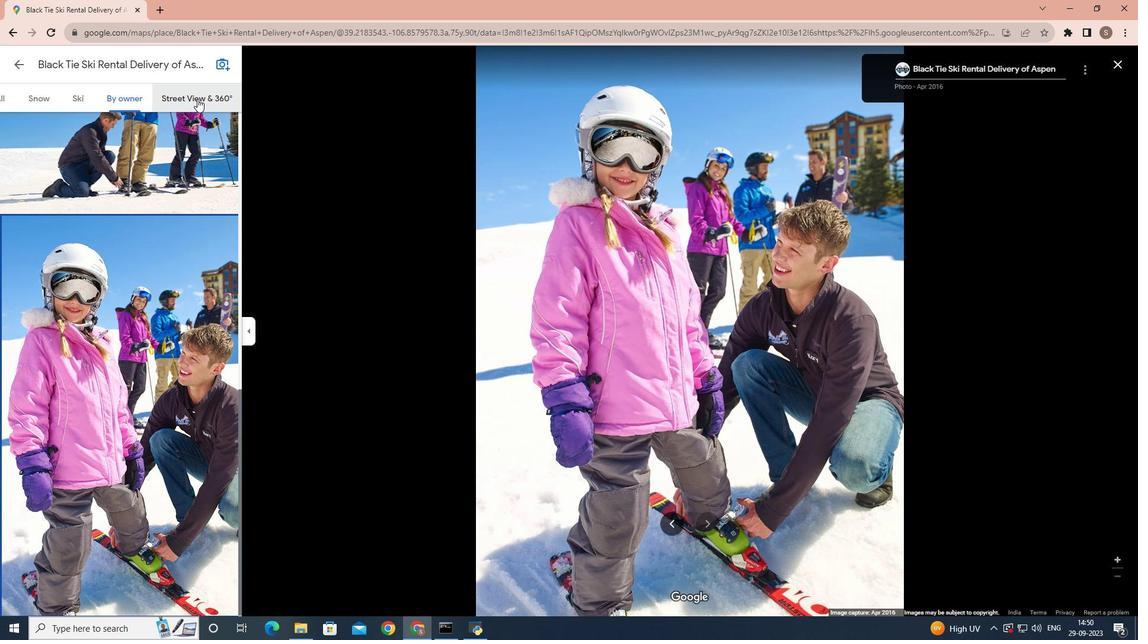 
Action: Mouse moved to (681, 465)
Screenshot: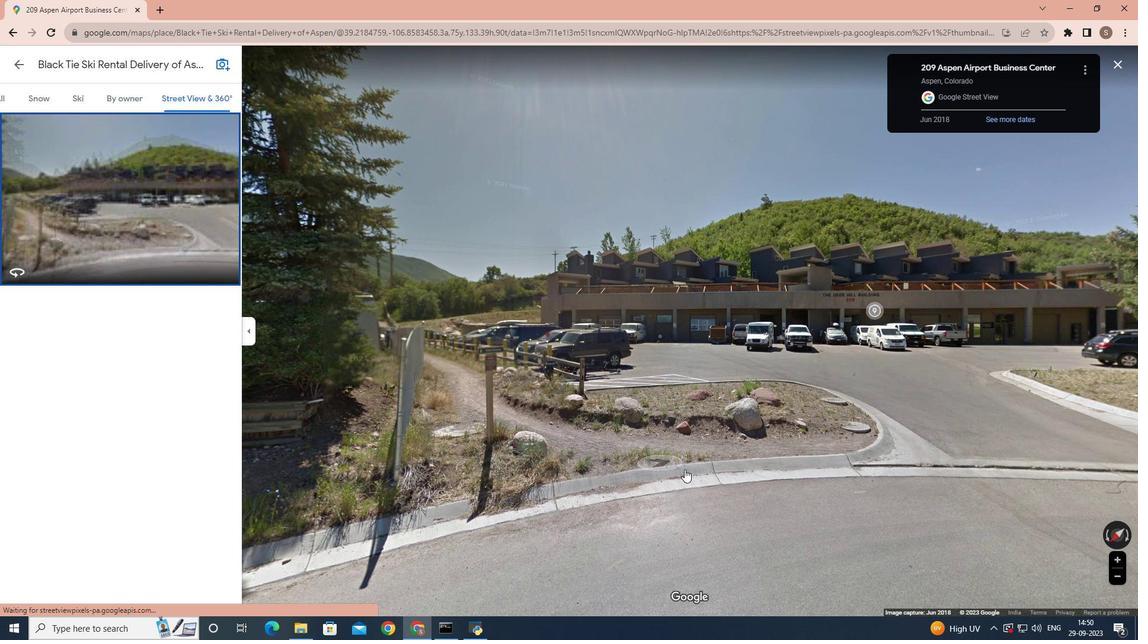 
Action: Mouse pressed left at (681, 465)
Screenshot: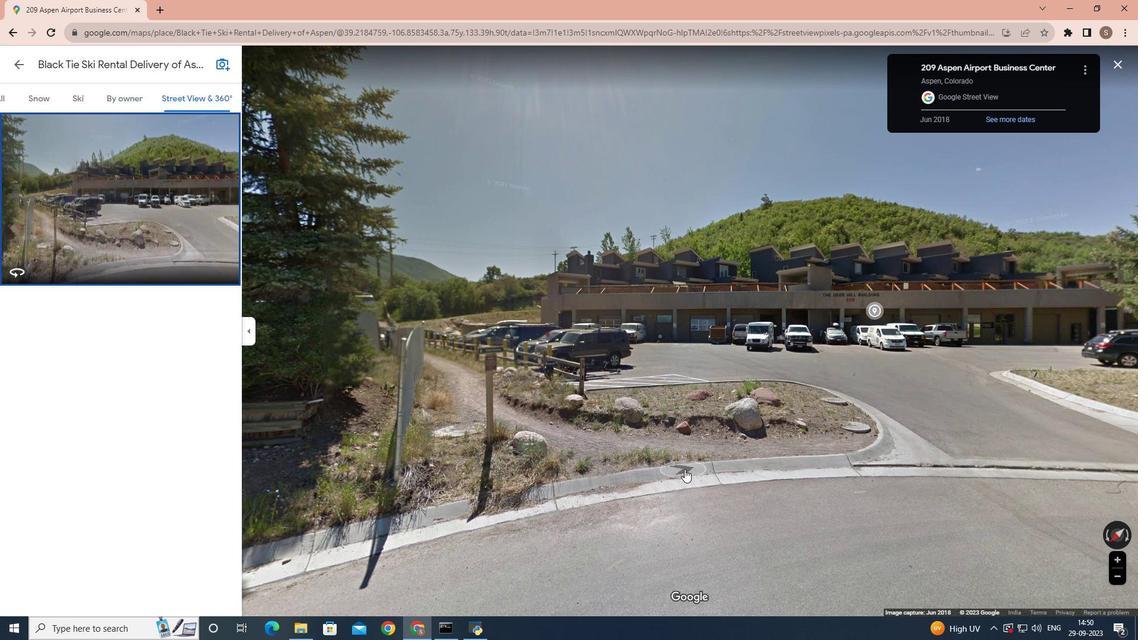 
Action: Mouse moved to (678, 378)
Screenshot: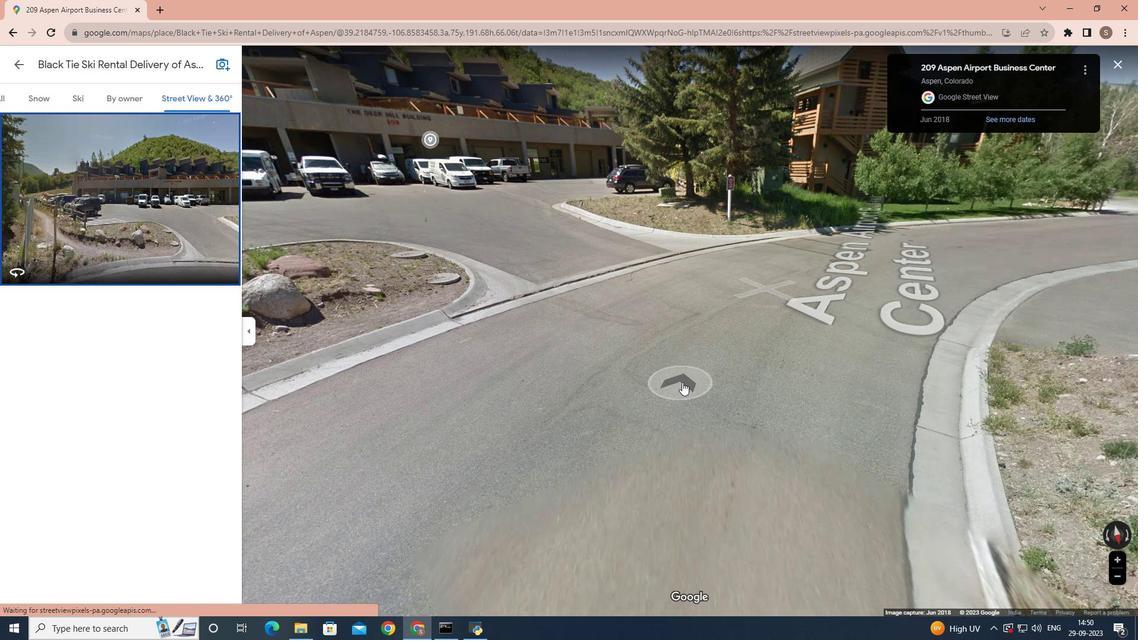 
Action: Mouse pressed left at (678, 378)
Screenshot: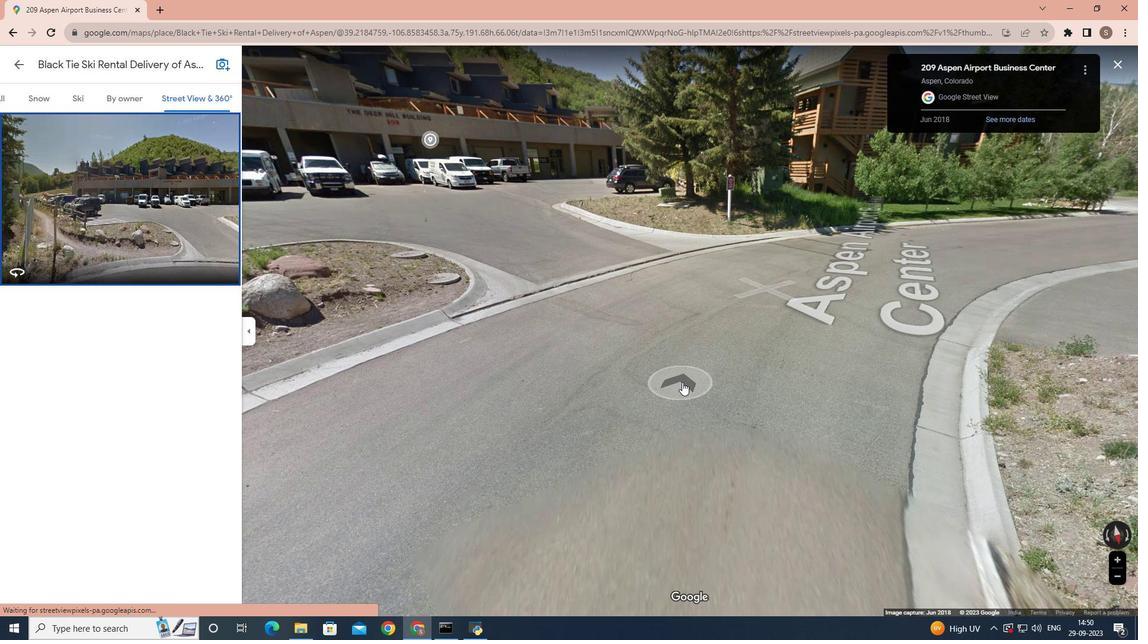 
Action: Mouse moved to (690, 374)
Screenshot: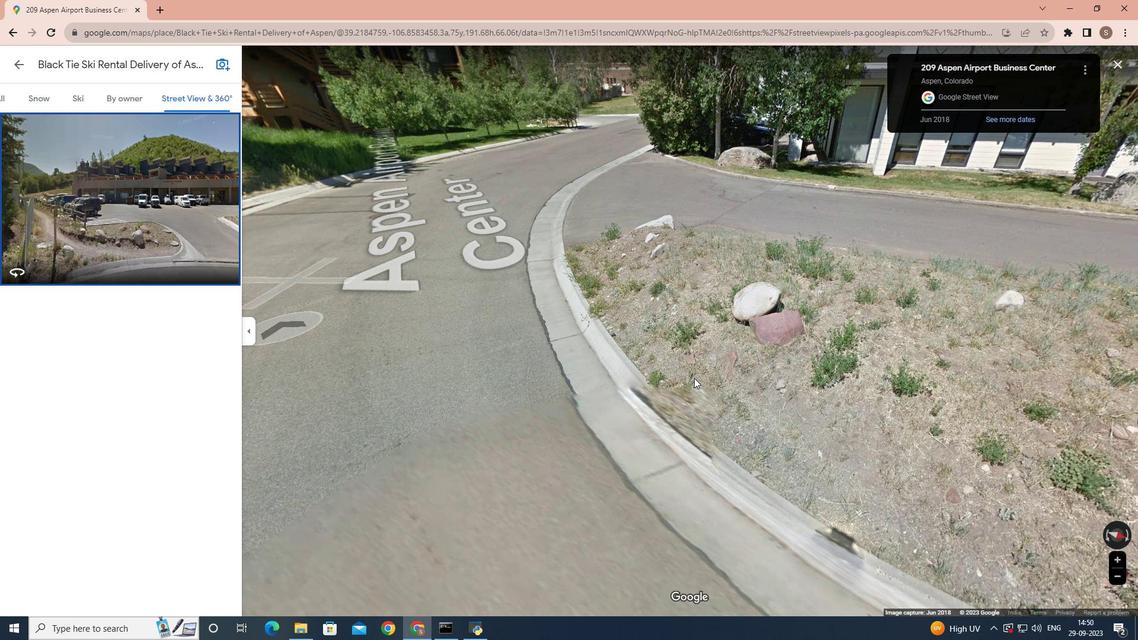 
Action: Mouse pressed left at (690, 374)
Screenshot: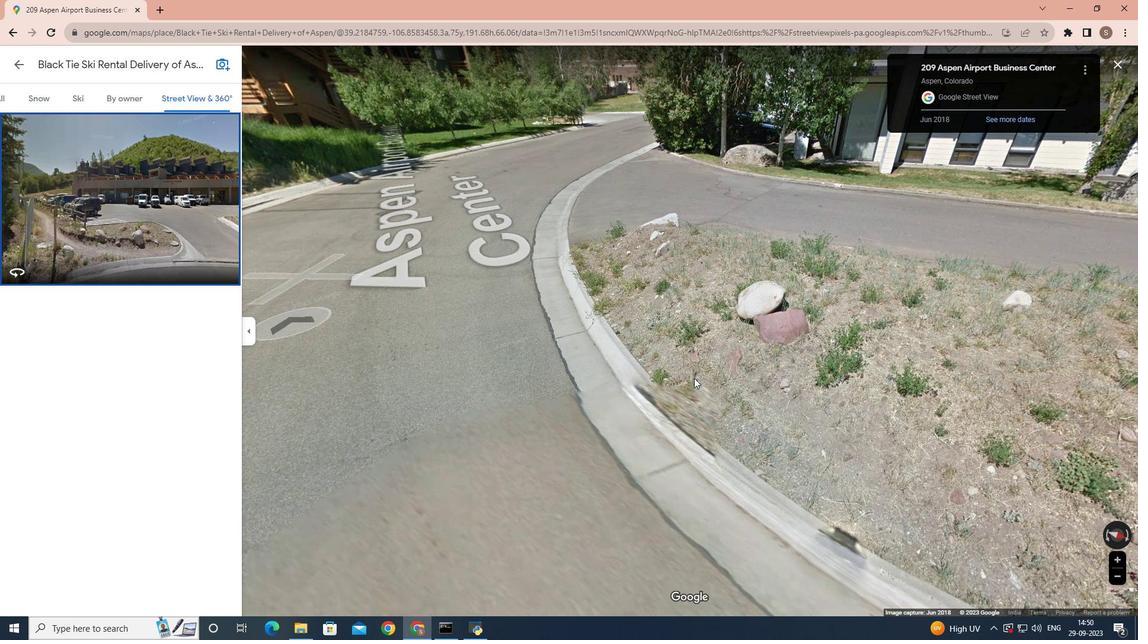 
Action: Mouse moved to (572, 333)
Screenshot: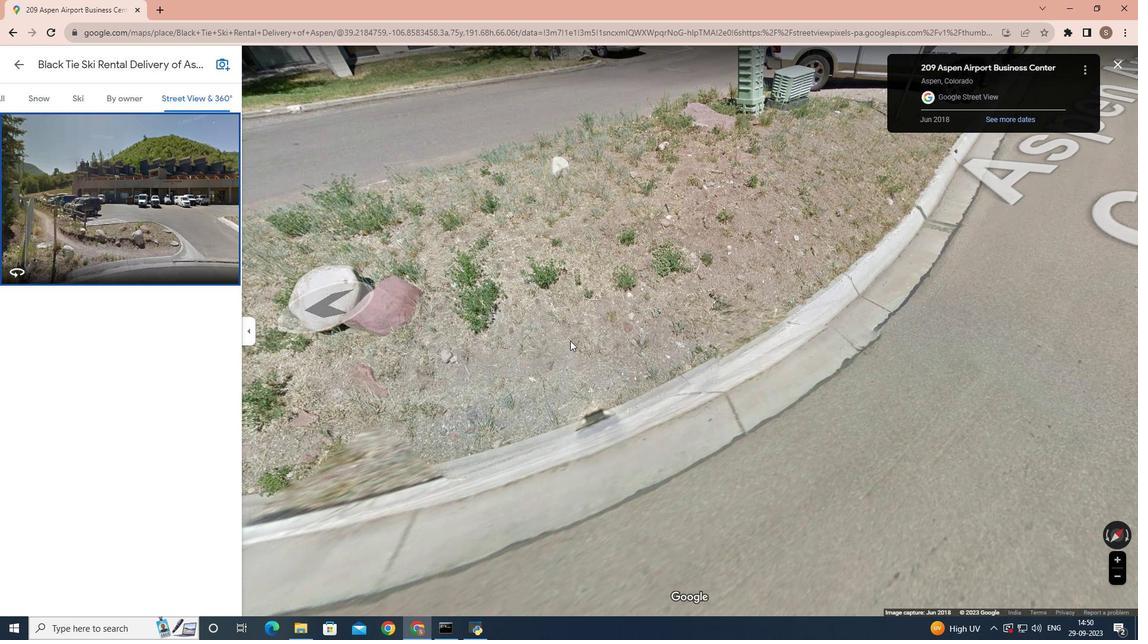 
Action: Mouse pressed left at (572, 333)
Screenshot: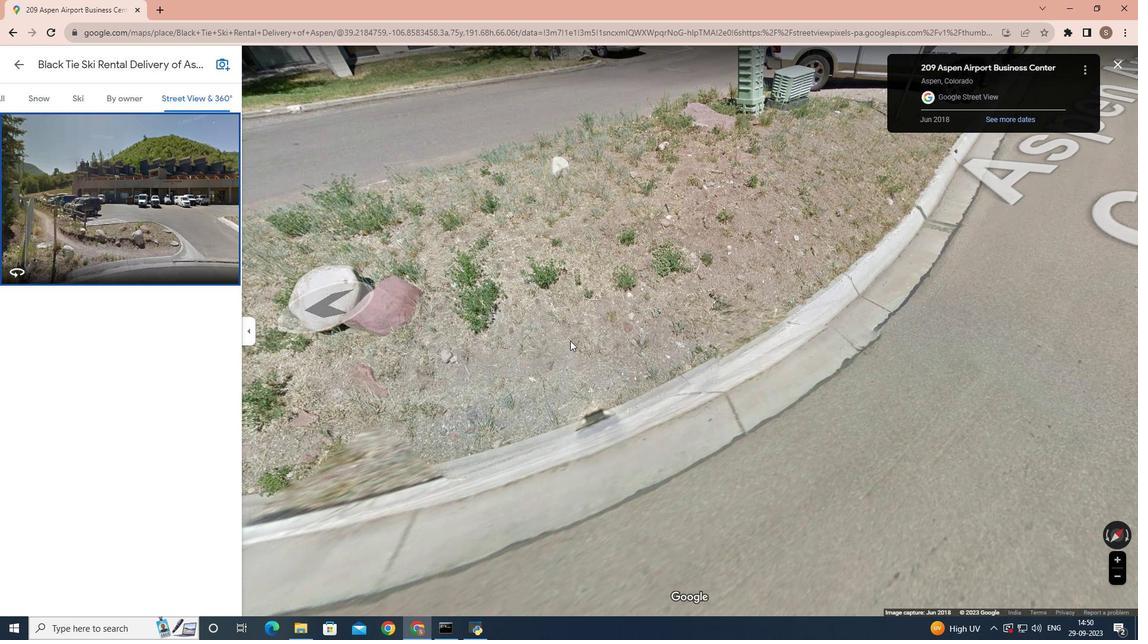 
Action: Mouse moved to (845, 352)
Screenshot: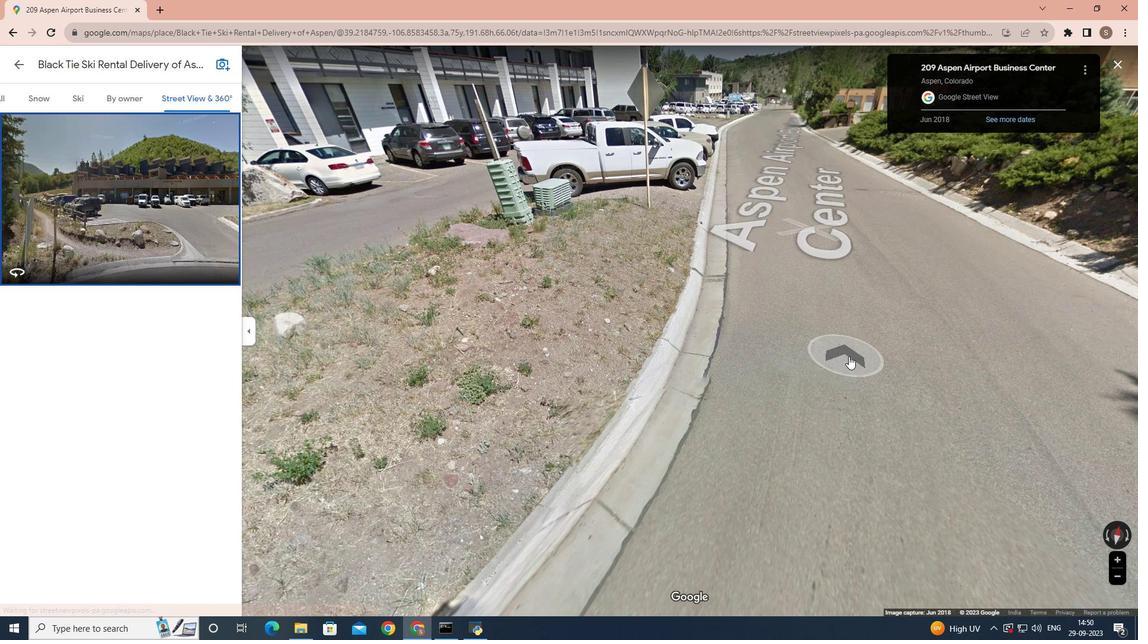 
Action: Mouse pressed left at (845, 352)
Screenshot: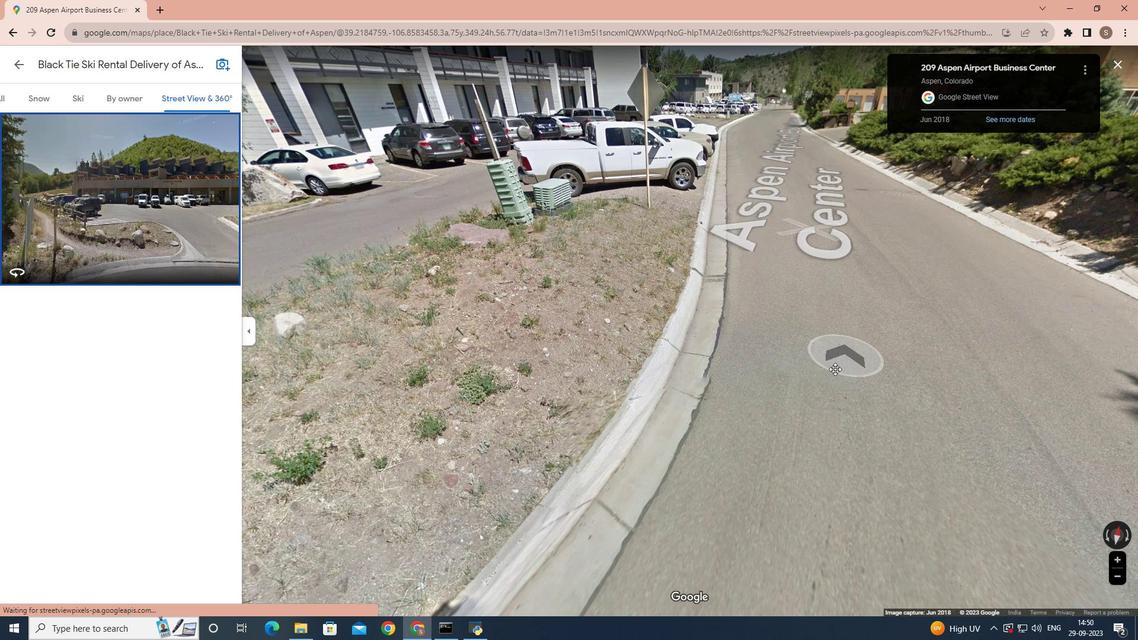
Action: Mouse moved to (465, 360)
Screenshot: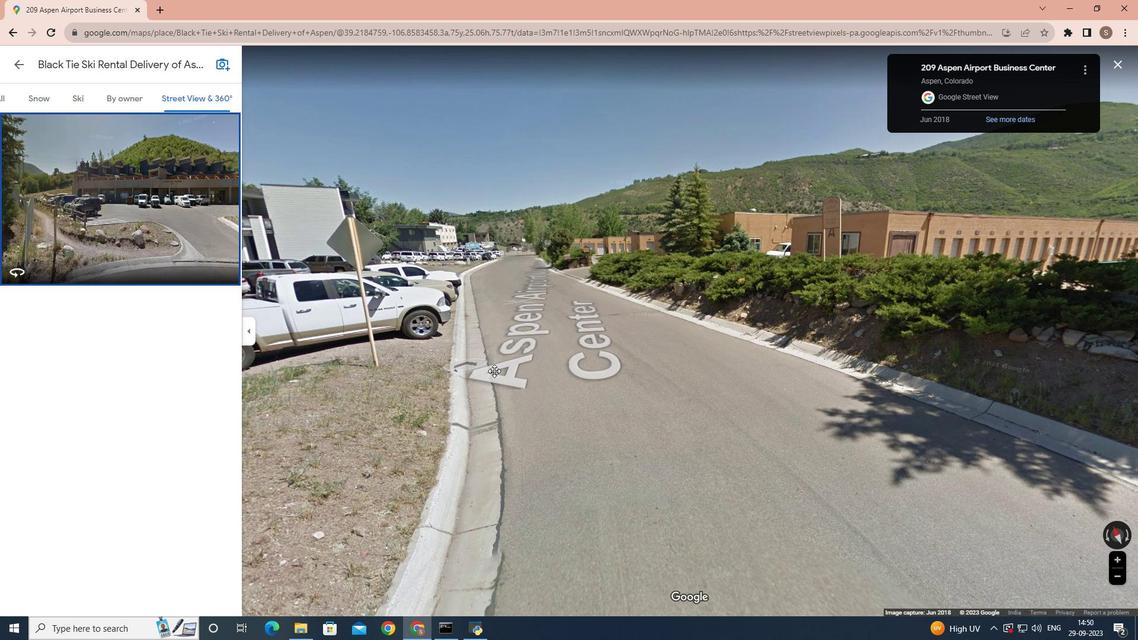 
Action: Mouse pressed left at (465, 360)
Screenshot: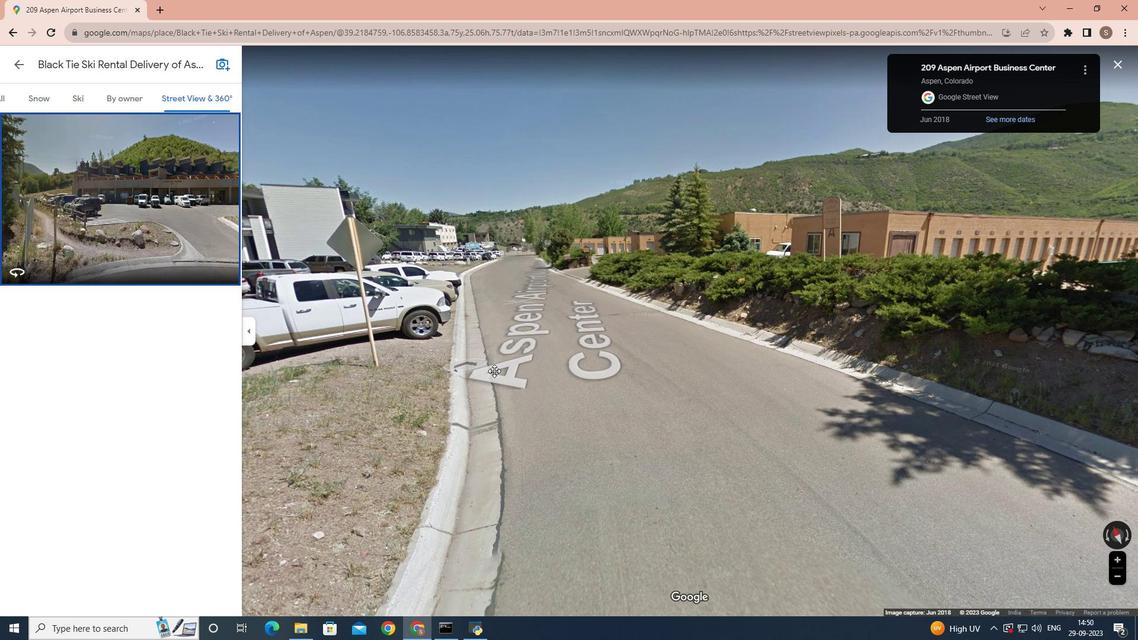 
Action: Mouse moved to (640, 401)
Screenshot: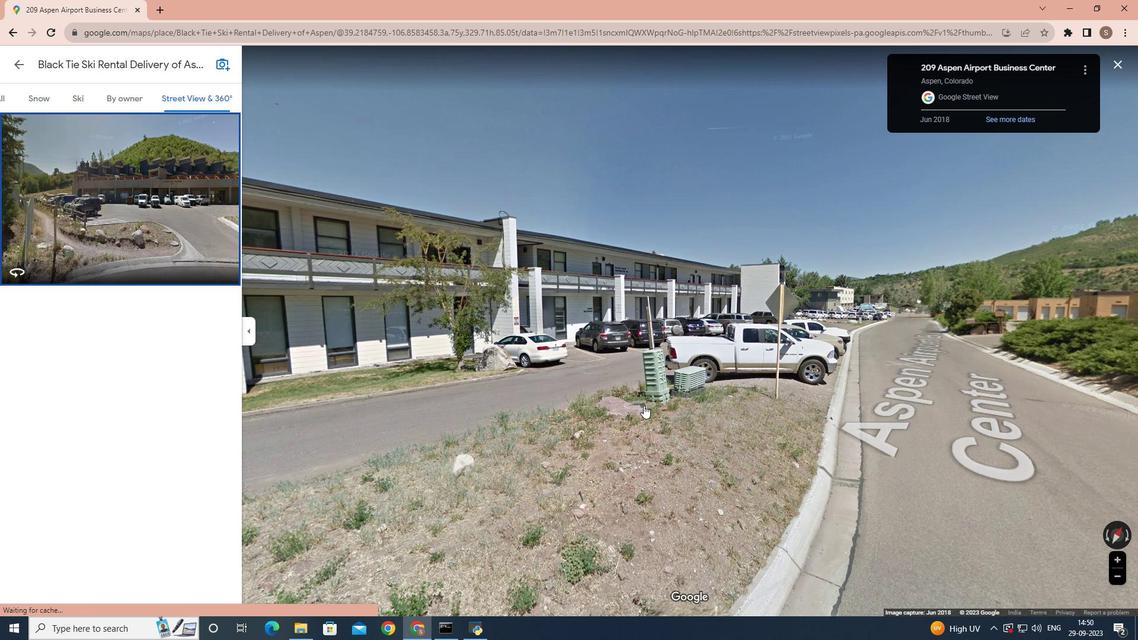 
Action: Mouse pressed left at (640, 401)
Screenshot: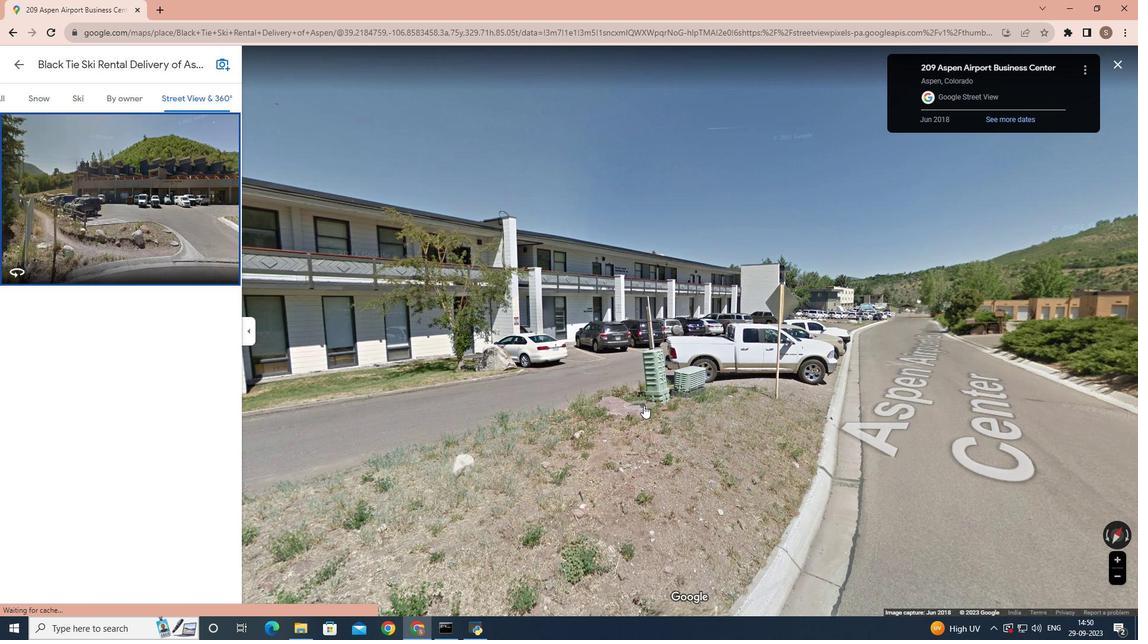 
Action: Mouse moved to (717, 365)
Screenshot: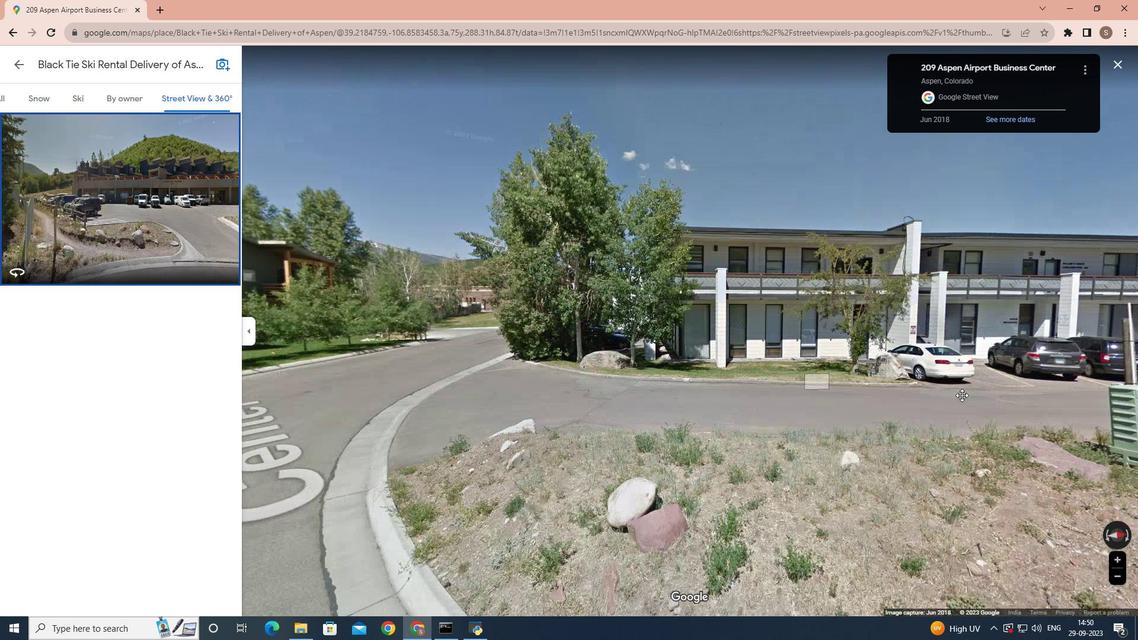 
Action: Mouse pressed left at (717, 365)
Screenshot: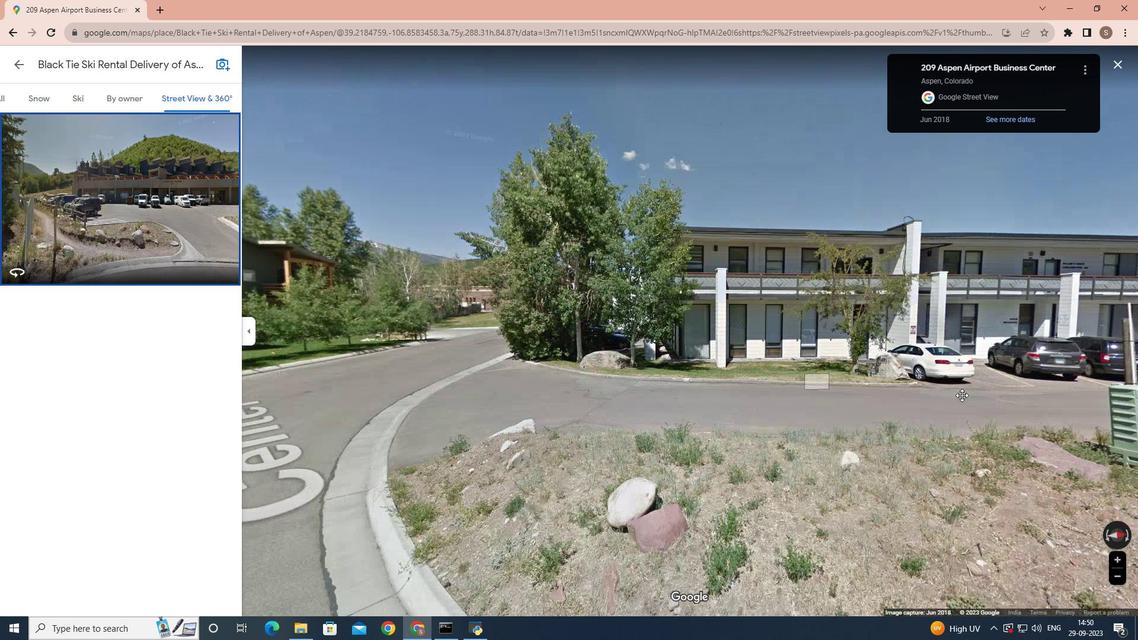 
Action: Mouse moved to (521, 351)
Screenshot: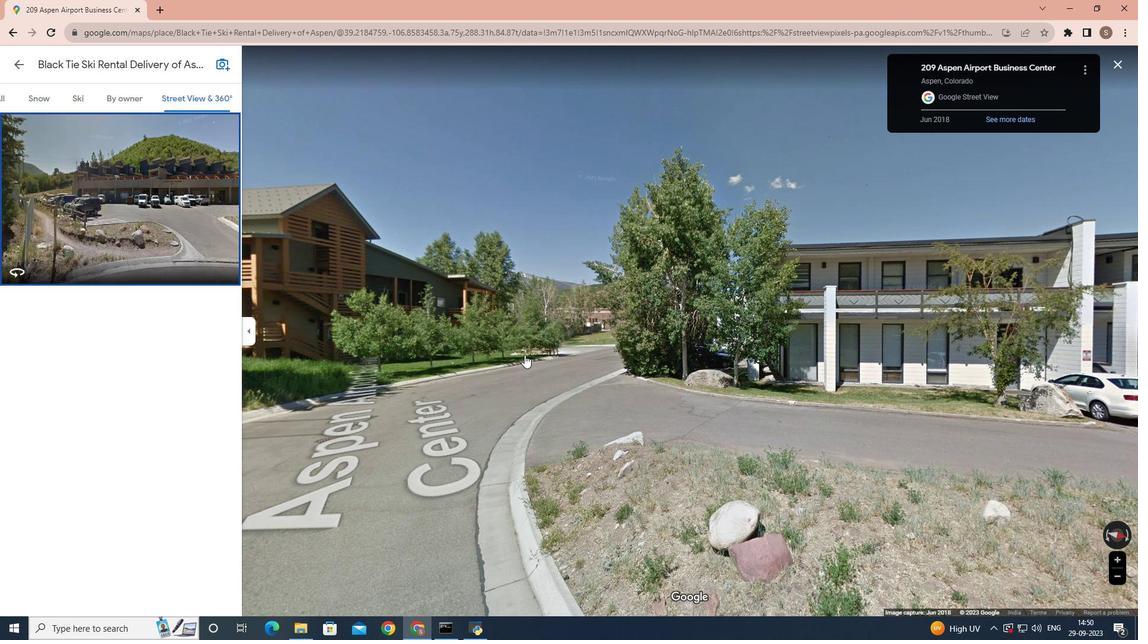 
Action: Mouse pressed left at (521, 351)
Screenshot: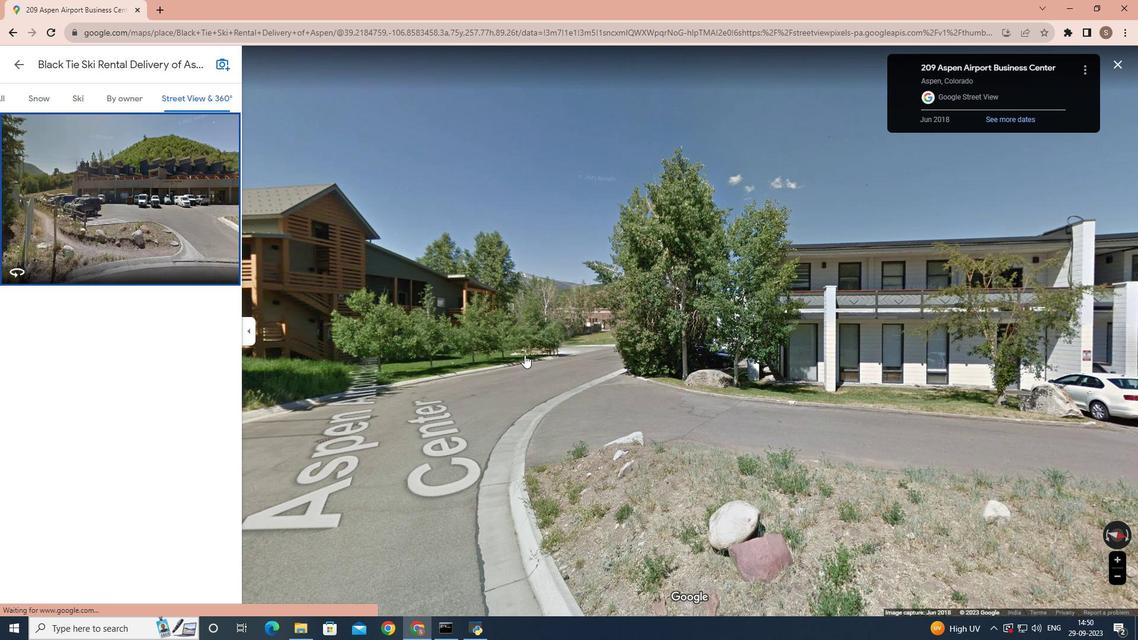 
Action: Mouse moved to (505, 340)
Screenshot: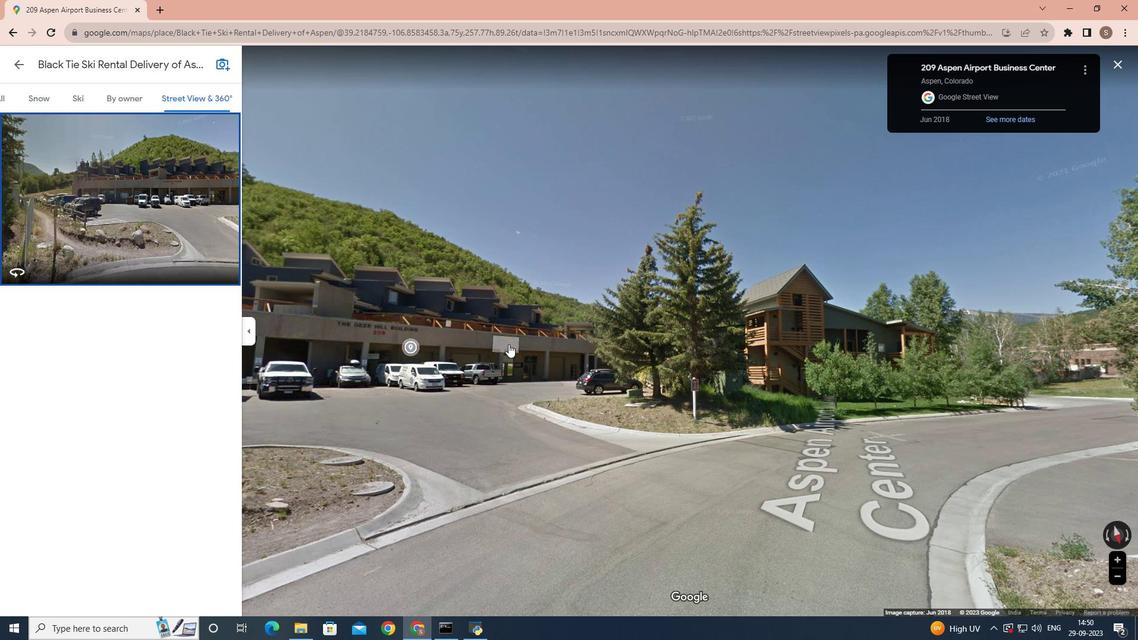 
Action: Mouse pressed left at (505, 340)
Screenshot: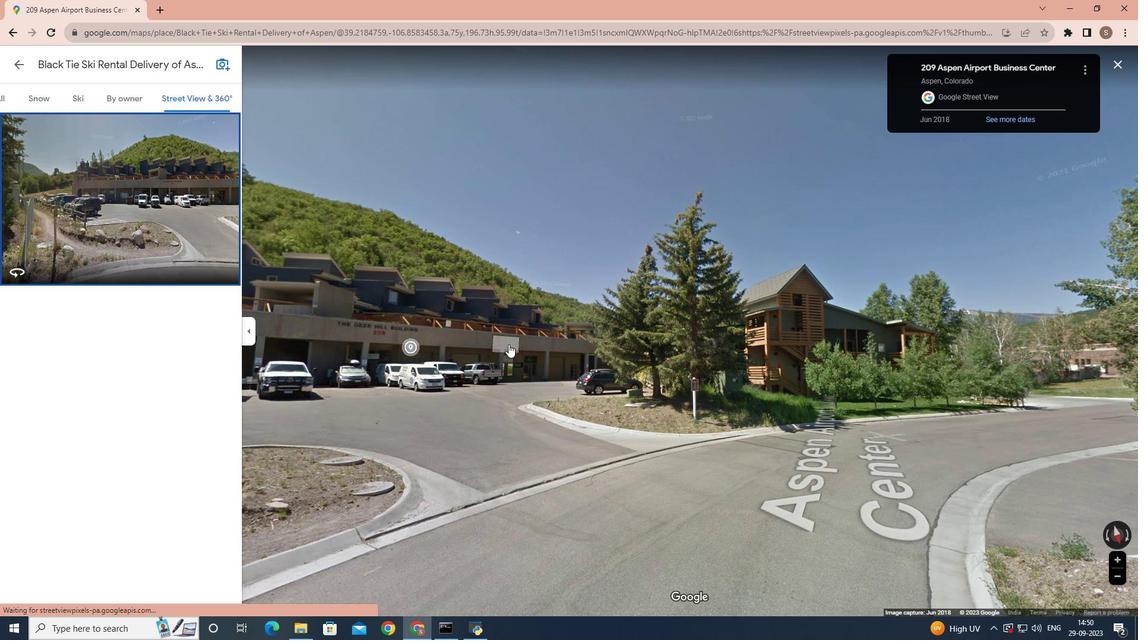 
Action: Mouse moved to (560, 342)
Screenshot: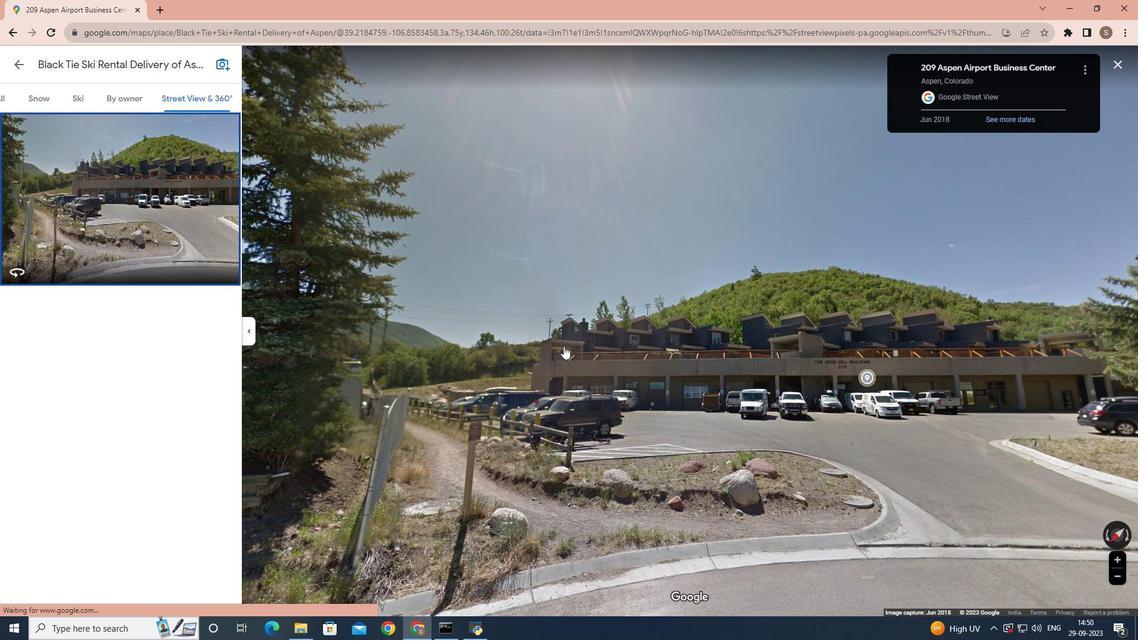 
Action: Mouse pressed left at (560, 342)
Screenshot: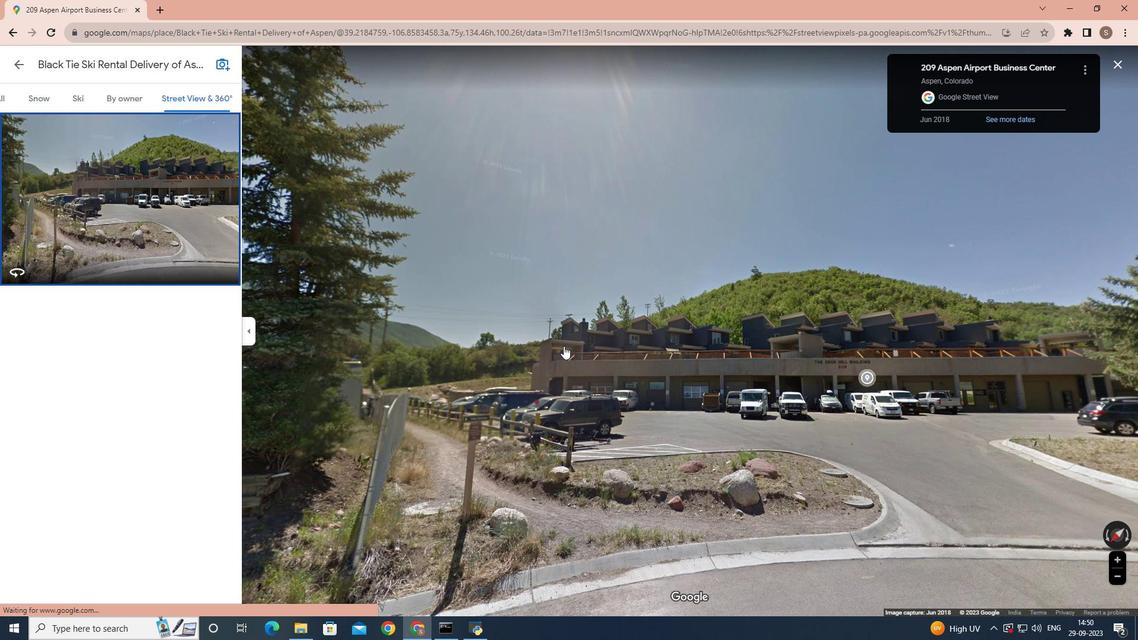 
Action: Mouse moved to (13, 55)
Screenshot: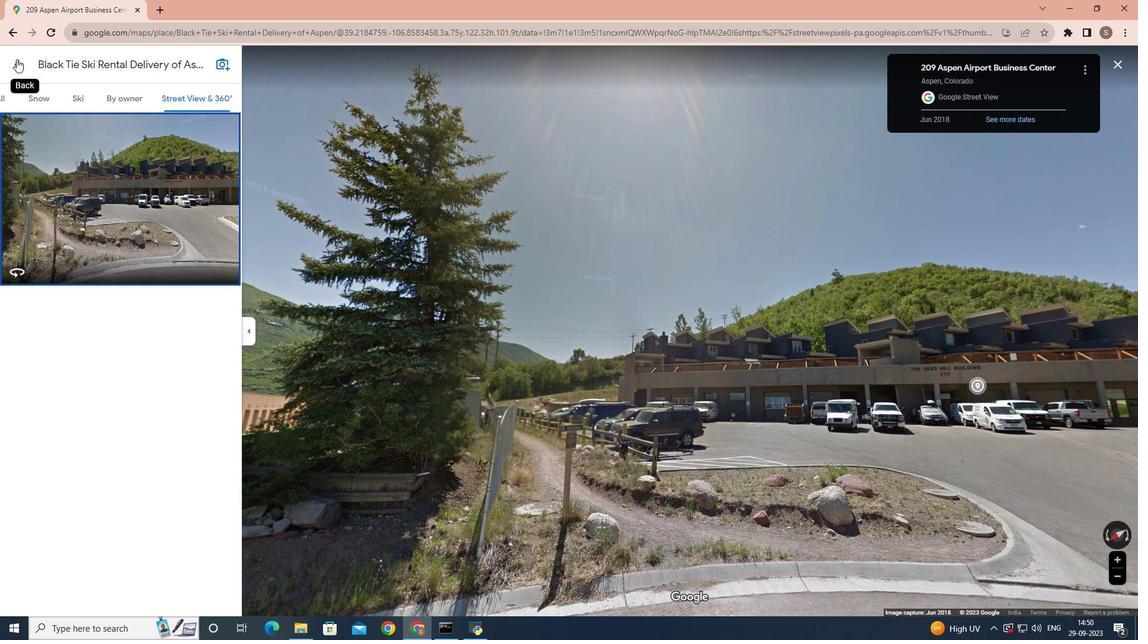 
Action: Mouse pressed left at (13, 55)
Screenshot: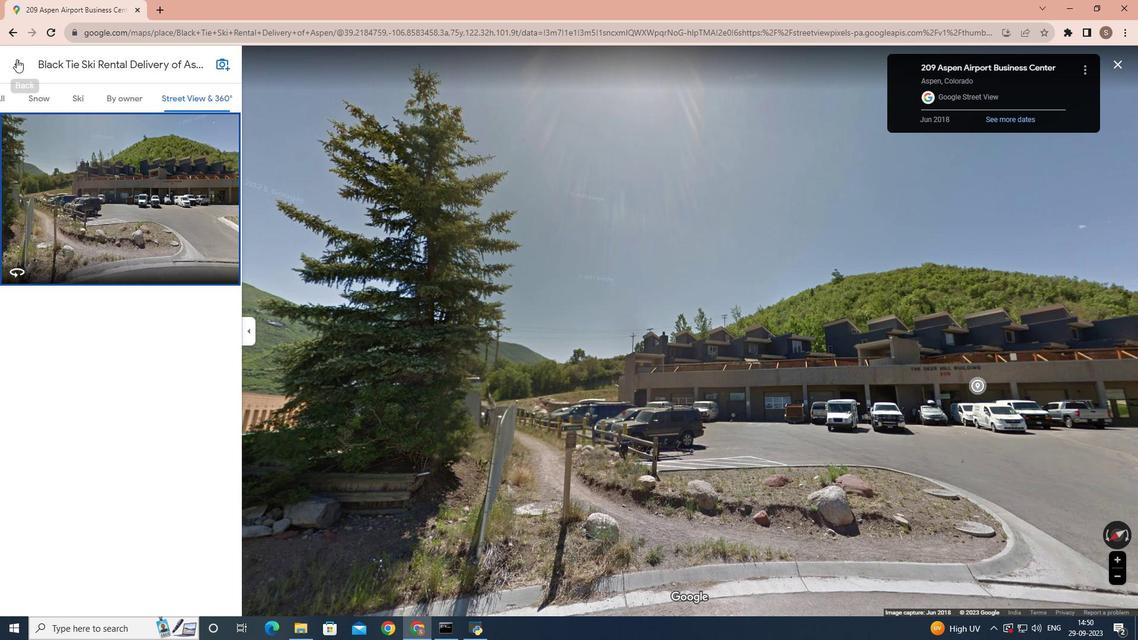 
Action: Mouse moved to (74, 200)
Screenshot: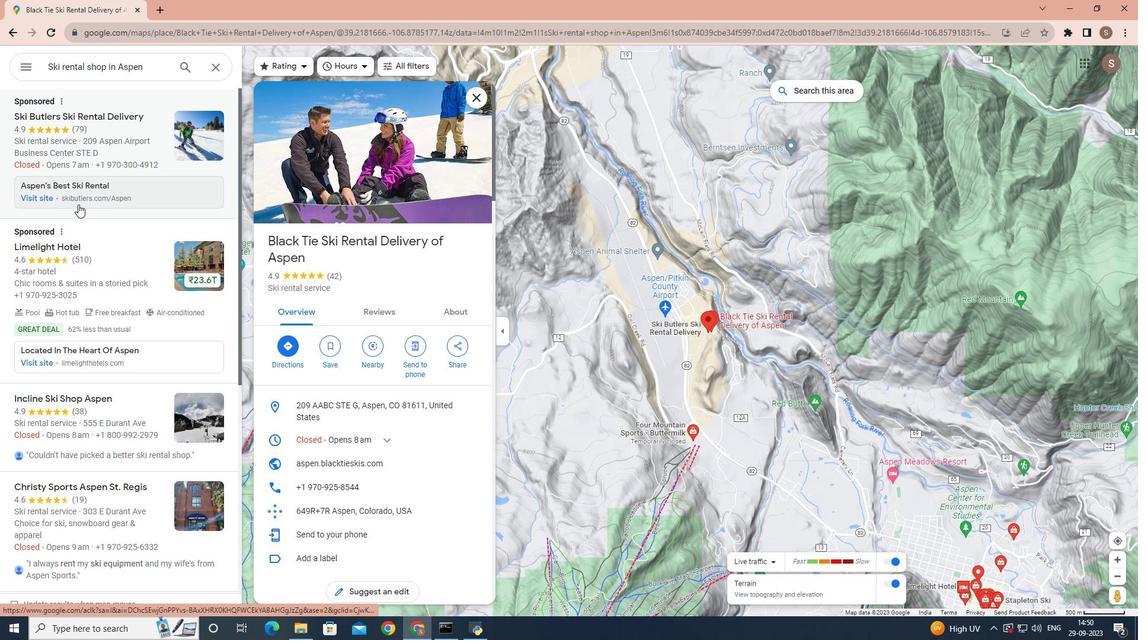 
Action: Mouse scrolled (74, 200) with delta (0, 0)
Screenshot: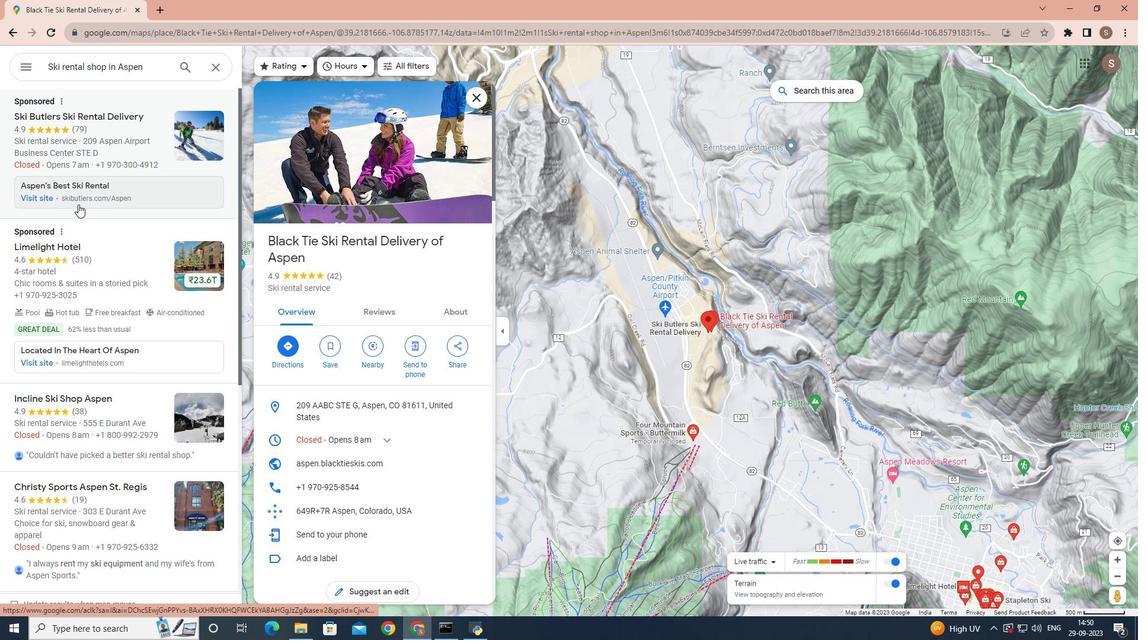 
Action: Mouse moved to (74, 206)
Screenshot: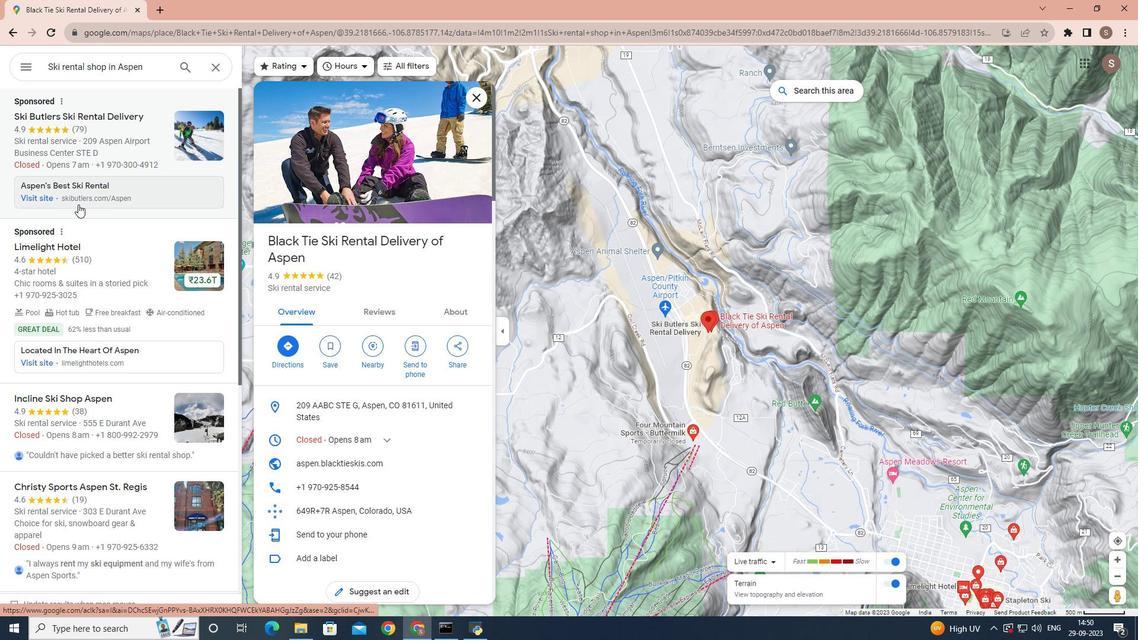 
Action: Mouse scrolled (74, 206) with delta (0, 0)
Screenshot: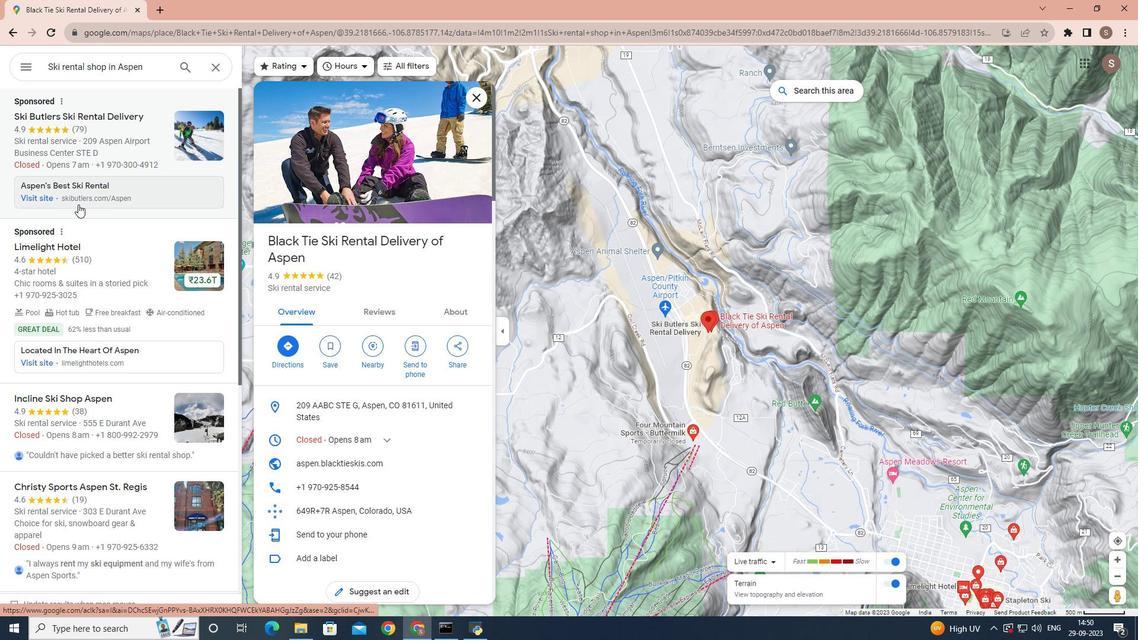 
Action: Mouse moved to (72, 209)
Screenshot: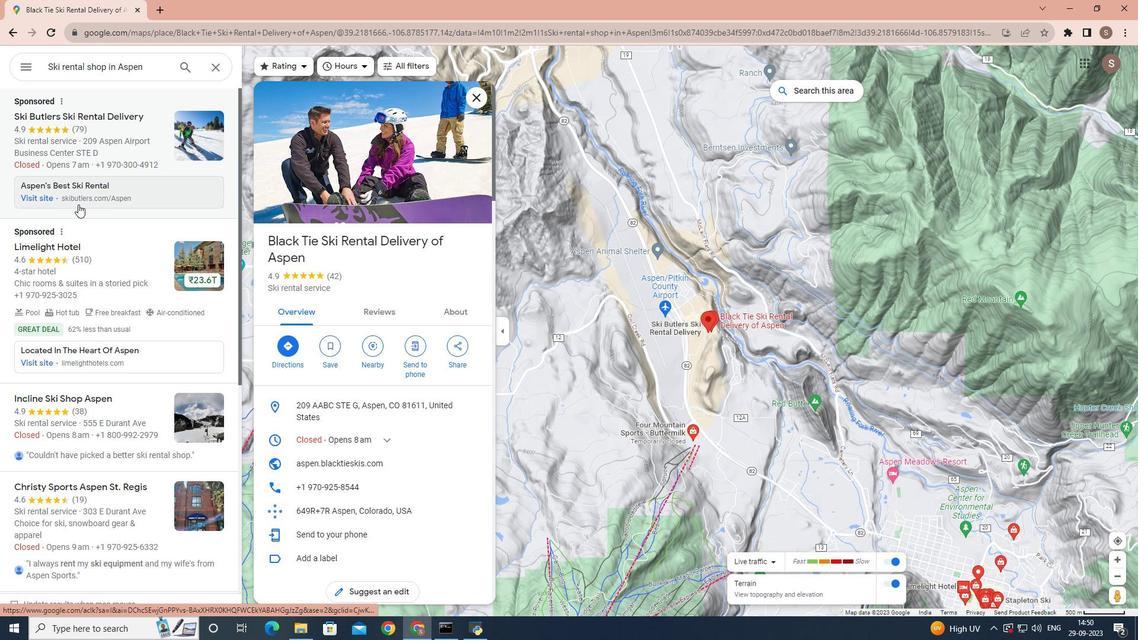 
Action: Mouse scrolled (72, 209) with delta (0, 0)
Screenshot: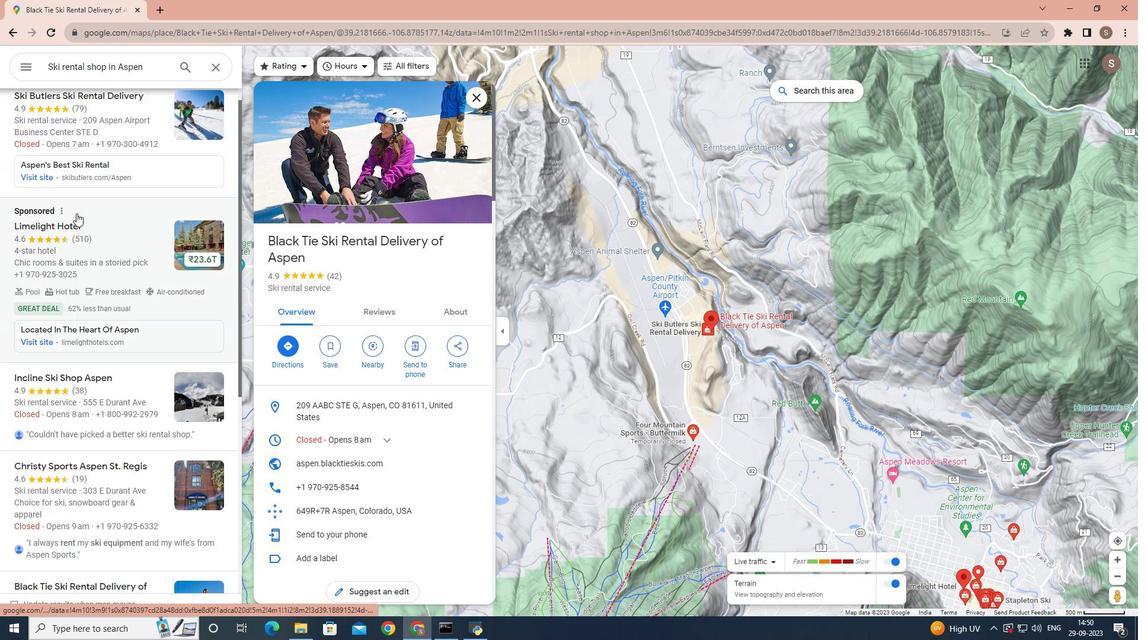 
Action: Mouse moved to (72, 209)
Screenshot: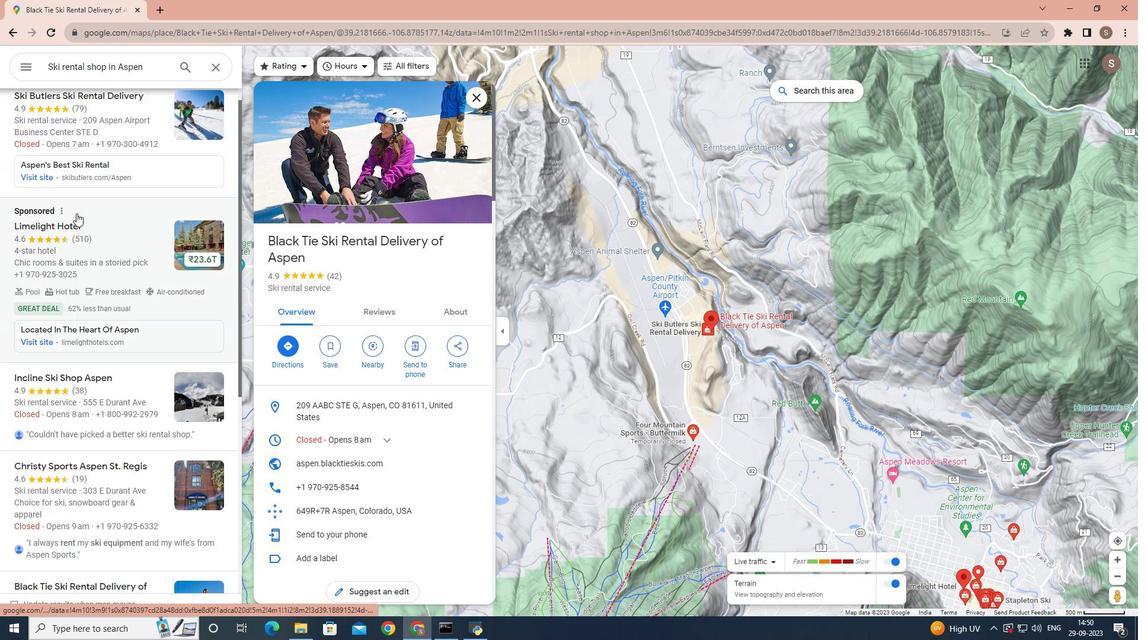 
Action: Mouse scrolled (72, 209) with delta (0, 0)
Screenshot: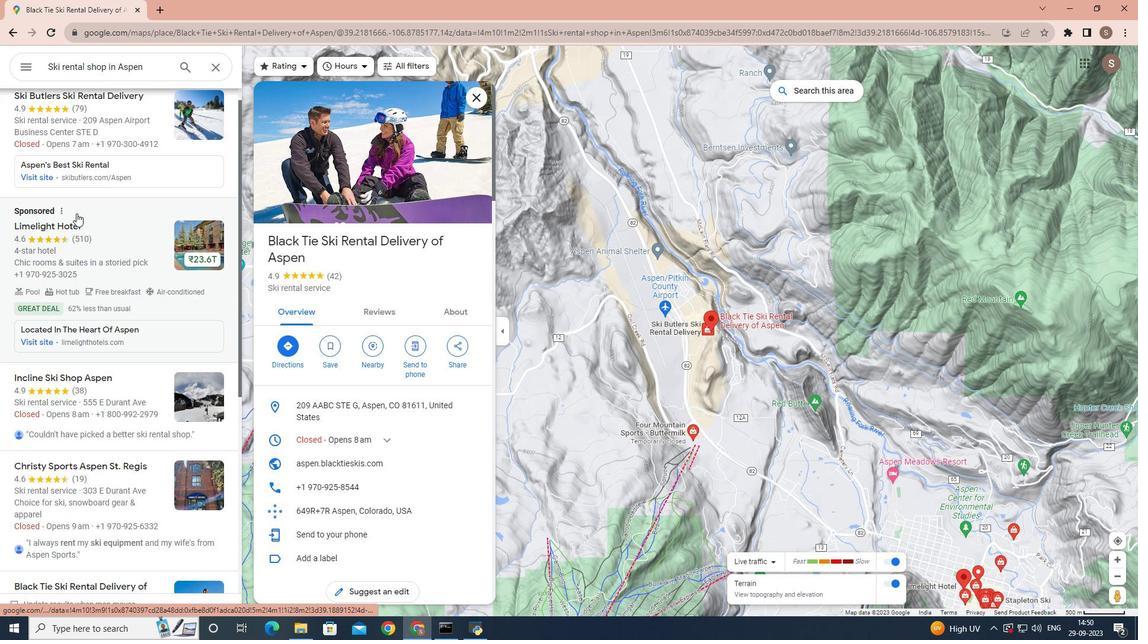 
Action: Mouse moved to (78, 251)
Screenshot: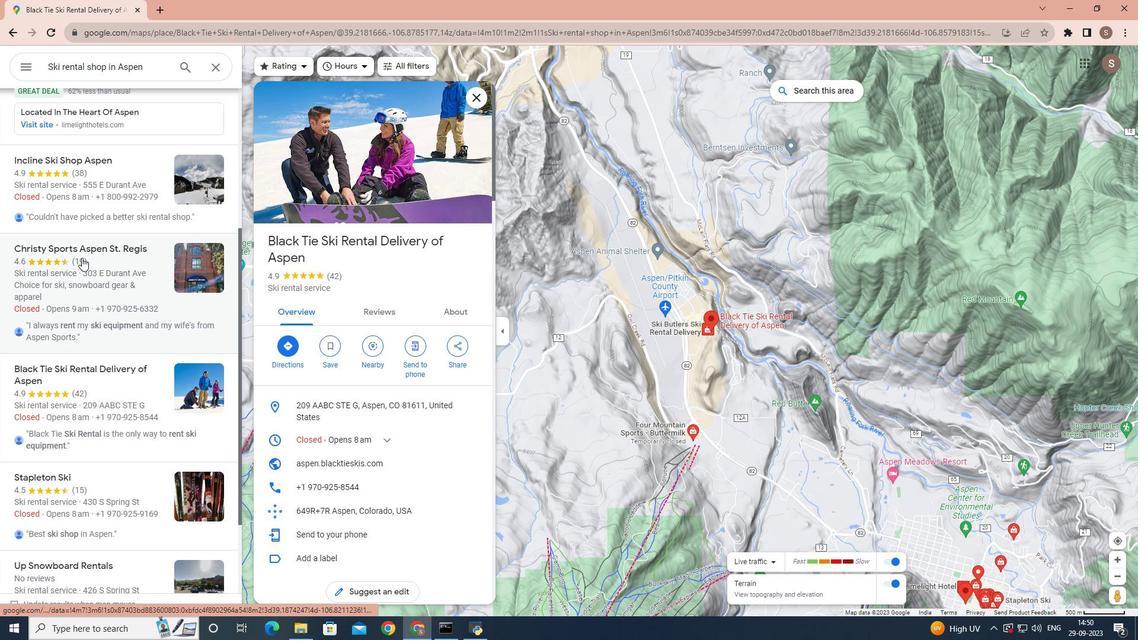
Action: Mouse scrolled (78, 251) with delta (0, 0)
Screenshot: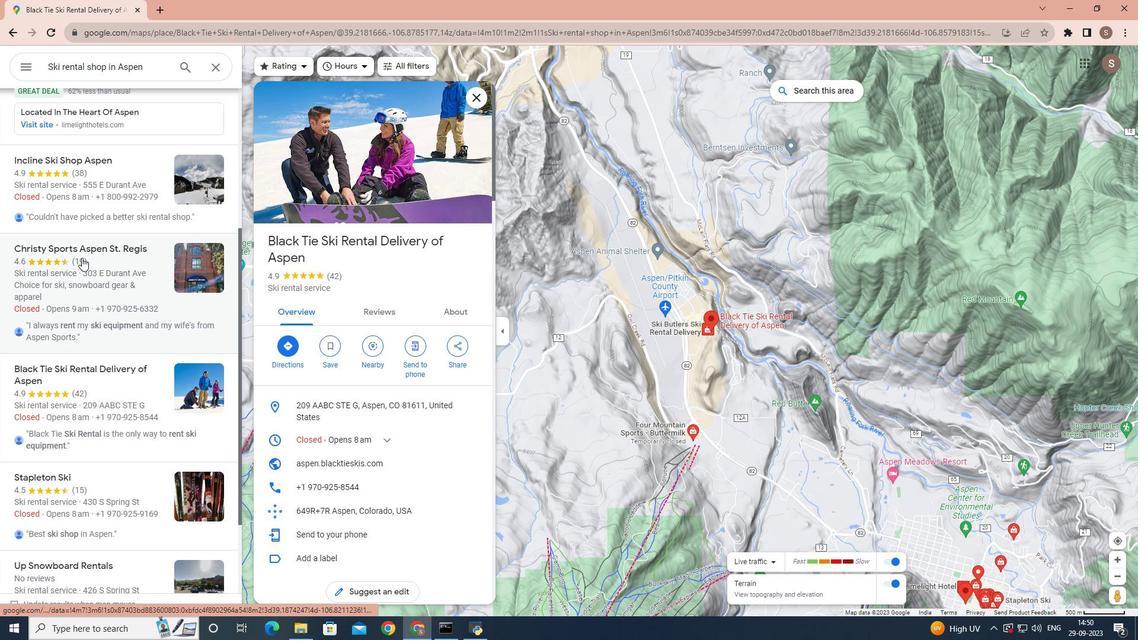 
Action: Mouse moved to (78, 254)
Screenshot: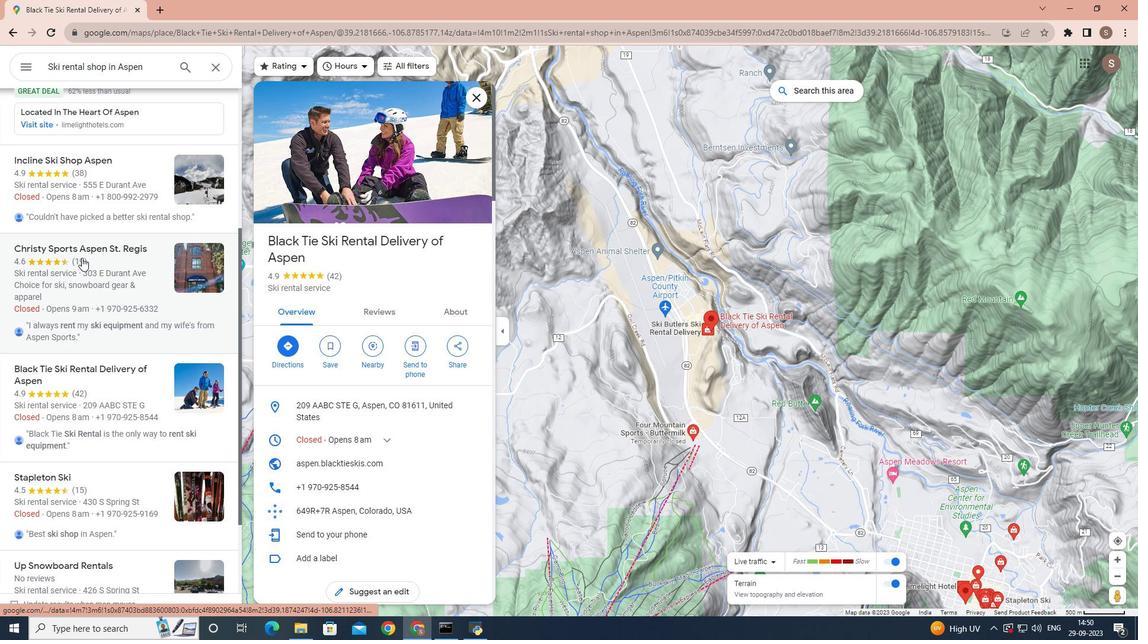 
Action: Mouse scrolled (78, 253) with delta (0, 0)
Screenshot: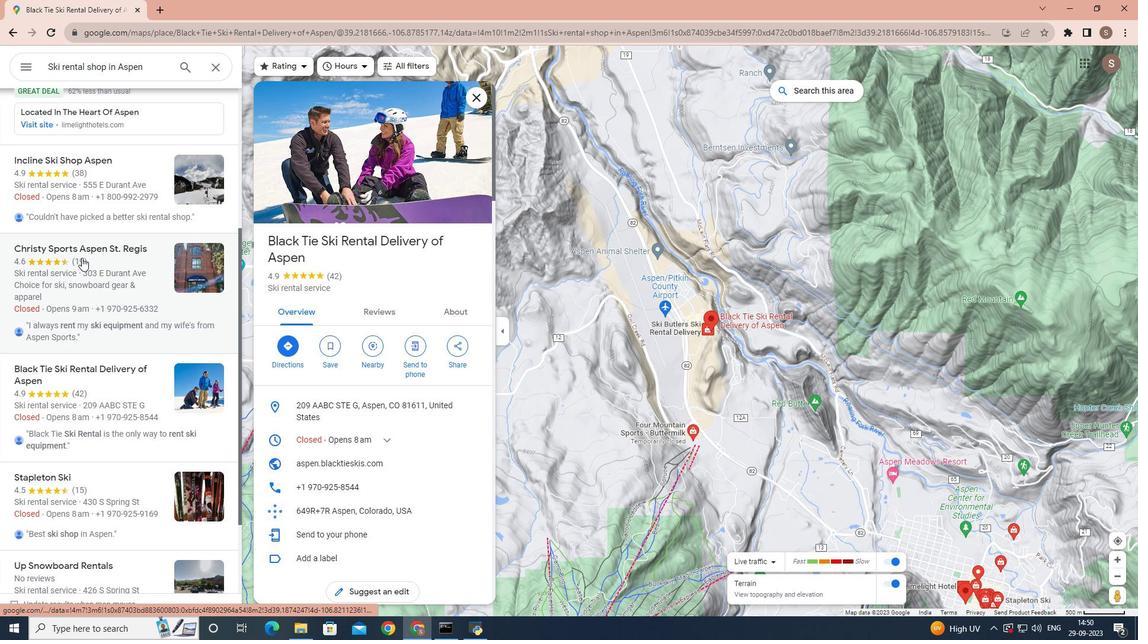 
Action: Mouse moved to (78, 243)
Screenshot: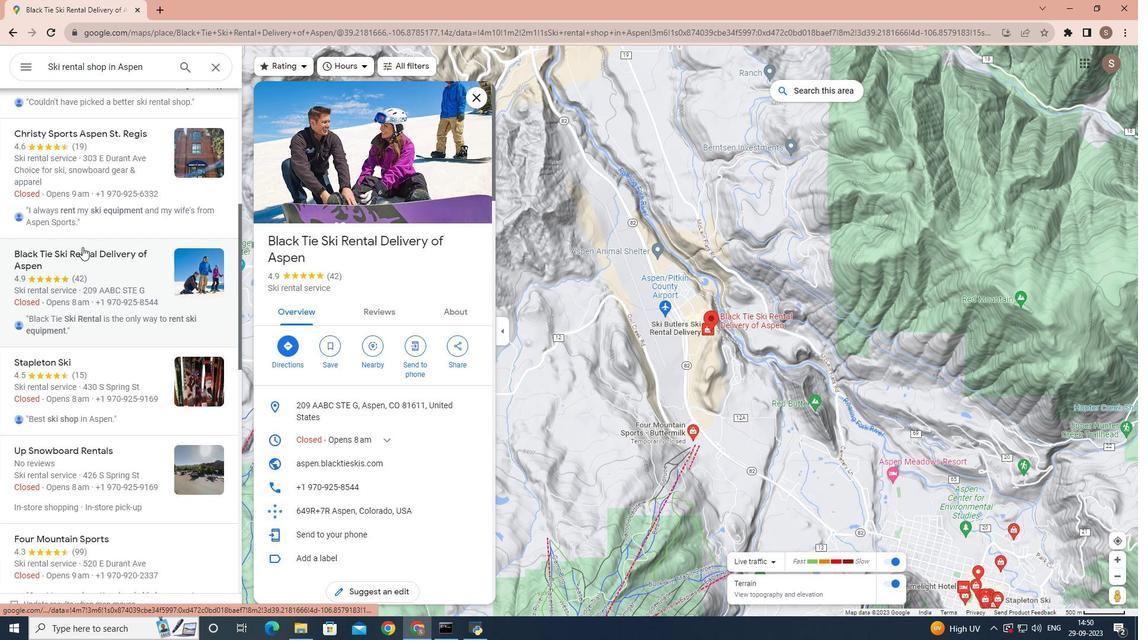 
Action: Mouse scrolled (78, 243) with delta (0, 0)
Screenshot: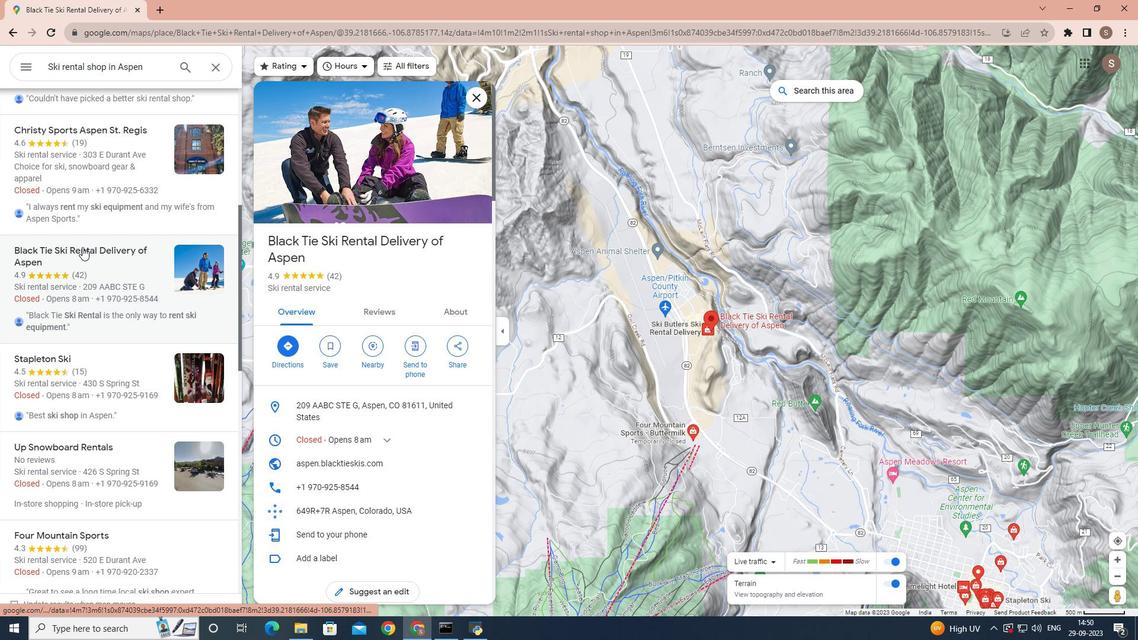 
Action: Mouse scrolled (78, 243) with delta (0, 0)
Screenshot: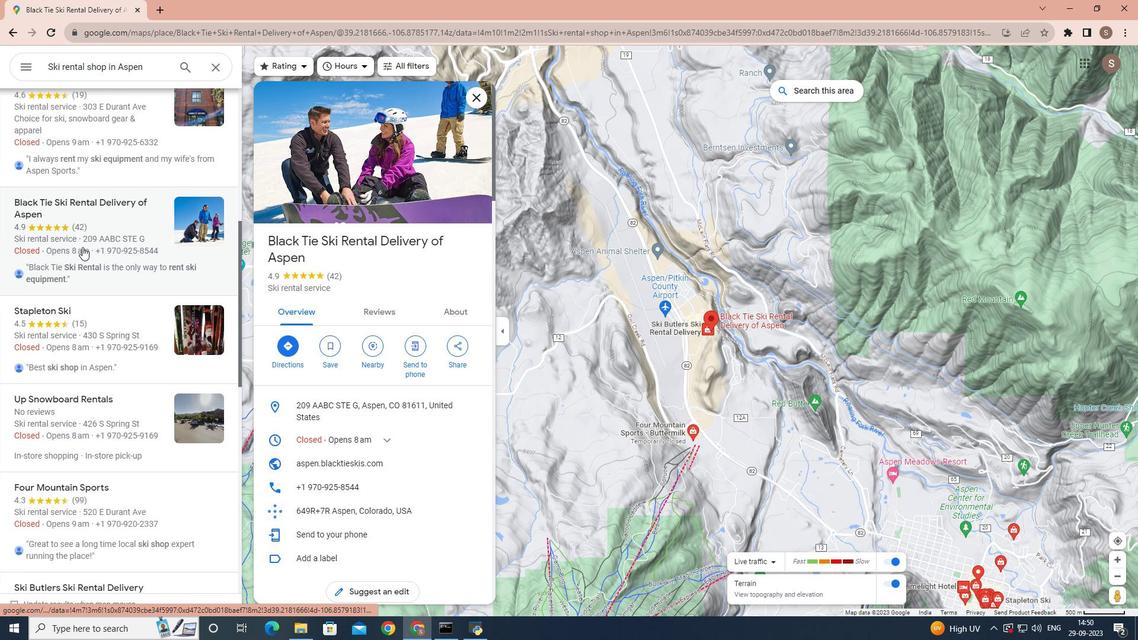 
Action: Mouse scrolled (78, 243) with delta (0, 0)
Screenshot: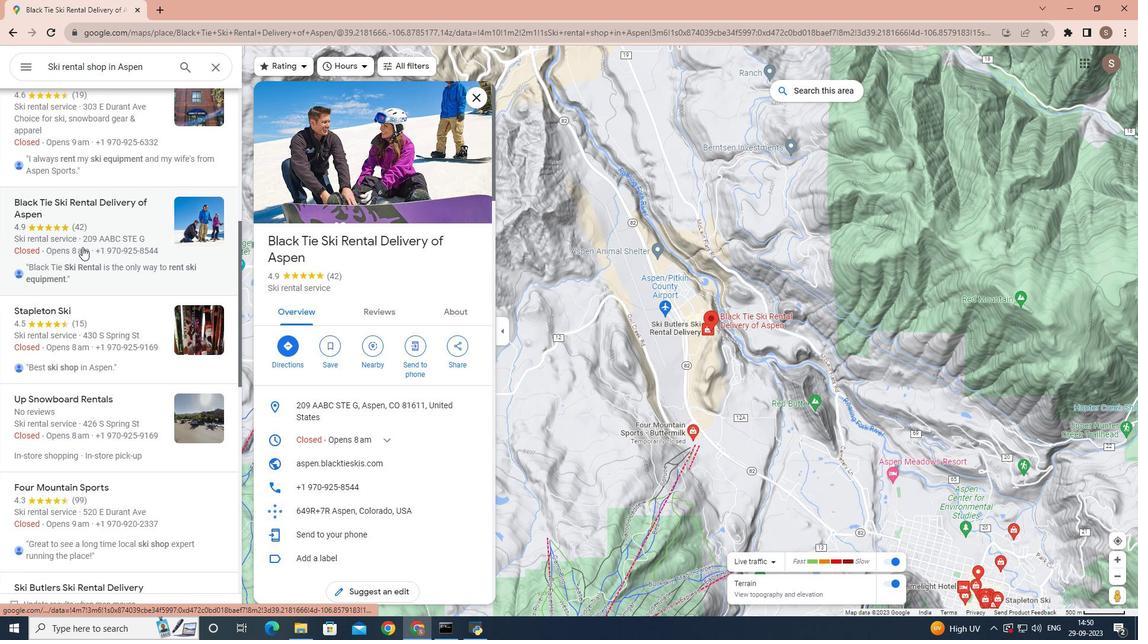 
Action: Mouse moved to (79, 219)
Screenshot: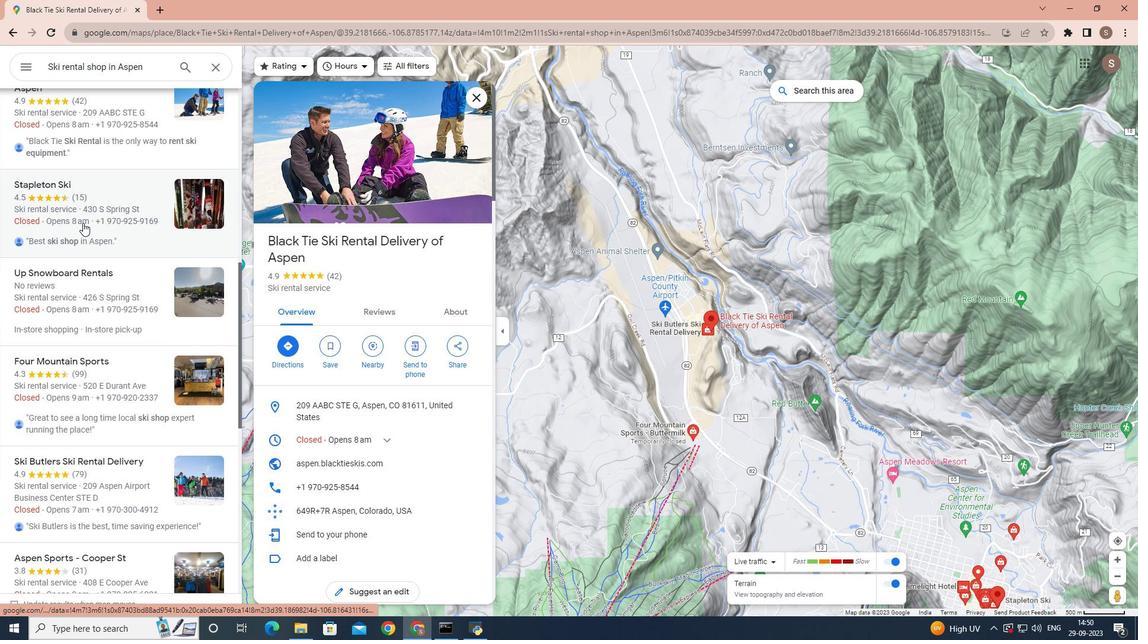 
Action: Mouse pressed left at (79, 219)
Screenshot: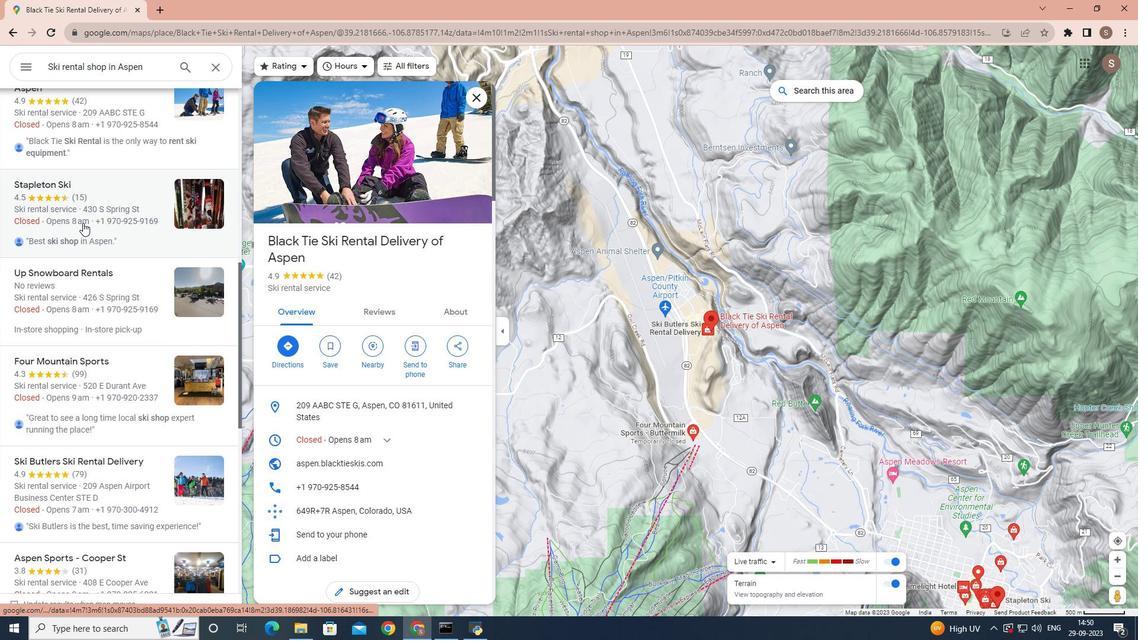 
Action: Mouse moved to (342, 276)
Screenshot: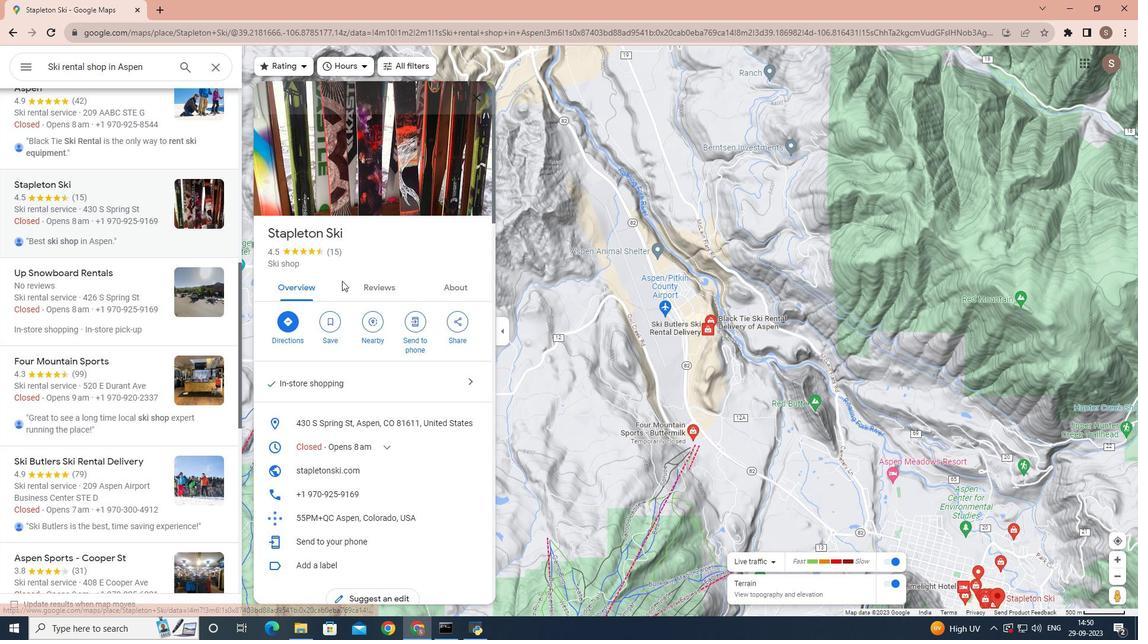 
Action: Mouse scrolled (342, 275) with delta (0, 0)
Screenshot: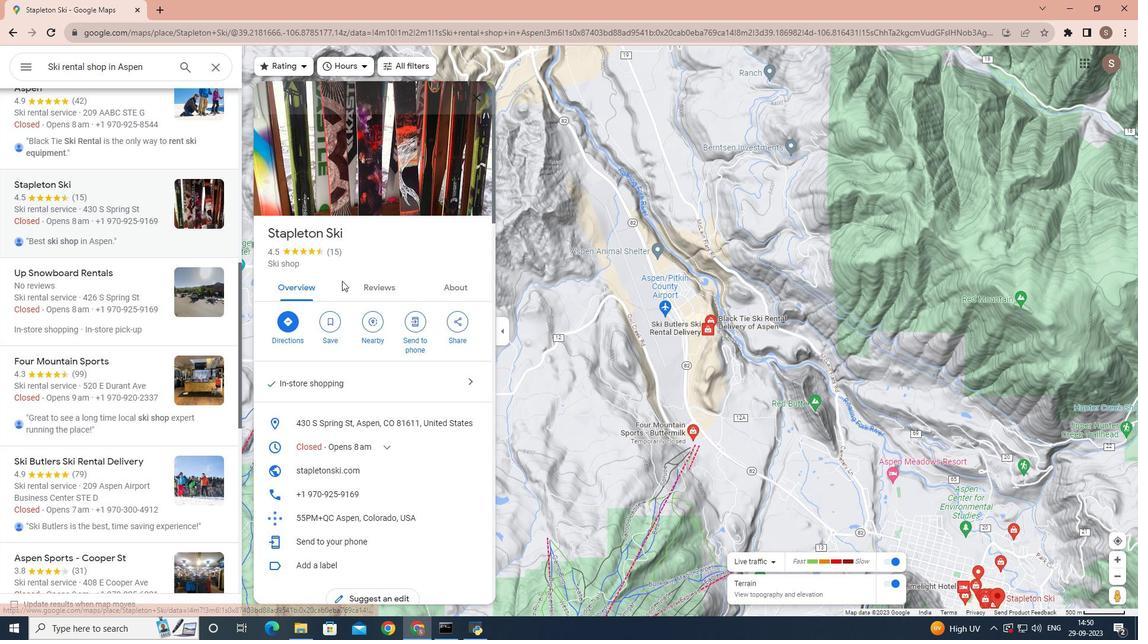 
Action: Mouse moved to (338, 277)
Screenshot: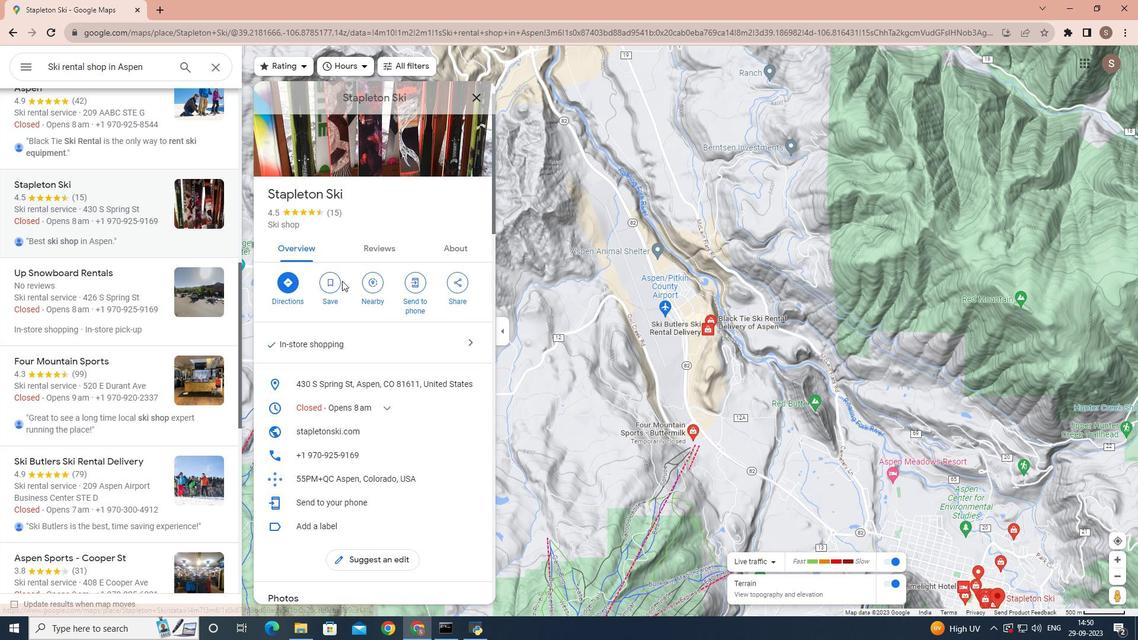 
Action: Mouse scrolled (338, 276) with delta (0, 0)
Screenshot: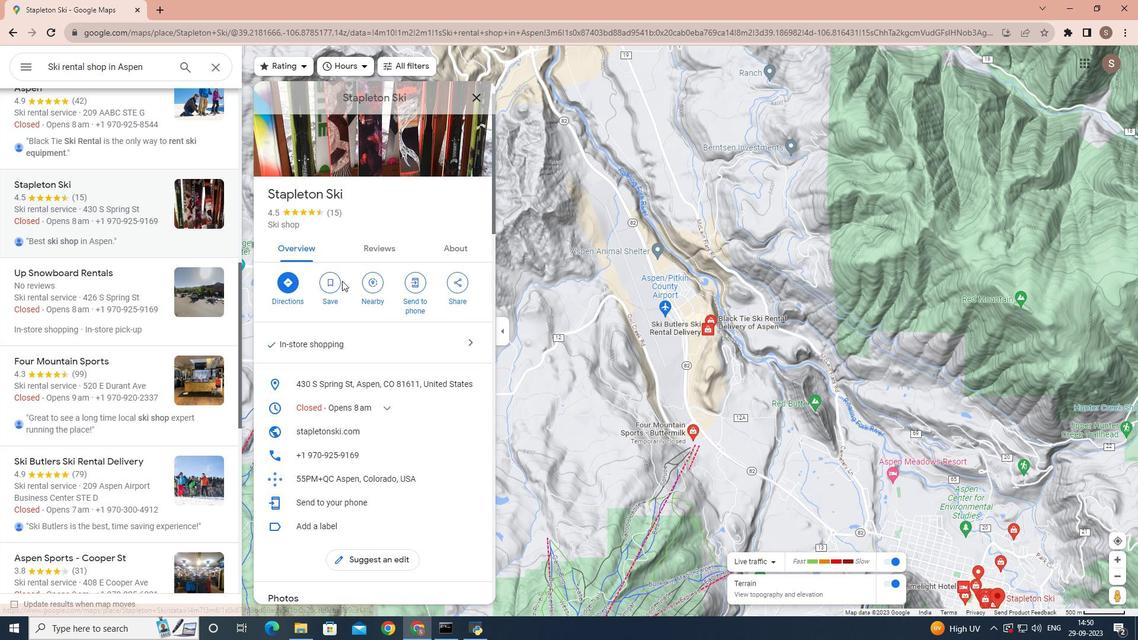 
Action: Mouse moved to (338, 277)
Screenshot: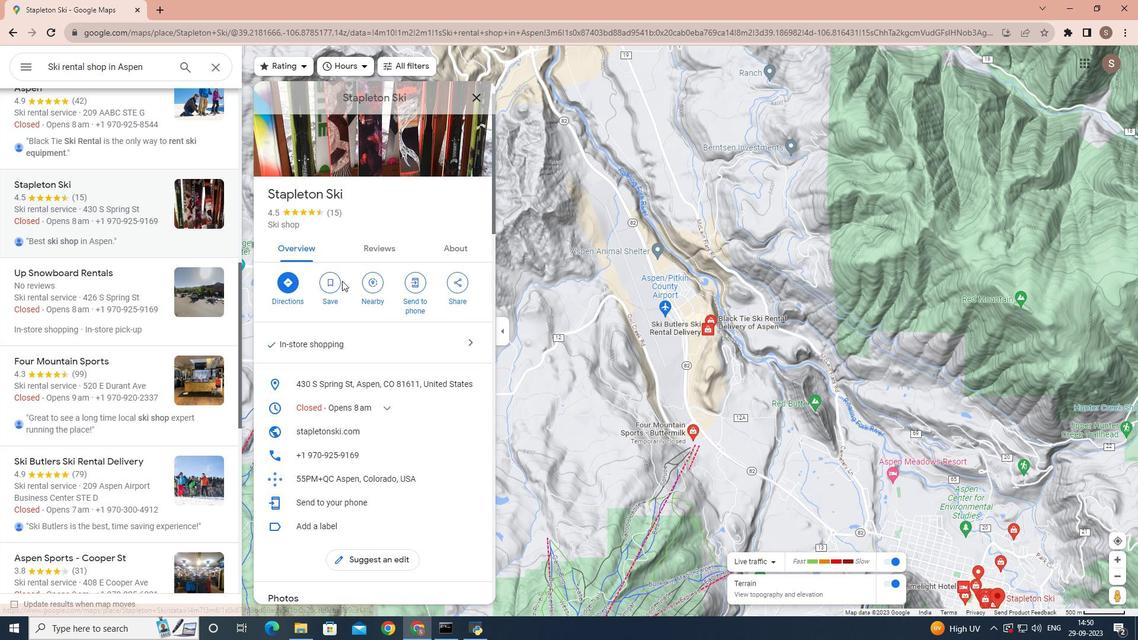 
Action: Mouse scrolled (338, 276) with delta (0, 0)
Screenshot: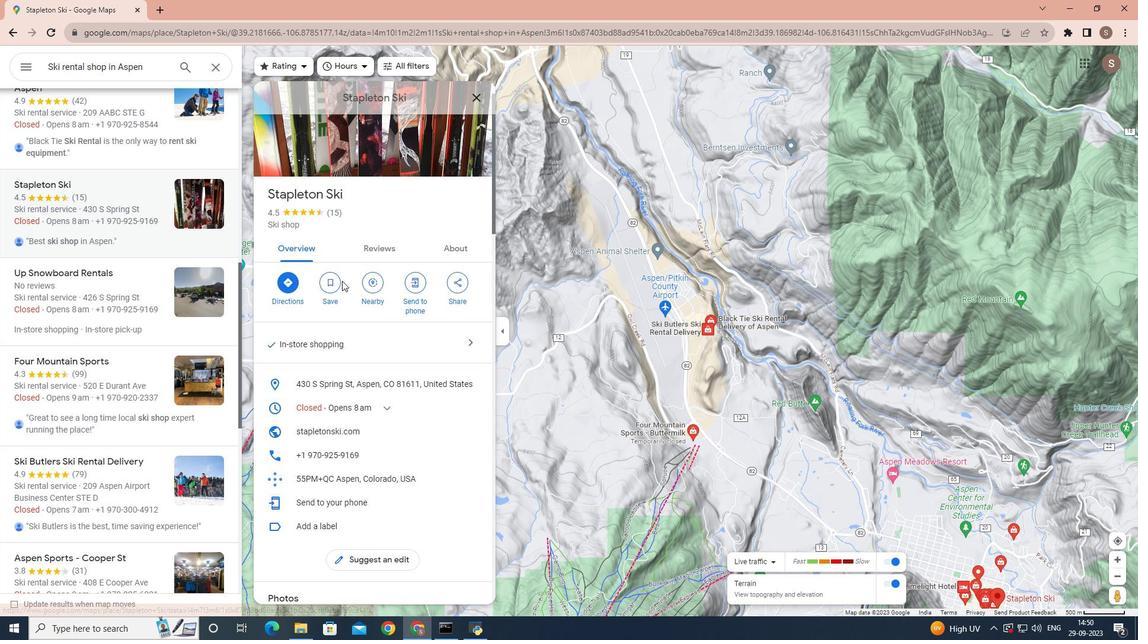 
Action: Mouse scrolled (338, 276) with delta (0, 0)
Screenshot: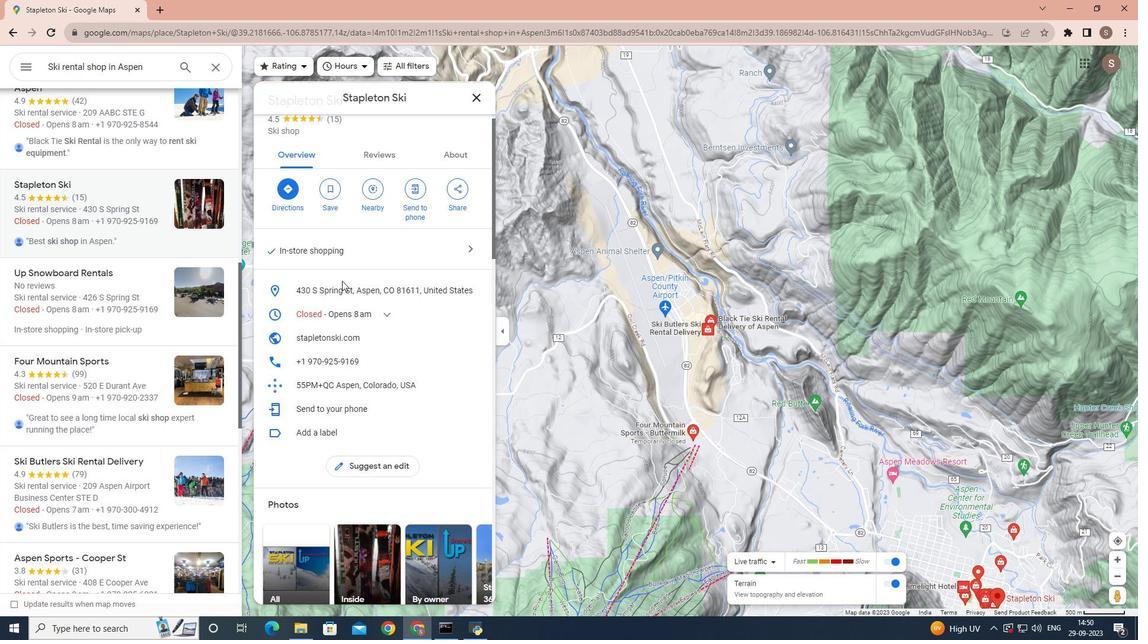 
Action: Mouse scrolled (338, 276) with delta (0, 0)
Screenshot: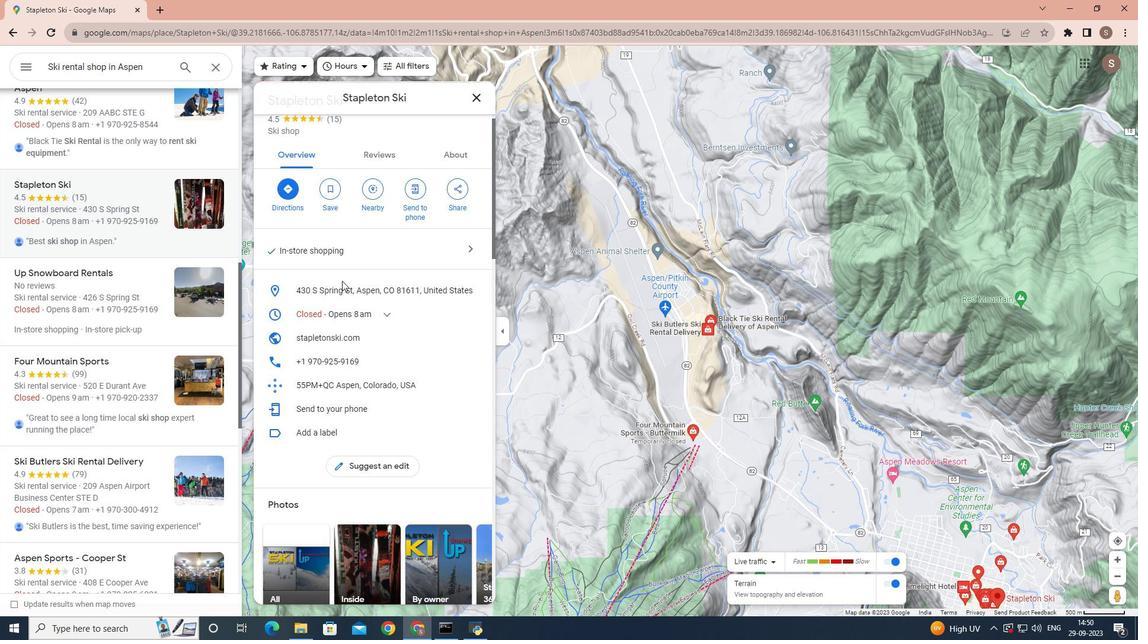 
Action: Mouse scrolled (338, 276) with delta (0, 0)
Screenshot: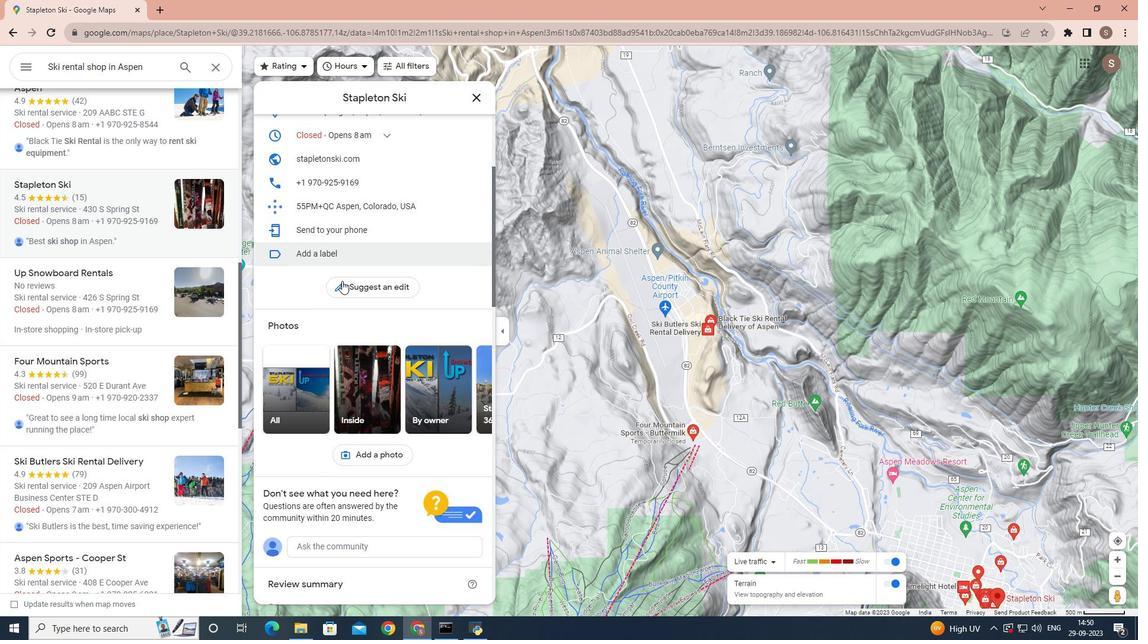 
Action: Mouse scrolled (338, 276) with delta (0, 0)
Screenshot: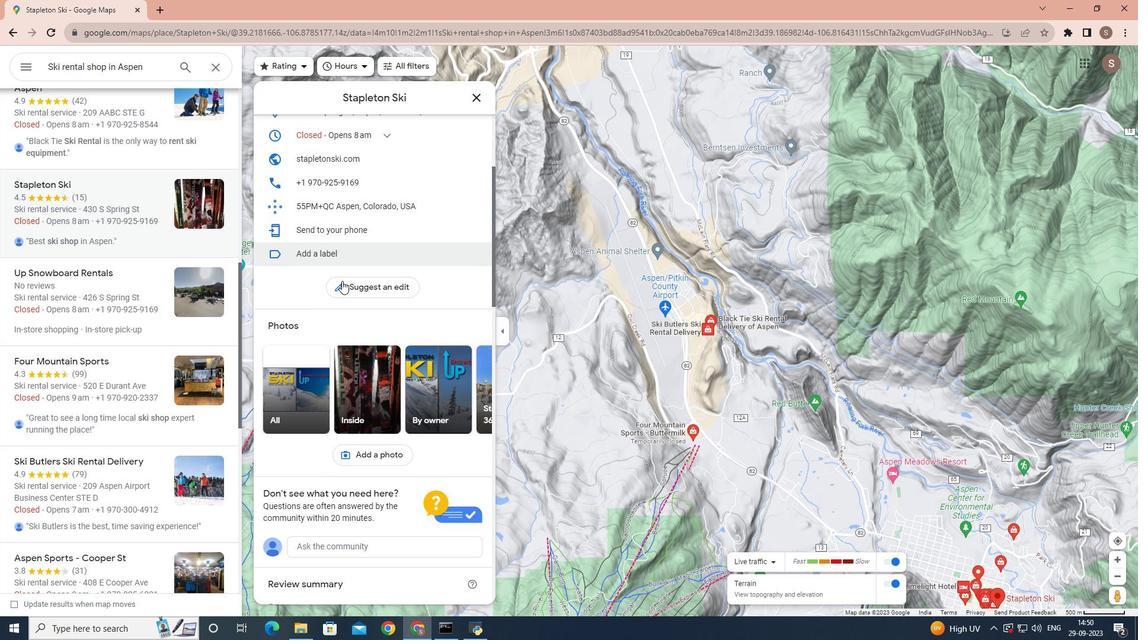 
Action: Mouse scrolled (338, 276) with delta (0, 0)
Screenshot: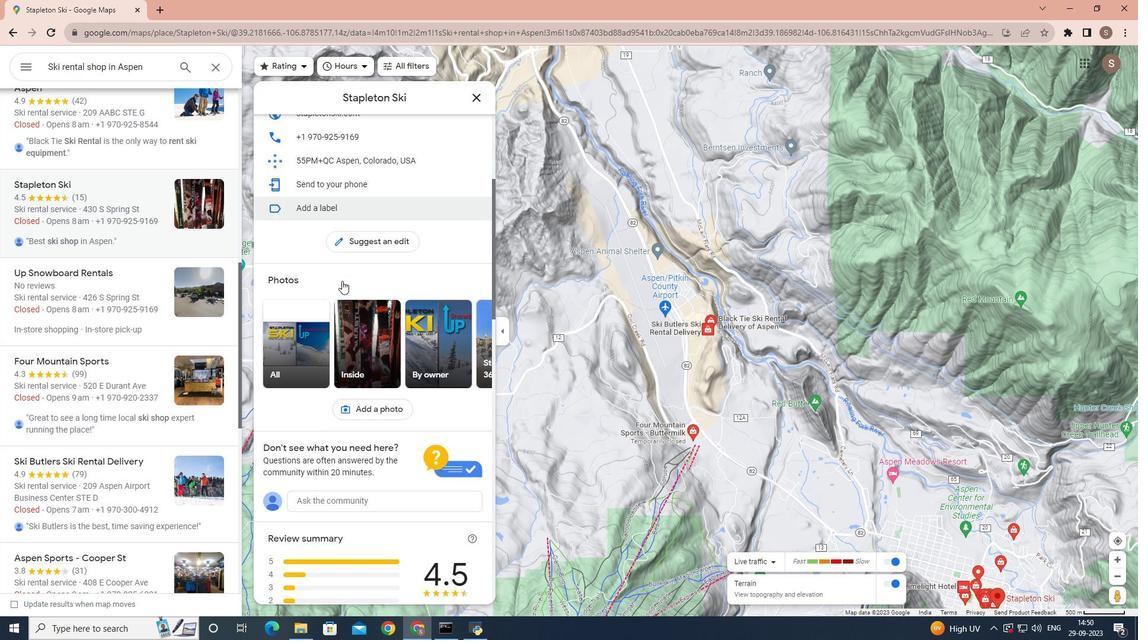 
Action: Mouse scrolled (338, 276) with delta (0, 0)
Screenshot: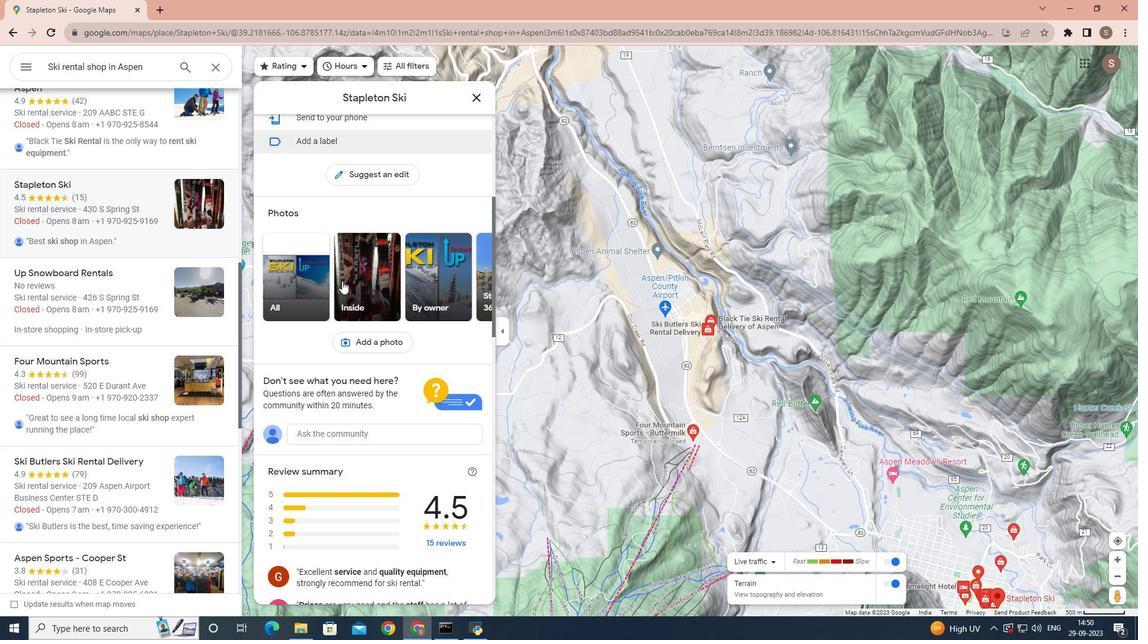 
Action: Mouse moved to (335, 278)
Screenshot: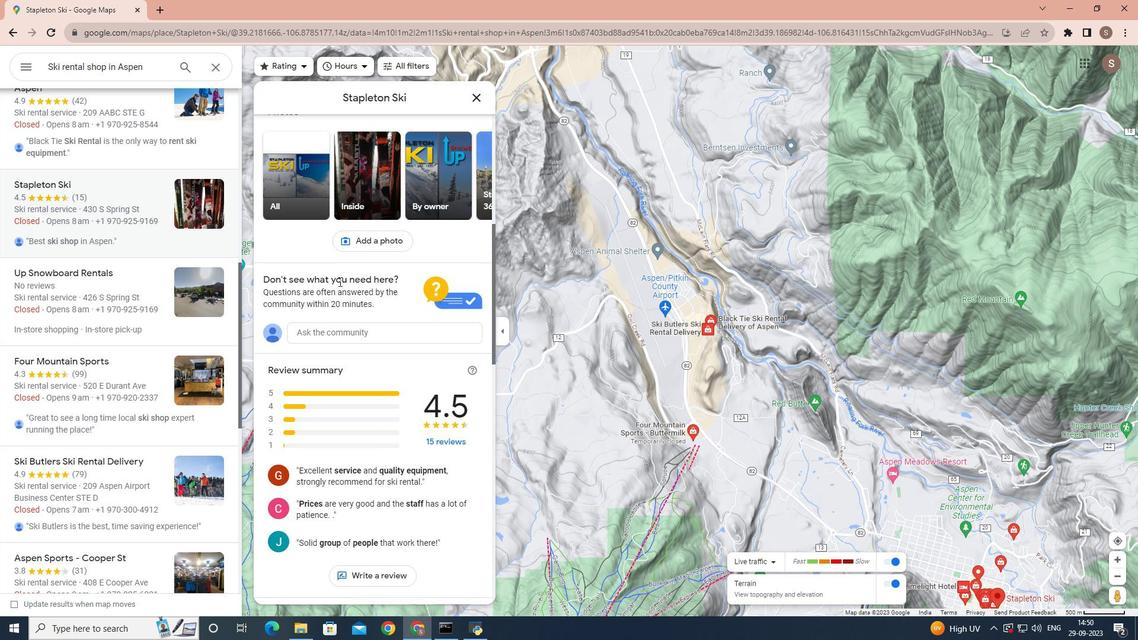 
Action: Mouse scrolled (335, 277) with delta (0, 0)
Screenshot: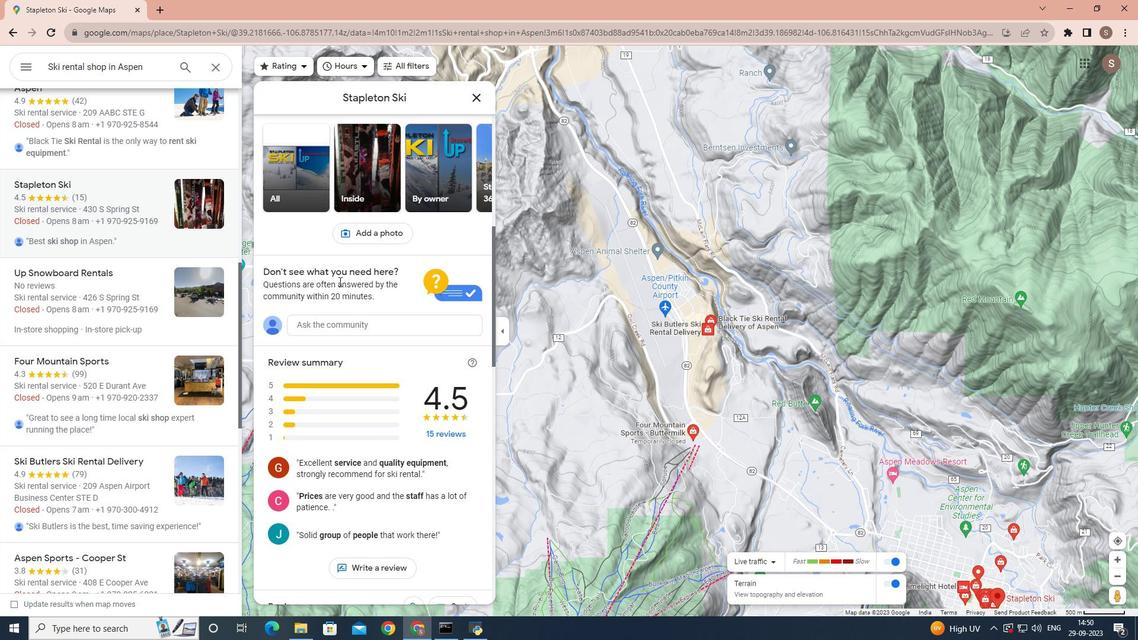 
Action: Mouse scrolled (335, 277) with delta (0, 0)
Screenshot: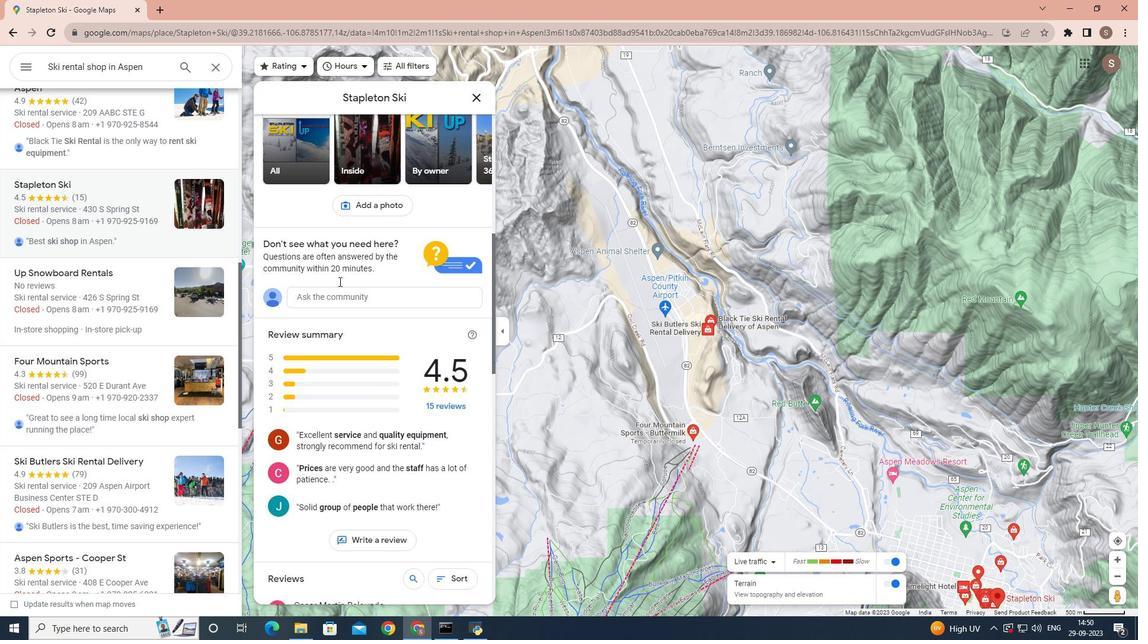 
Action: Mouse scrolled (335, 277) with delta (0, 0)
Screenshot: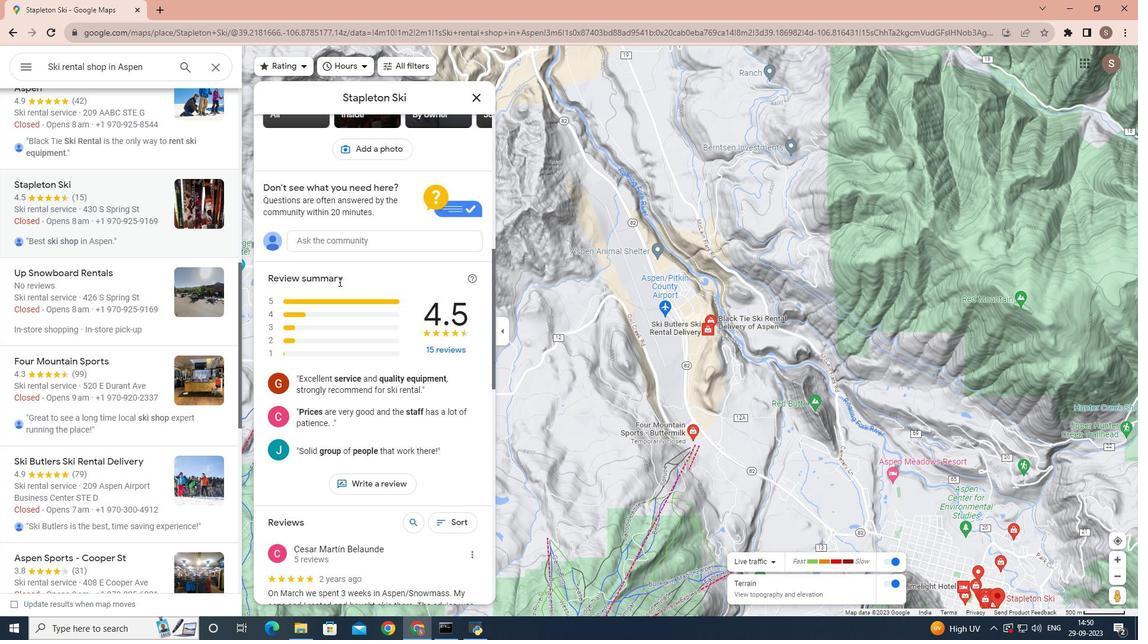 
Action: Mouse scrolled (335, 277) with delta (0, 0)
Screenshot: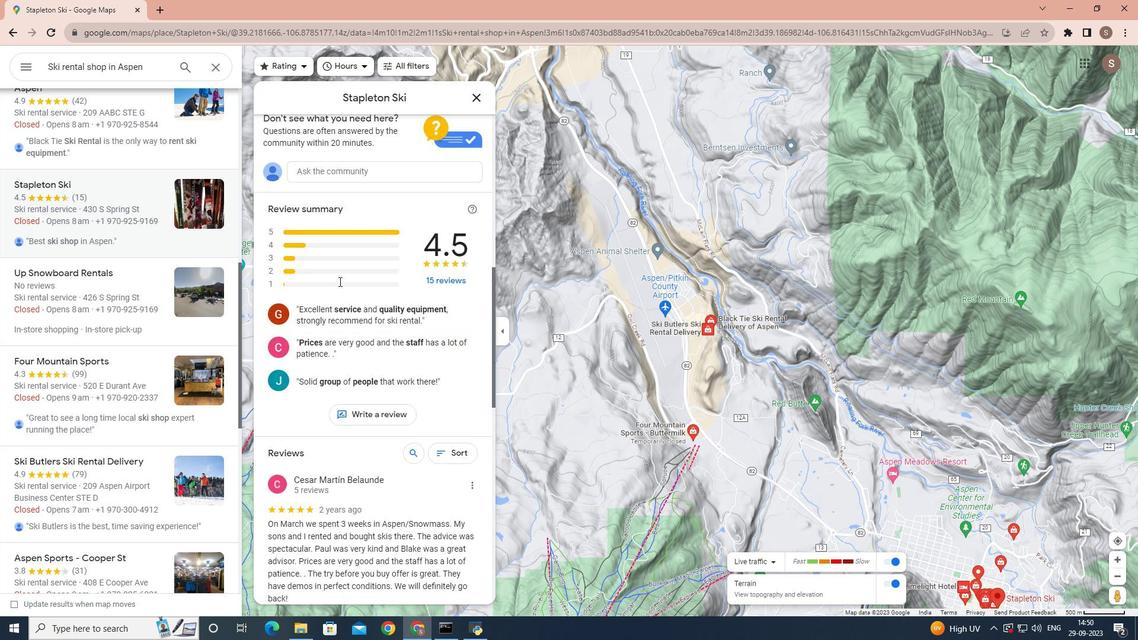 
Action: Mouse scrolled (335, 277) with delta (0, 0)
Screenshot: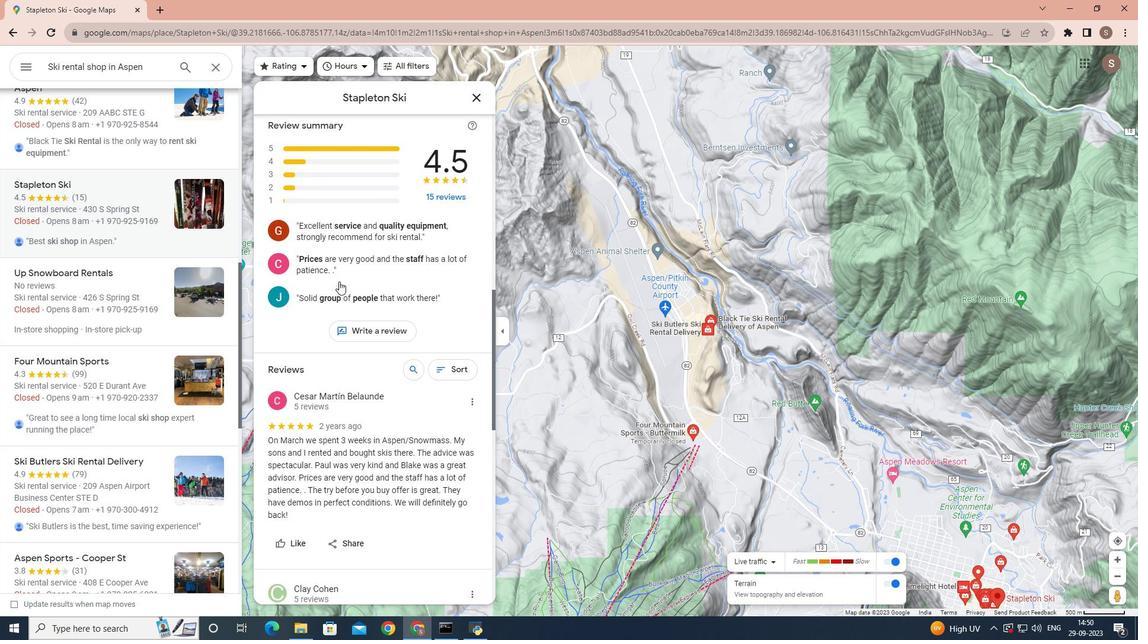 
Action: Mouse scrolled (335, 277) with delta (0, 0)
Screenshot: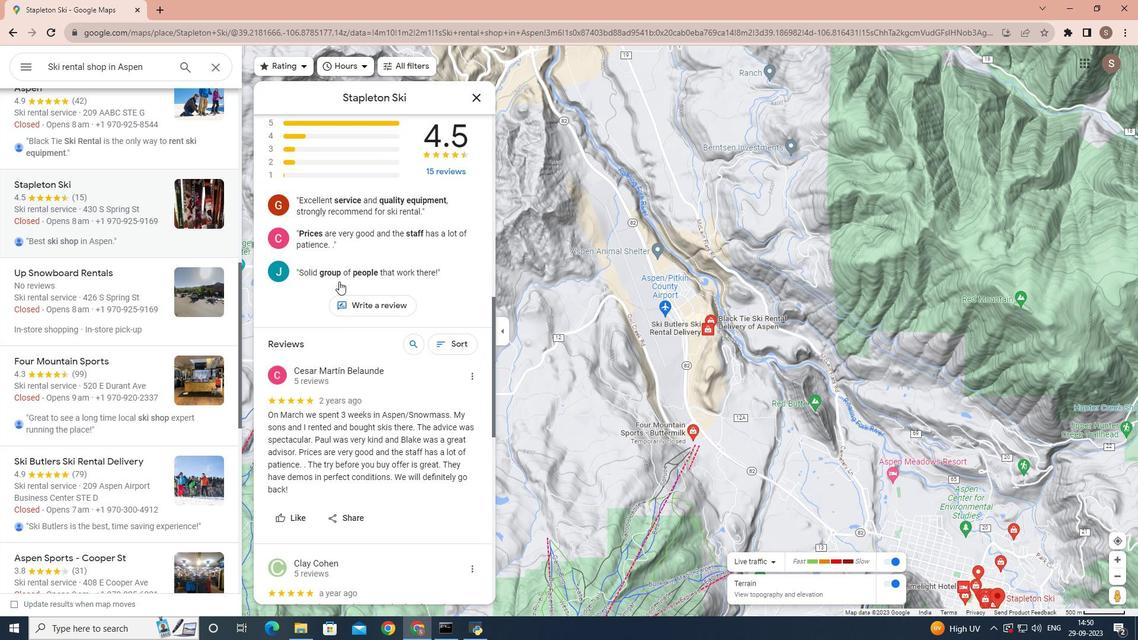 
Action: Mouse scrolled (335, 277) with delta (0, 0)
Screenshot: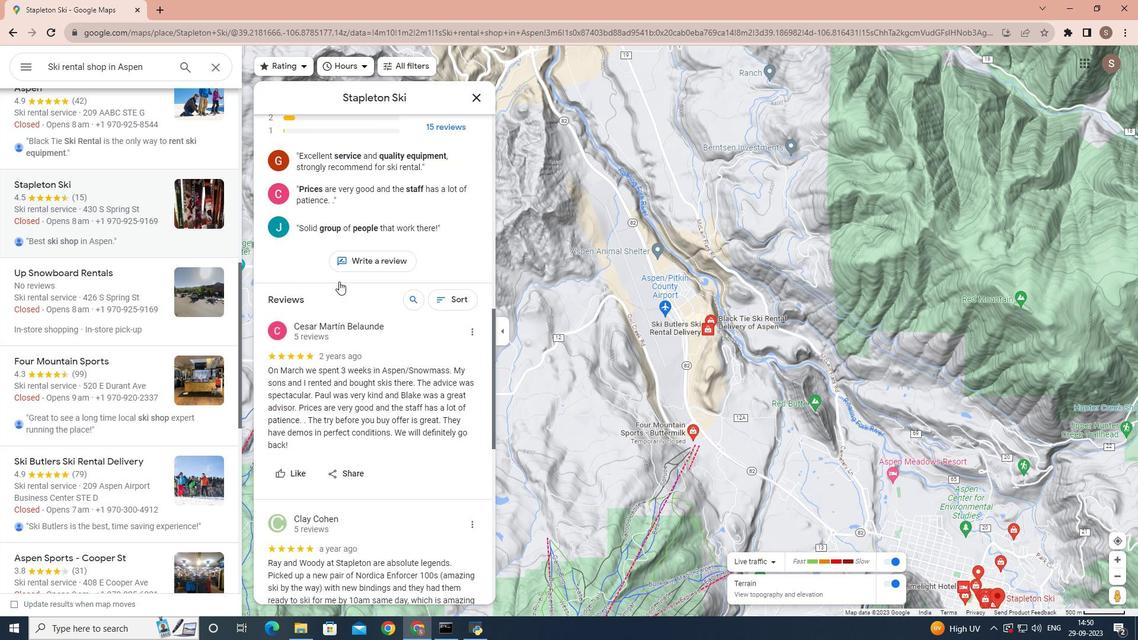 
Action: Mouse moved to (335, 278)
Screenshot: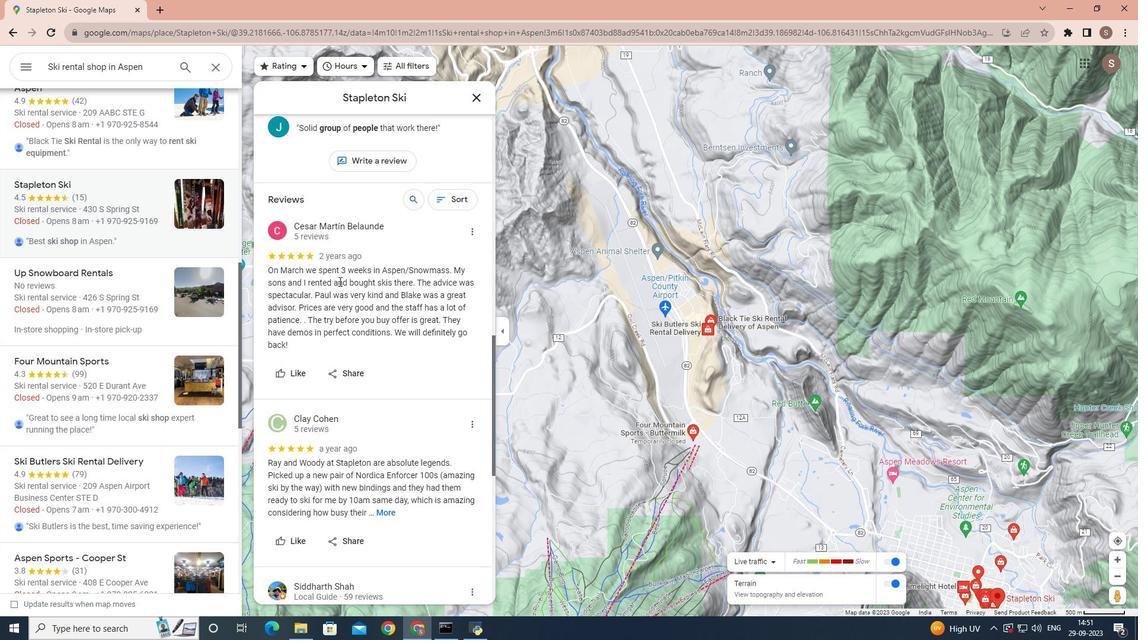 
Action: Mouse scrolled (335, 277) with delta (0, 0)
Screenshot: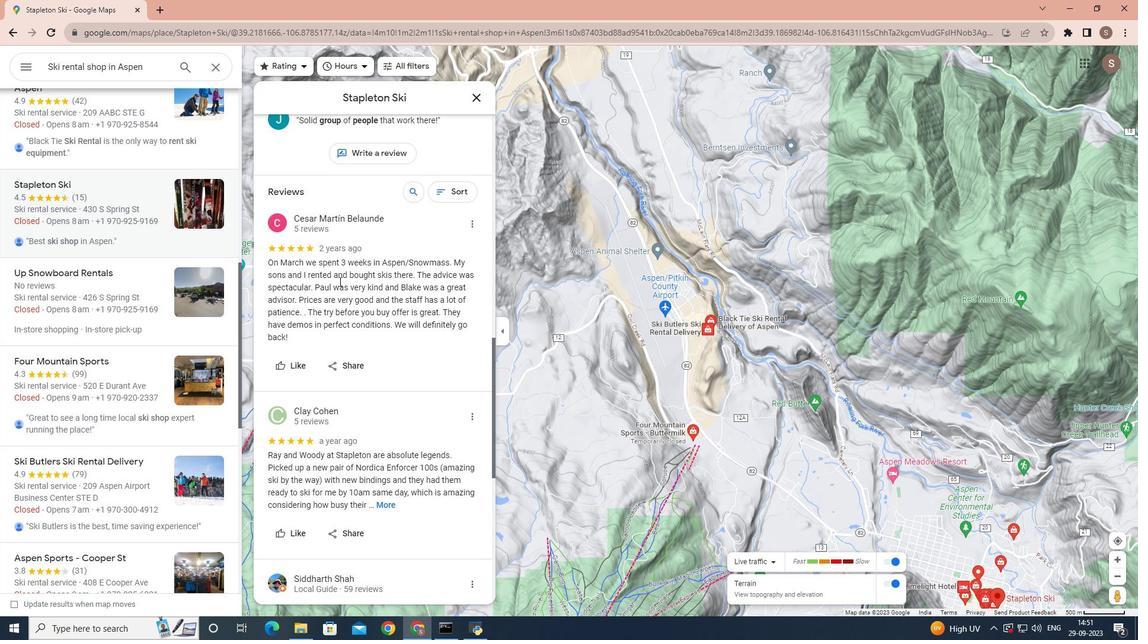 
Action: Mouse scrolled (335, 277) with delta (0, 0)
Screenshot: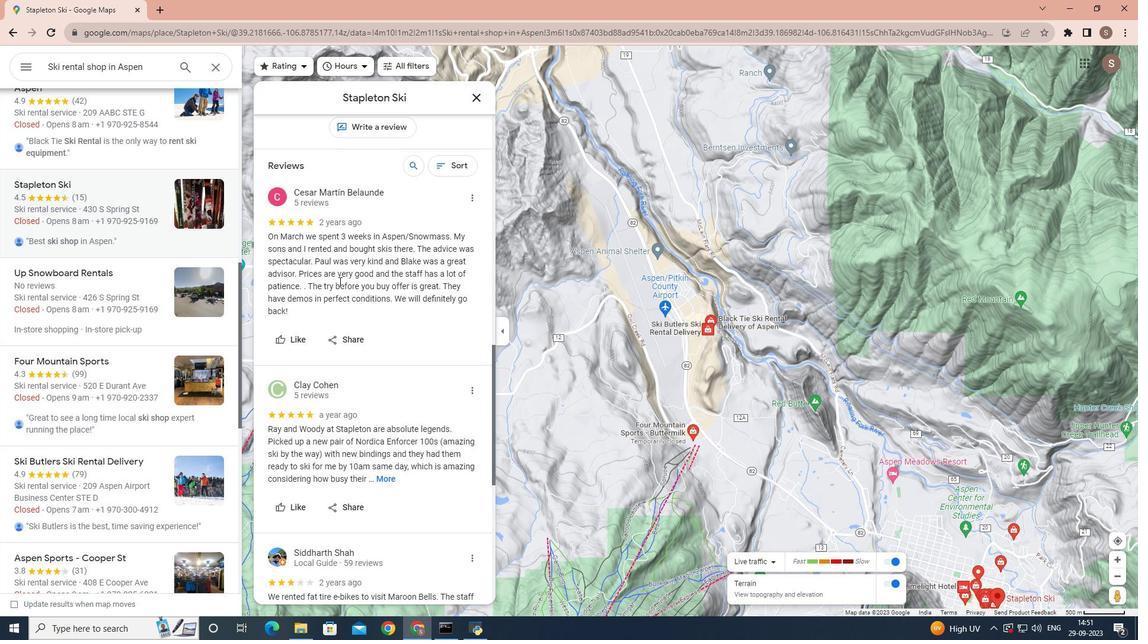 
Action: Mouse scrolled (335, 277) with delta (0, 0)
Screenshot: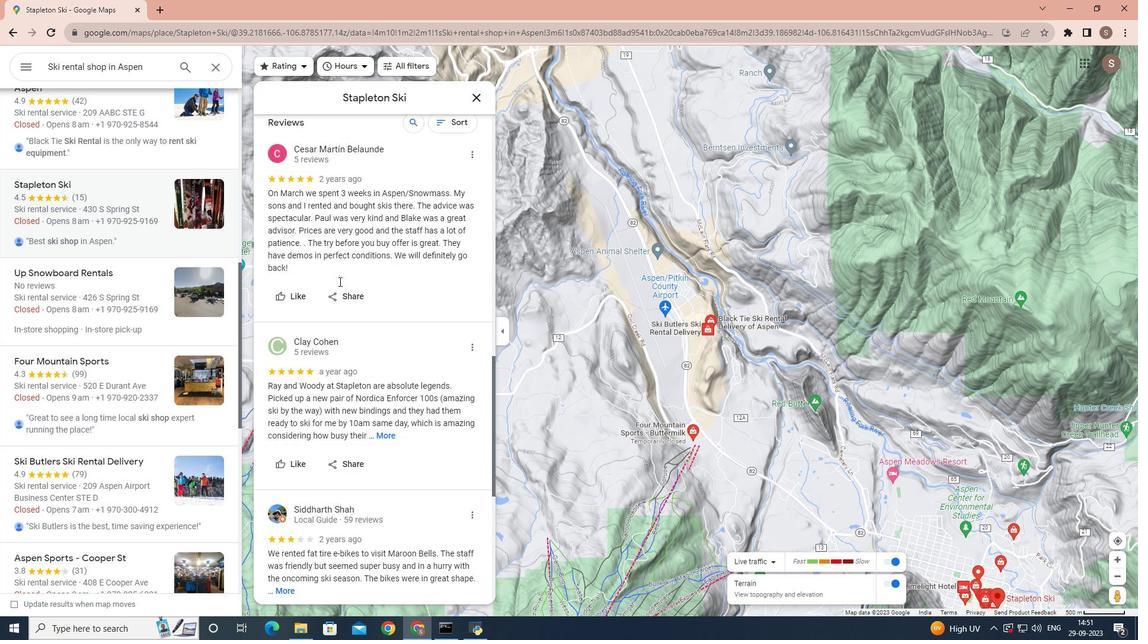 
Action: Mouse scrolled (335, 277) with delta (0, 0)
Screenshot: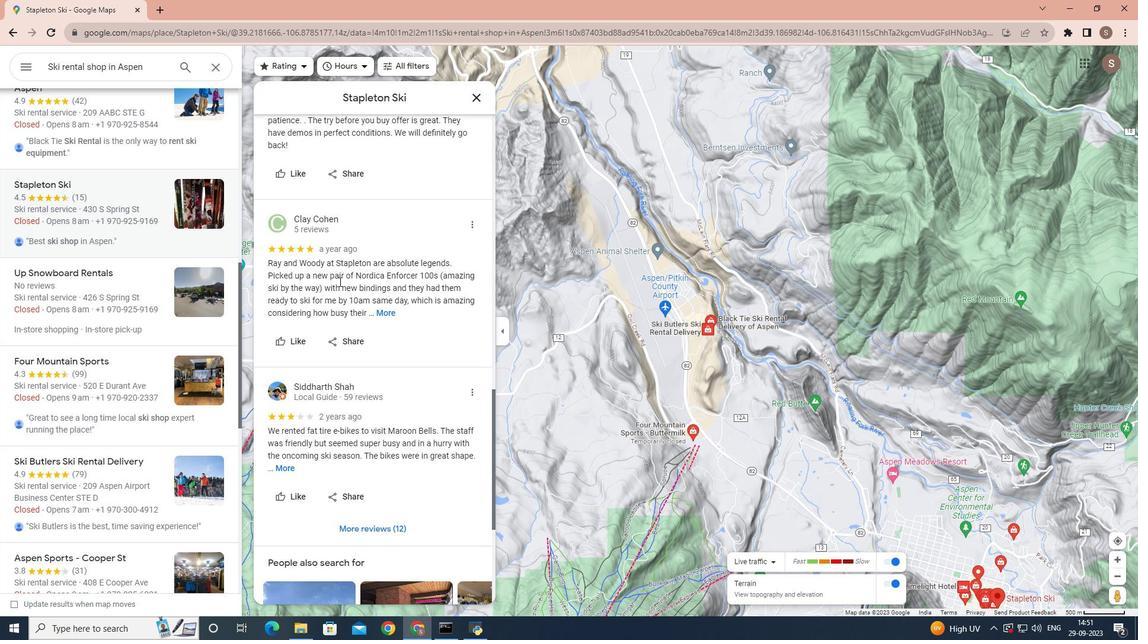 
Action: Mouse scrolled (335, 277) with delta (0, 0)
Screenshot: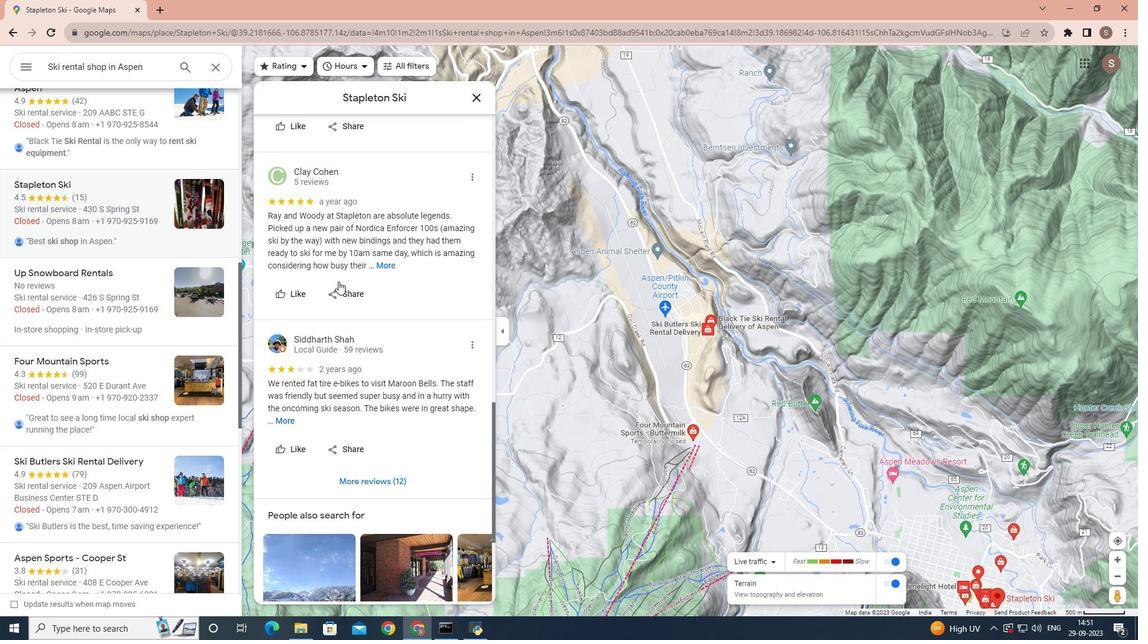 
Action: Mouse scrolled (335, 277) with delta (0, 0)
Screenshot: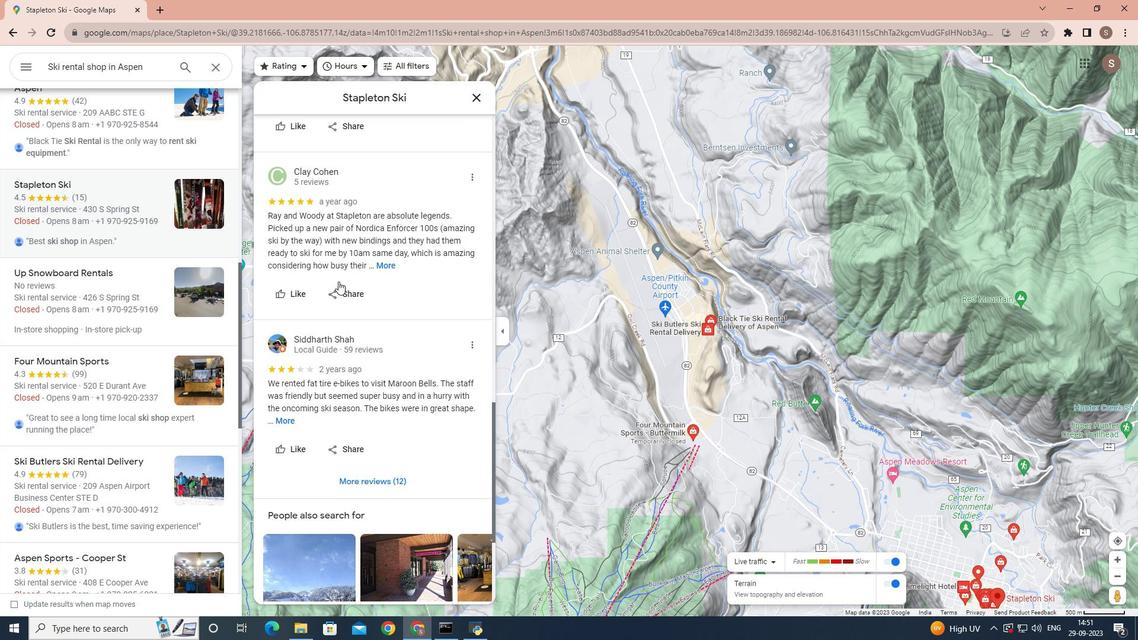 
Action: Mouse moved to (334, 278)
